 Task: Get directions from CNN Center, Georgia, United States to Oakland Cemetery, Georgia, United States  and explore the nearby banks
Action: Mouse moved to (298, 88)
Screenshot: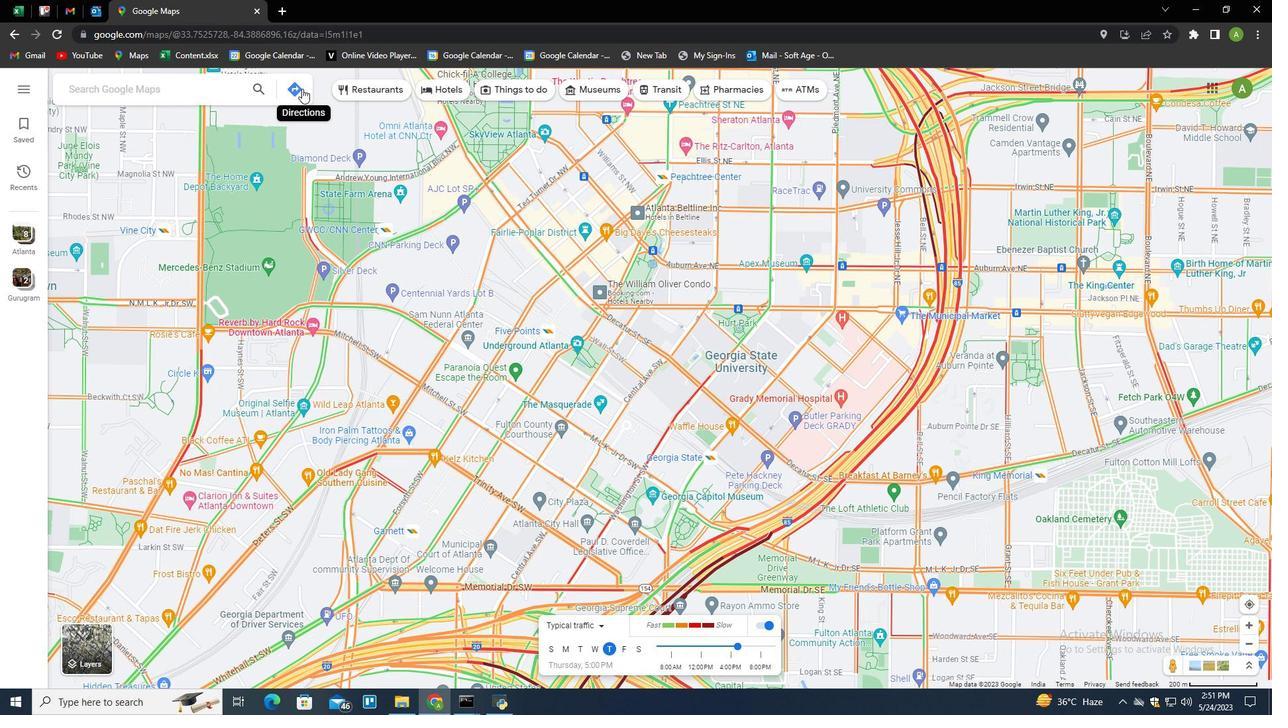 
Action: Mouse pressed left at (298, 88)
Screenshot: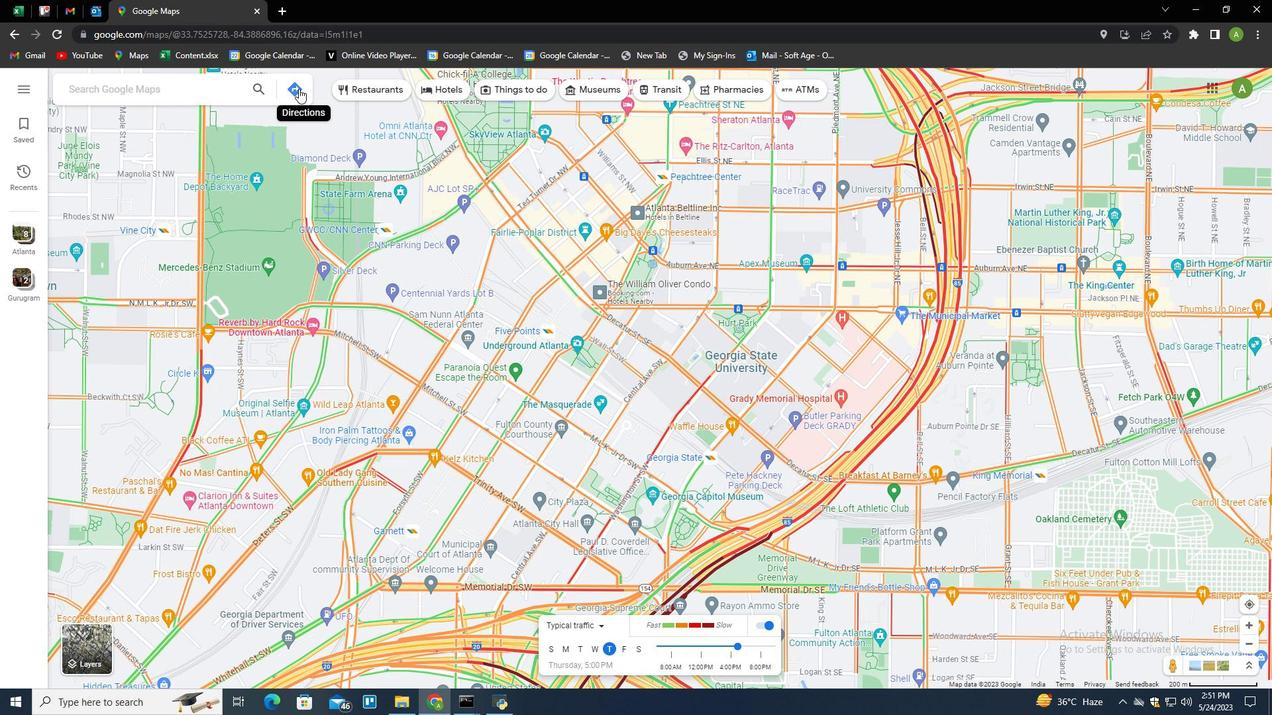 
Action: Mouse moved to (219, 125)
Screenshot: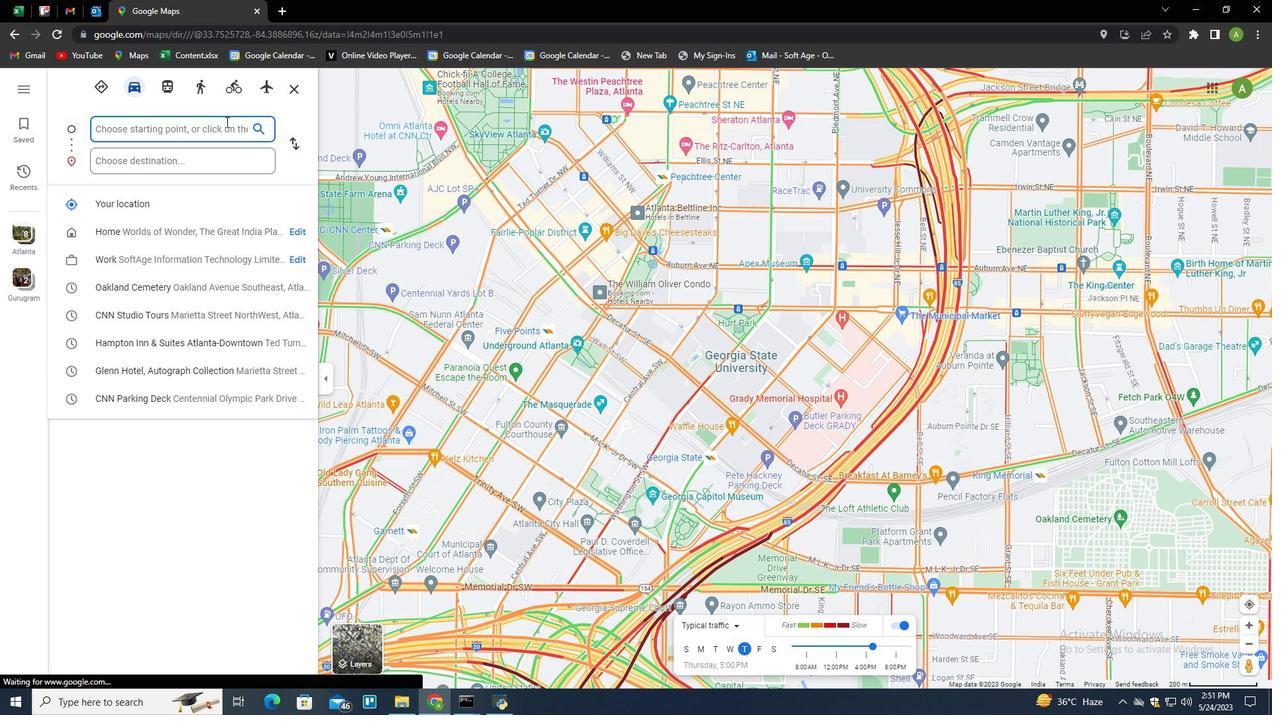 
Action: Mouse pressed left at (219, 125)
Screenshot: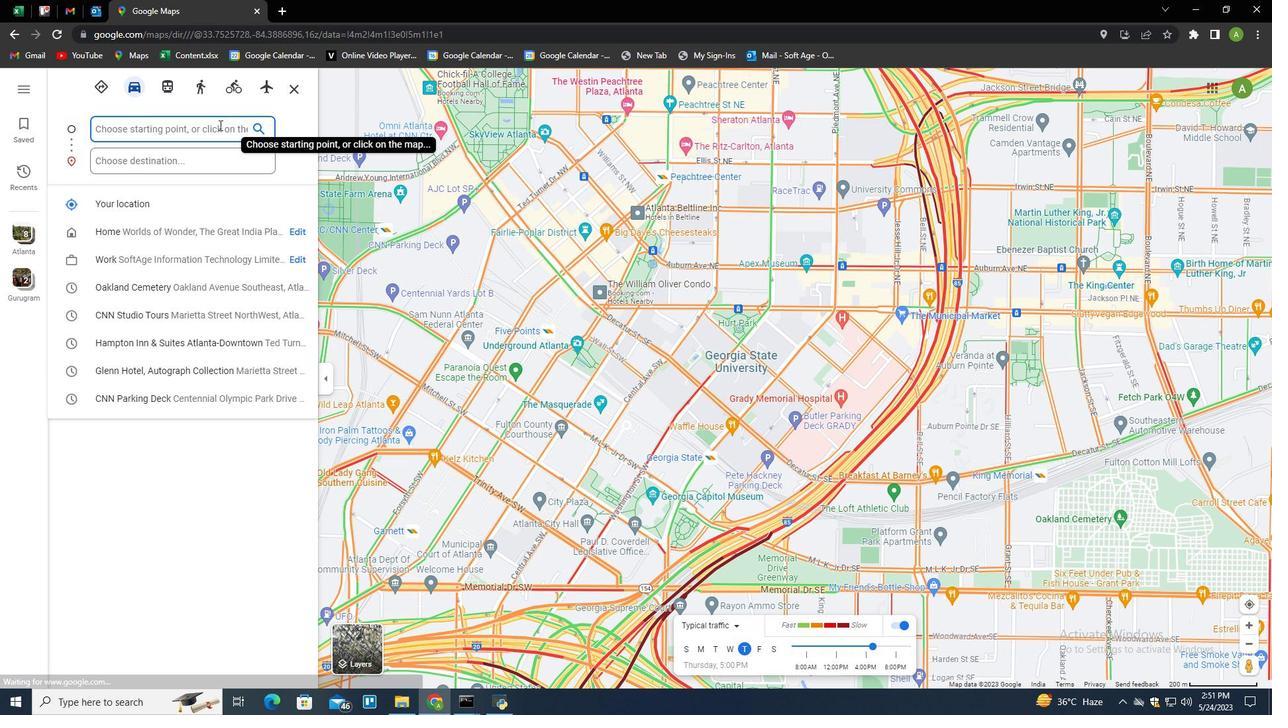 
Action: Key pressed <Key.shift>C<Key.shift>NN<Key.space><Key.shift>Center,<Key.space><Key.shift>Georgia<Key.backspace>a,<Key.space><Key.shift>United<Key.space><Key.shift>States<Key.tab><Key.tab><Key.shift>Oakland<Key.space><Key.shift>Gem<Key.backspace><Key.backspace><Key.backspace><Key.shift>CEMETERY,<Key.space><Key.shift>Geordia<Key.backspace><Key.backspace><Key.backspace>gia,<Key.space><Key.shift>Unites<Key.backspace>d<Key.space><Key.shift>States<Key.enter>
Screenshot: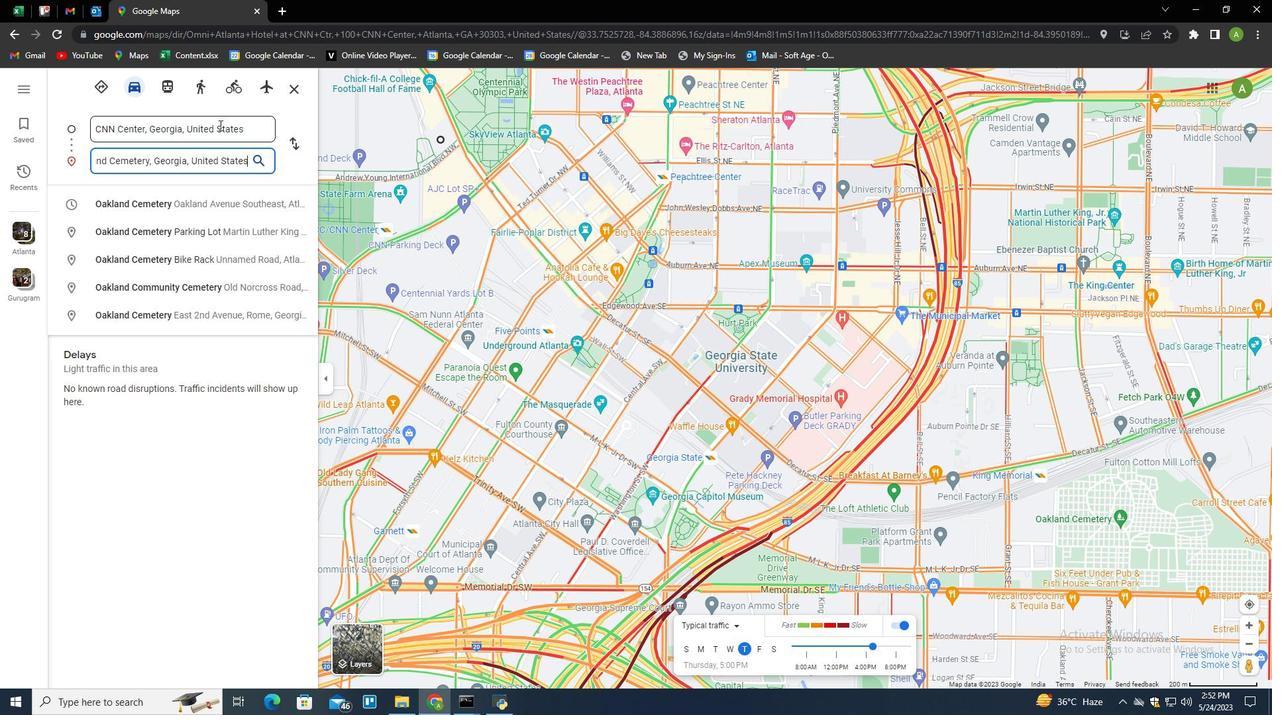 
Action: Mouse moved to (278, 520)
Screenshot: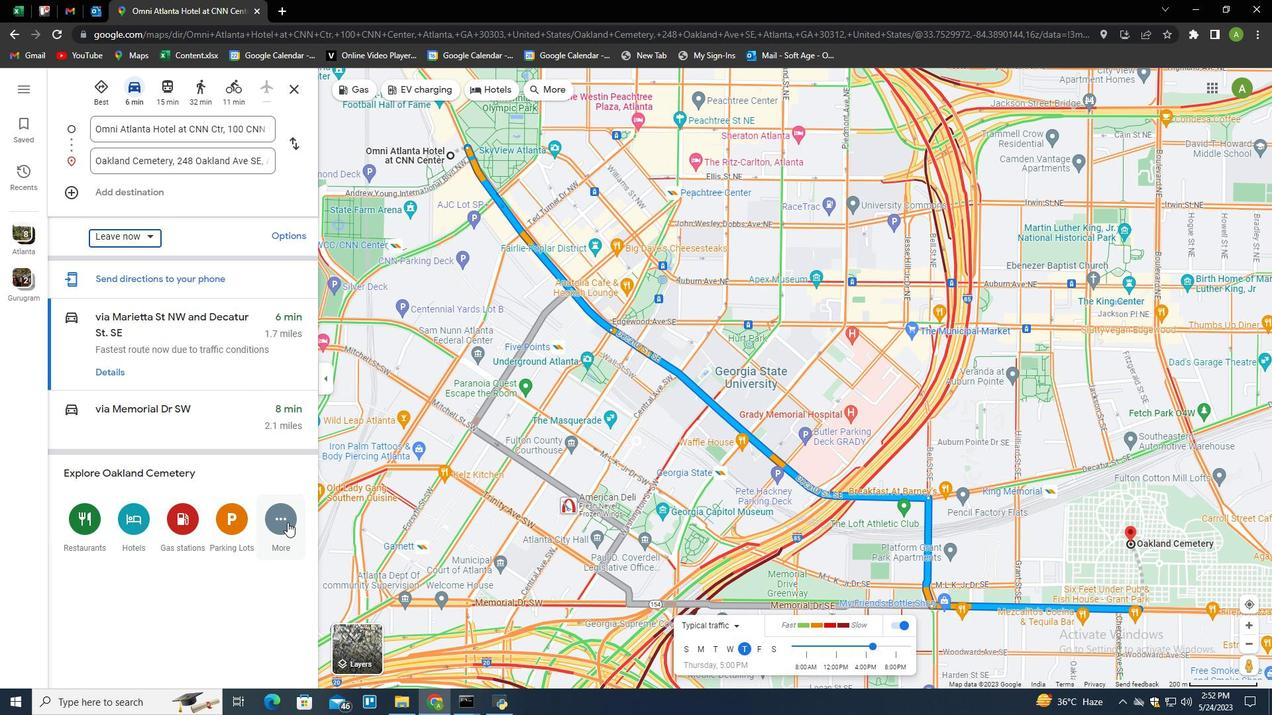 
Action: Mouse pressed left at (278, 520)
Screenshot: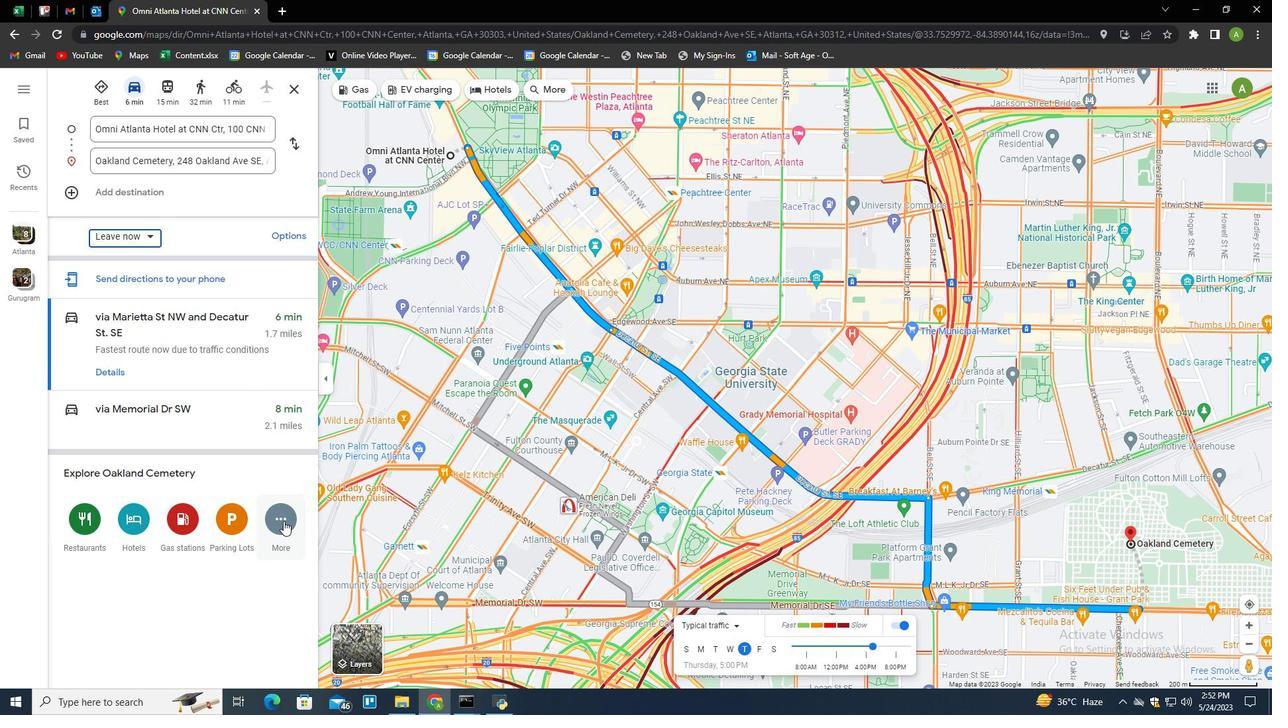 
Action: Mouse moved to (237, 552)
Screenshot: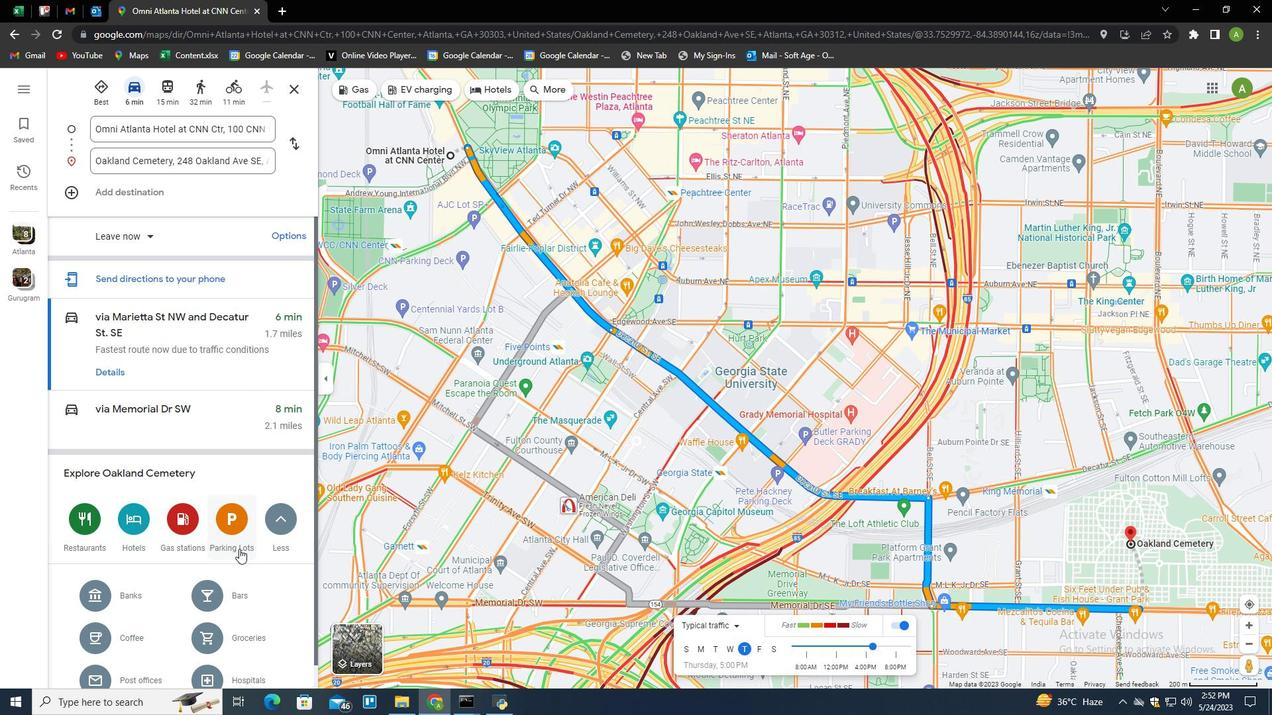 
Action: Mouse scrolled (237, 551) with delta (0, 0)
Screenshot: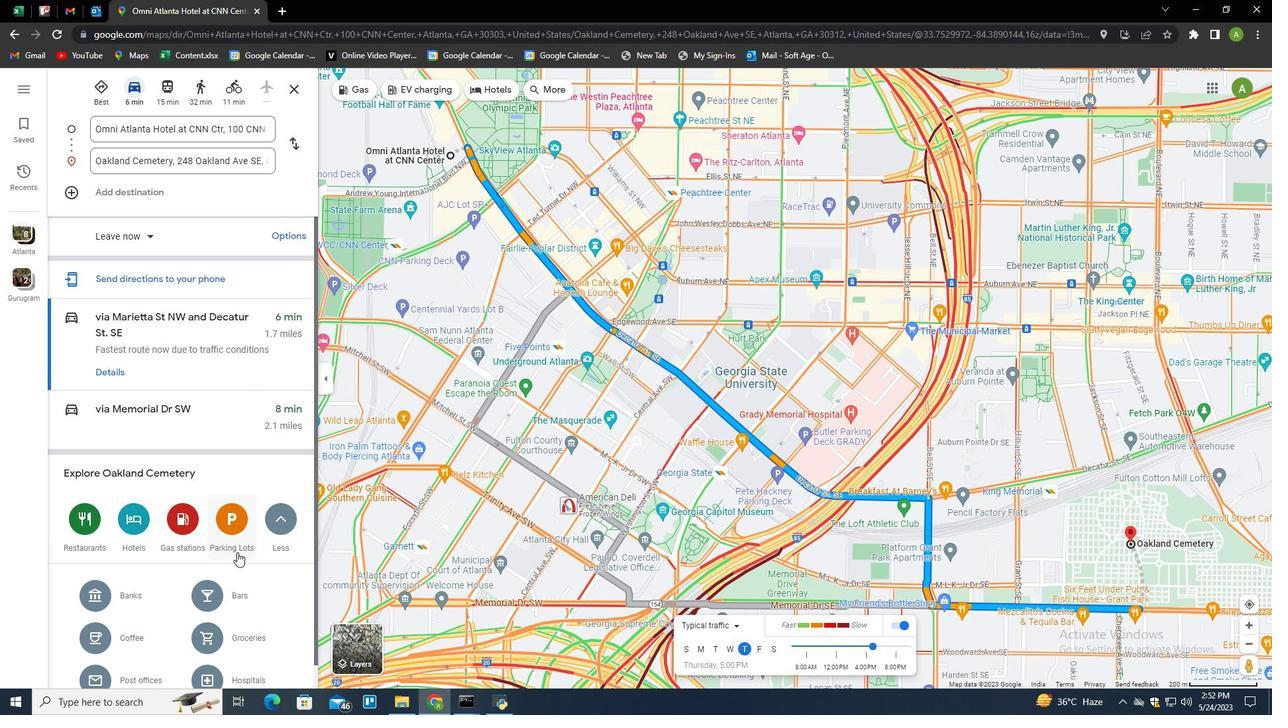 
Action: Mouse scrolled (237, 551) with delta (0, 0)
Screenshot: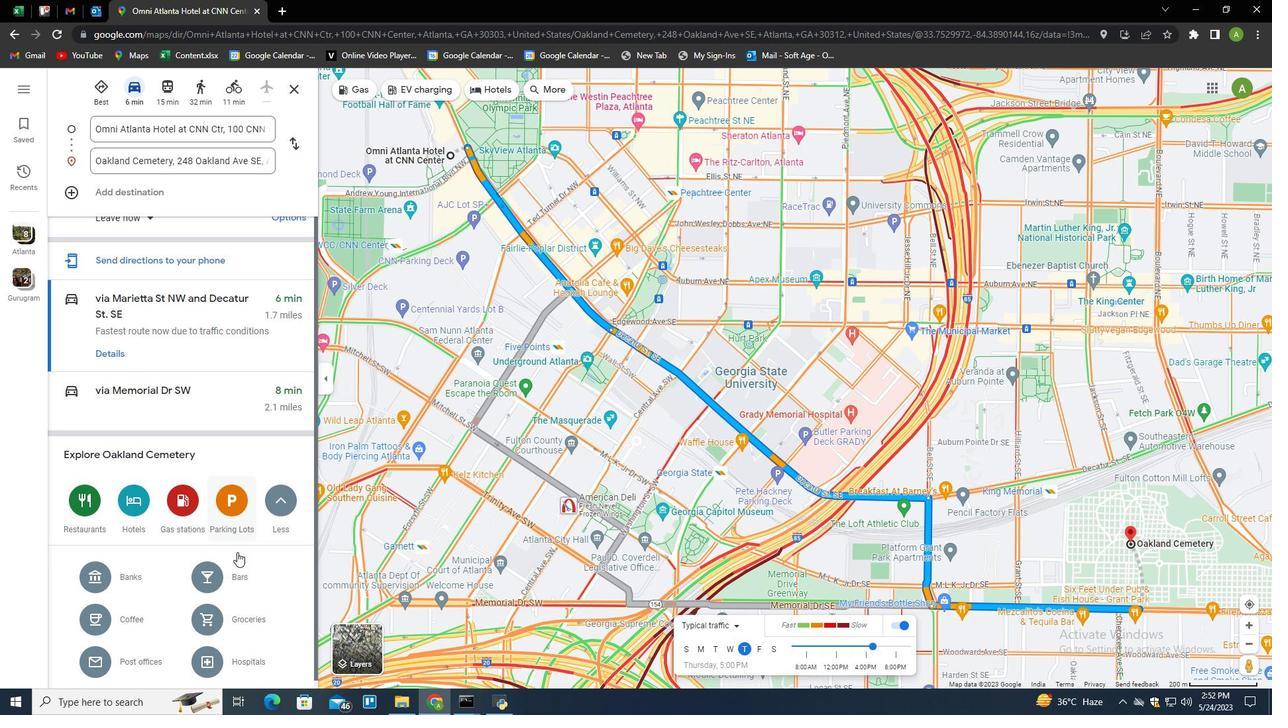 
Action: Mouse moved to (143, 574)
Screenshot: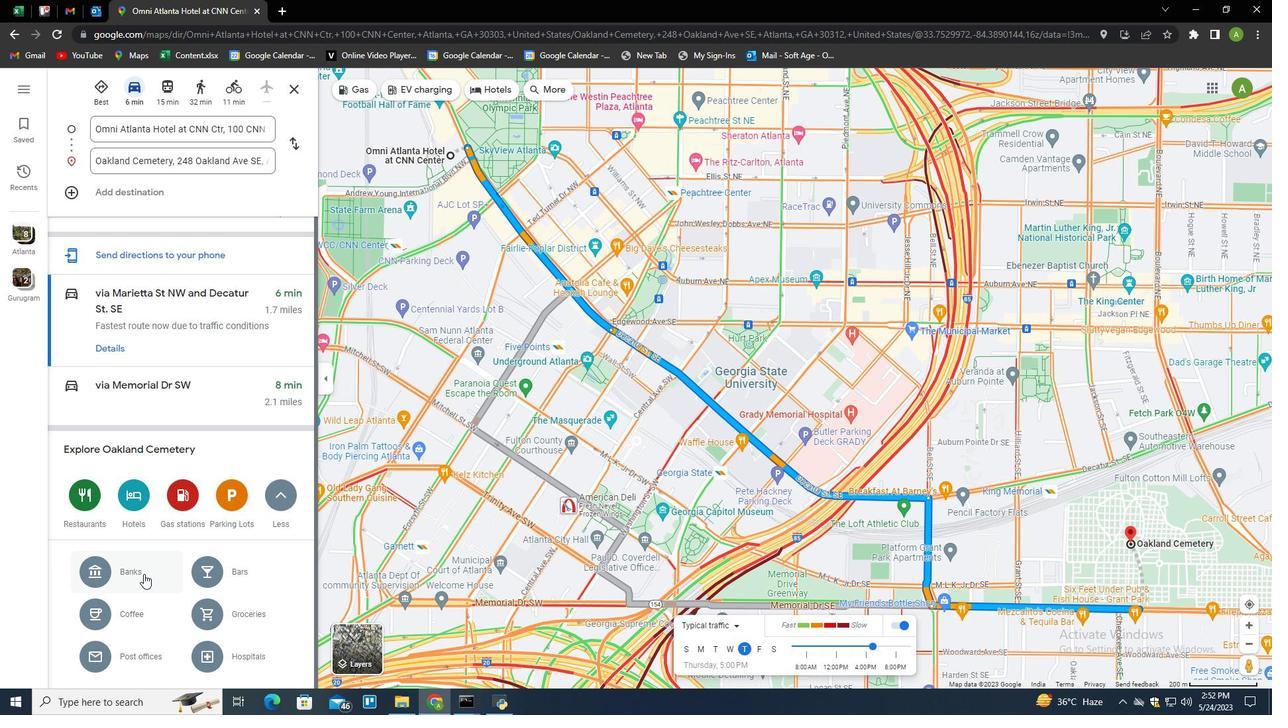 
Action: Mouse pressed left at (143, 574)
Screenshot: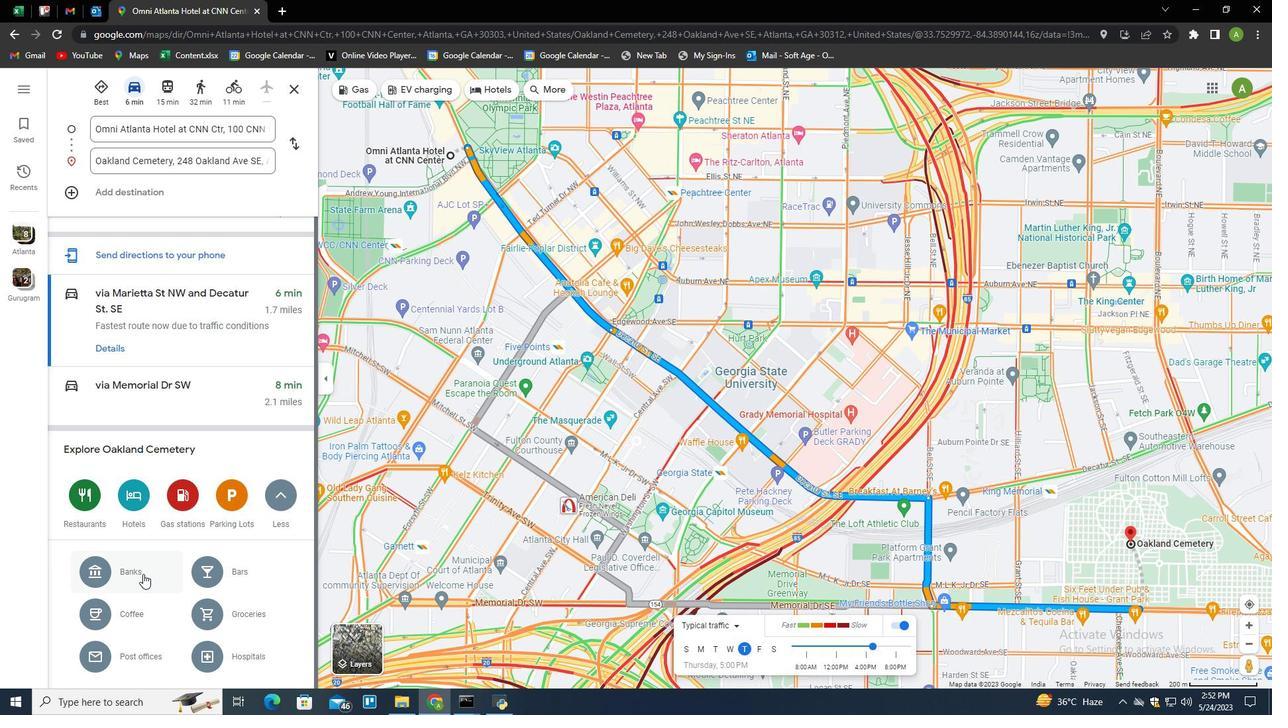
Action: Mouse moved to (169, 168)
Screenshot: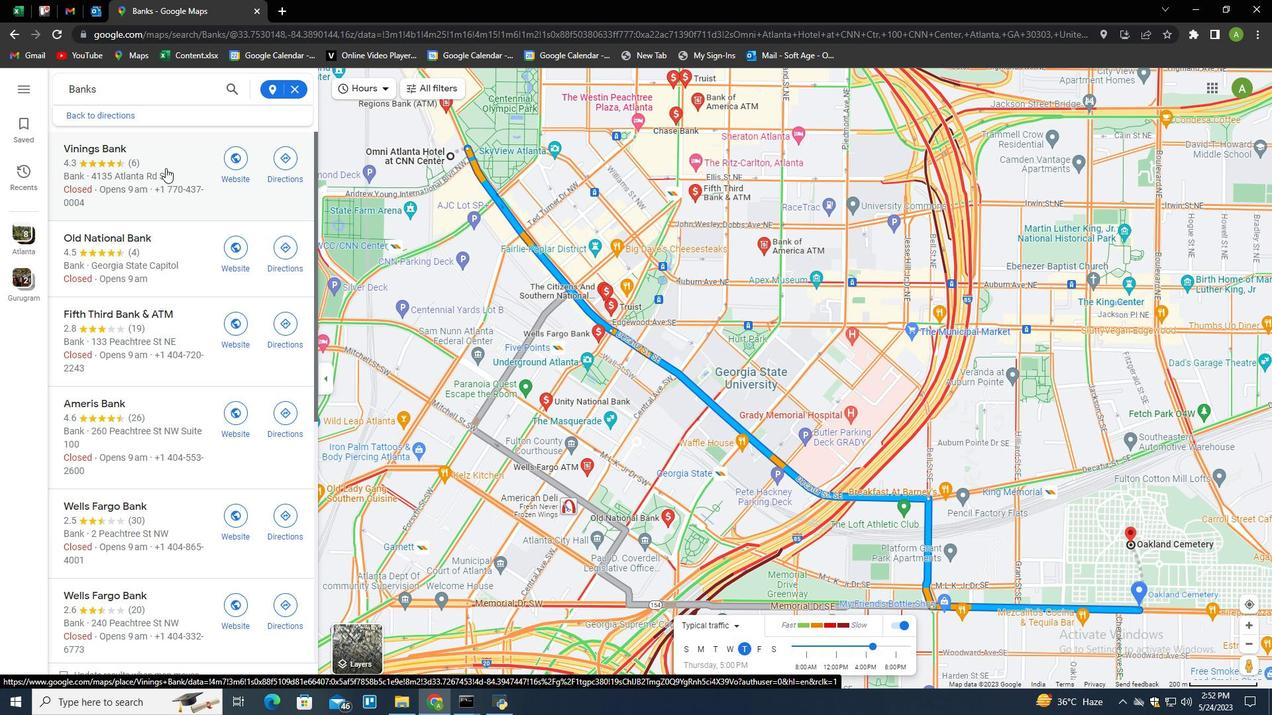 
Action: Mouse pressed left at (169, 168)
Screenshot: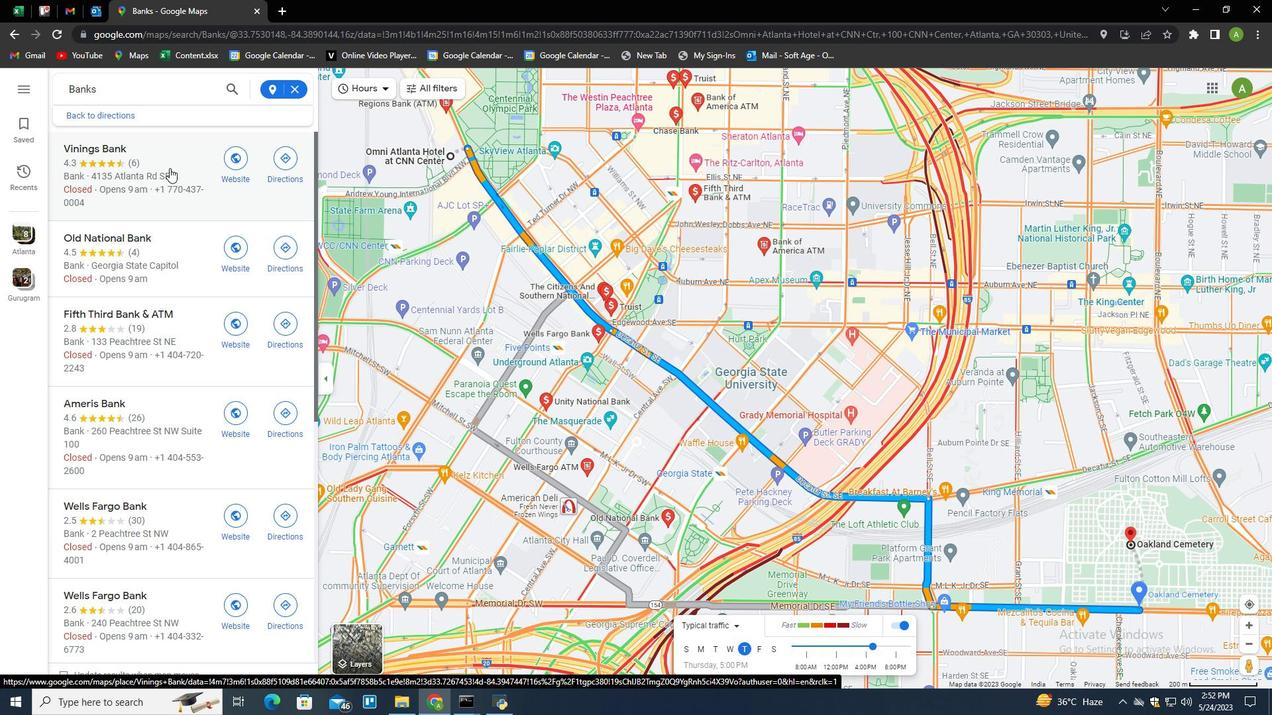 
Action: Mouse moved to (461, 454)
Screenshot: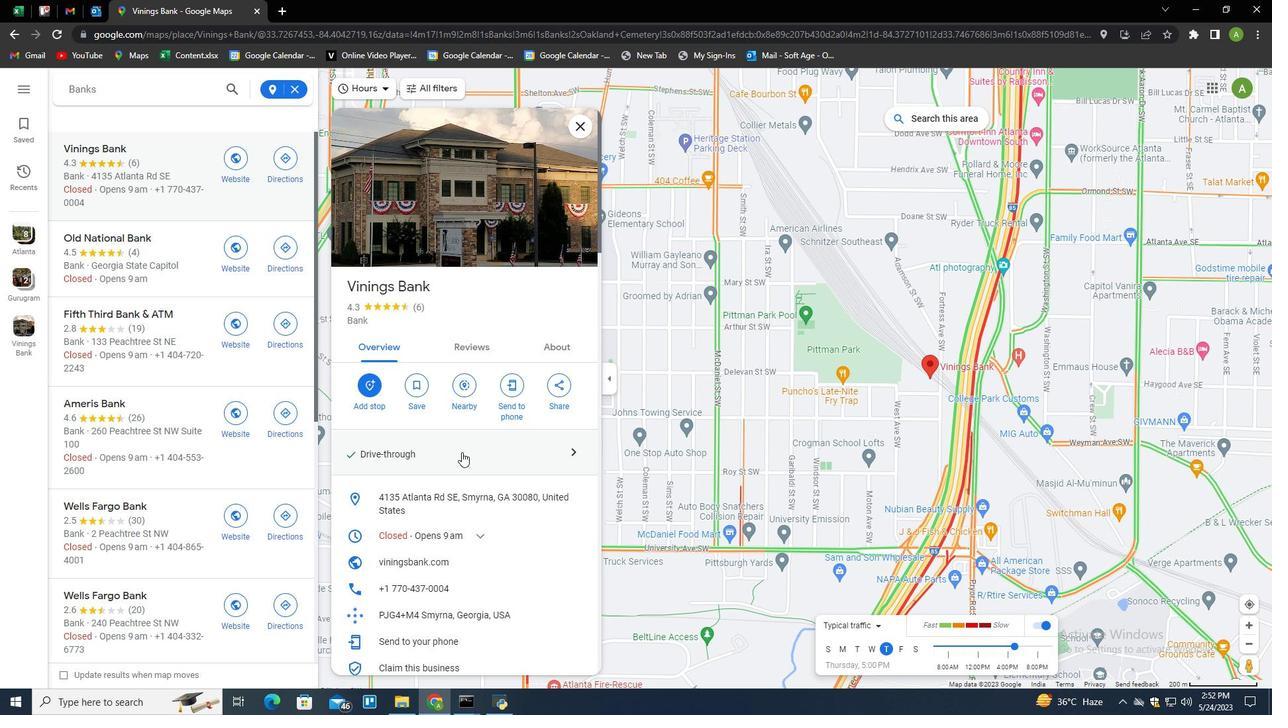 
Action: Mouse scrolled (461, 453) with delta (0, 0)
Screenshot: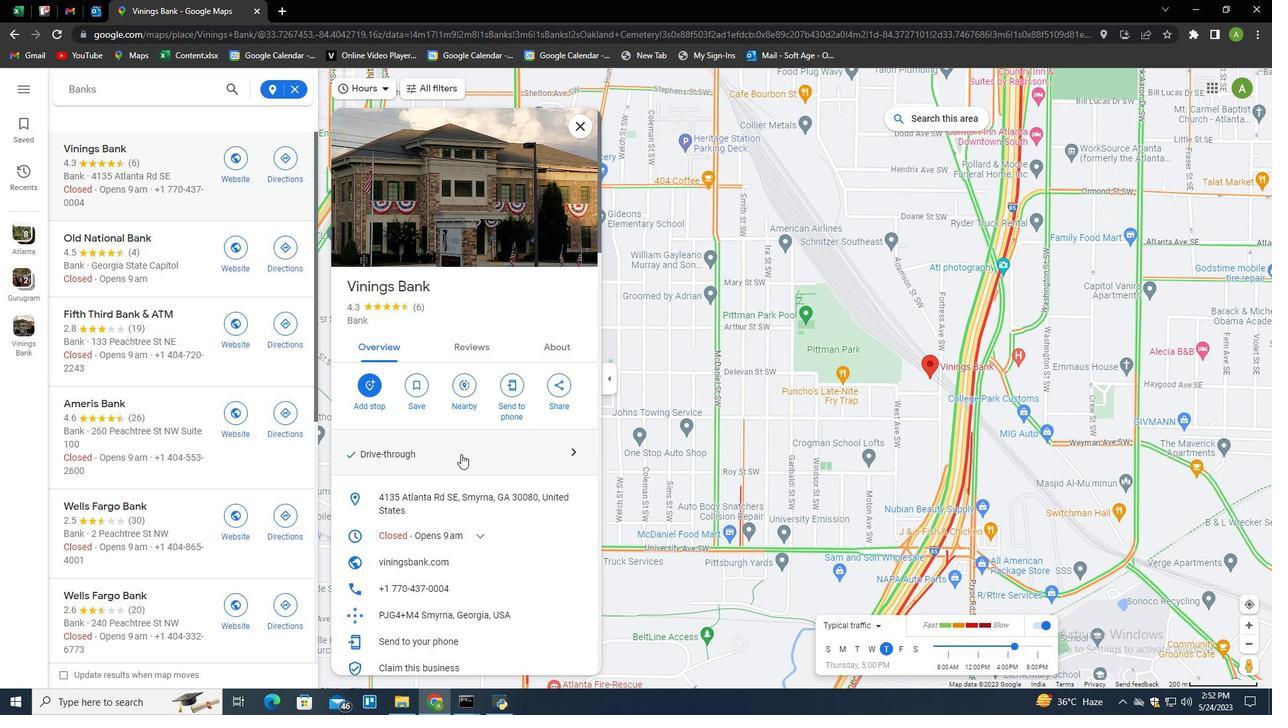 
Action: Mouse moved to (553, 273)
Screenshot: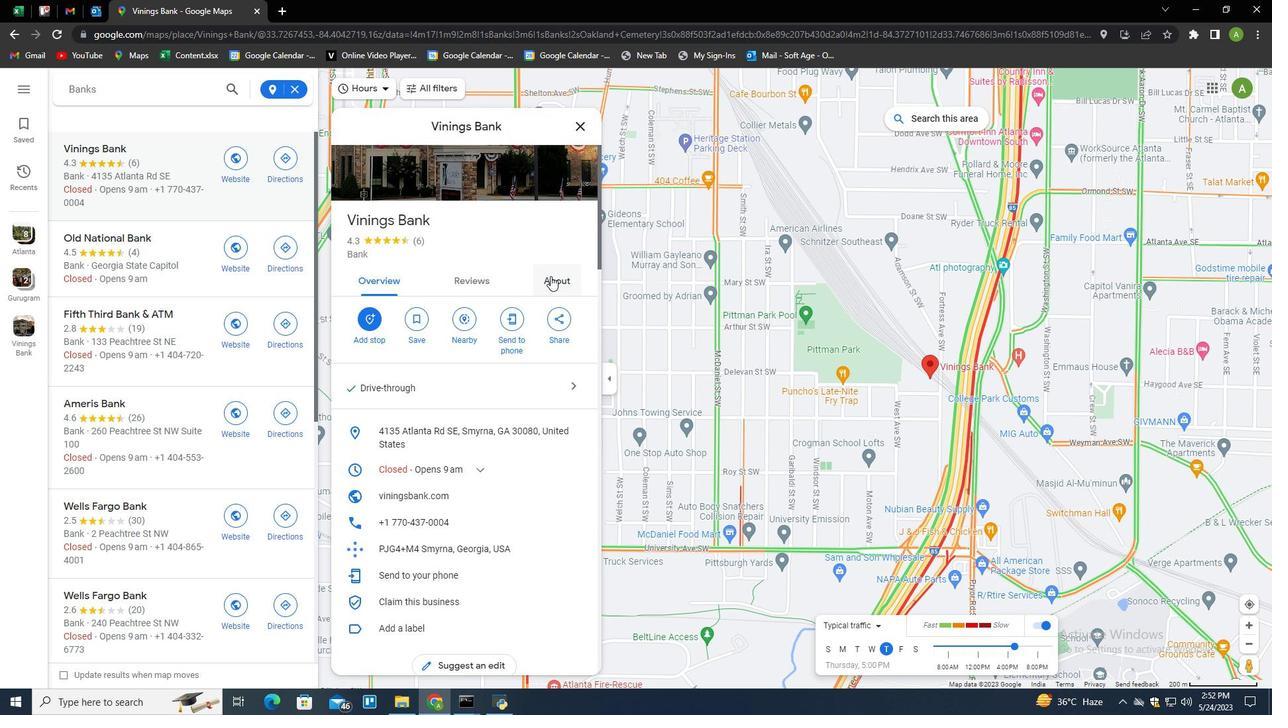 
Action: Mouse pressed left at (553, 273)
Screenshot: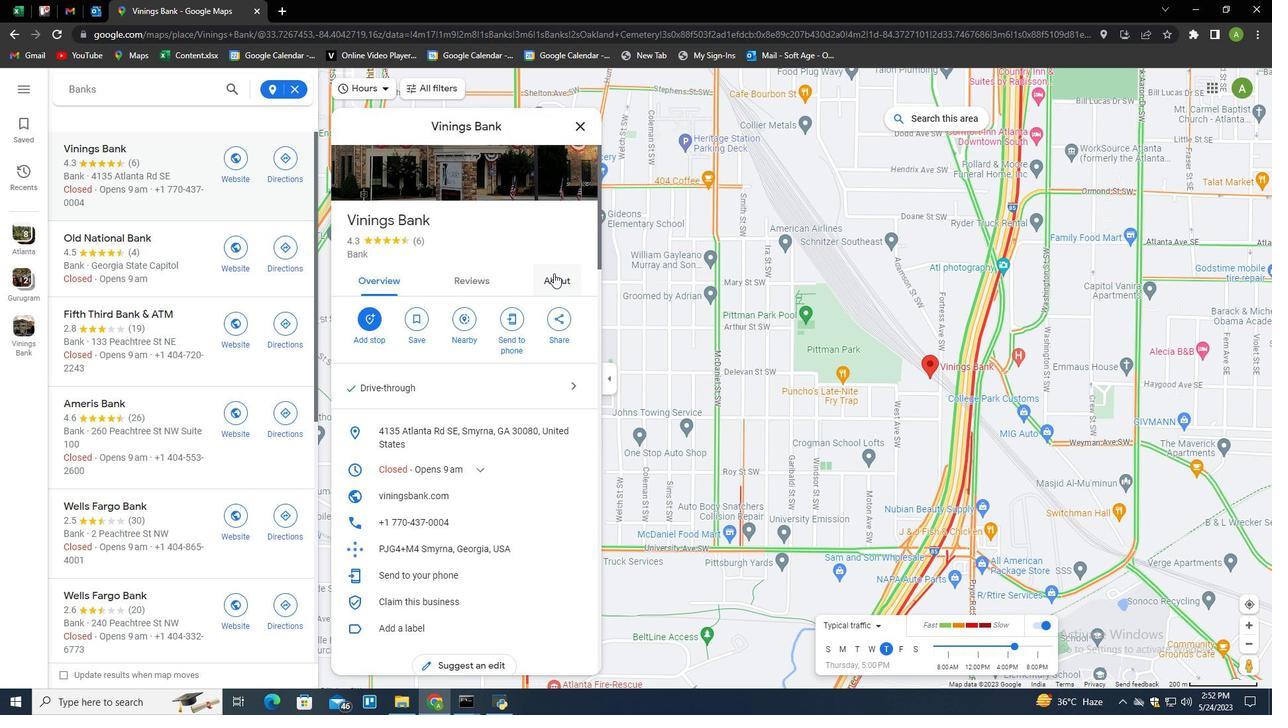 
Action: Mouse moved to (477, 157)
Screenshot: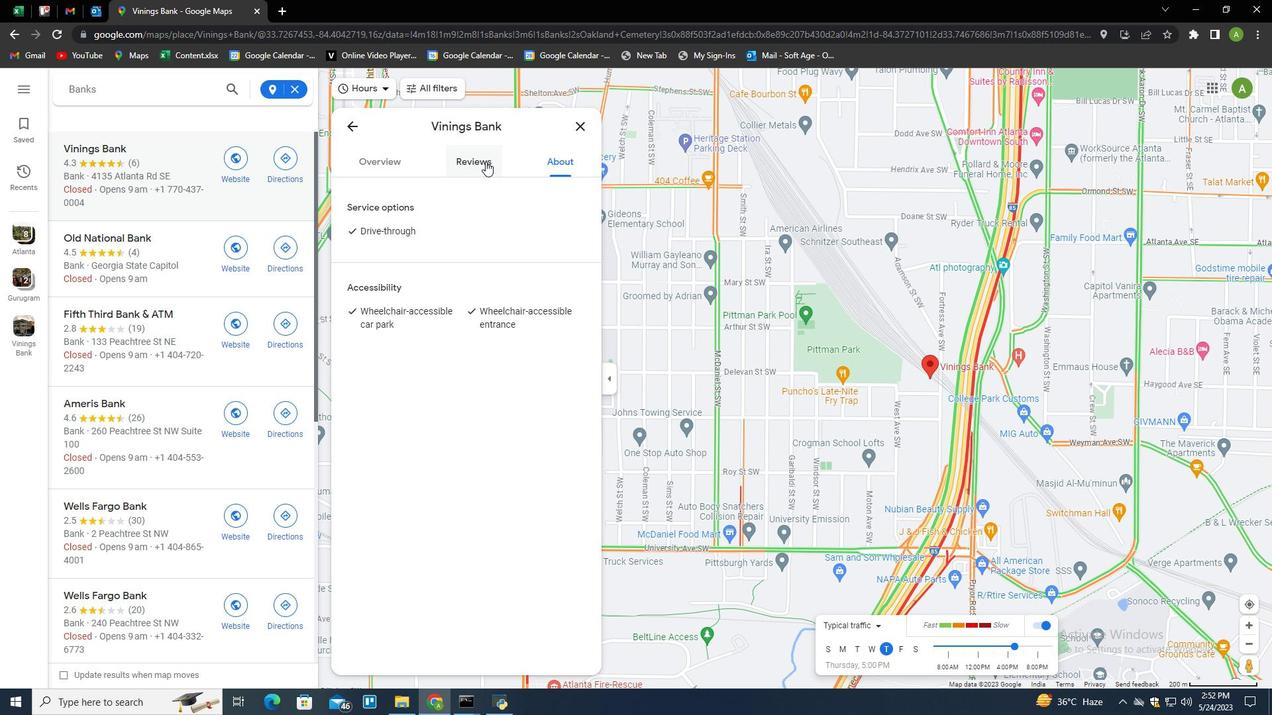 
Action: Mouse pressed left at (477, 157)
Screenshot: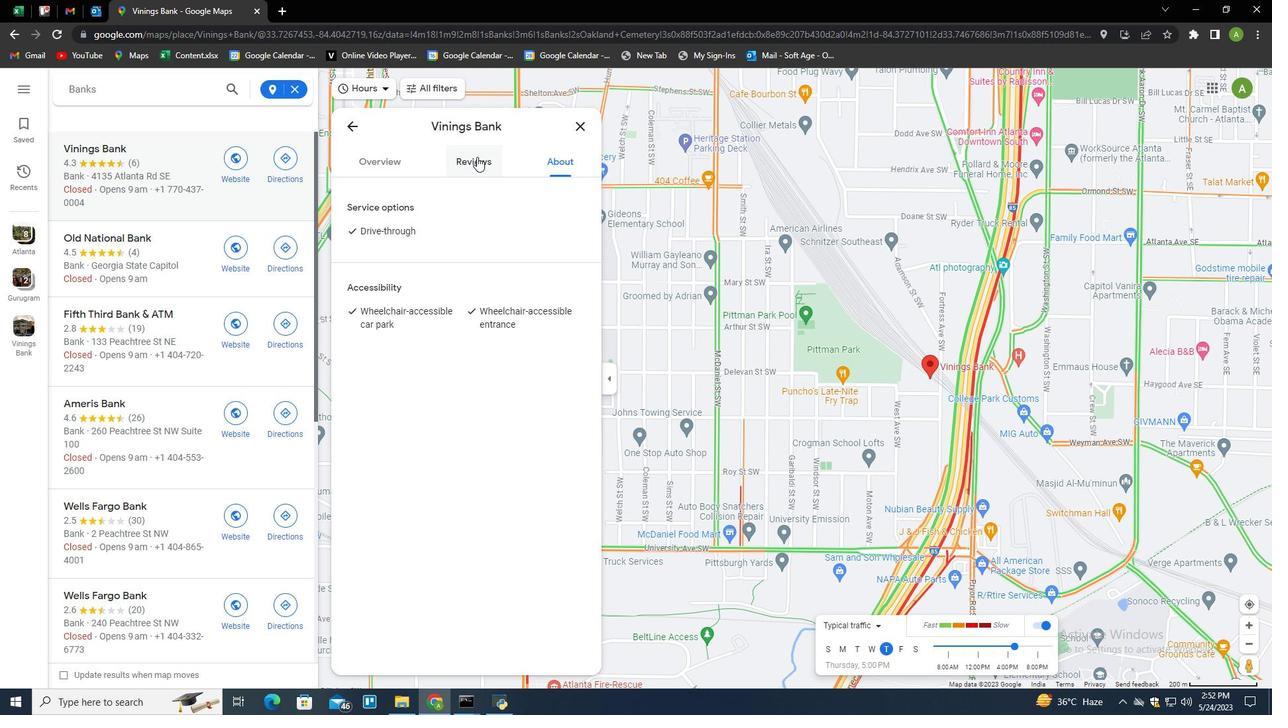 
Action: Mouse moved to (436, 510)
Screenshot: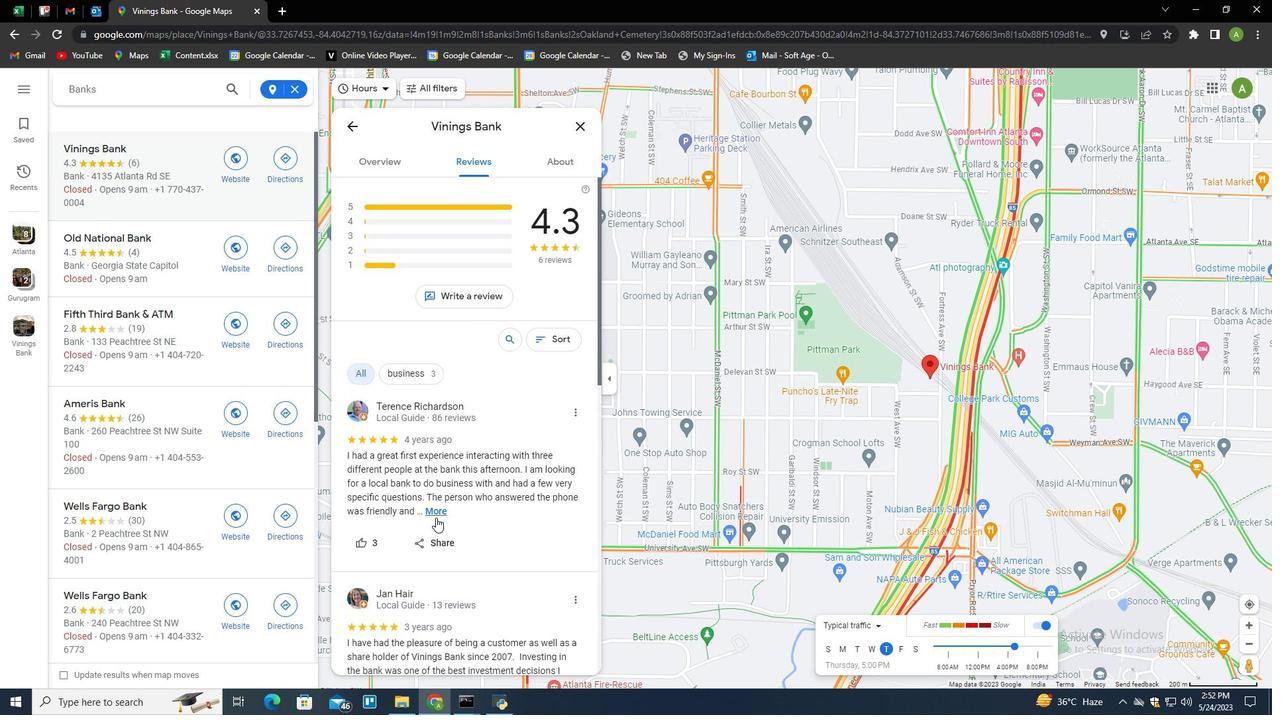 
Action: Mouse pressed left at (436, 510)
Screenshot: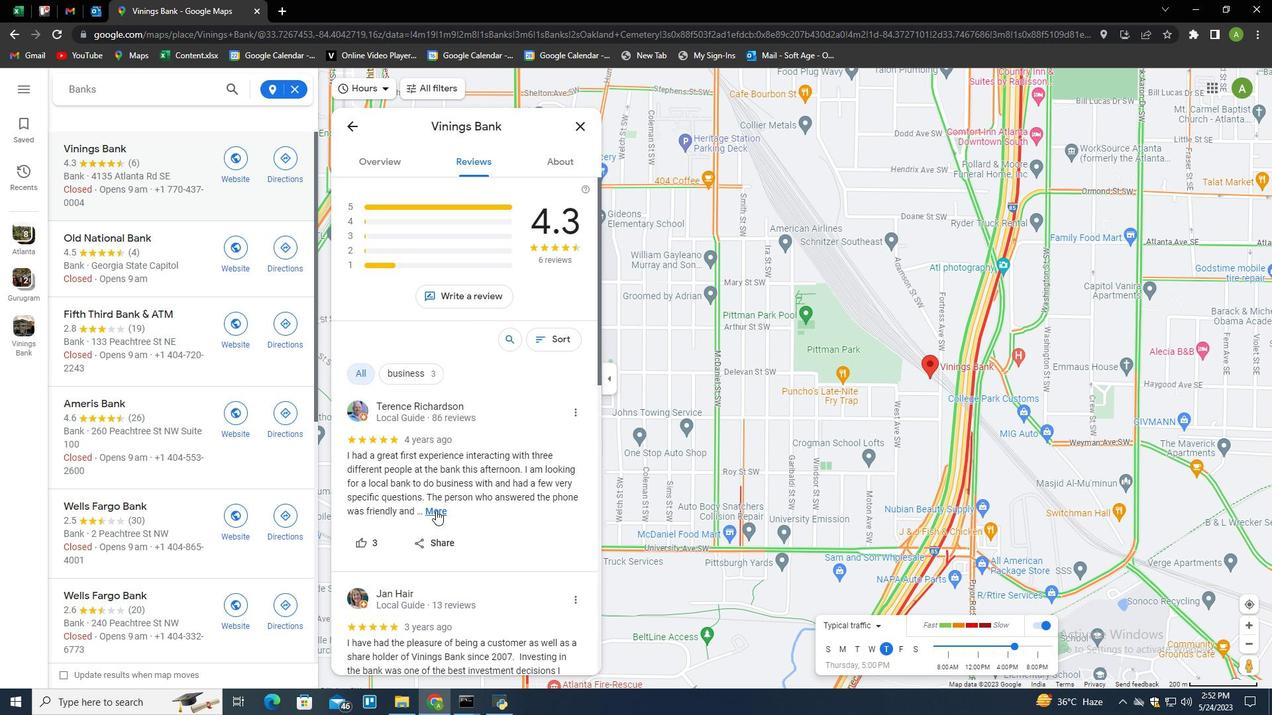 
Action: Mouse moved to (491, 467)
Screenshot: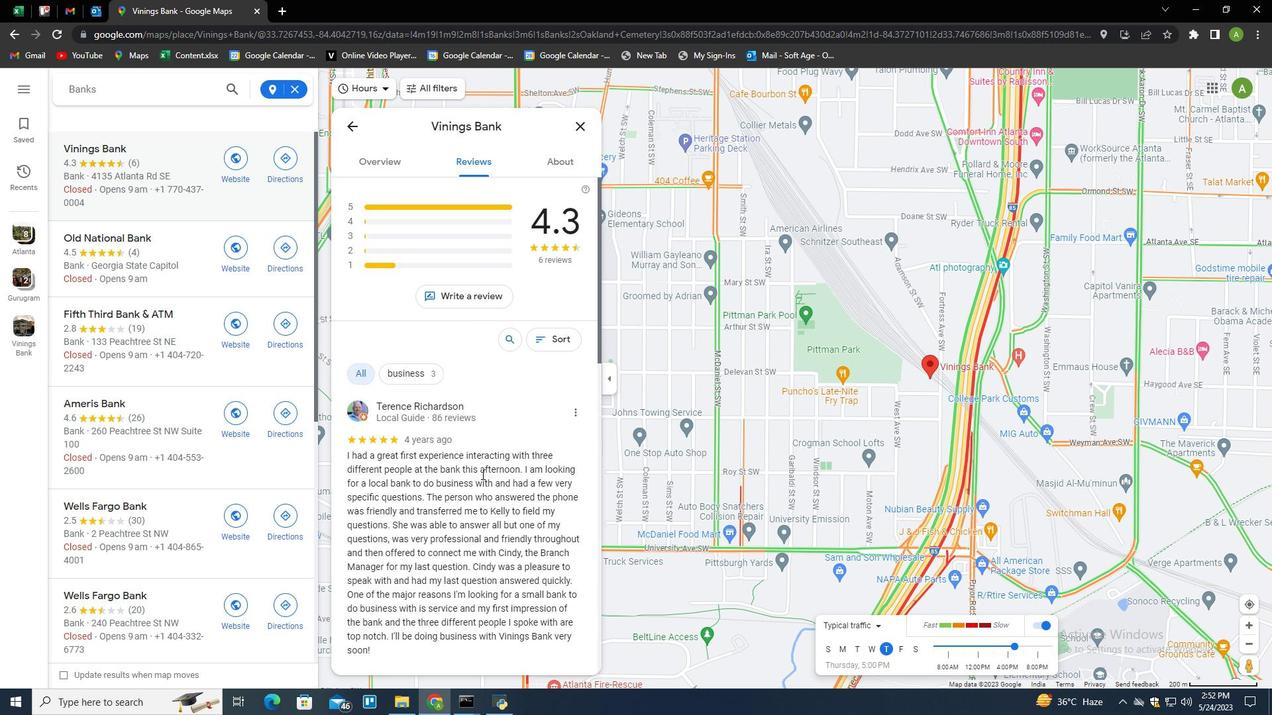 
Action: Mouse scrolled (491, 466) with delta (0, 0)
Screenshot: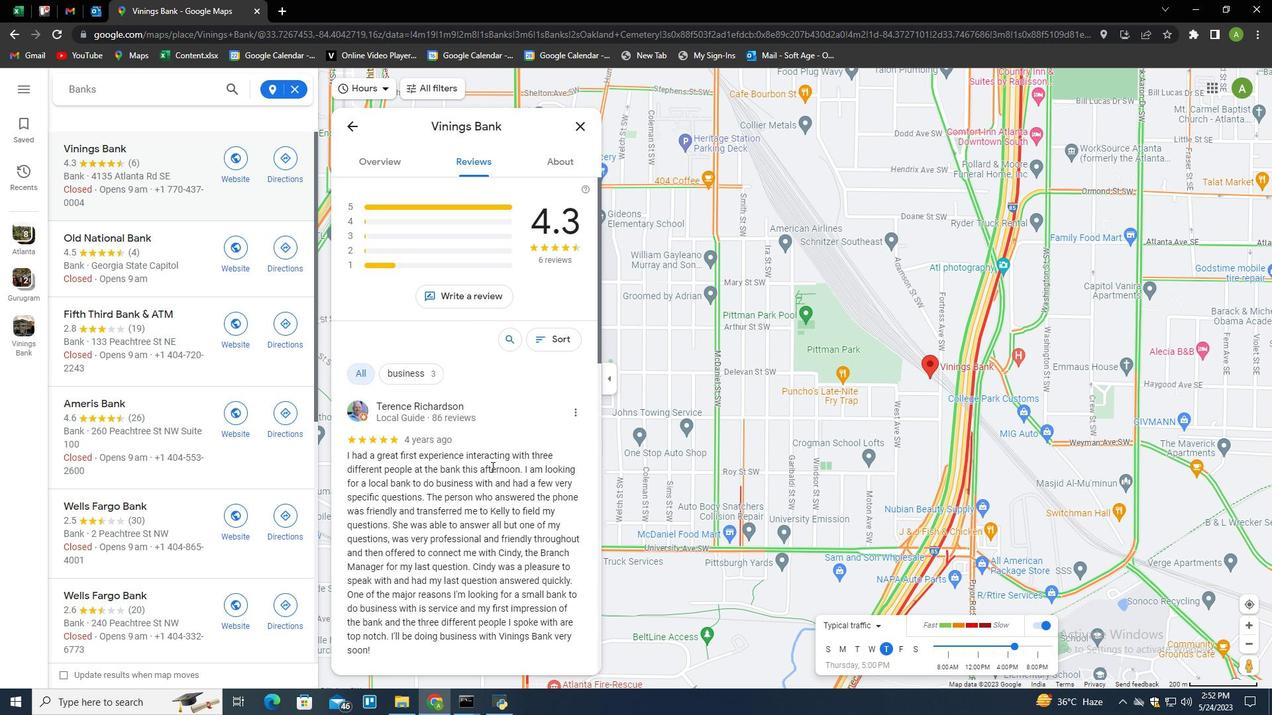 
Action: Mouse scrolled (491, 466) with delta (0, 0)
Screenshot: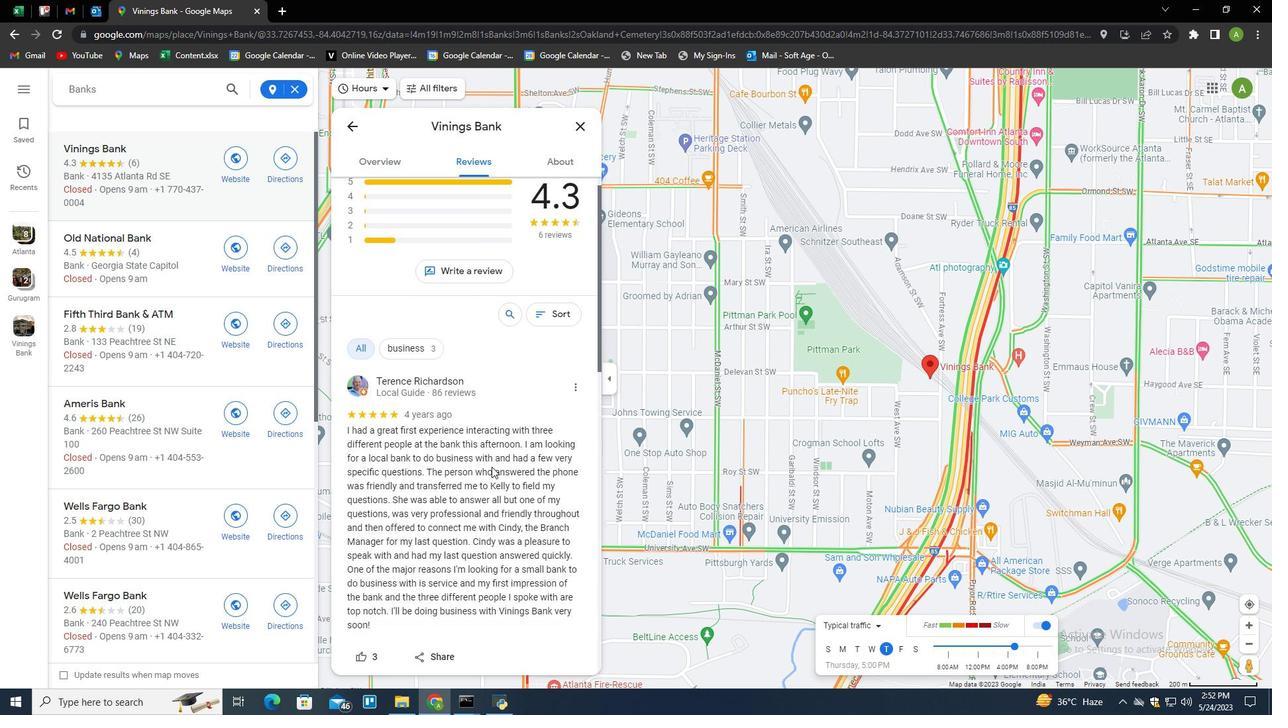 
Action: Mouse scrolled (491, 466) with delta (0, 0)
Screenshot: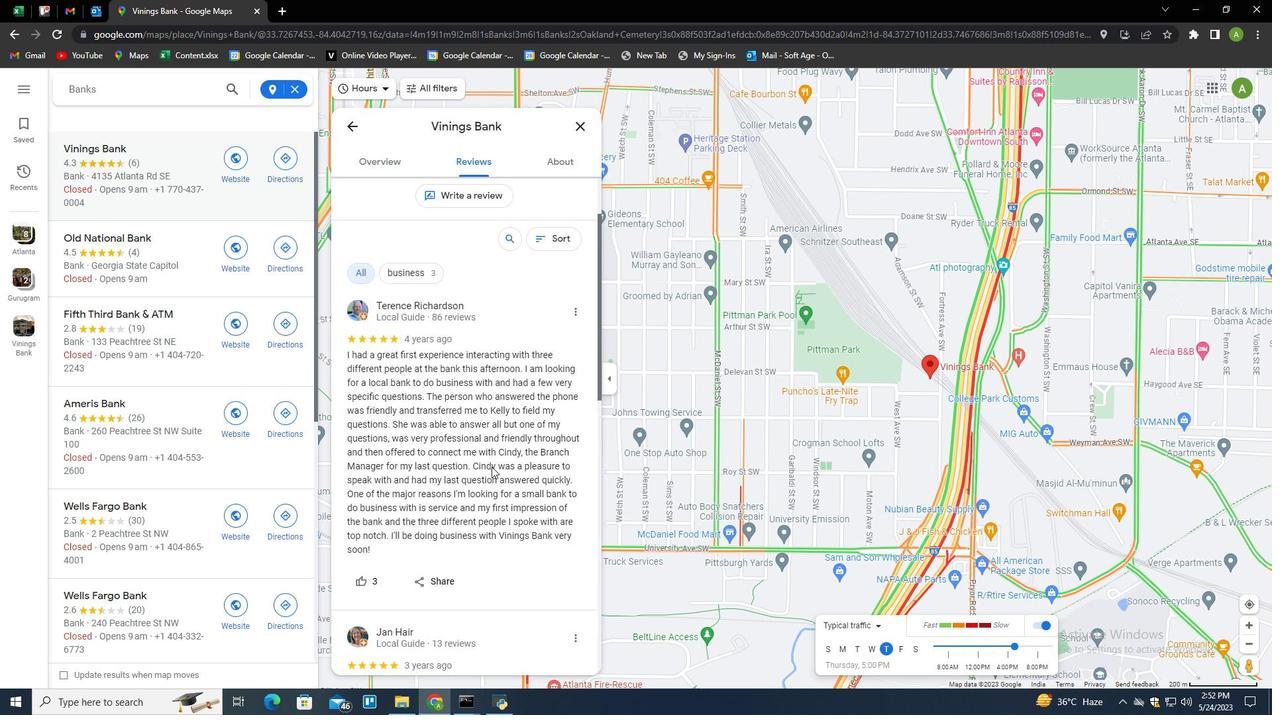 
Action: Mouse moved to (477, 373)
Screenshot: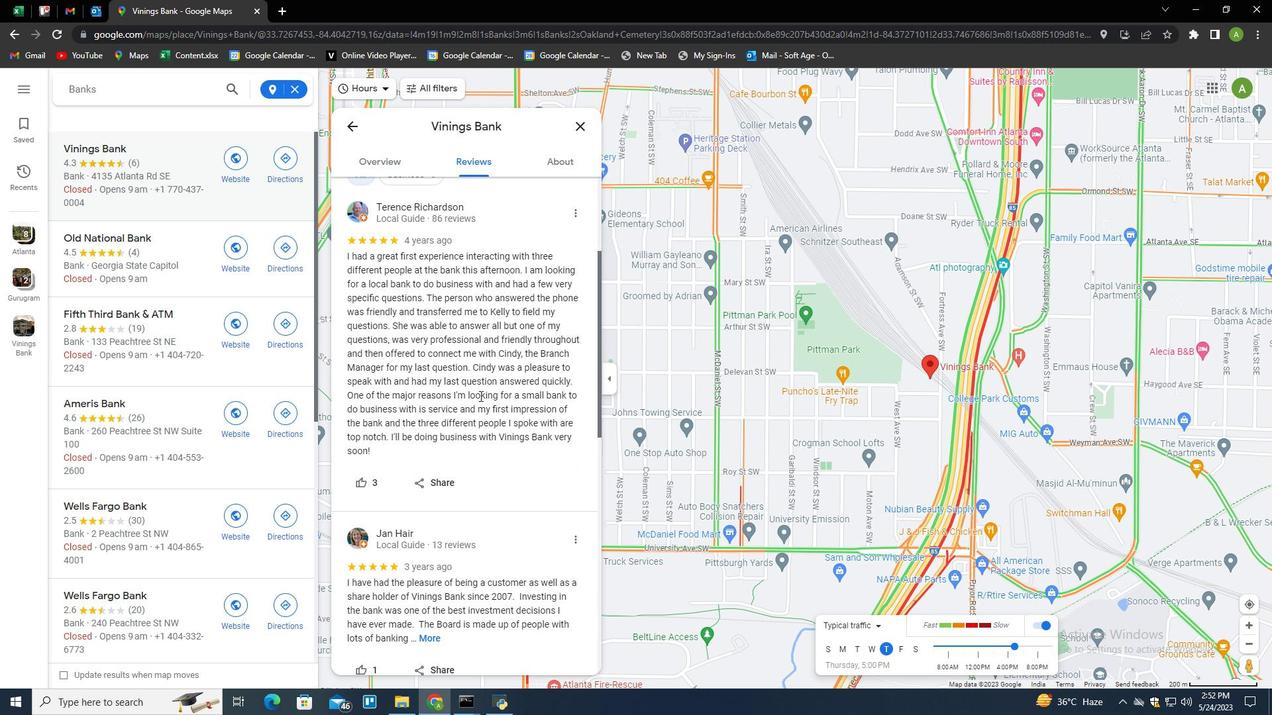 
Action: Mouse pressed left at (477, 373)
Screenshot: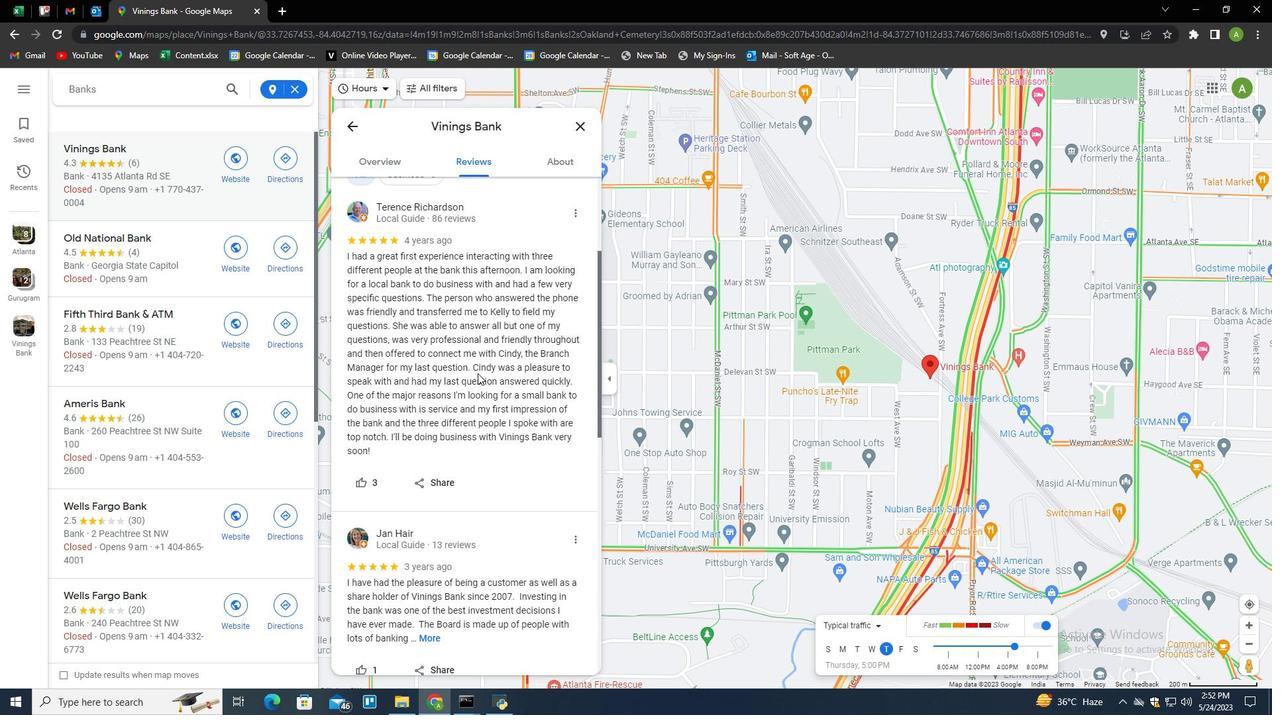 
Action: Mouse pressed left at (477, 373)
Screenshot: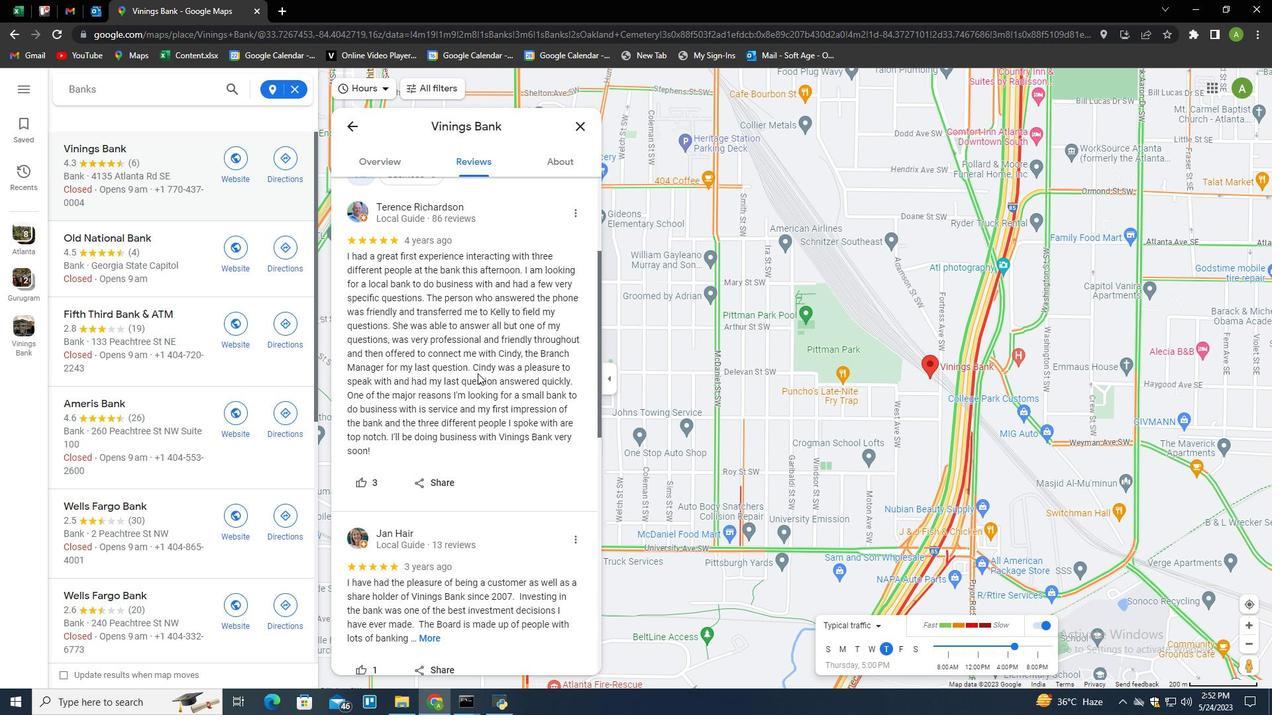 
Action: Mouse pressed left at (477, 373)
Screenshot: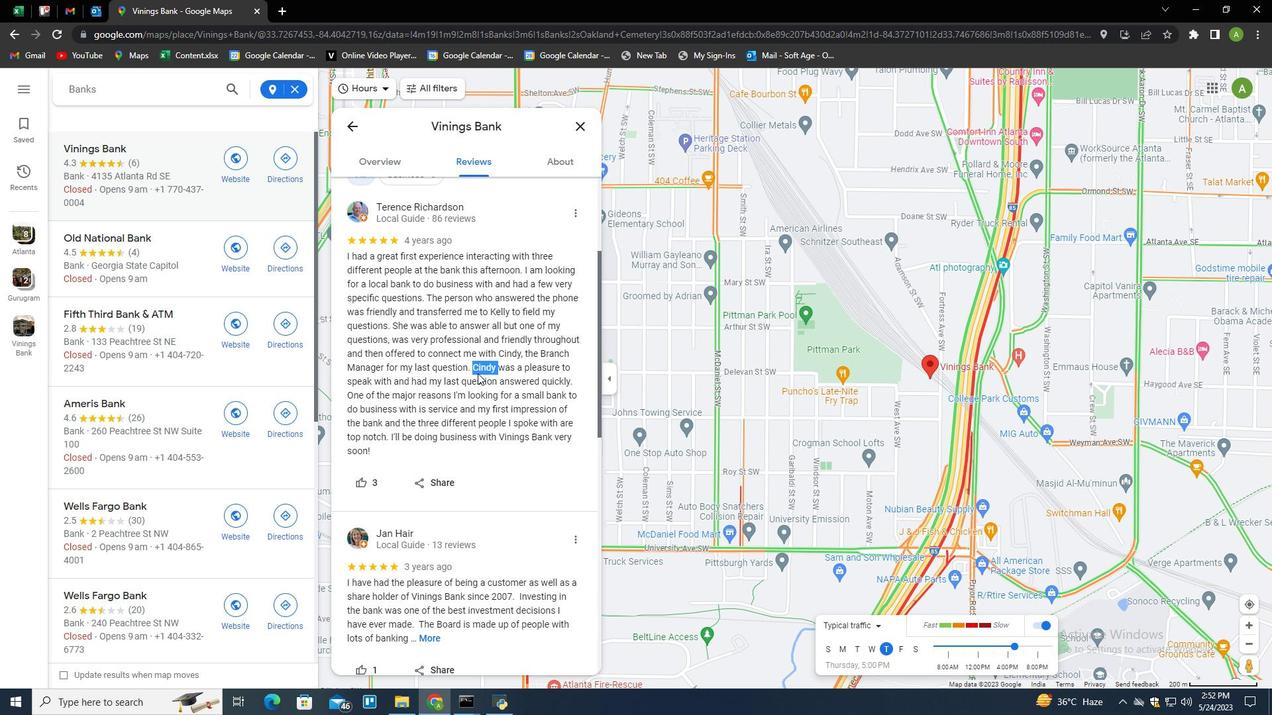 
Action: Mouse moved to (449, 403)
Screenshot: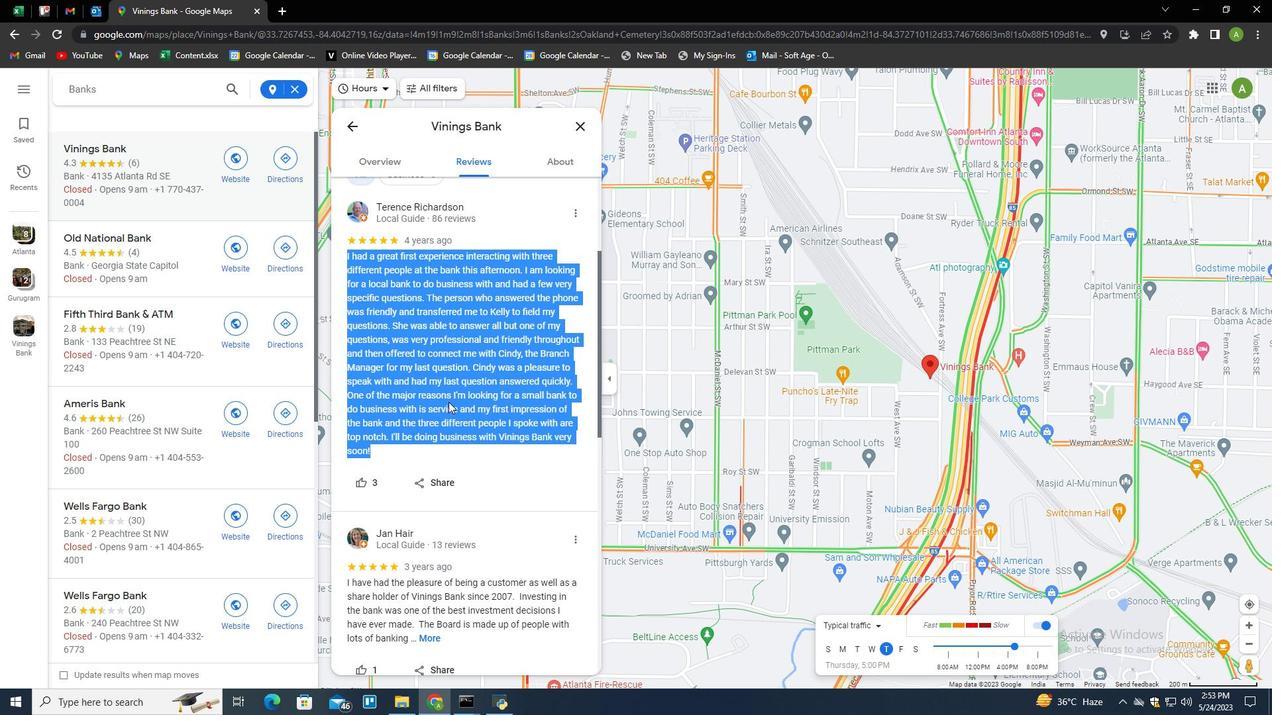 
Action: Mouse scrolled (449, 402) with delta (0, 0)
Screenshot: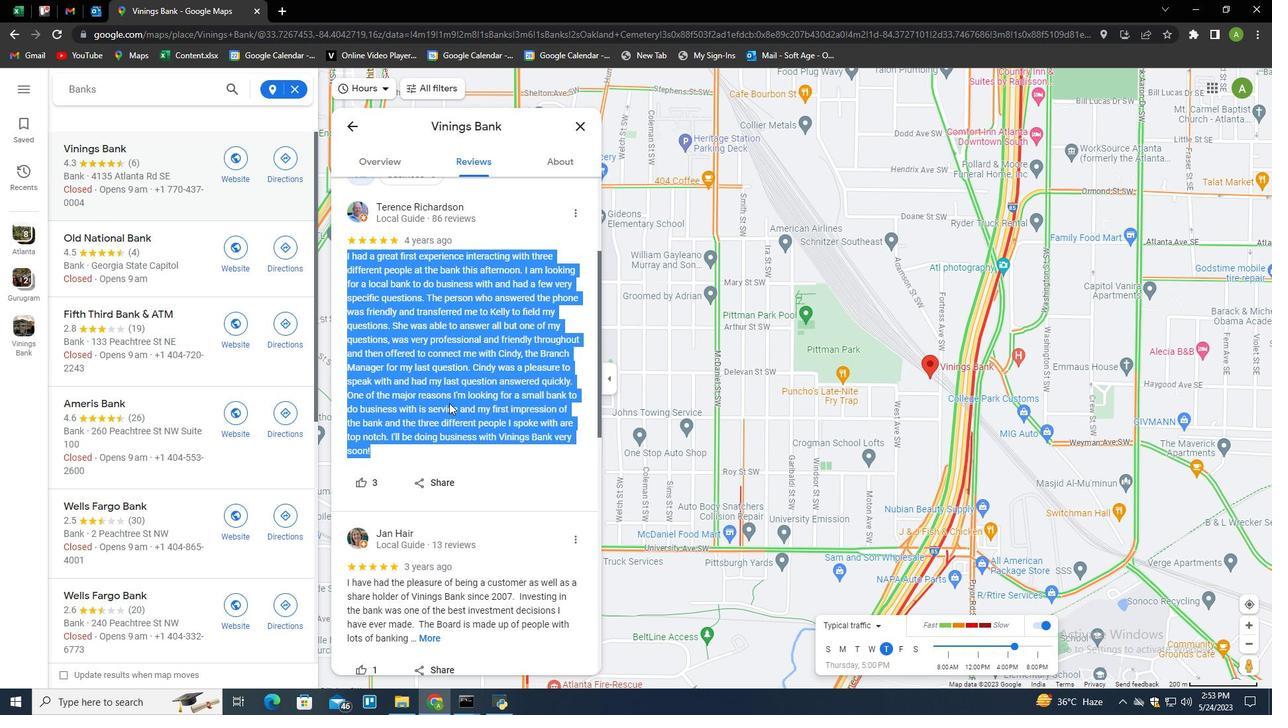 
Action: Mouse scrolled (449, 402) with delta (0, 0)
Screenshot: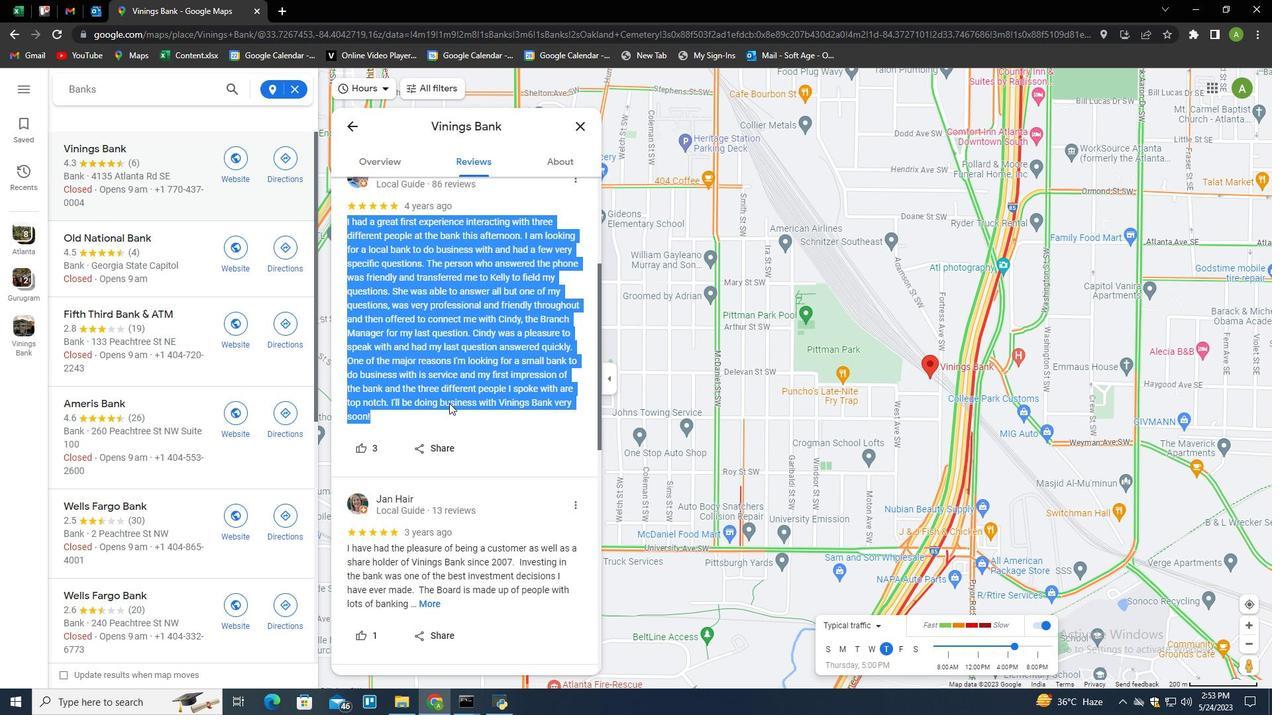 
Action: Mouse scrolled (449, 402) with delta (0, 0)
Screenshot: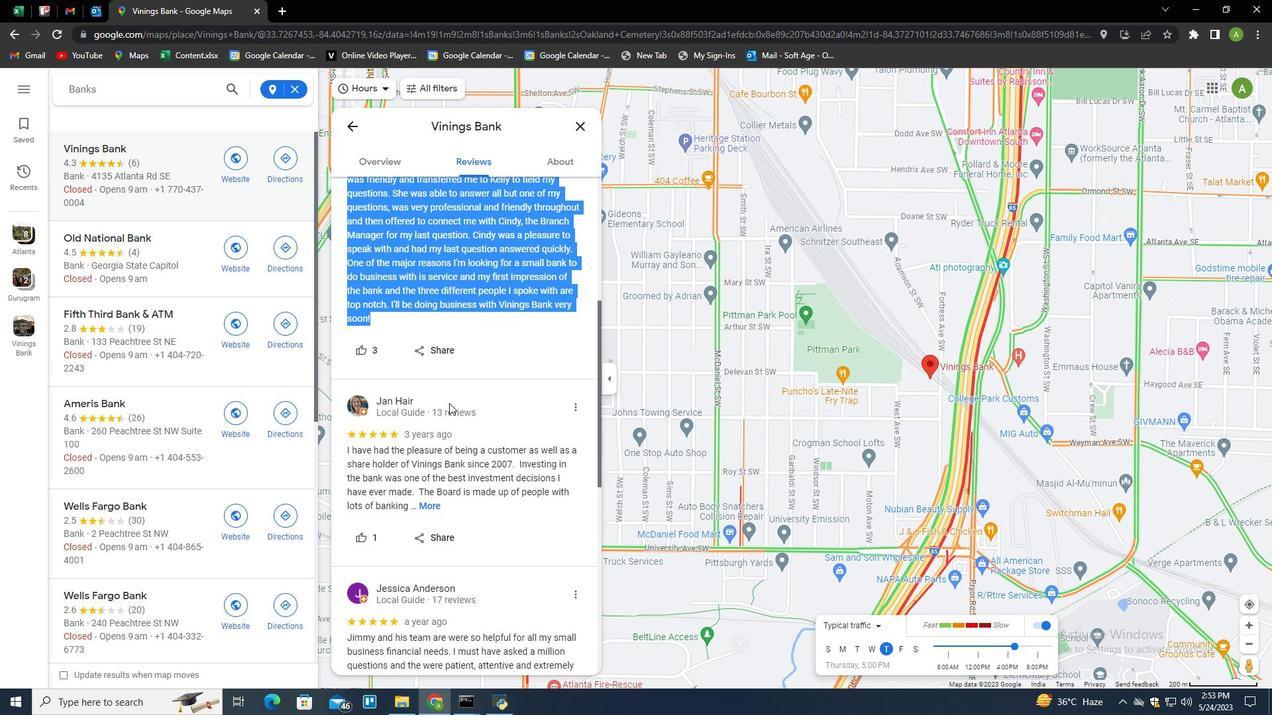 
Action: Mouse moved to (432, 435)
Screenshot: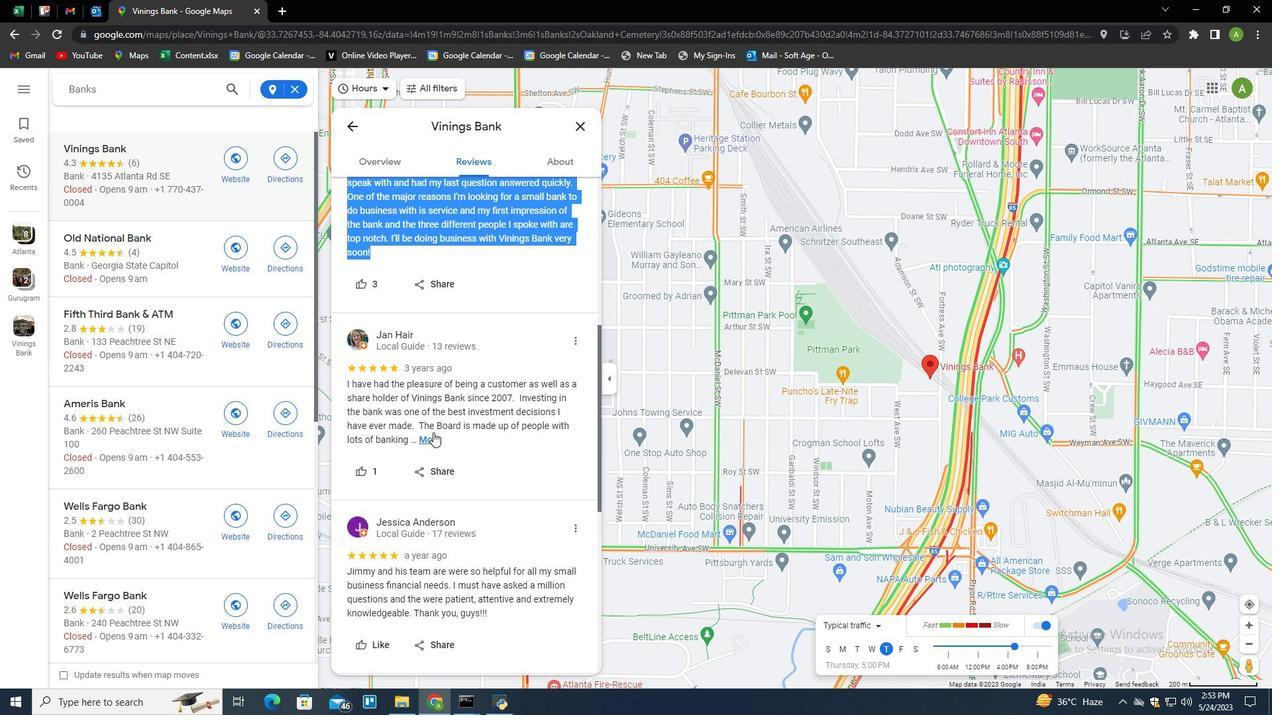 
Action: Mouse pressed left at (432, 435)
Screenshot: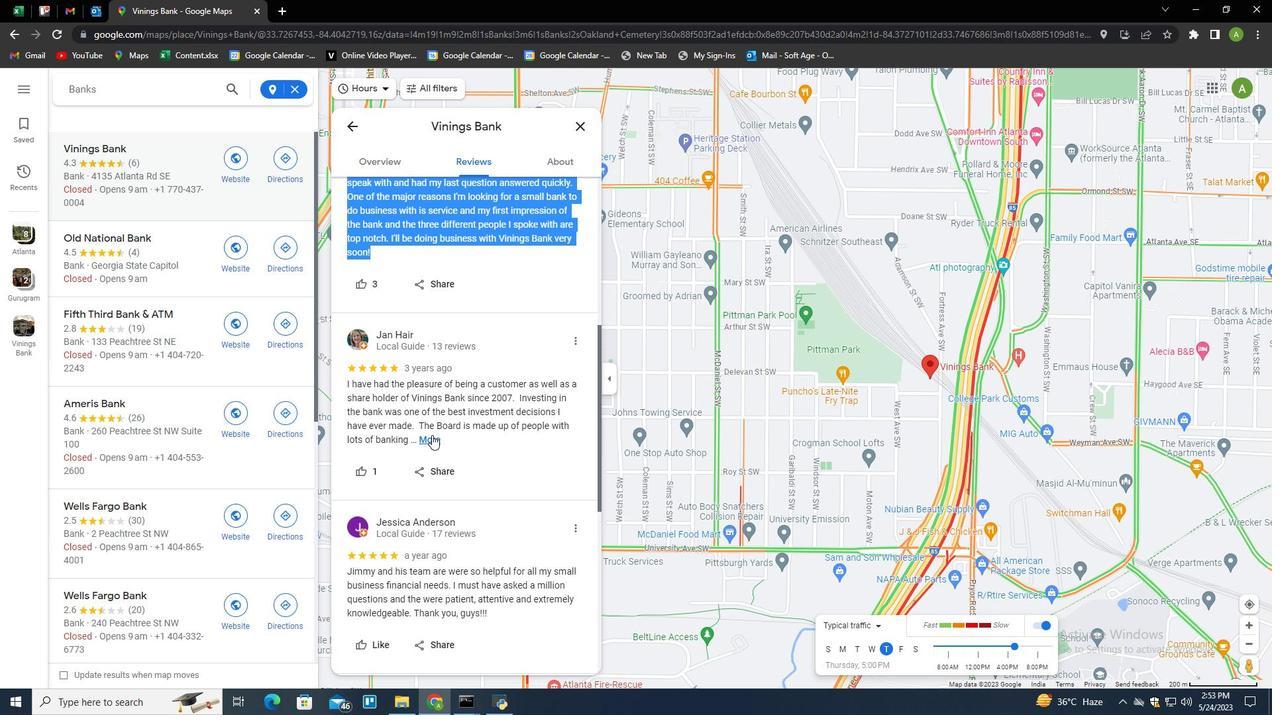 
Action: Mouse moved to (436, 423)
Screenshot: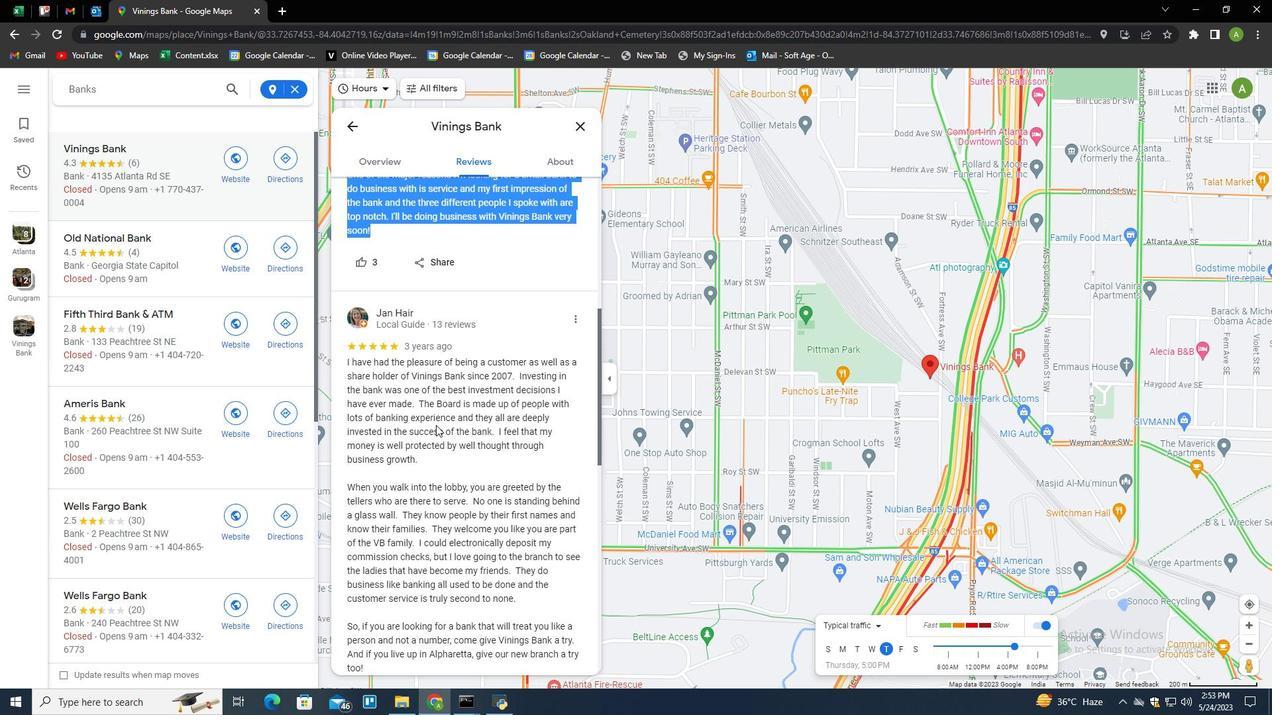 
Action: Mouse scrolled (436, 422) with delta (0, 0)
Screenshot: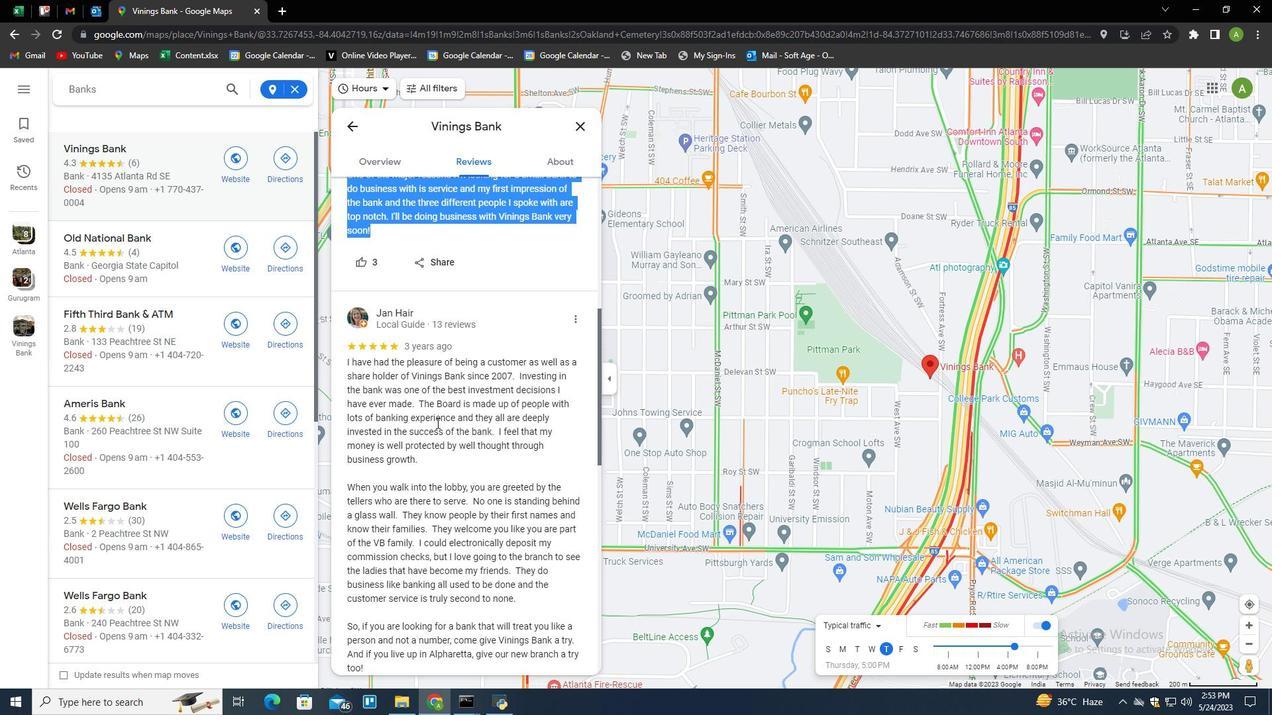 
Action: Mouse scrolled (436, 422) with delta (0, 0)
Screenshot: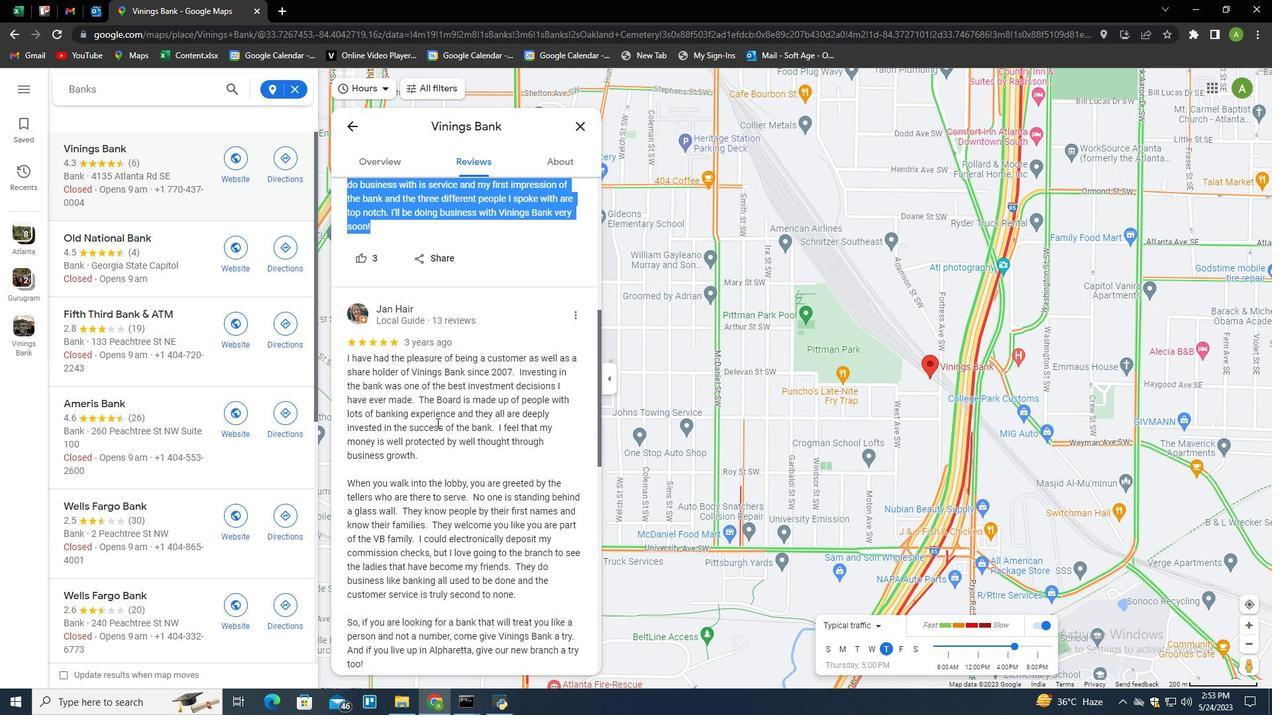 
Action: Mouse moved to (443, 374)
Screenshot: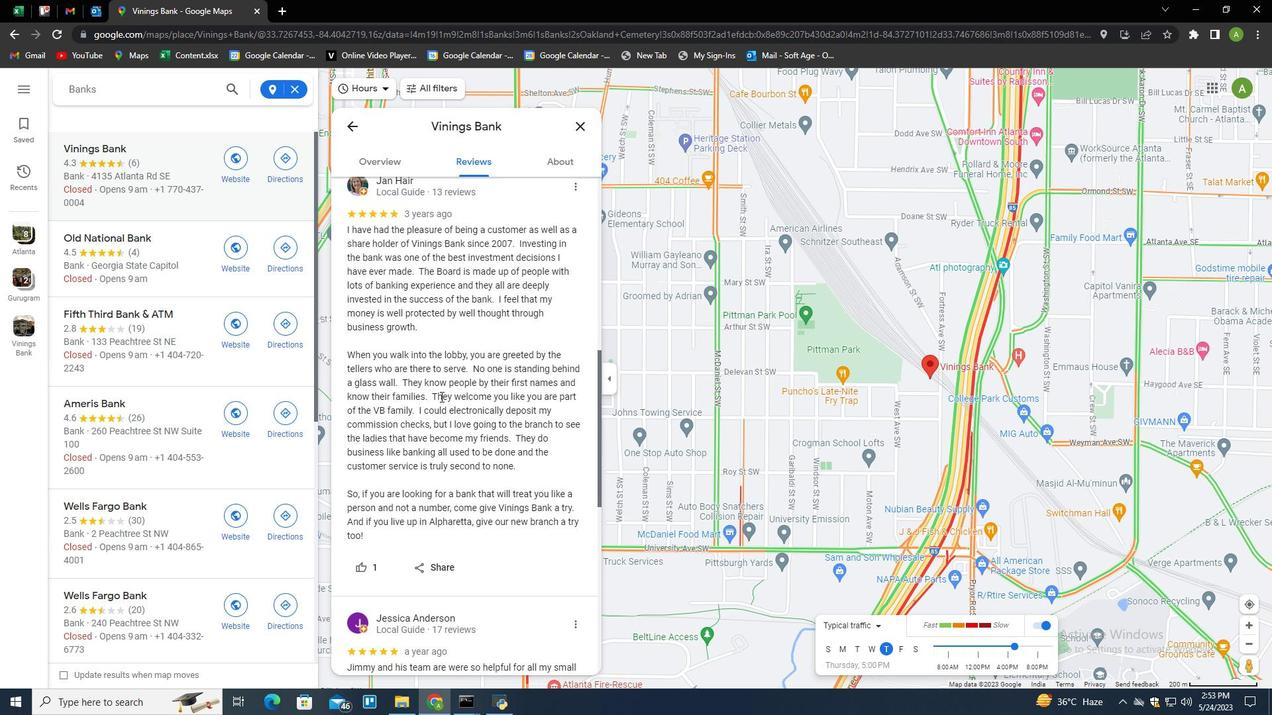 
Action: Mouse pressed left at (443, 374)
Screenshot: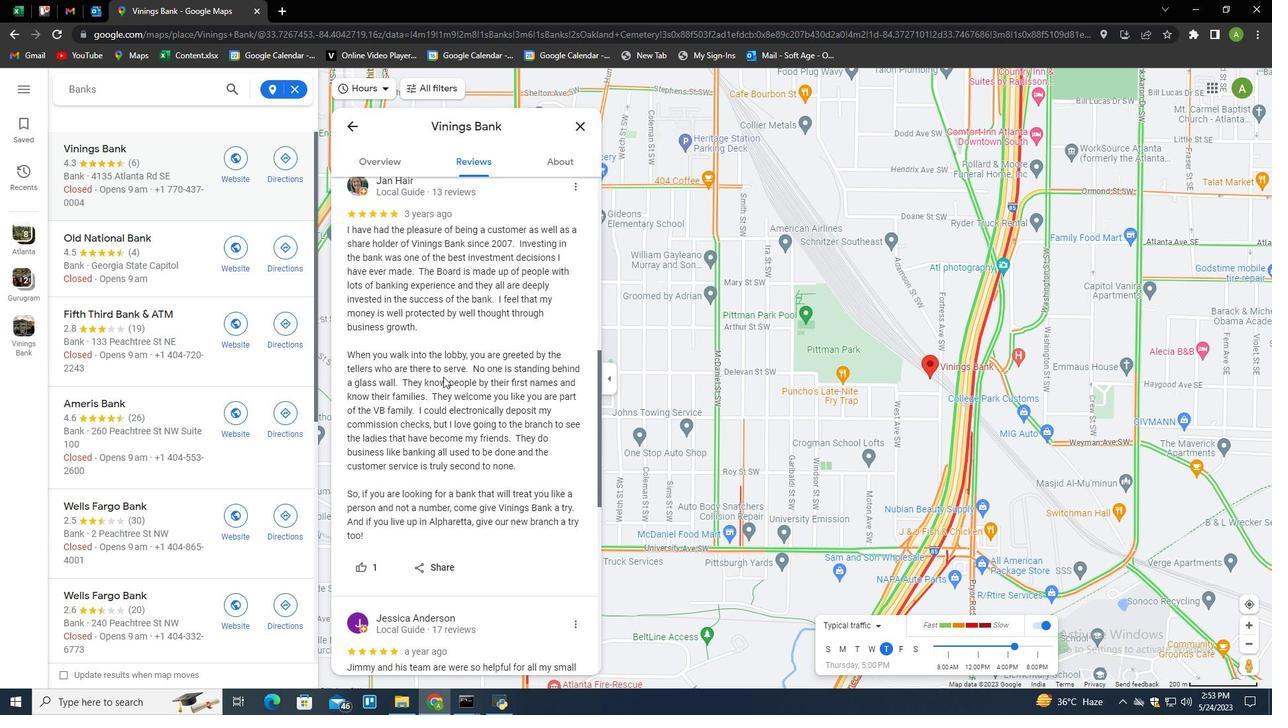 
Action: Mouse pressed left at (443, 374)
Screenshot: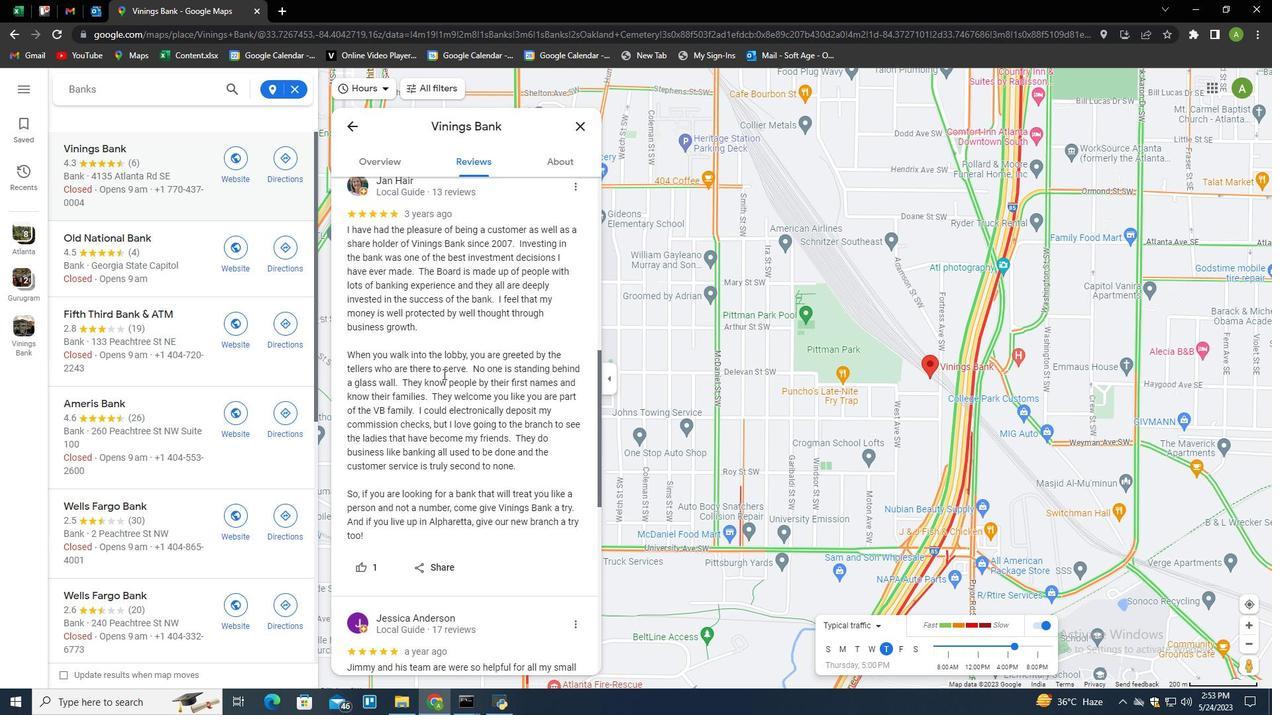 
Action: Mouse pressed left at (443, 374)
Screenshot: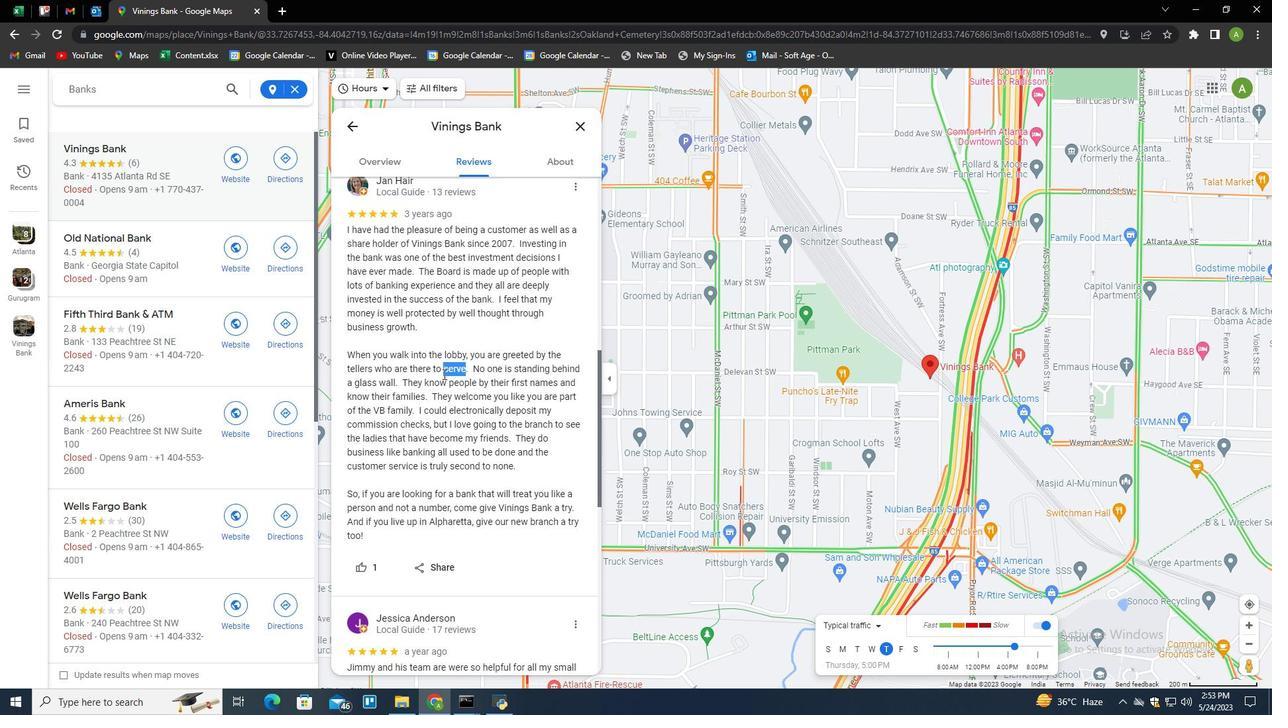 
Action: Mouse moved to (435, 271)
Screenshot: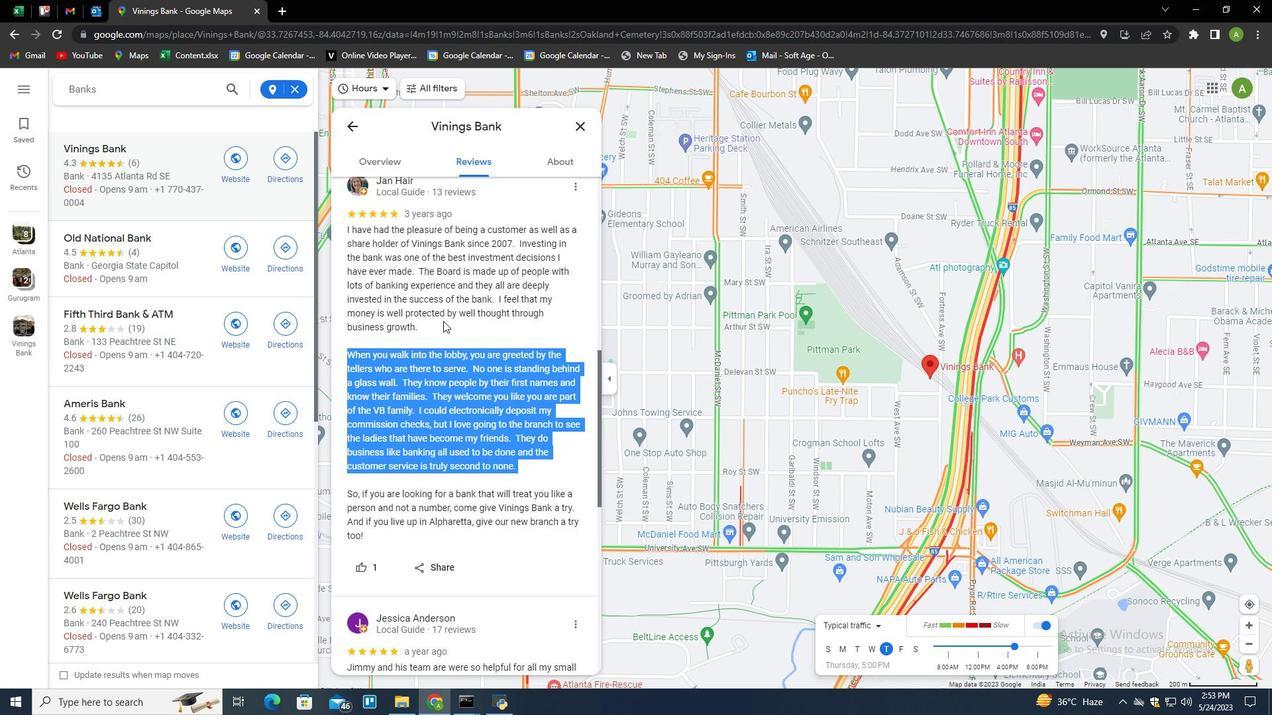 
Action: Mouse pressed left at (435, 271)
Screenshot: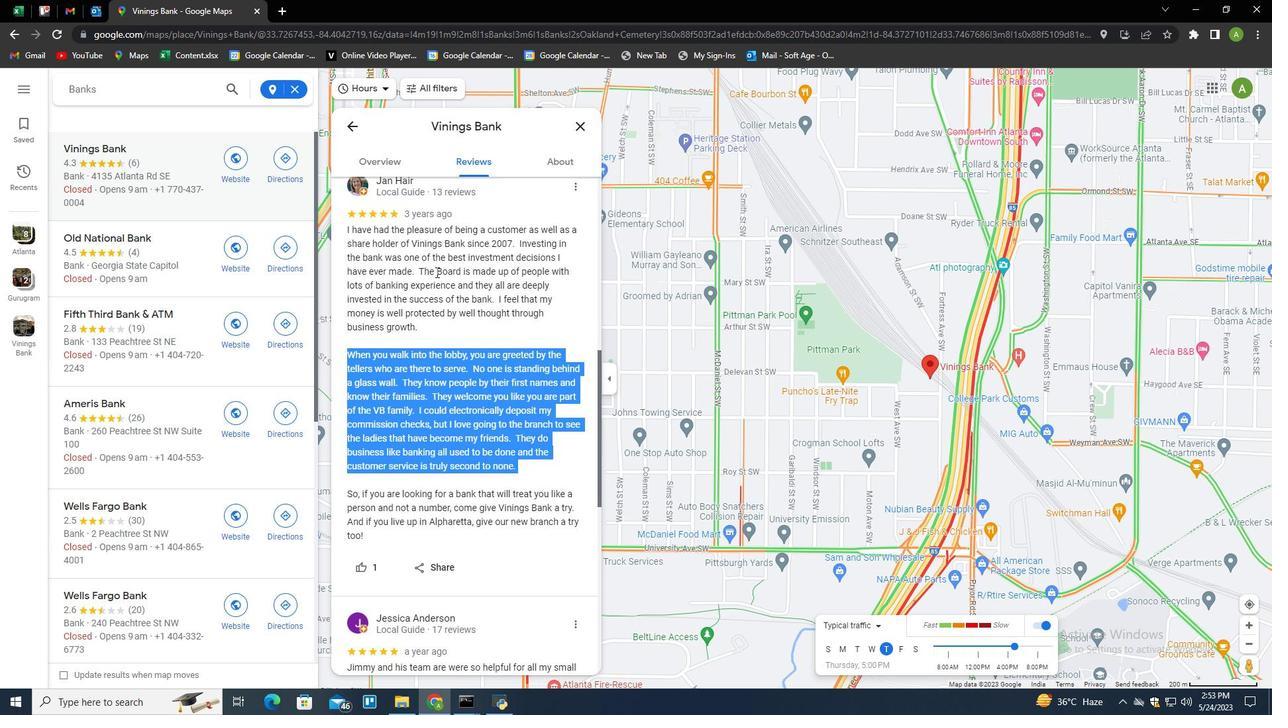 
Action: Mouse moved to (434, 271)
Screenshot: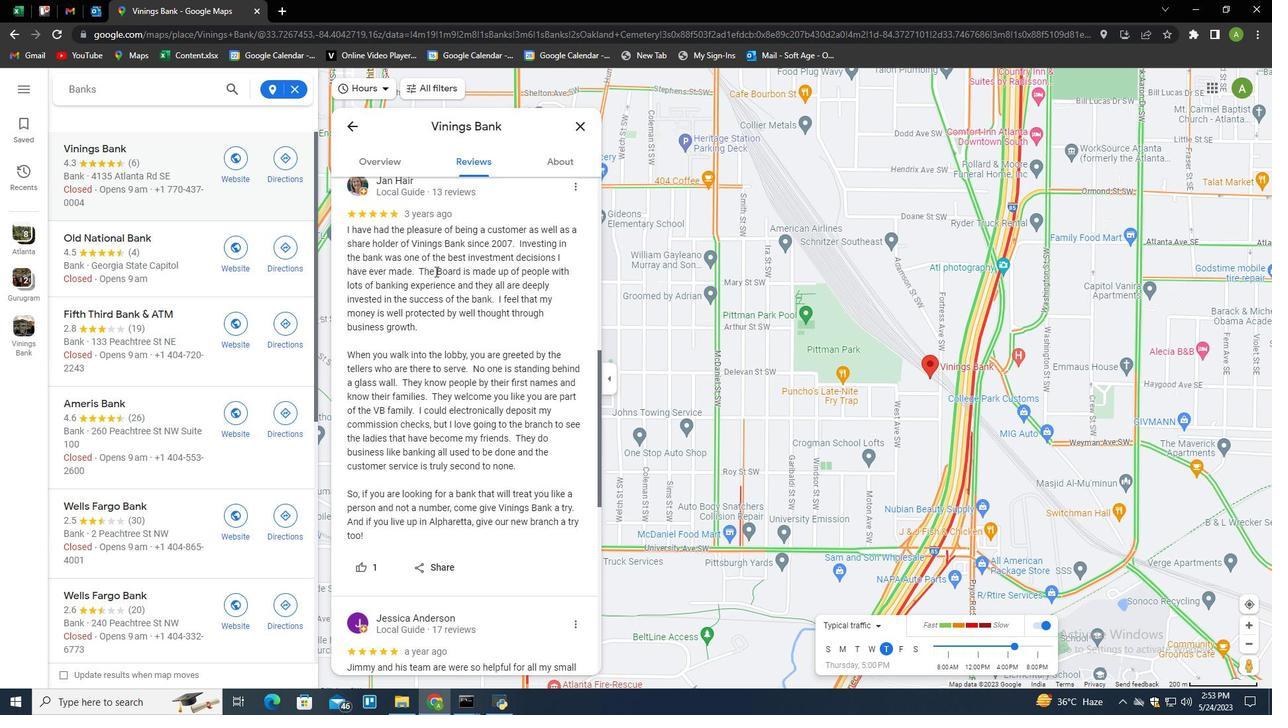 
Action: Mouse pressed left at (434, 271)
Screenshot: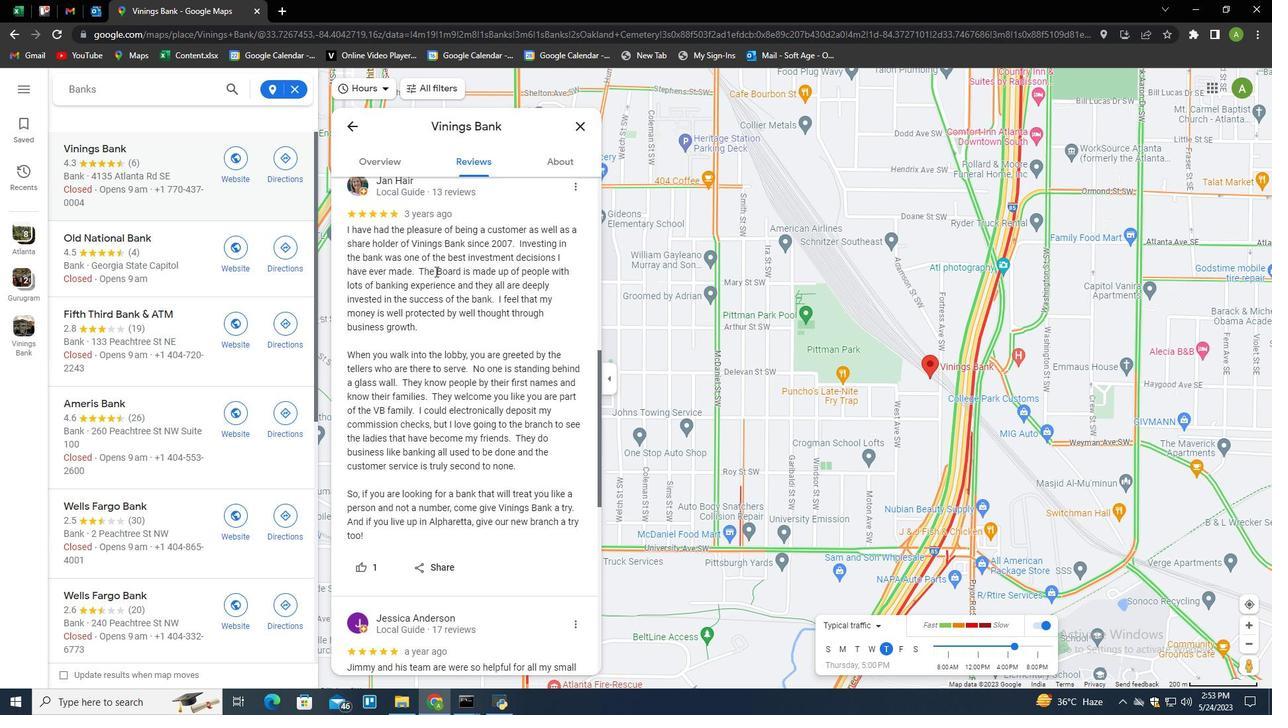 
Action: Mouse pressed left at (434, 271)
Screenshot: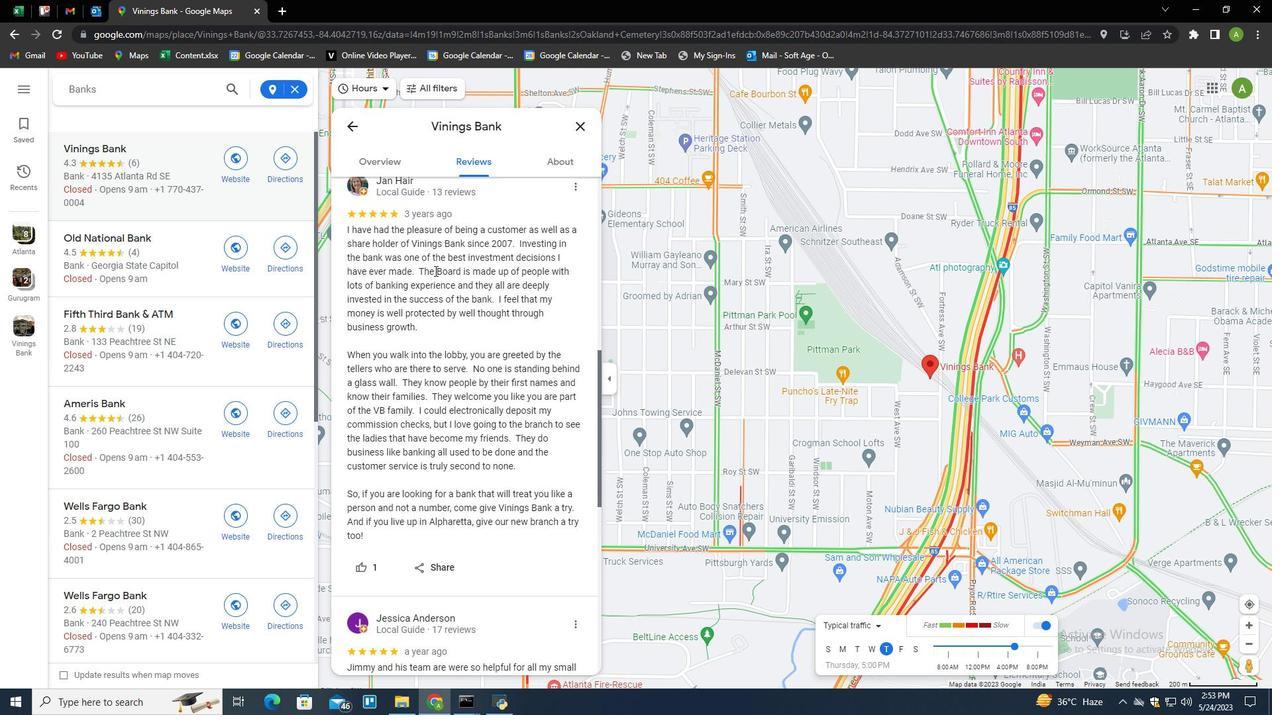 
Action: Mouse moved to (420, 453)
Screenshot: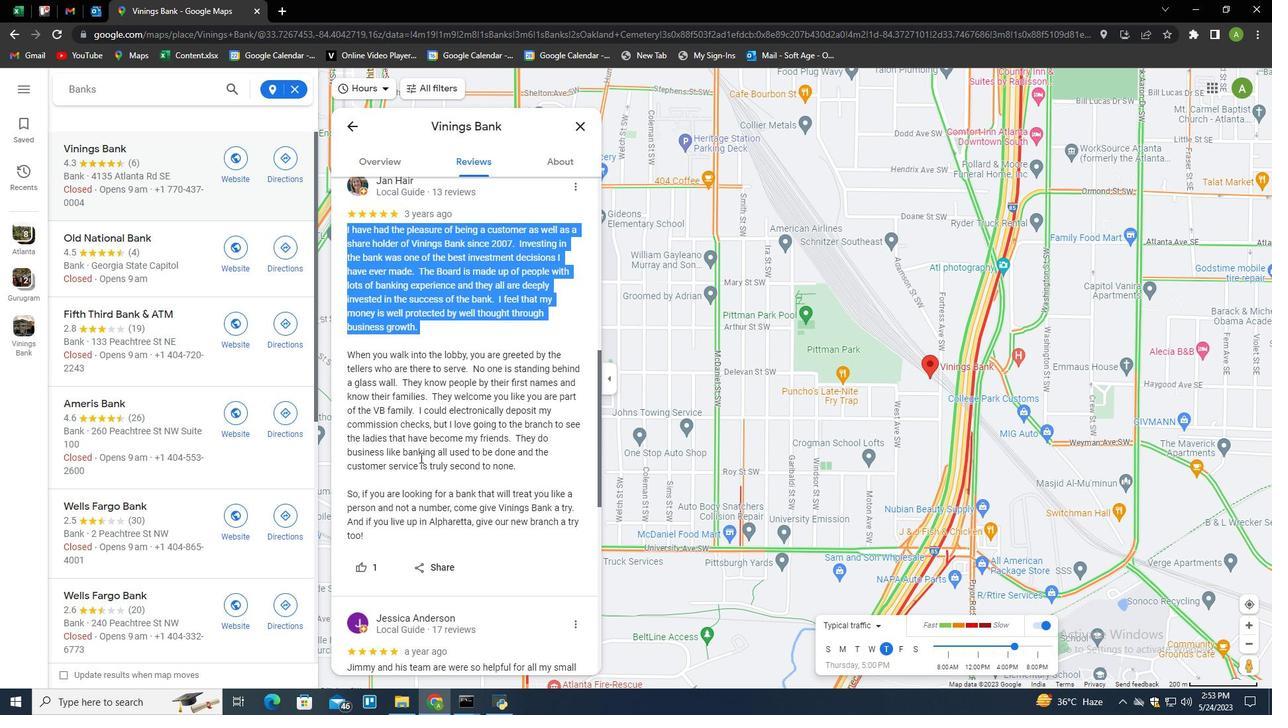 
Action: Mouse pressed left at (420, 453)
Screenshot: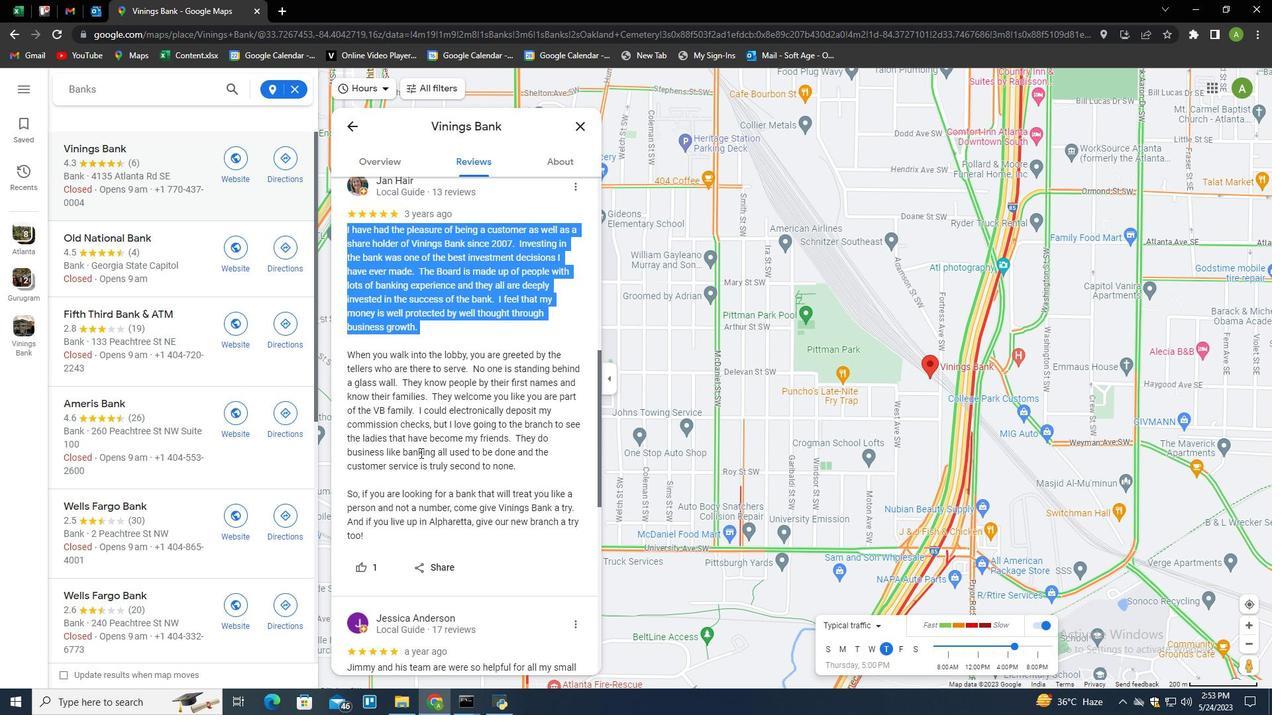 
Action: Mouse pressed left at (420, 453)
Screenshot: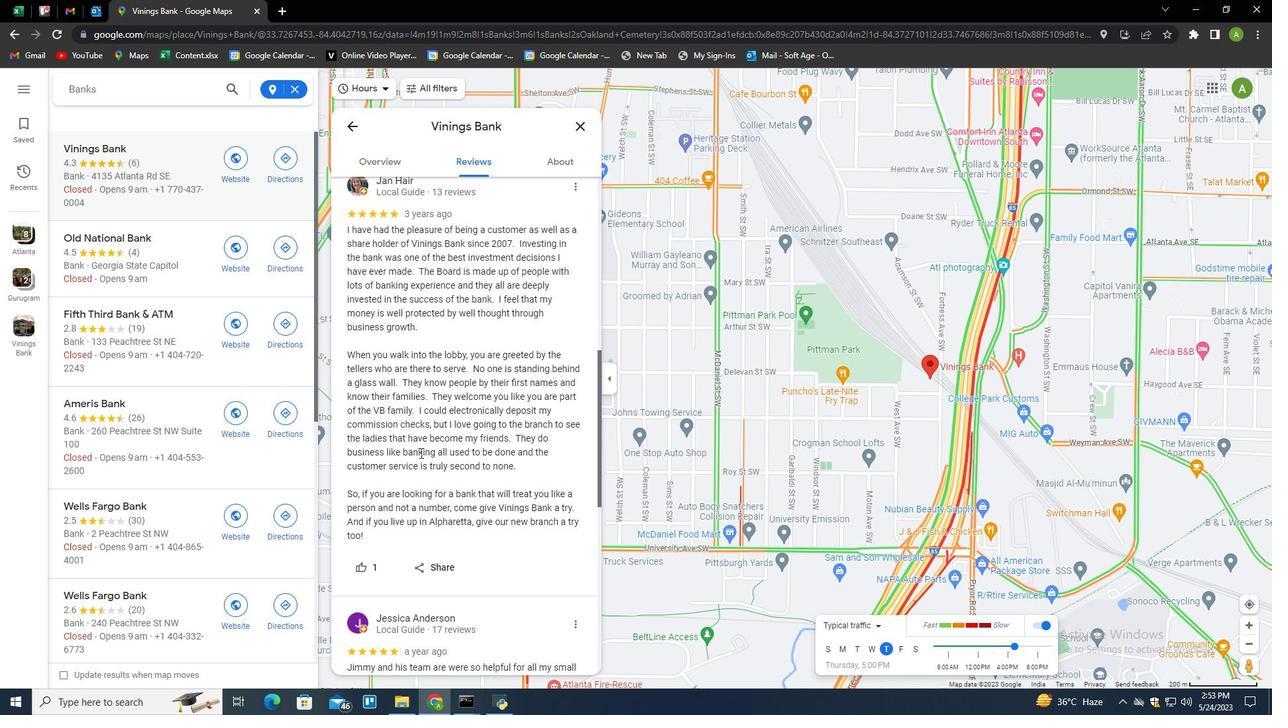 
Action: Mouse pressed left at (420, 453)
Screenshot: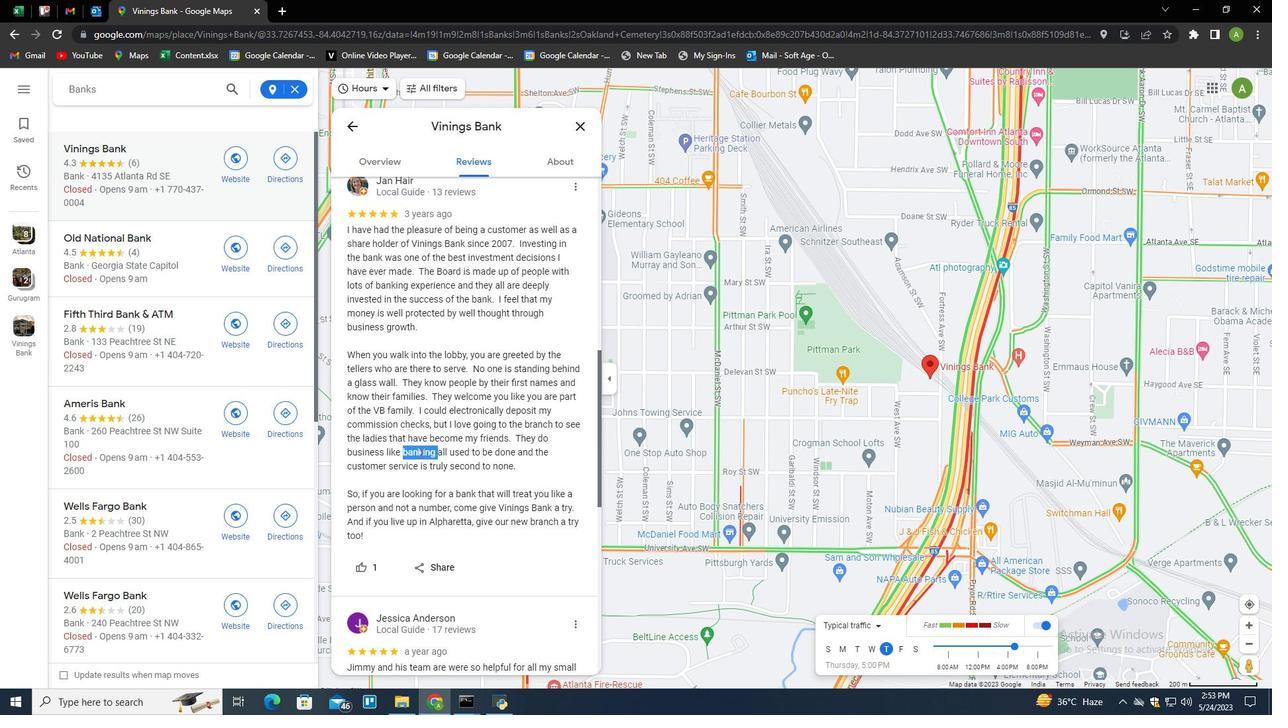 
Action: Mouse moved to (420, 509)
Screenshot: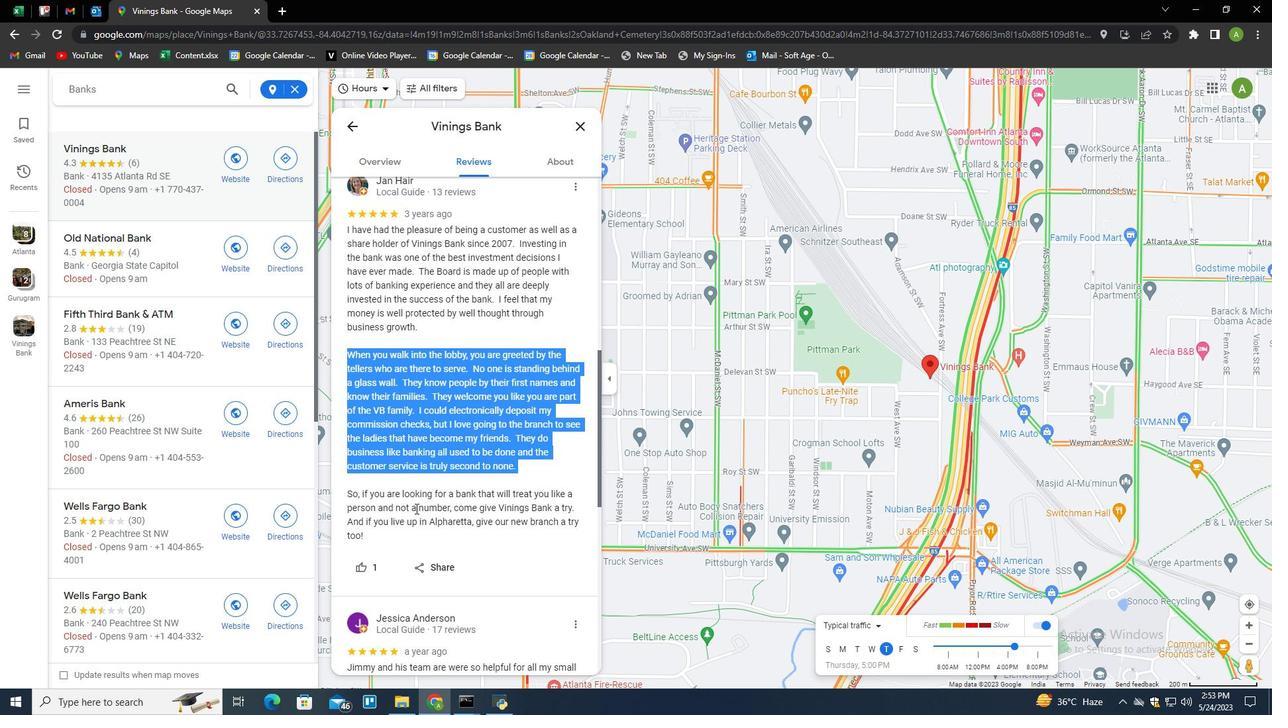 
Action: Mouse pressed left at (420, 509)
Screenshot: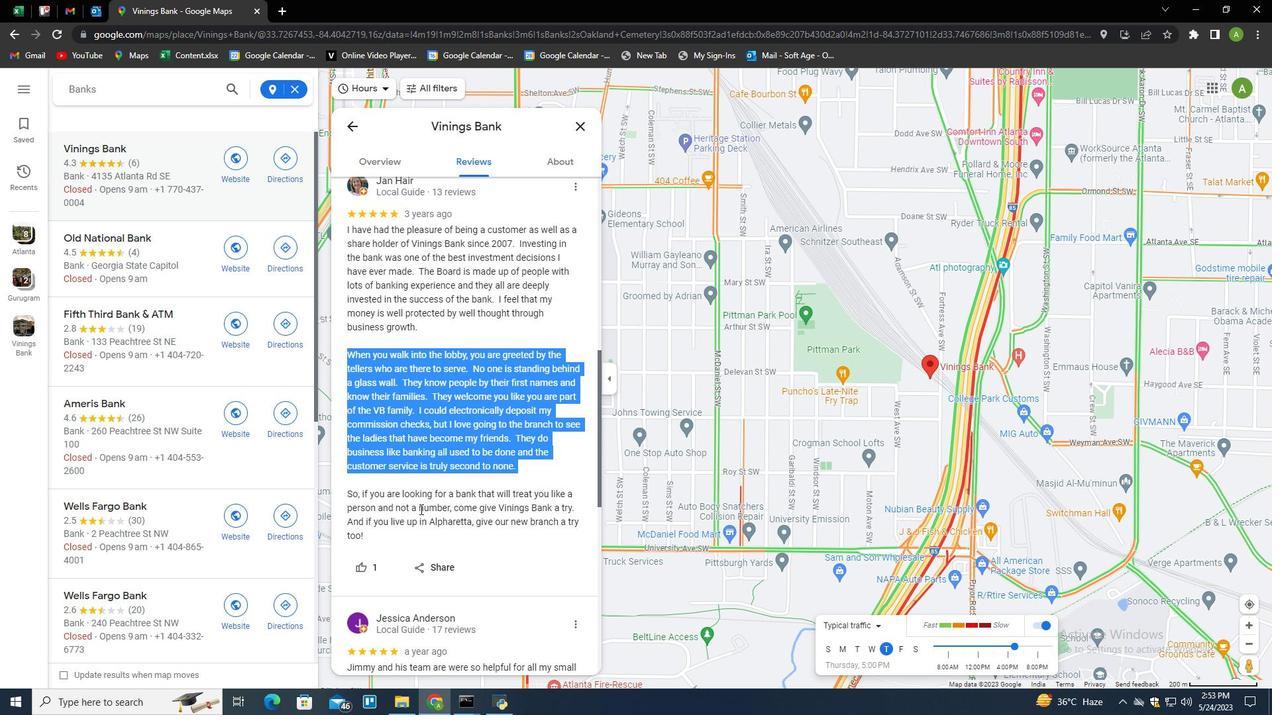 
Action: Mouse pressed left at (420, 509)
Screenshot: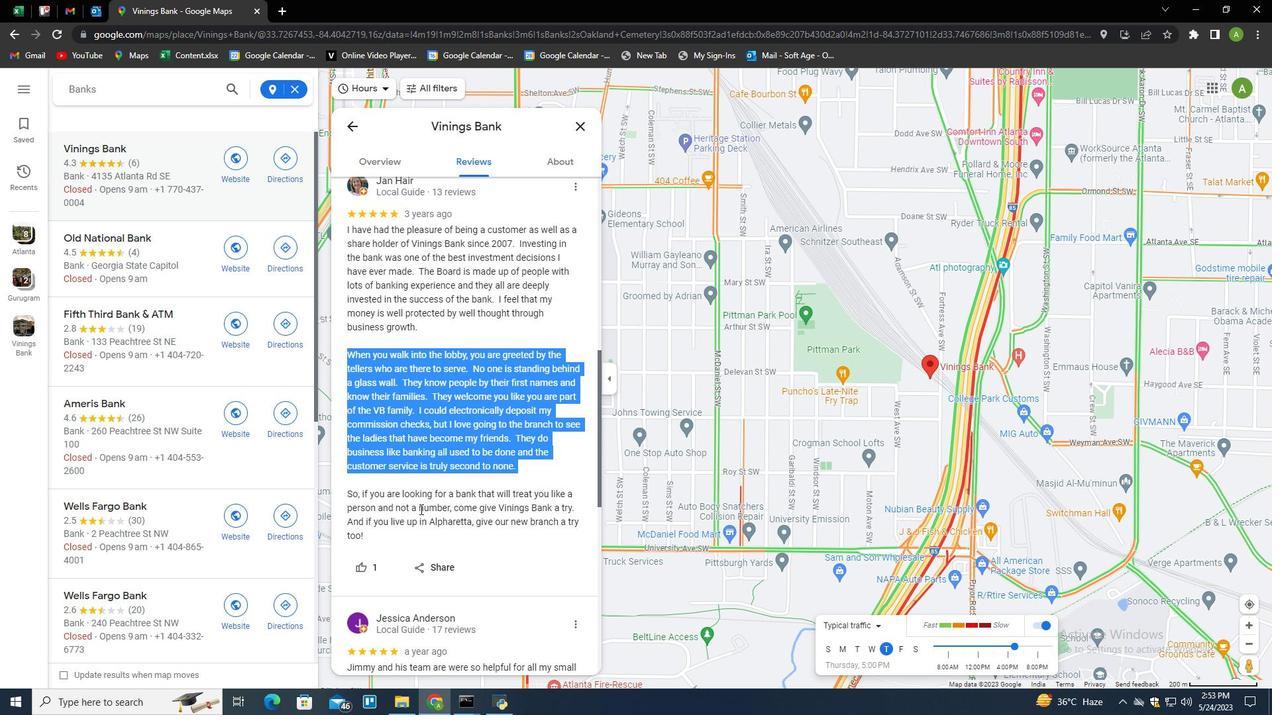 
Action: Mouse pressed left at (420, 509)
Screenshot: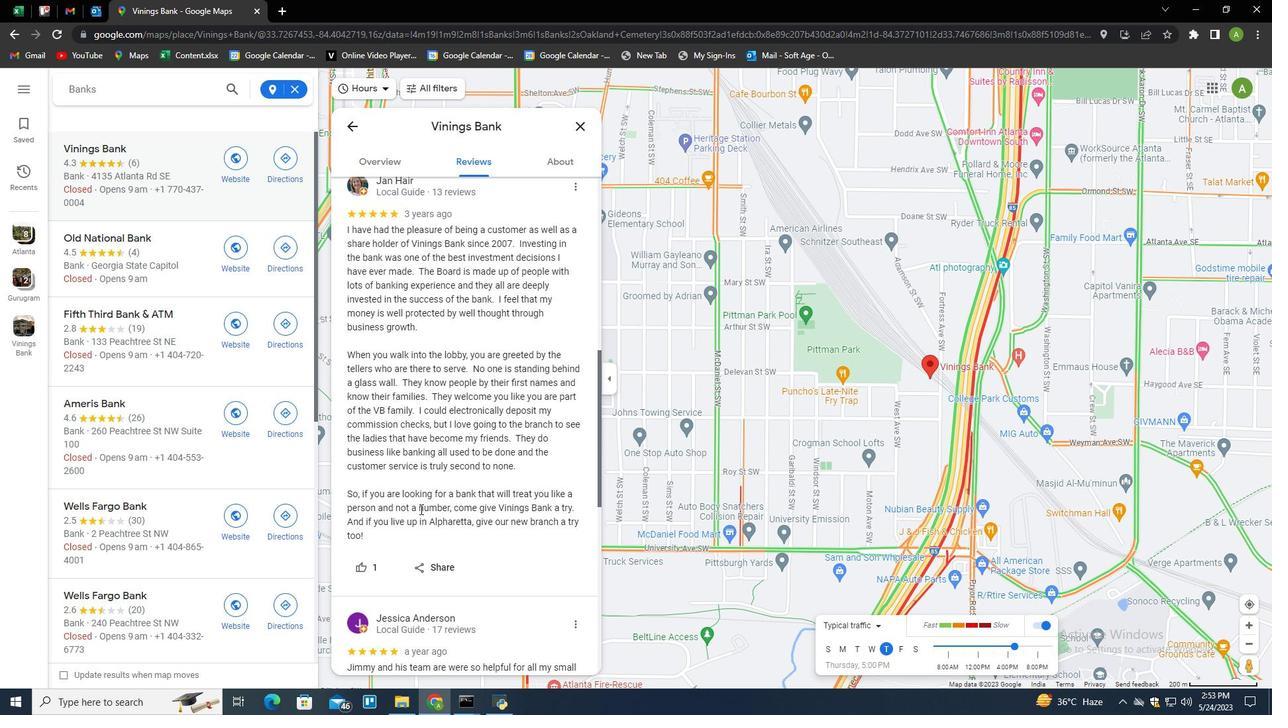 
Action: Mouse moved to (418, 496)
Screenshot: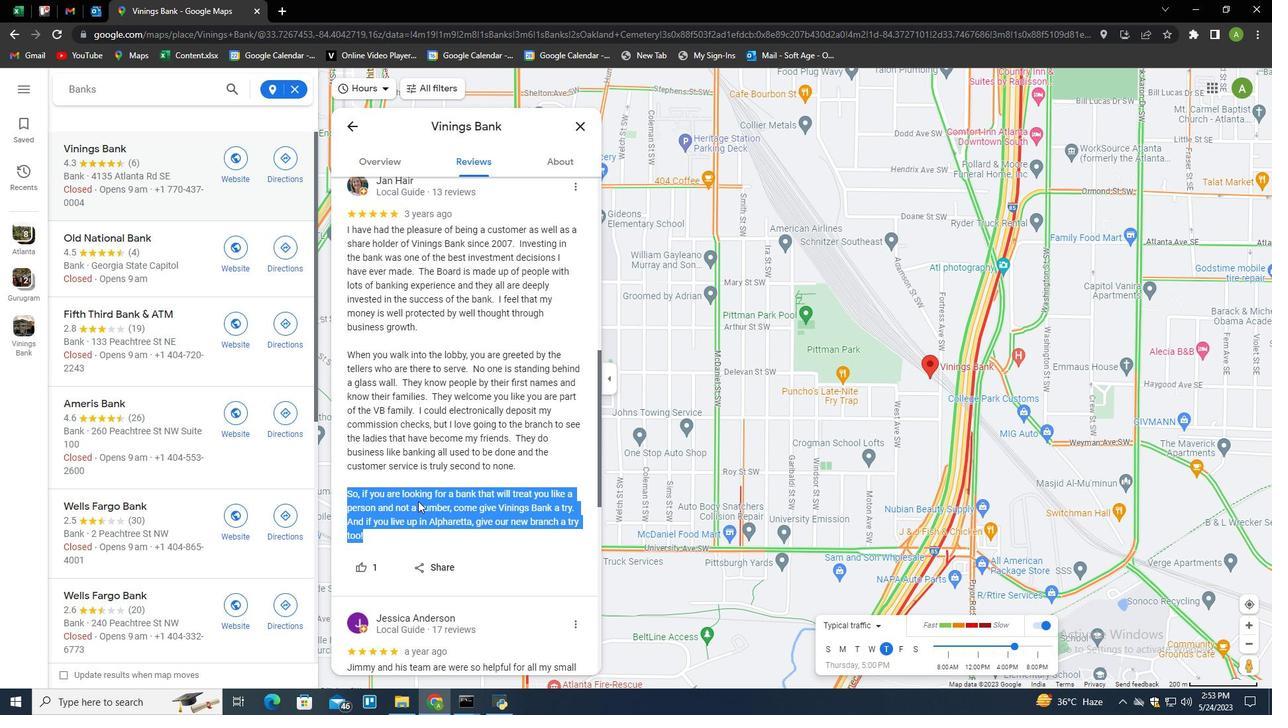 
Action: Mouse scrolled (418, 496) with delta (0, 0)
Screenshot: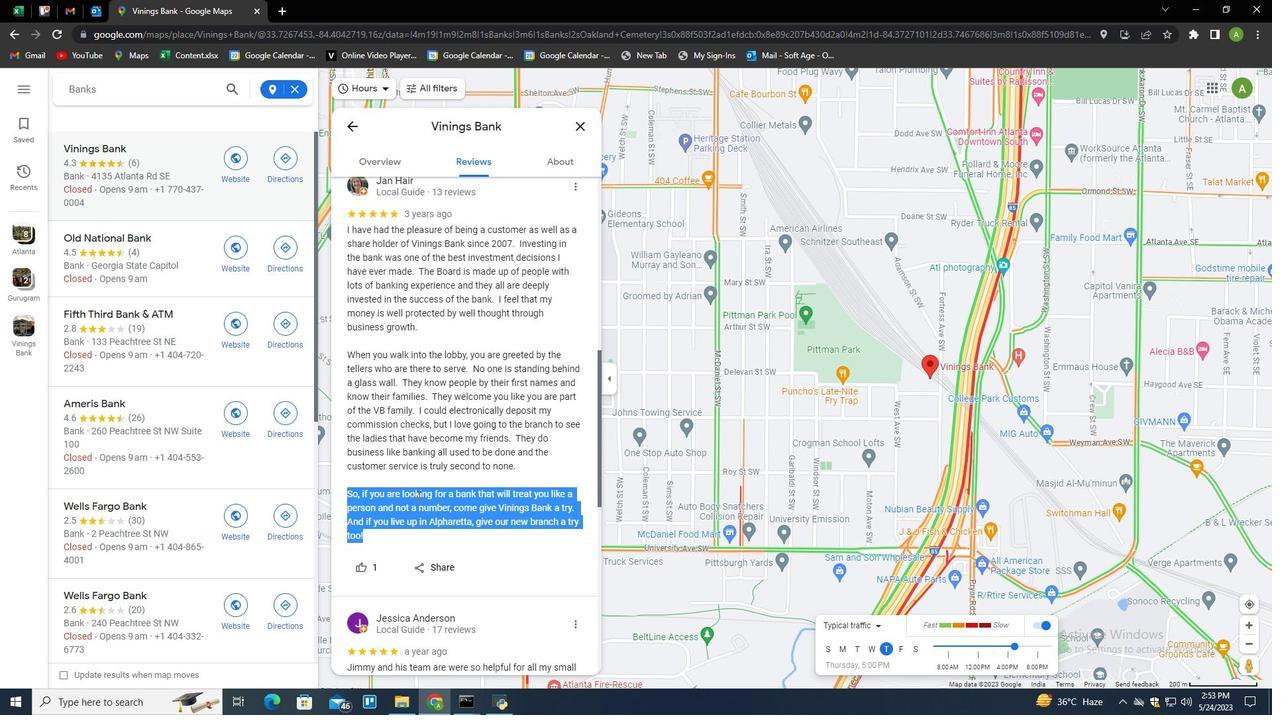 
Action: Mouse scrolled (418, 496) with delta (0, 0)
Screenshot: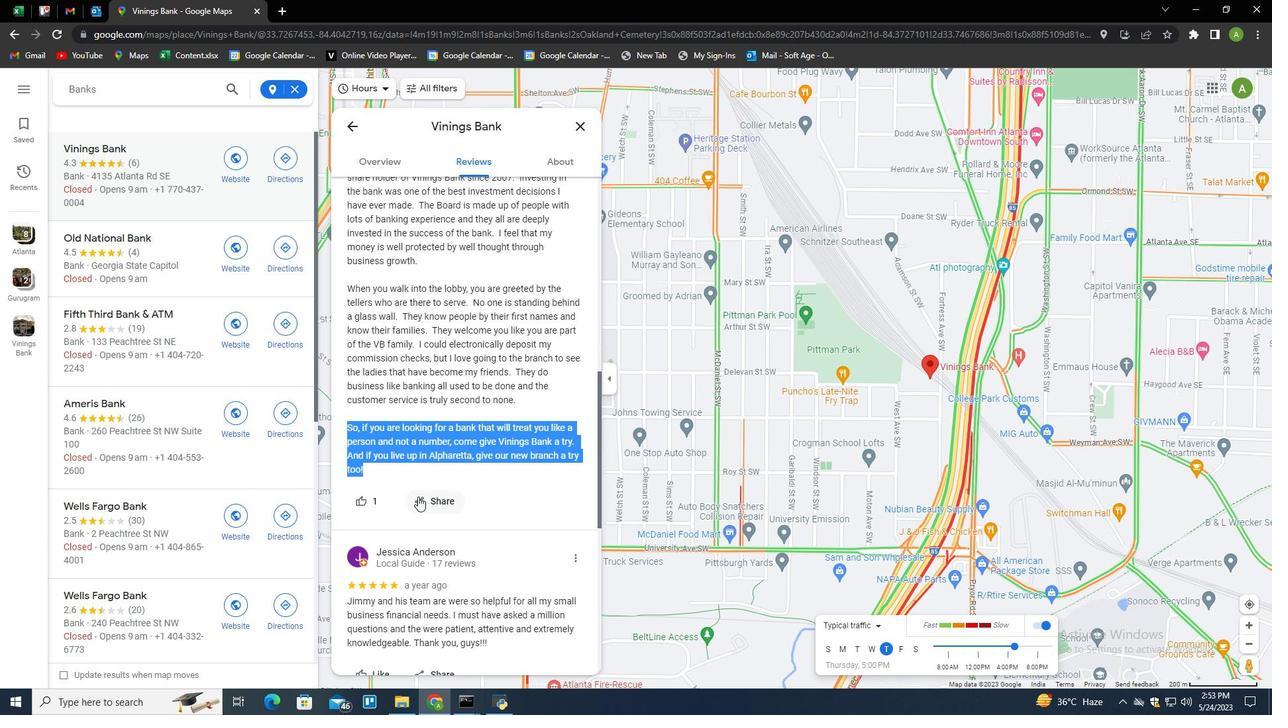 
Action: Mouse scrolled (418, 496) with delta (0, 0)
Screenshot: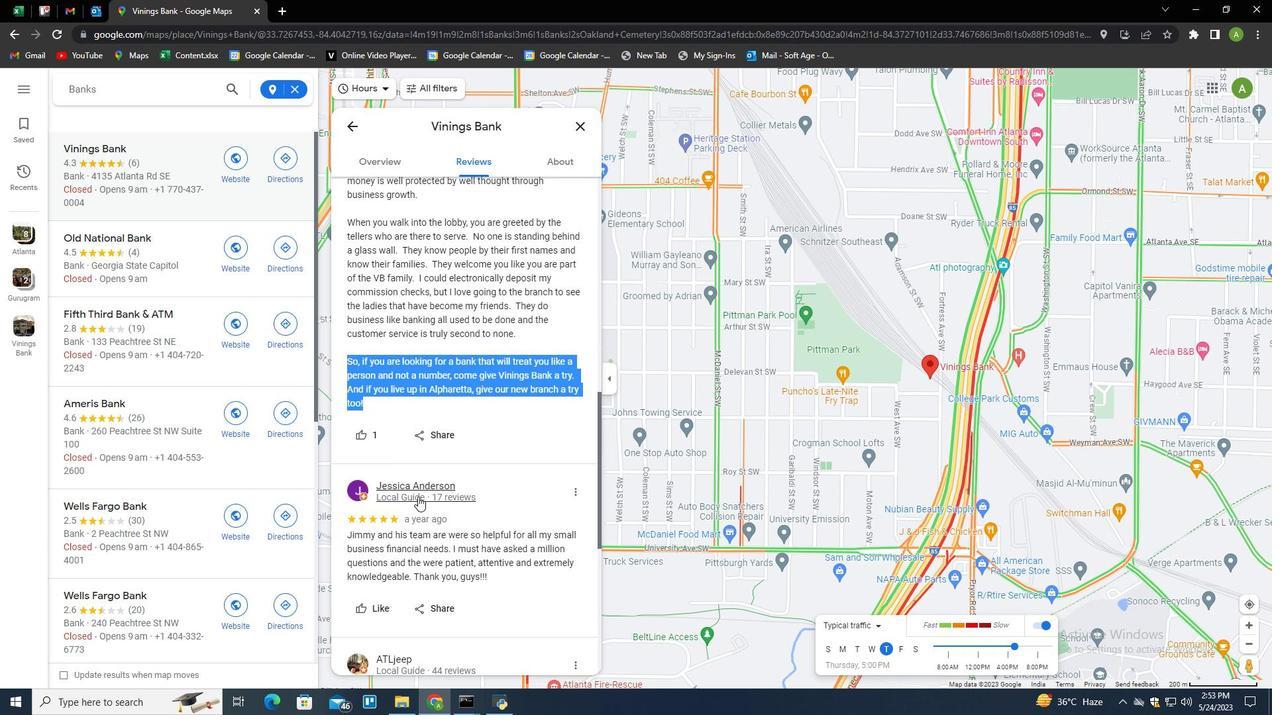 
Action: Mouse scrolled (418, 496) with delta (0, 0)
Screenshot: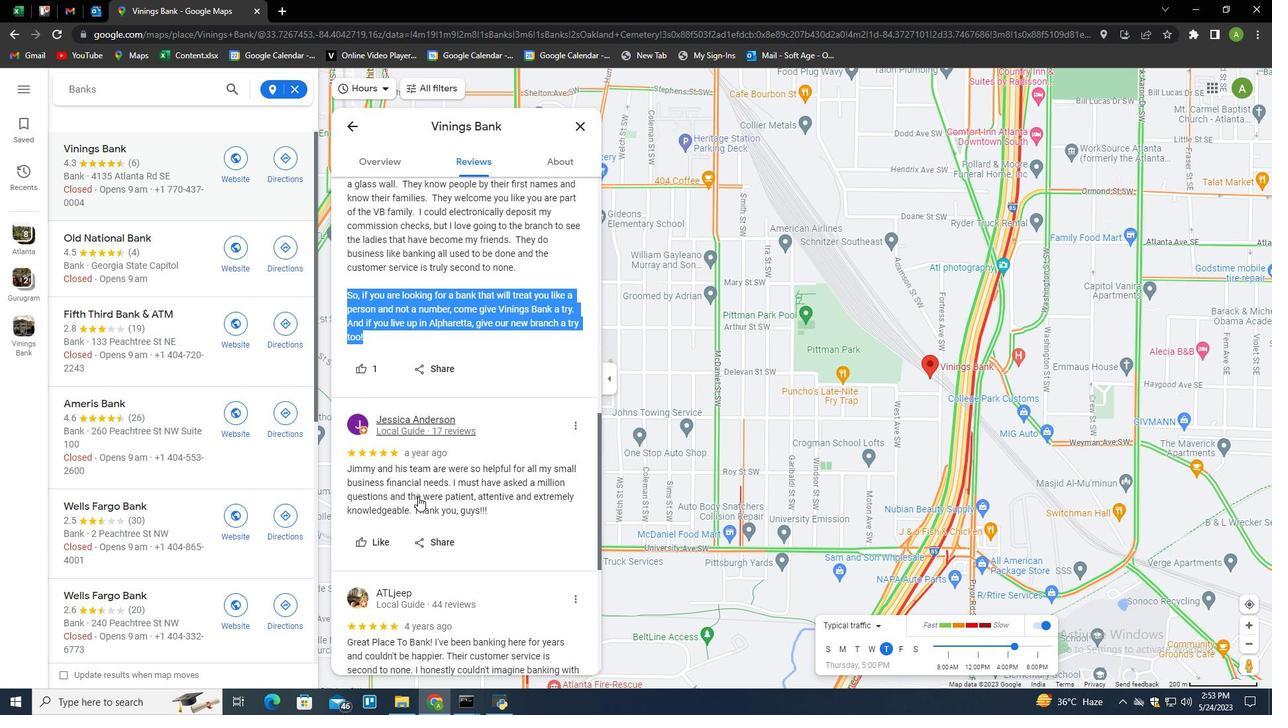
Action: Mouse moved to (418, 493)
Screenshot: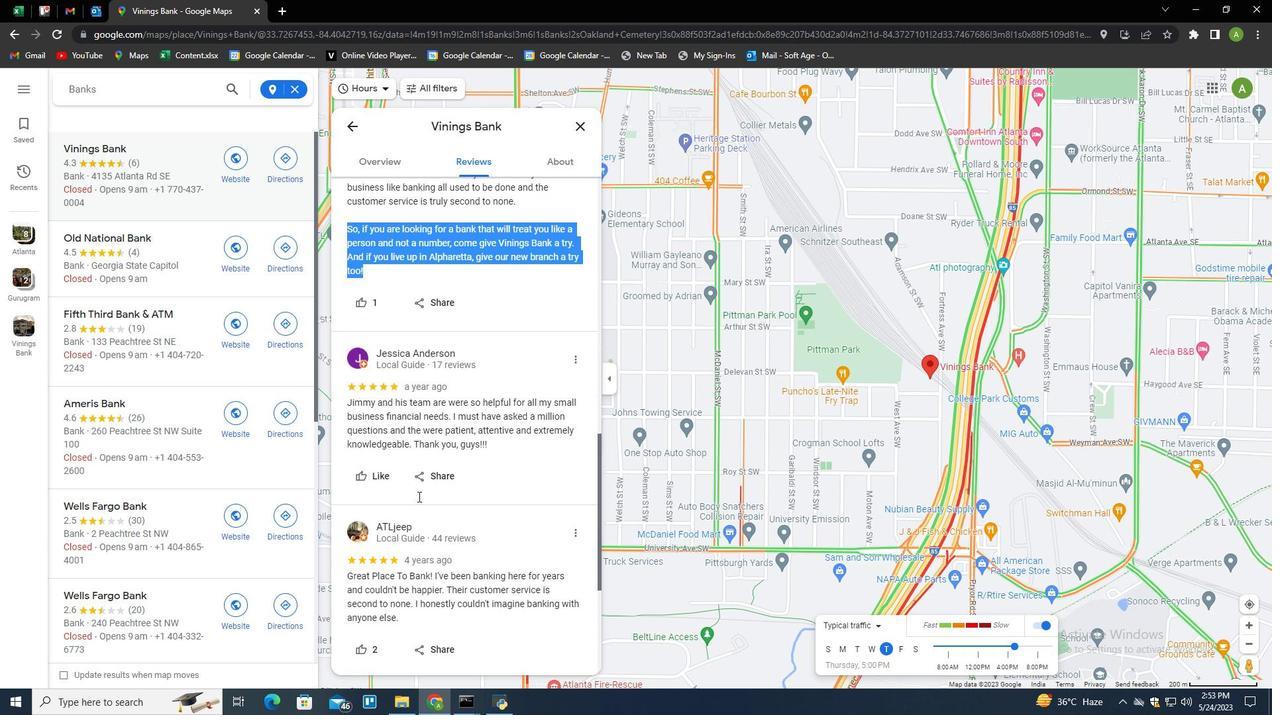 
Action: Mouse scrolled (418, 492) with delta (0, 0)
Screenshot: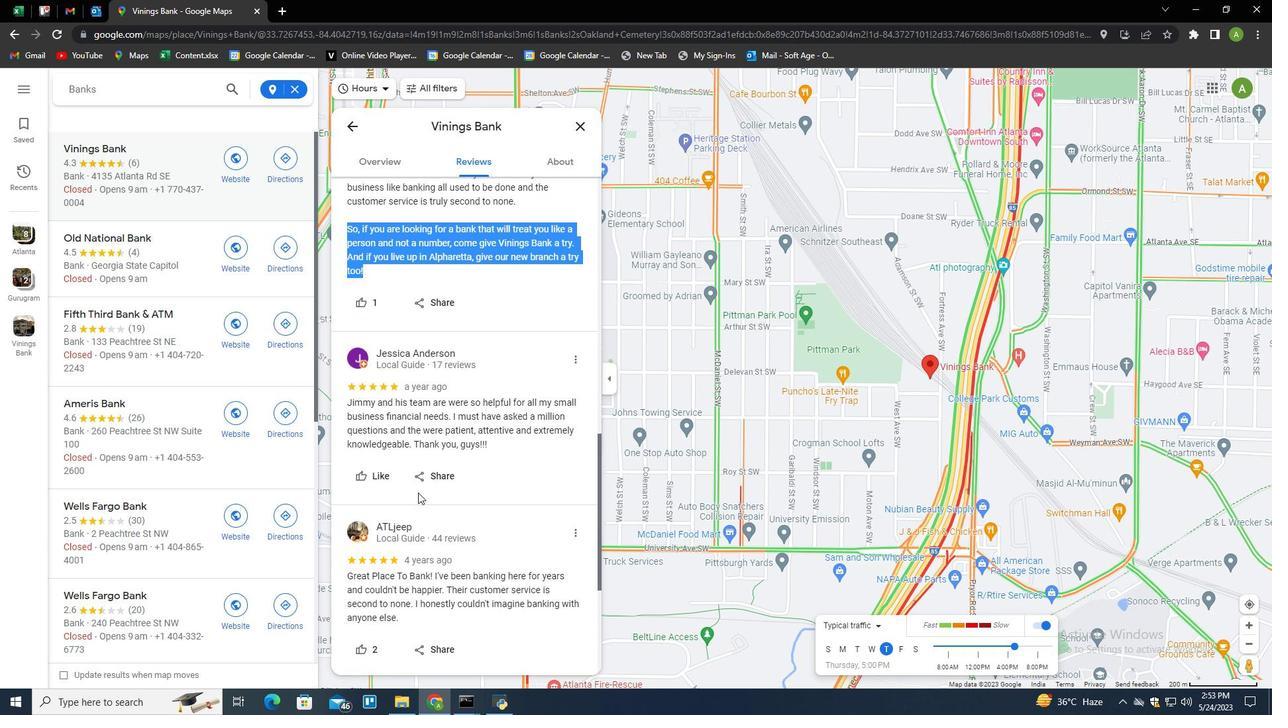 
Action: Mouse moved to (418, 489)
Screenshot: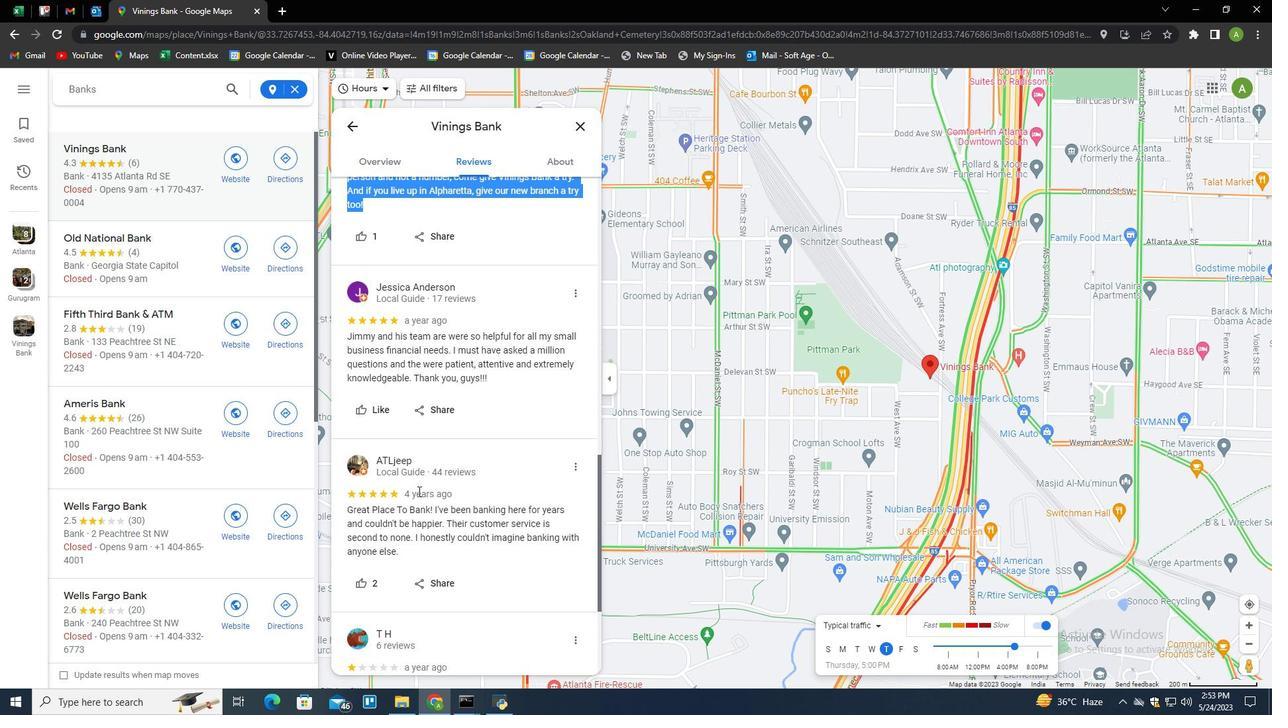 
Action: Mouse scrolled (418, 489) with delta (0, 0)
Screenshot: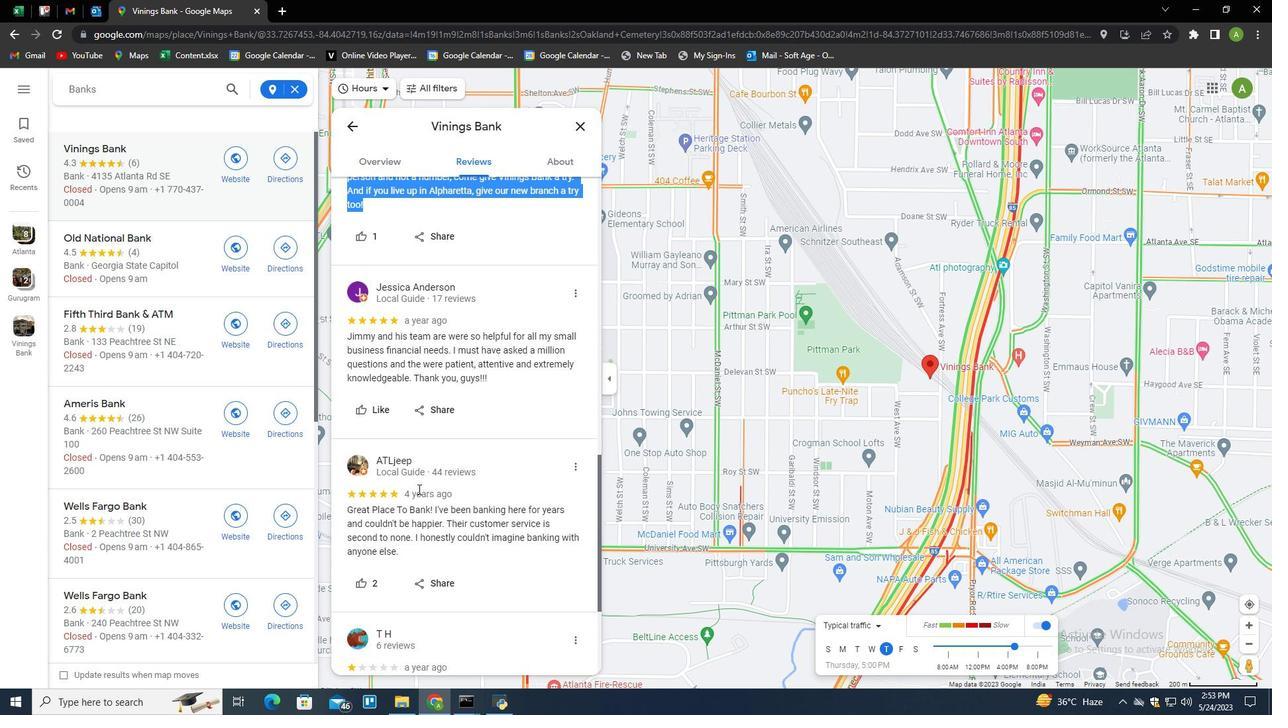 
Action: Mouse moved to (414, 481)
Screenshot: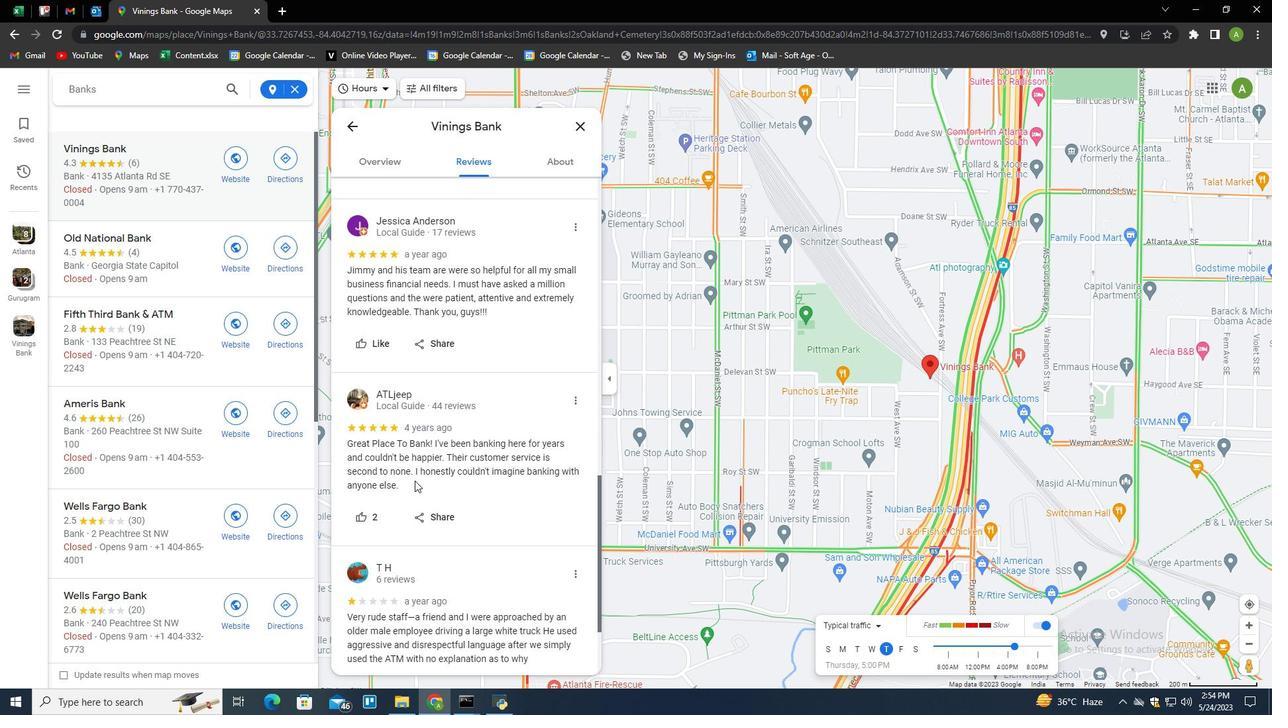 
Action: Mouse scrolled (414, 481) with delta (0, 0)
Screenshot: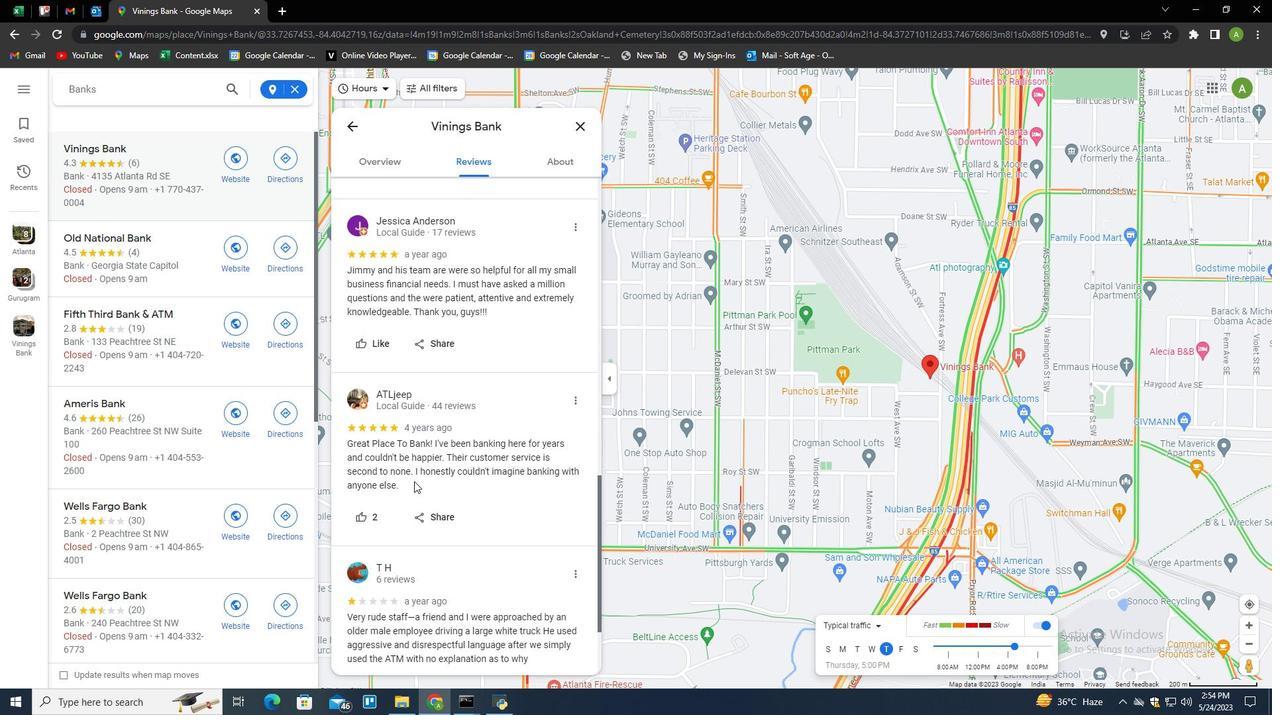 
Action: Mouse scrolled (414, 481) with delta (0, 0)
Screenshot: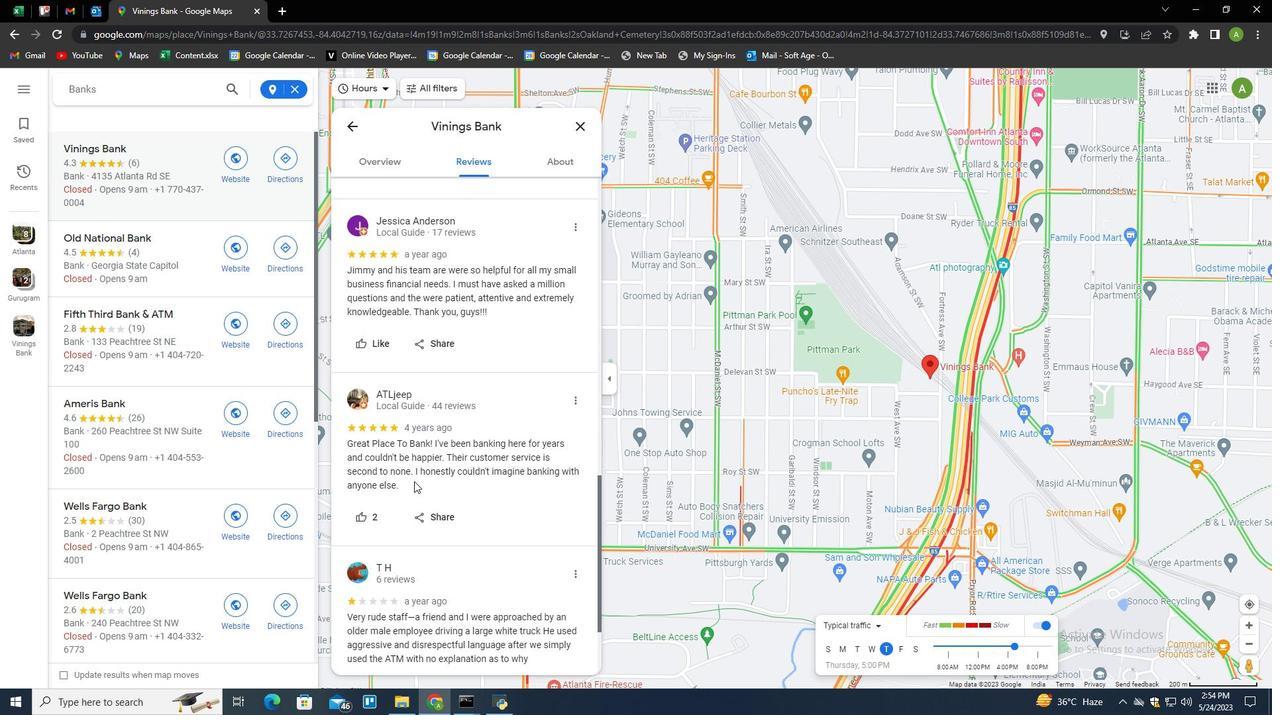 
Action: Mouse moved to (412, 482)
Screenshot: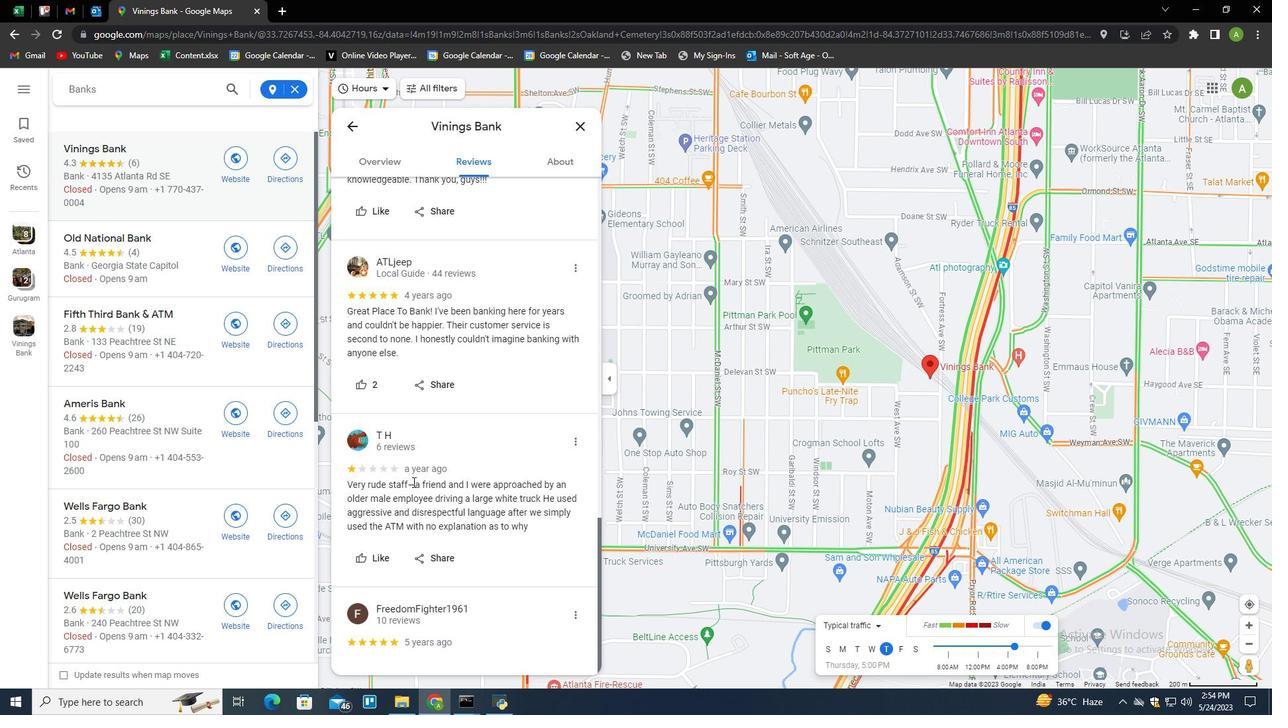 
Action: Mouse scrolled (412, 481) with delta (0, 0)
Screenshot: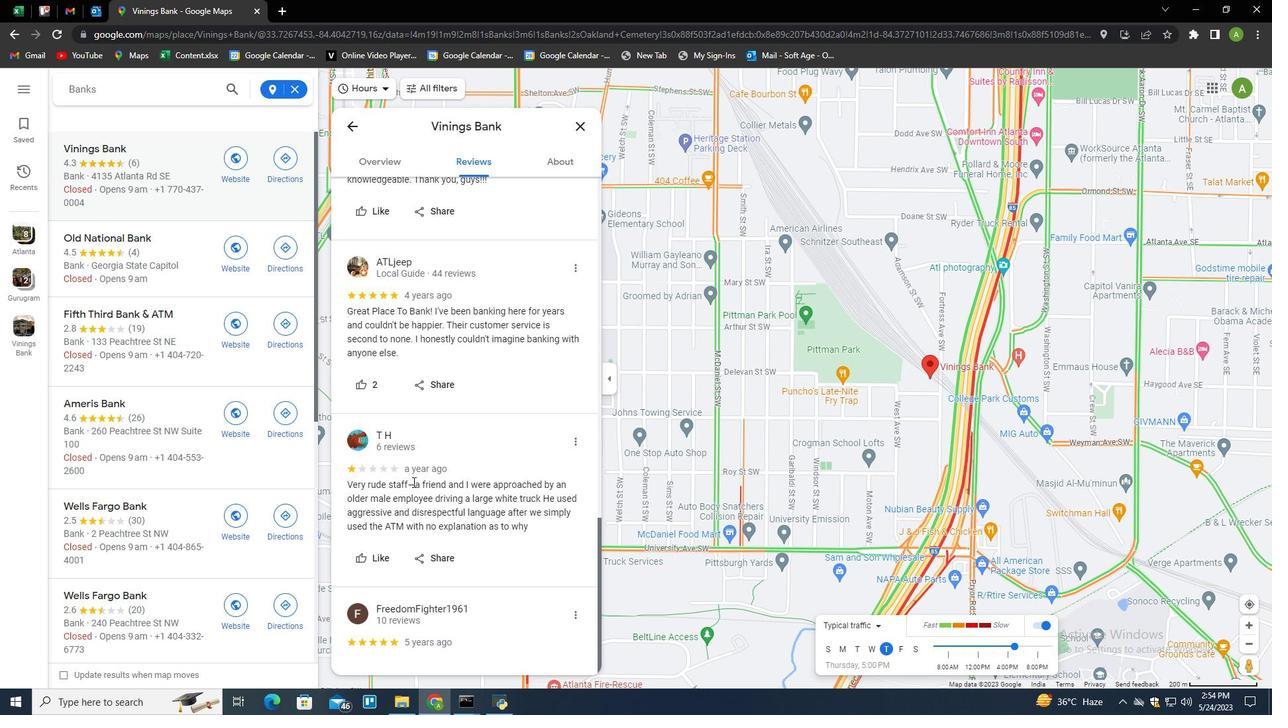 
Action: Mouse scrolled (412, 481) with delta (0, 0)
Screenshot: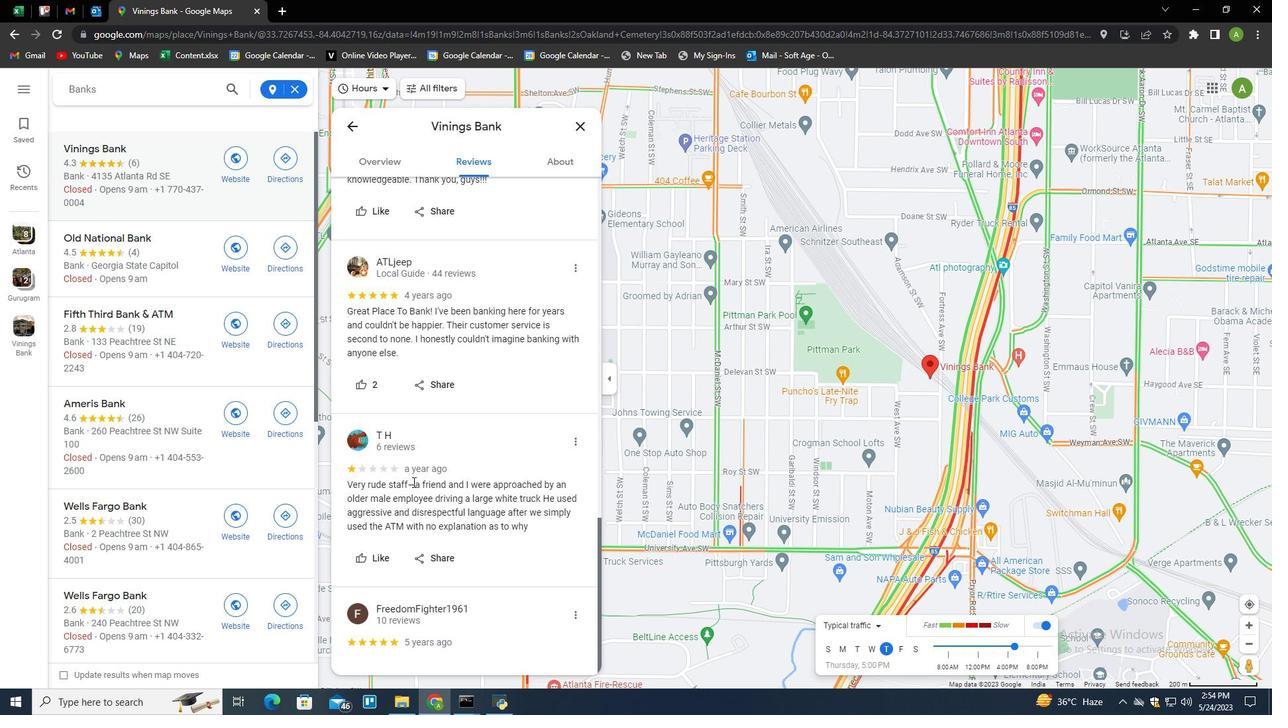
Action: Mouse moved to (412, 473)
Screenshot: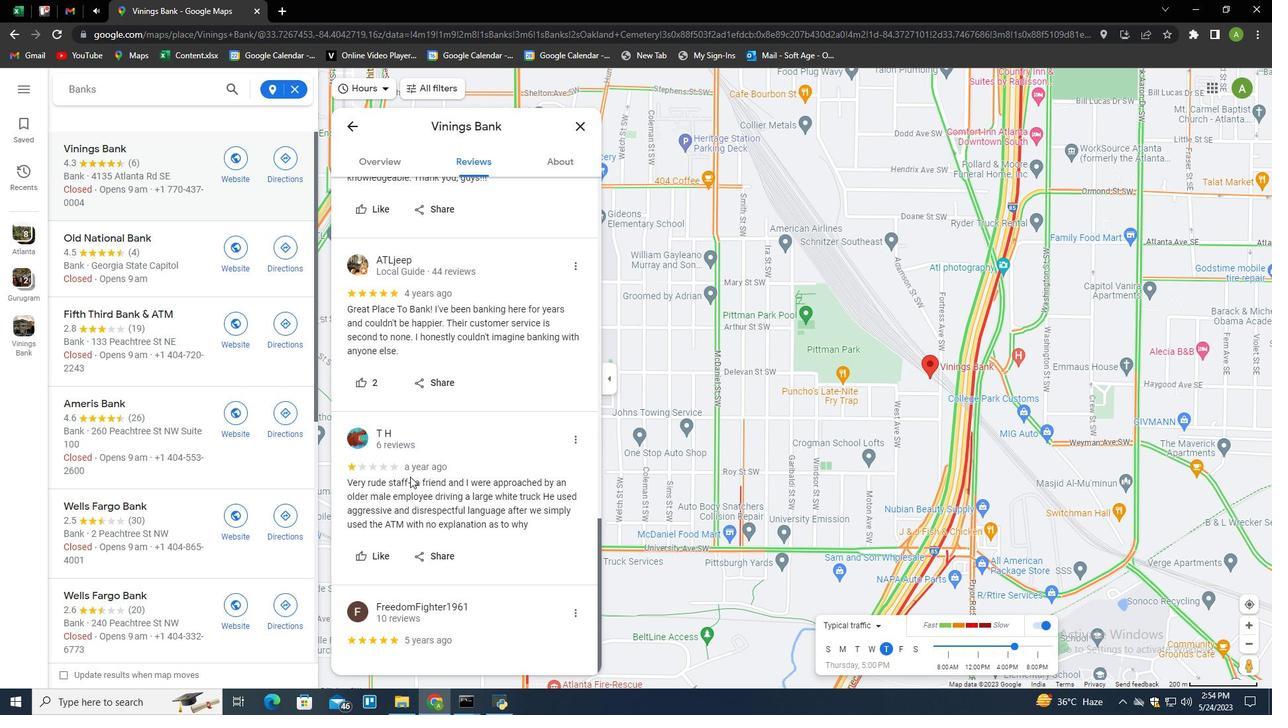 
Action: Mouse scrolled (412, 473) with delta (0, 0)
Screenshot: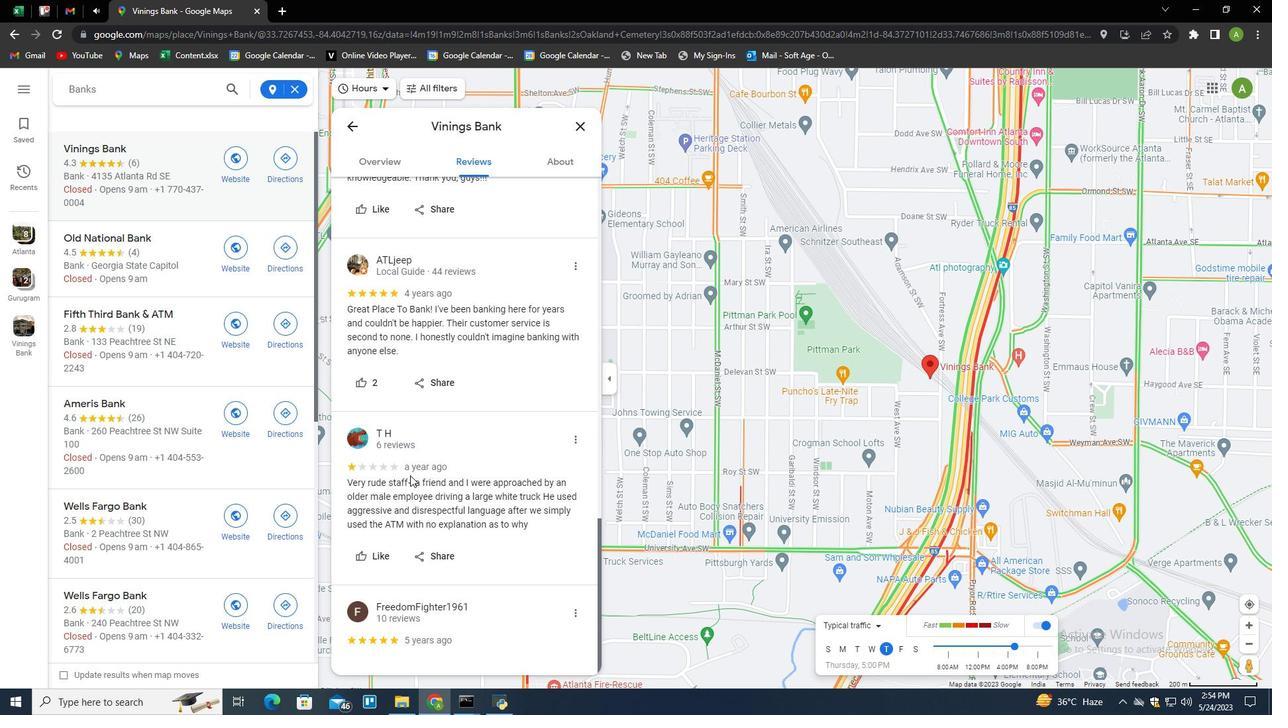 
Action: Mouse scrolled (412, 473) with delta (0, 0)
Screenshot: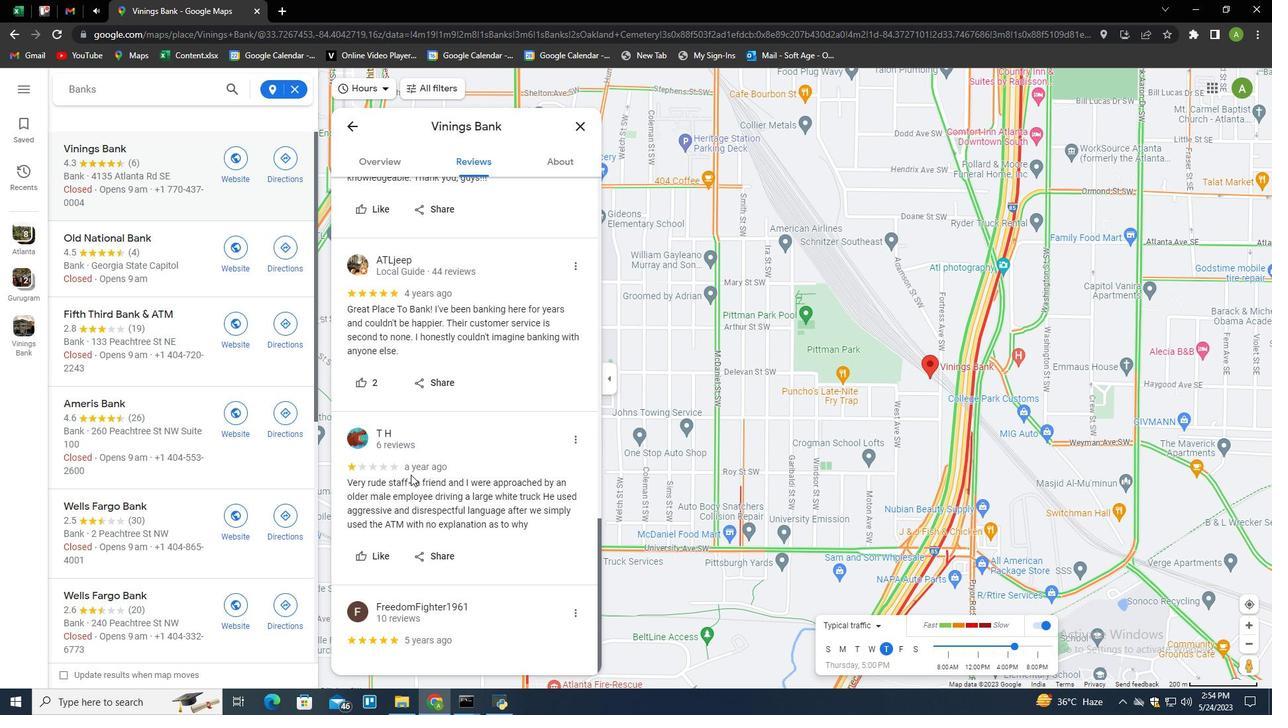 
Action: Mouse scrolled (412, 473) with delta (0, 0)
Screenshot: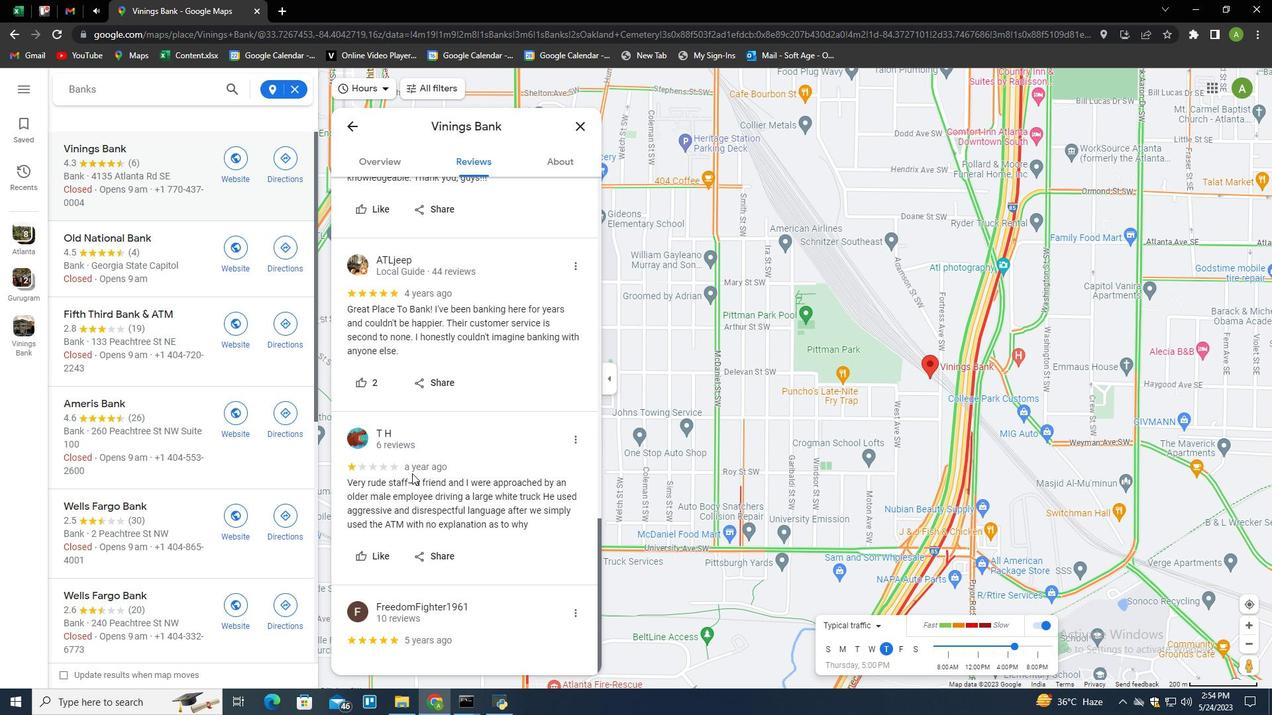 
Action: Mouse scrolled (412, 473) with delta (0, 0)
Screenshot: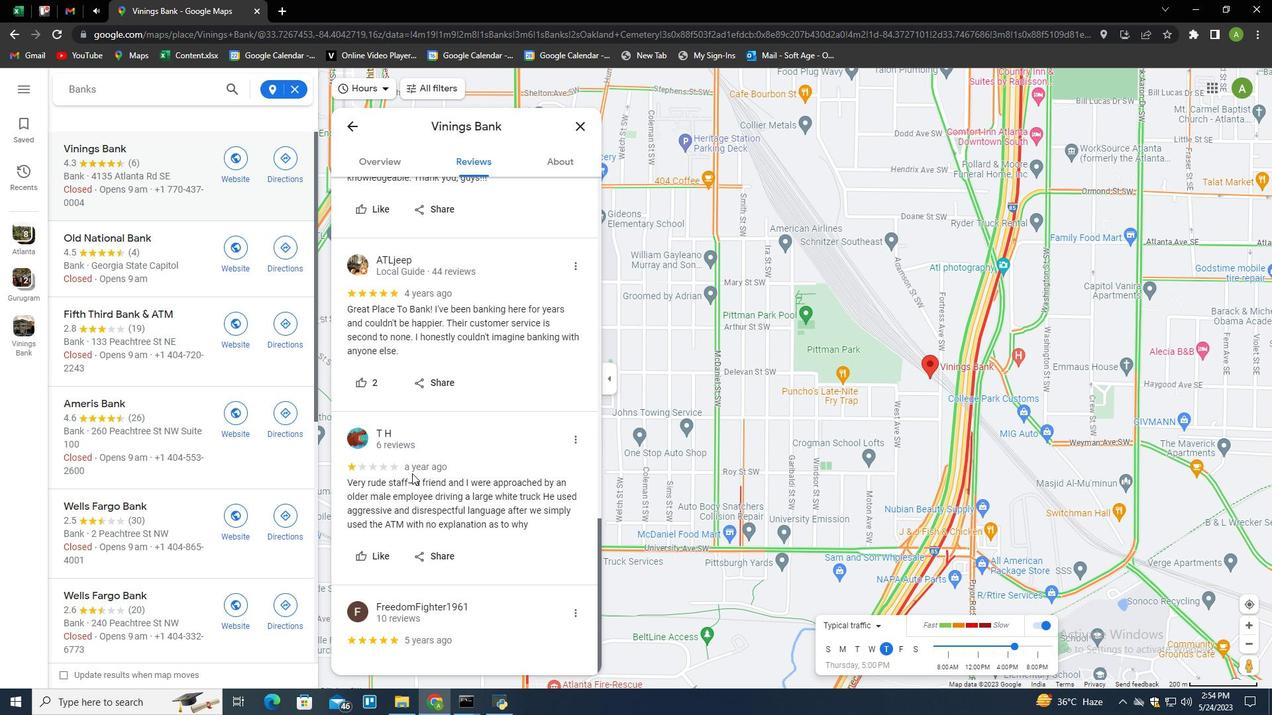 
Action: Mouse moved to (436, 377)
Screenshot: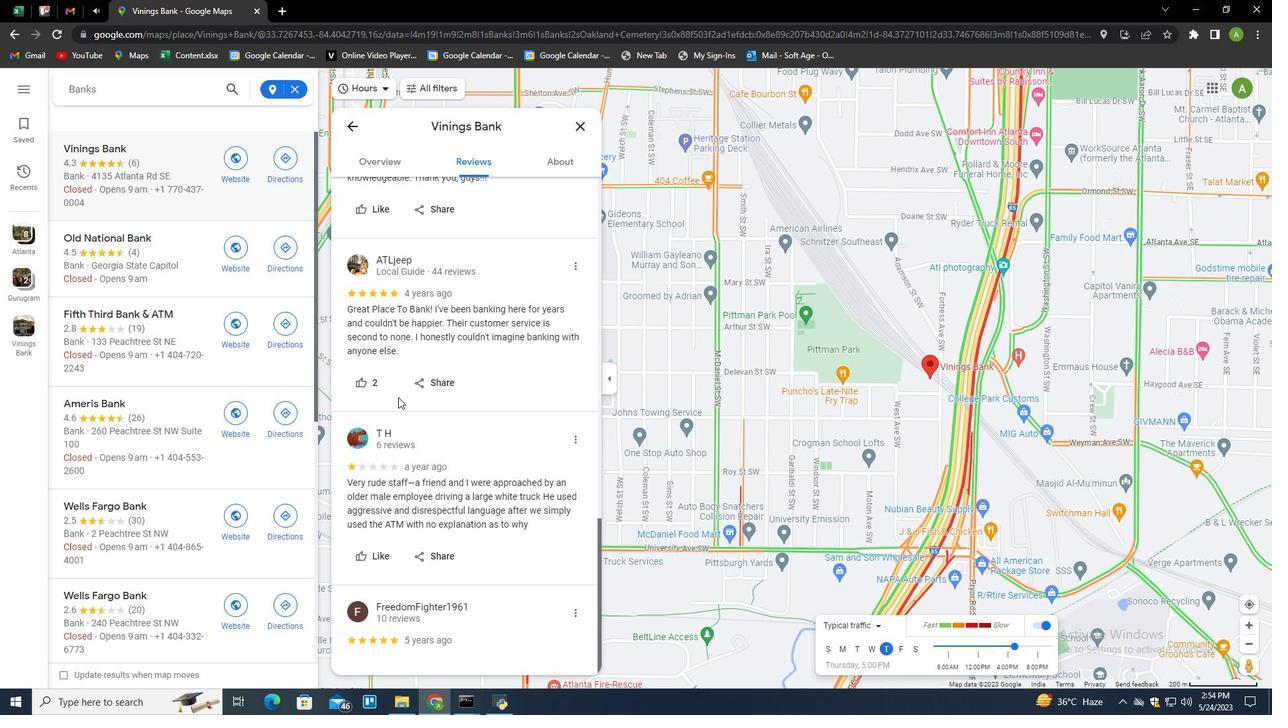 
Action: Mouse scrolled (436, 377) with delta (0, 0)
Screenshot: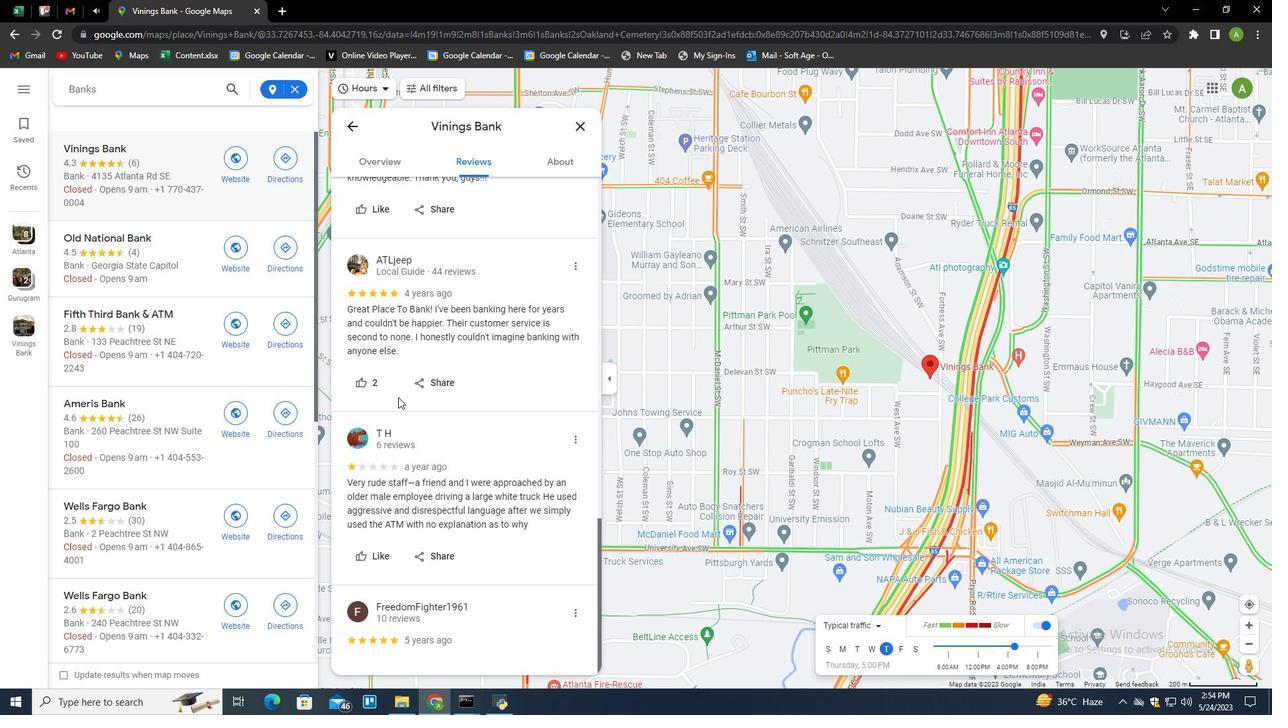 
Action: Mouse scrolled (436, 377) with delta (0, 0)
Screenshot: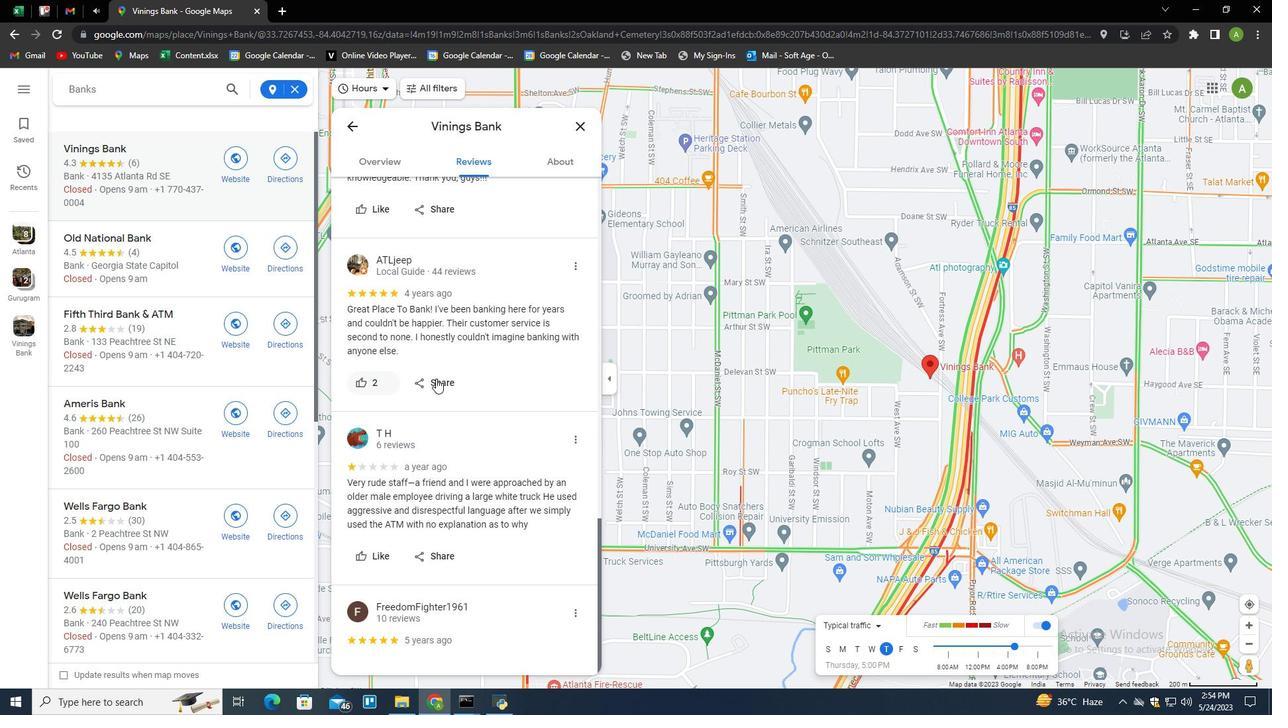 
Action: Mouse scrolled (436, 377) with delta (0, 0)
Screenshot: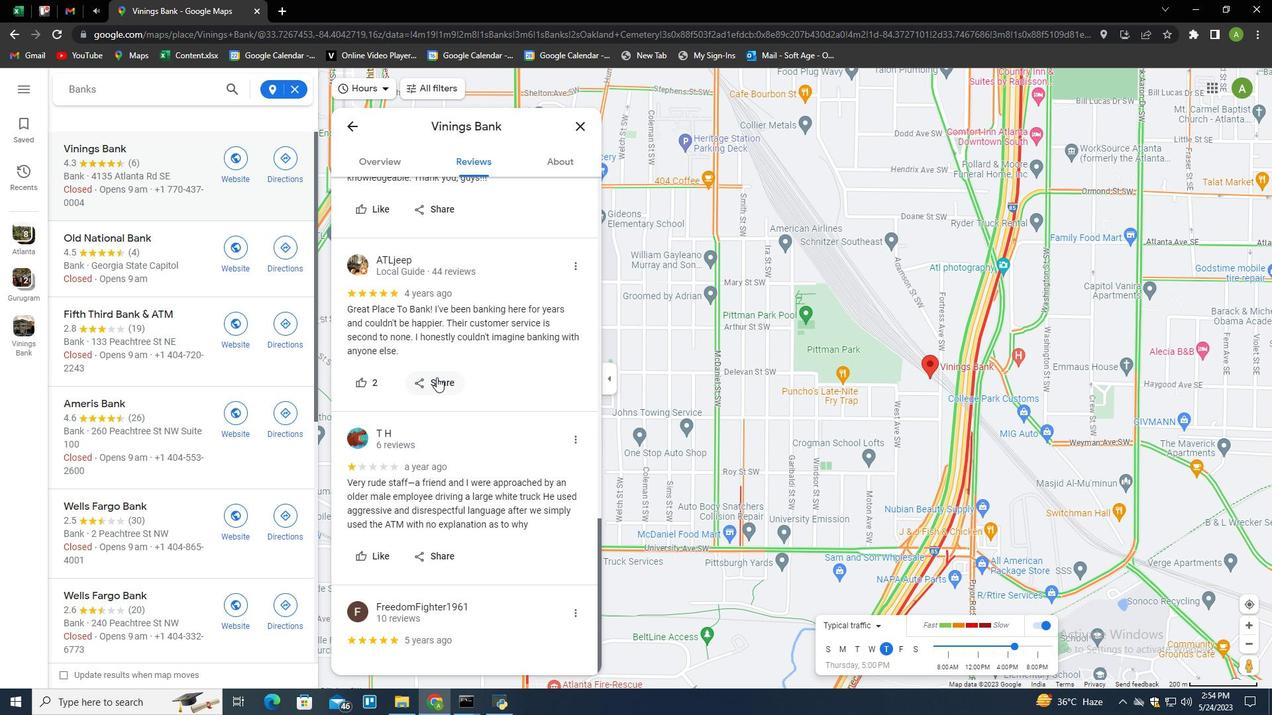 
Action: Mouse scrolled (436, 377) with delta (0, 0)
Screenshot: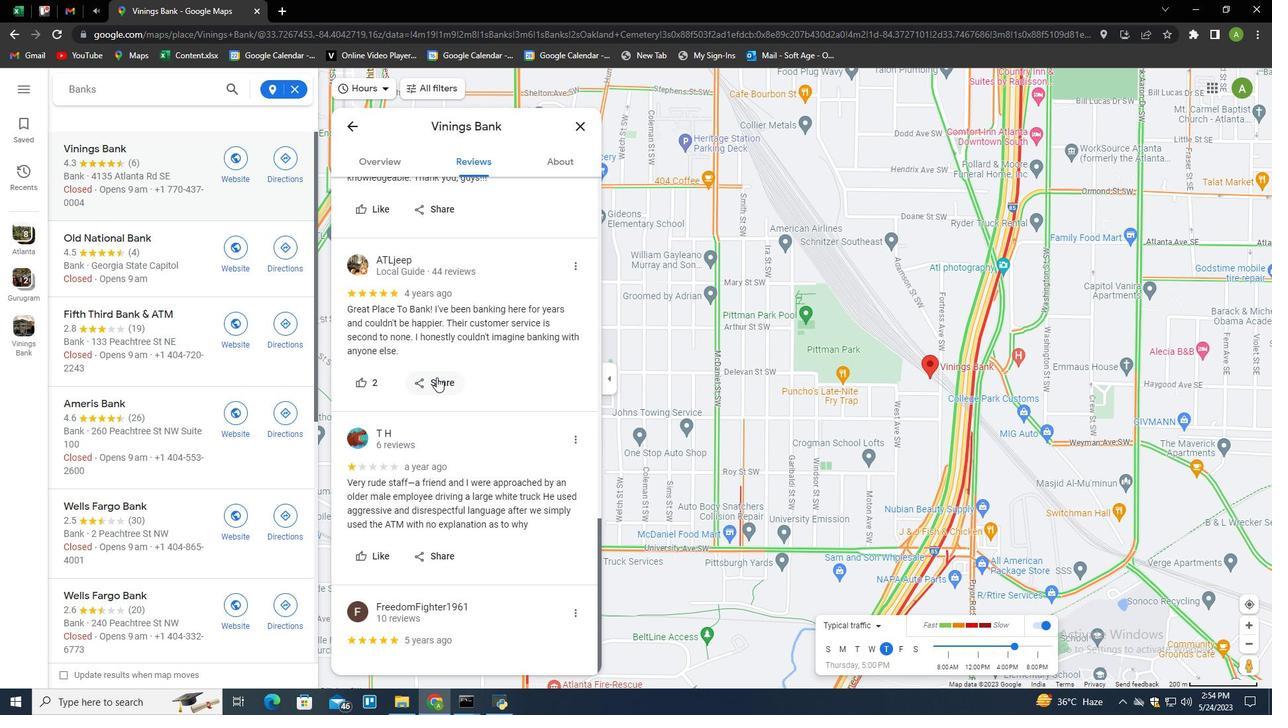 
Action: Mouse moved to (138, 252)
Screenshot: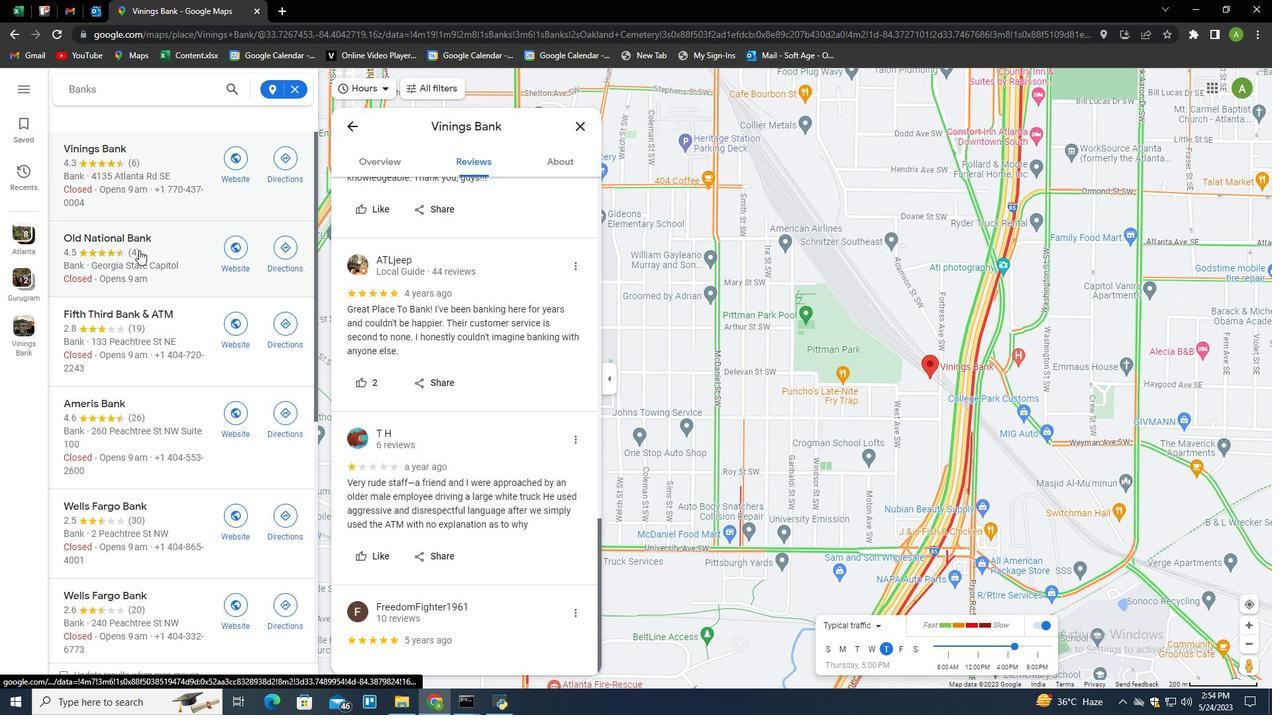 
Action: Mouse pressed left at (138, 251)
Screenshot: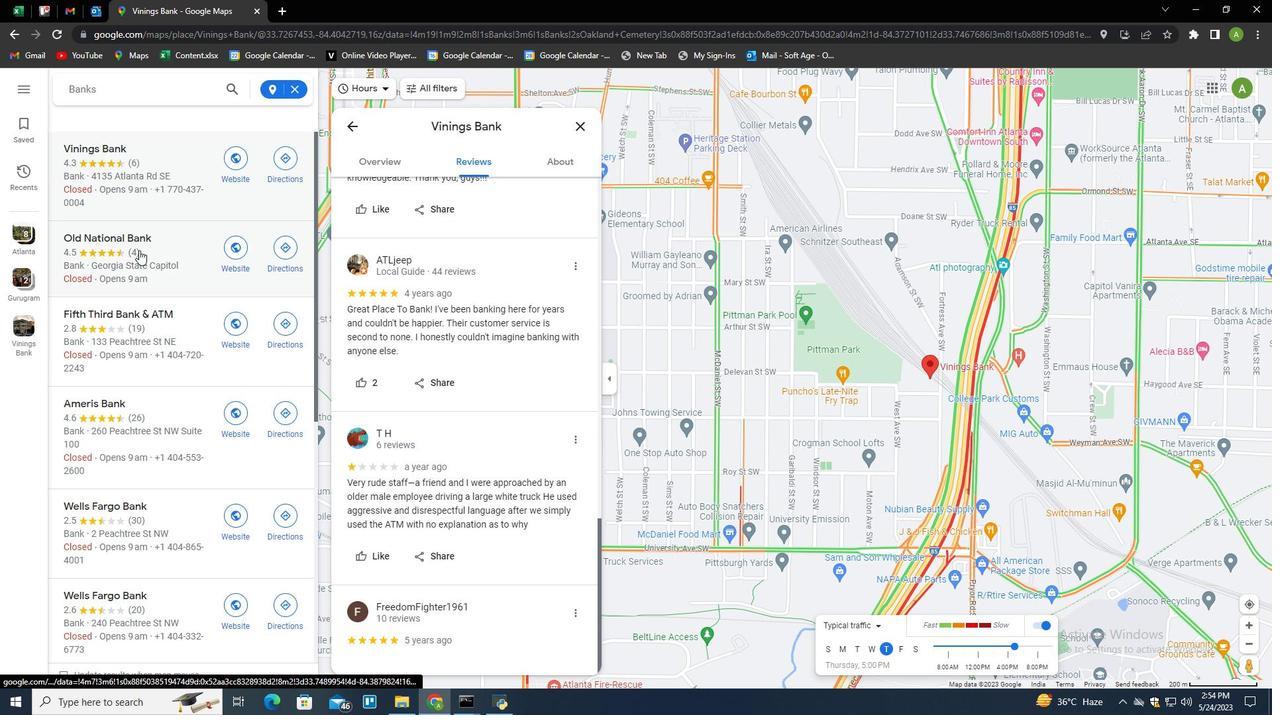 
Action: Mouse moved to (371, 241)
Screenshot: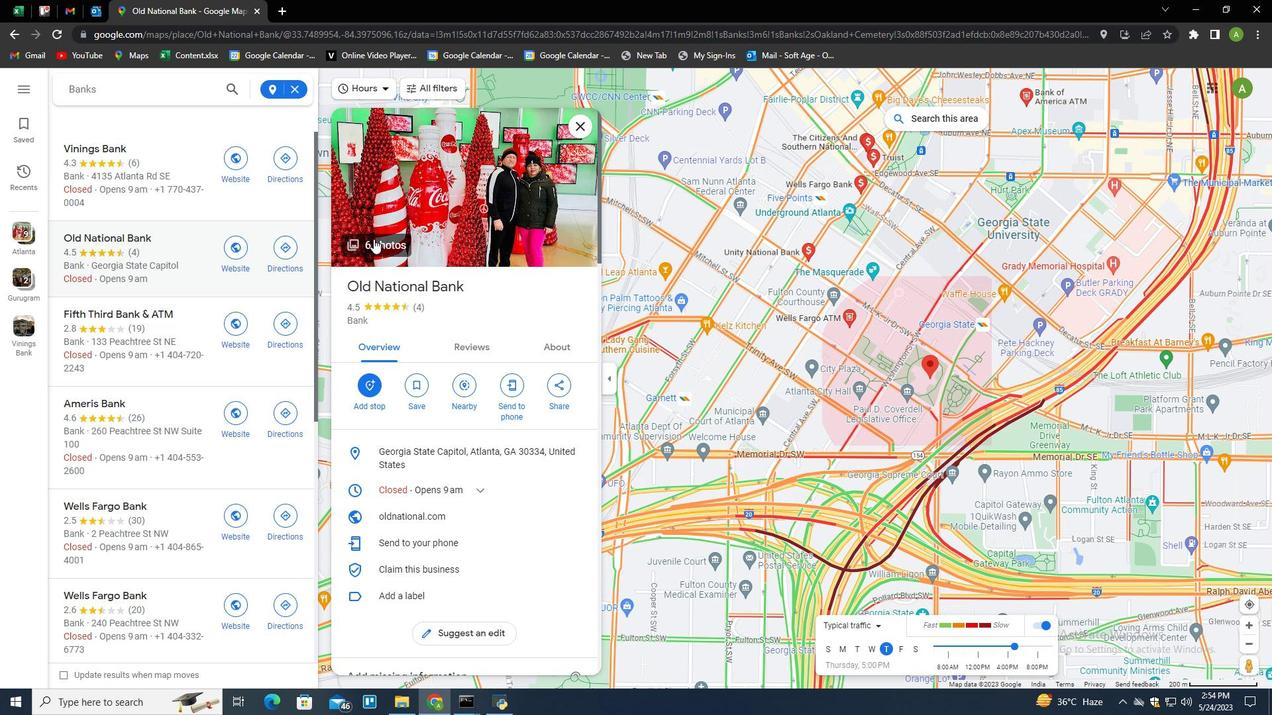 
Action: Mouse pressed left at (371, 241)
Screenshot: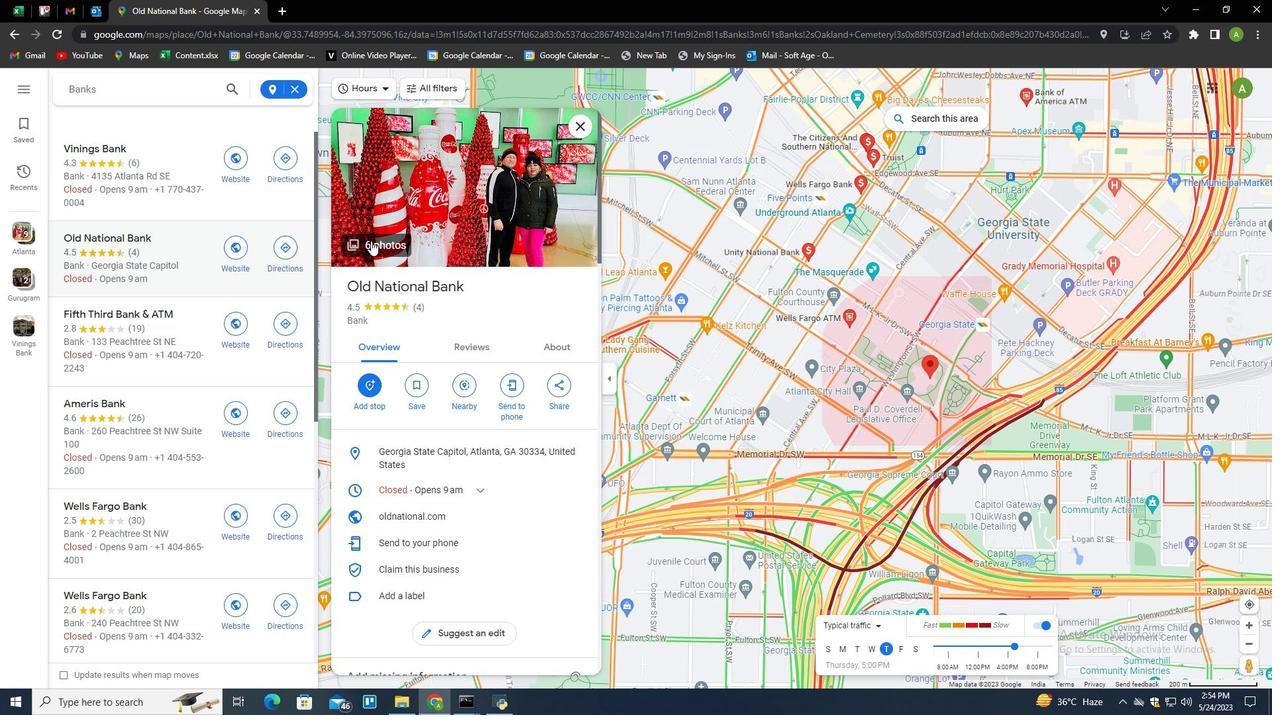
Action: Mouse moved to (817, 593)
Screenshot: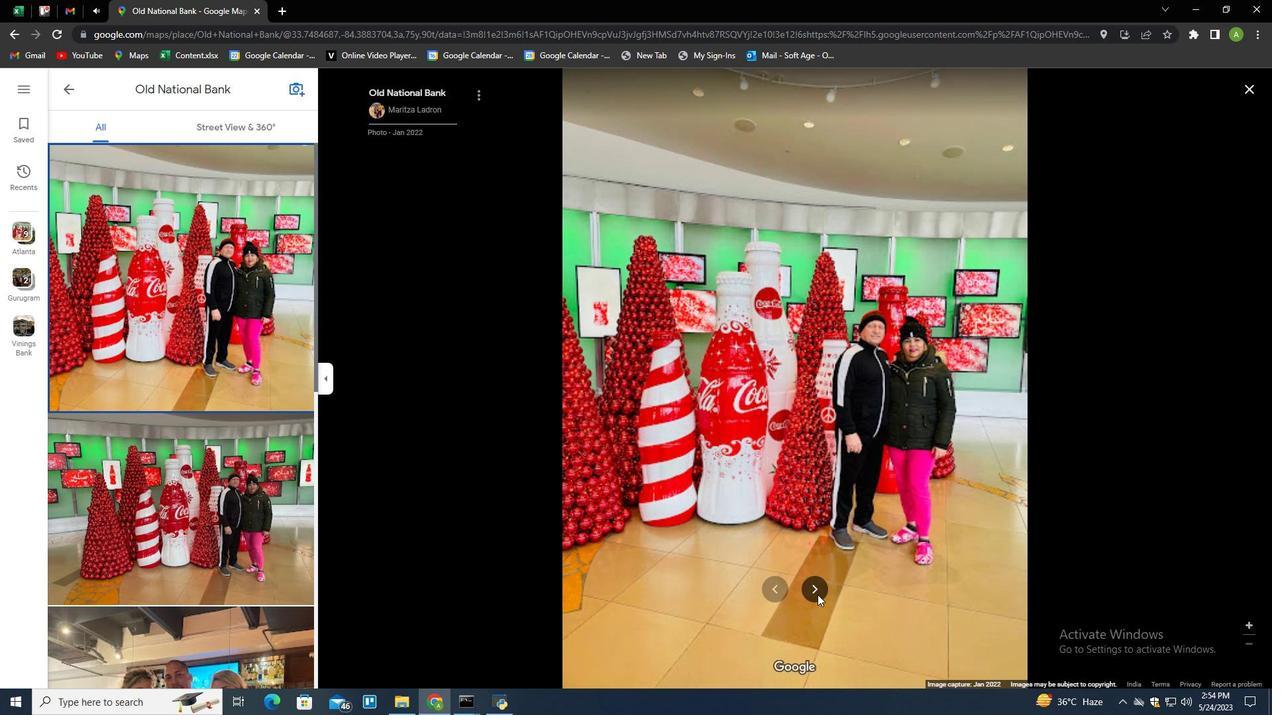 
Action: Mouse pressed left at (817, 593)
Screenshot: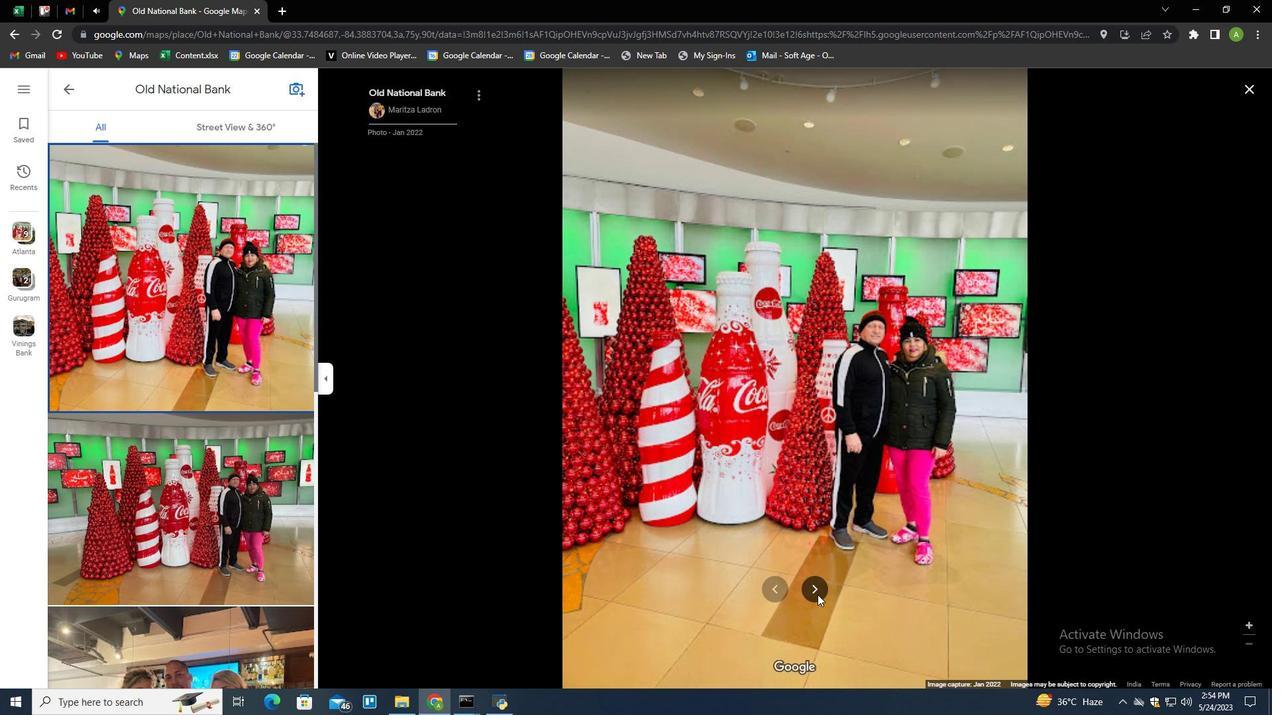 
Action: Mouse pressed left at (817, 593)
Screenshot: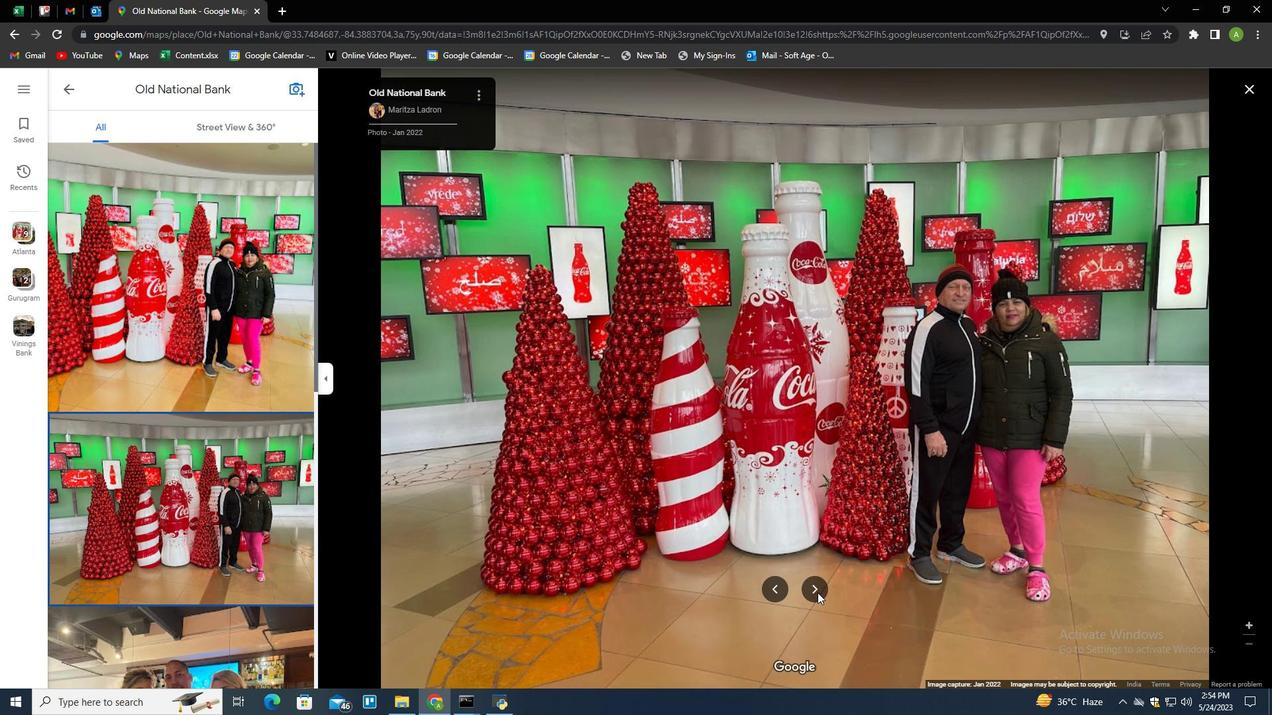 
Action: Mouse pressed left at (817, 593)
Screenshot: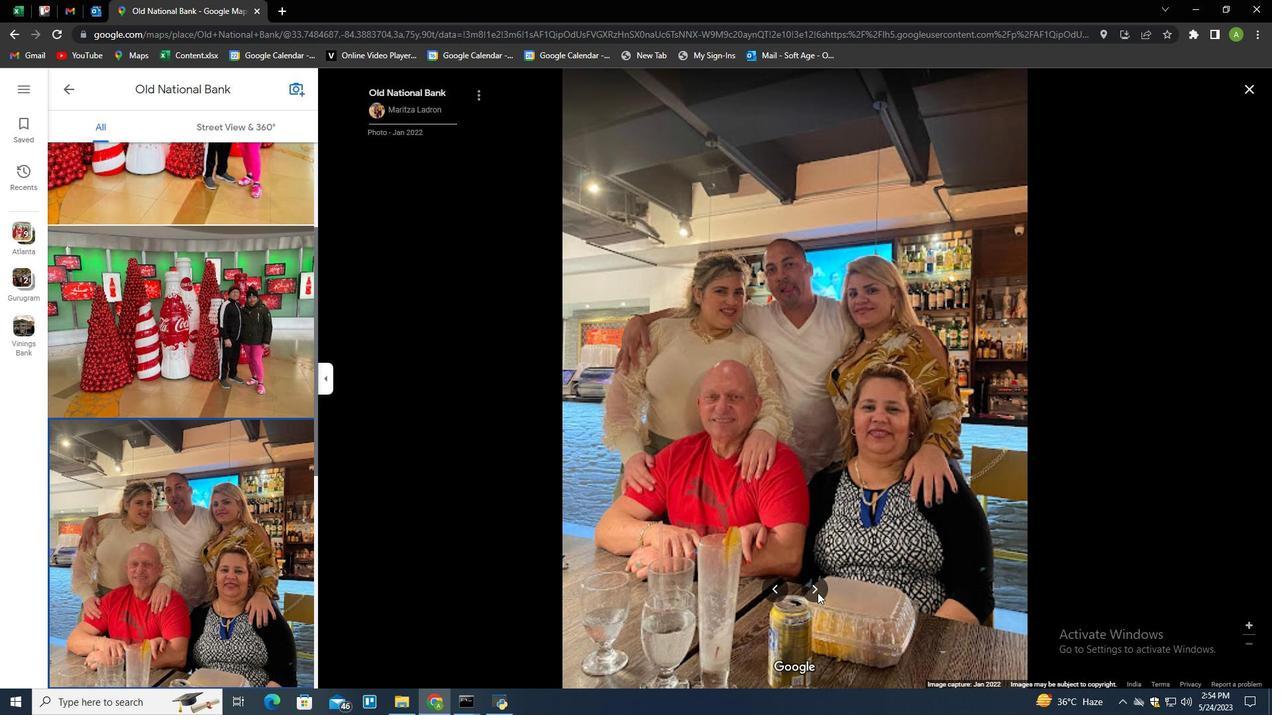 
Action: Mouse pressed left at (817, 593)
Screenshot: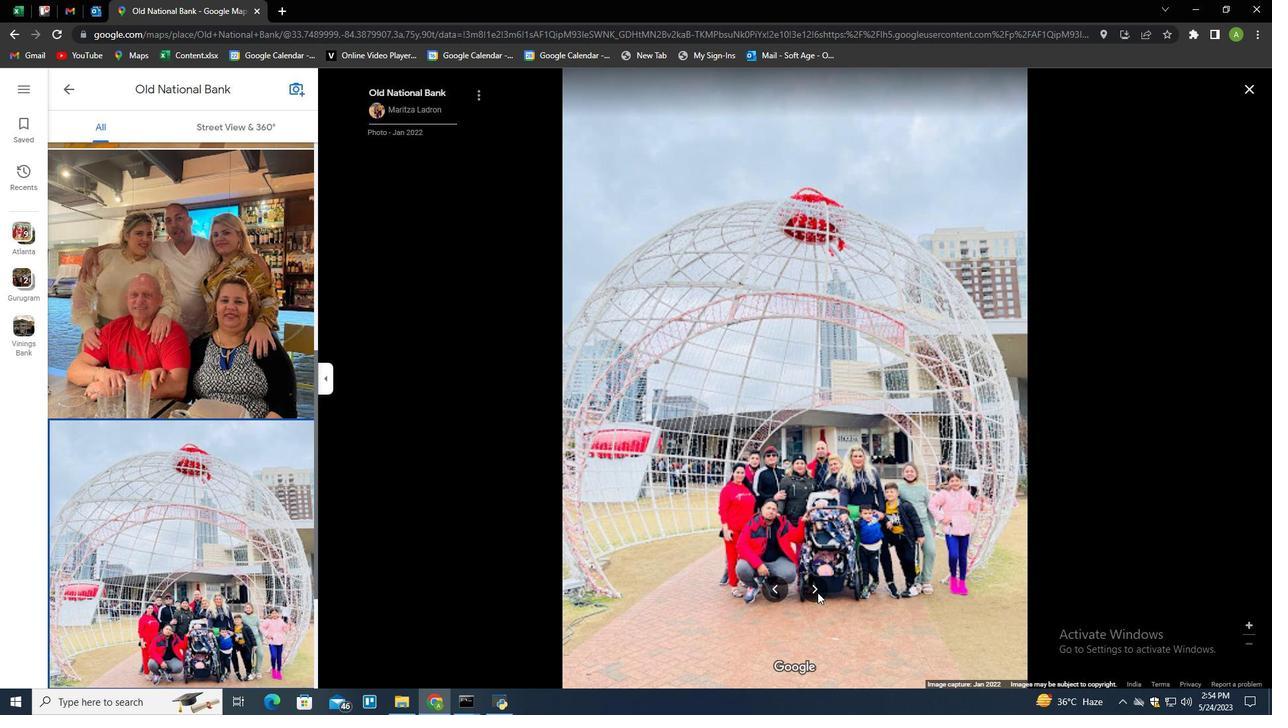 
Action: Mouse pressed left at (817, 593)
Screenshot: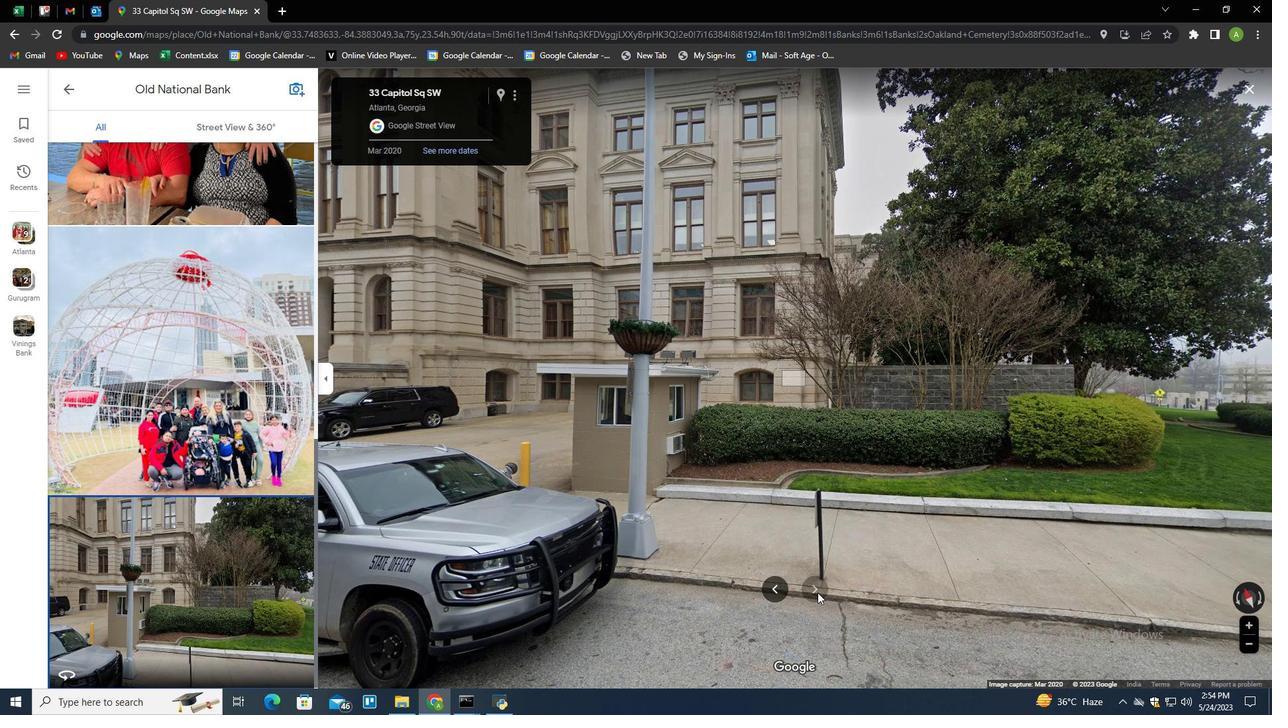 
Action: Mouse moved to (220, 466)
Screenshot: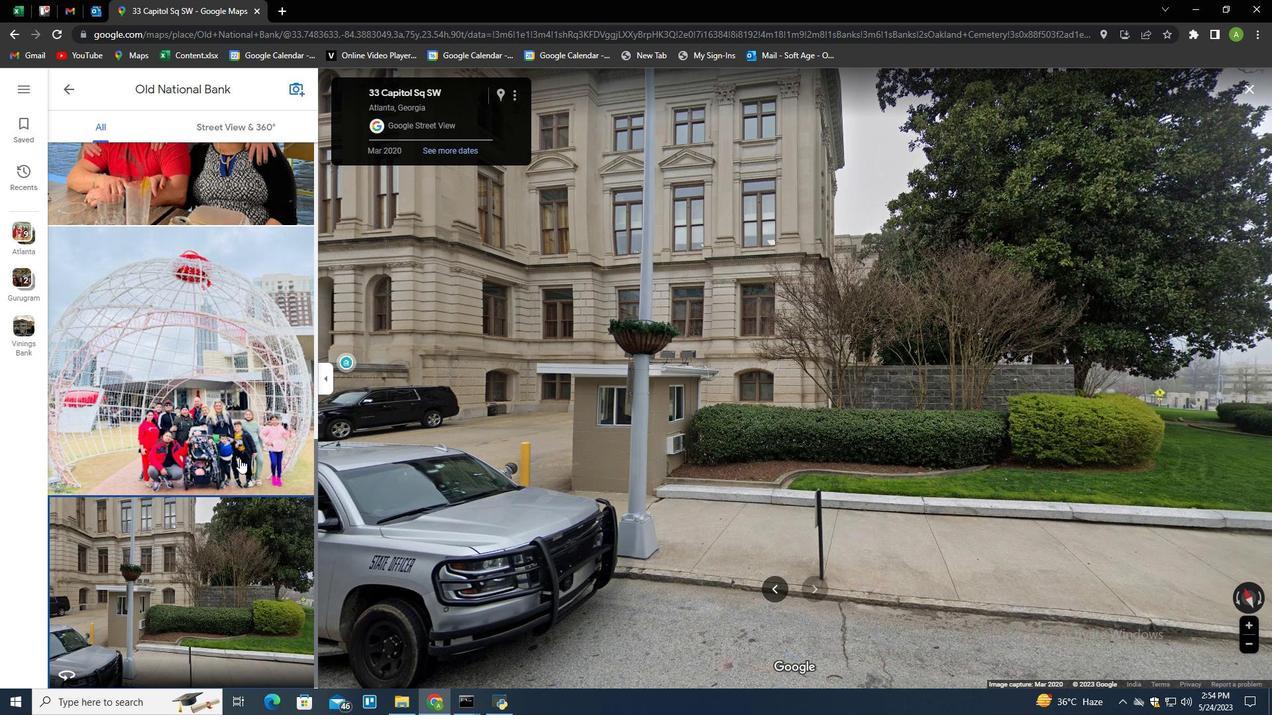 
Action: Mouse scrolled (220, 465) with delta (0, 0)
Screenshot: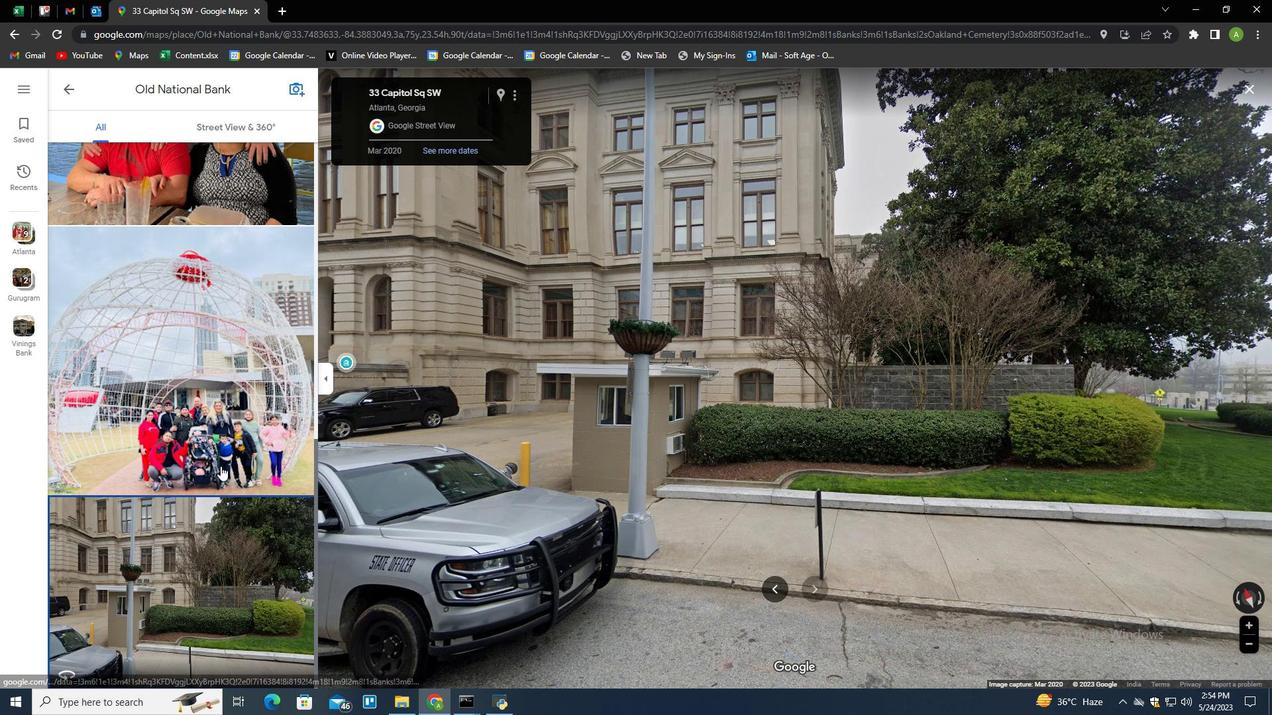 
Action: Mouse scrolled (220, 465) with delta (0, 0)
Screenshot: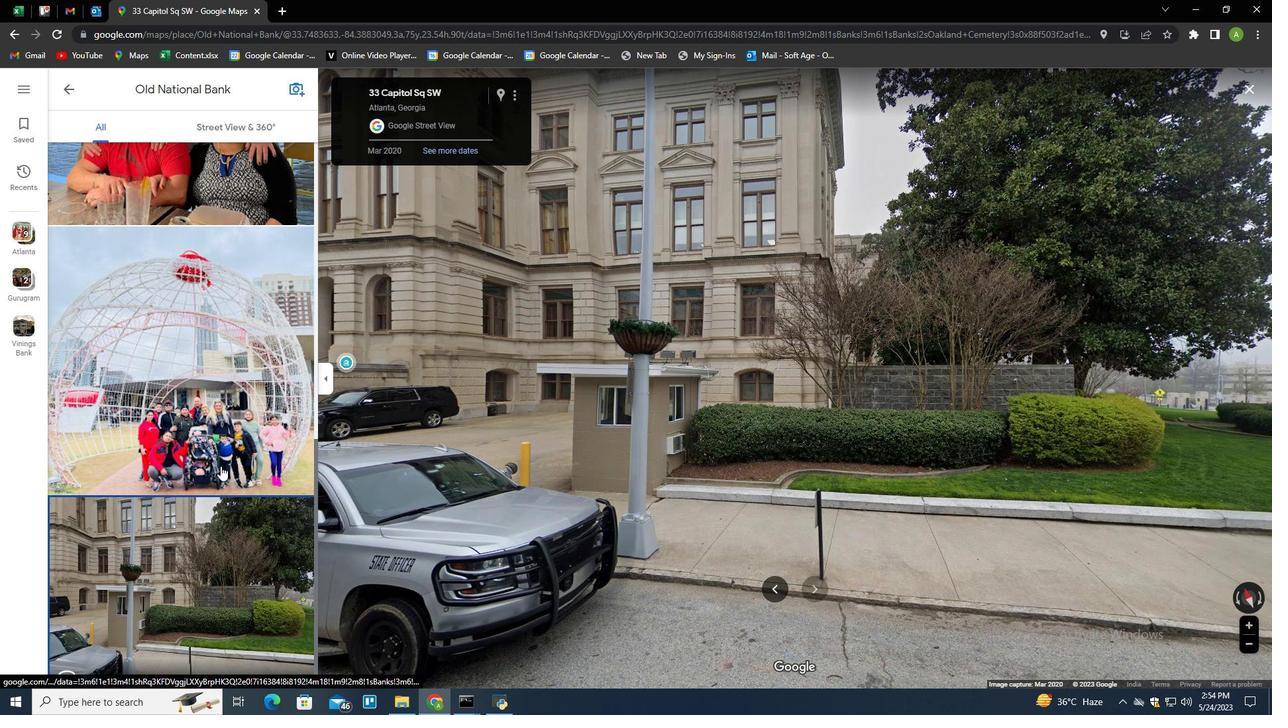
Action: Mouse scrolled (220, 465) with delta (0, 0)
Screenshot: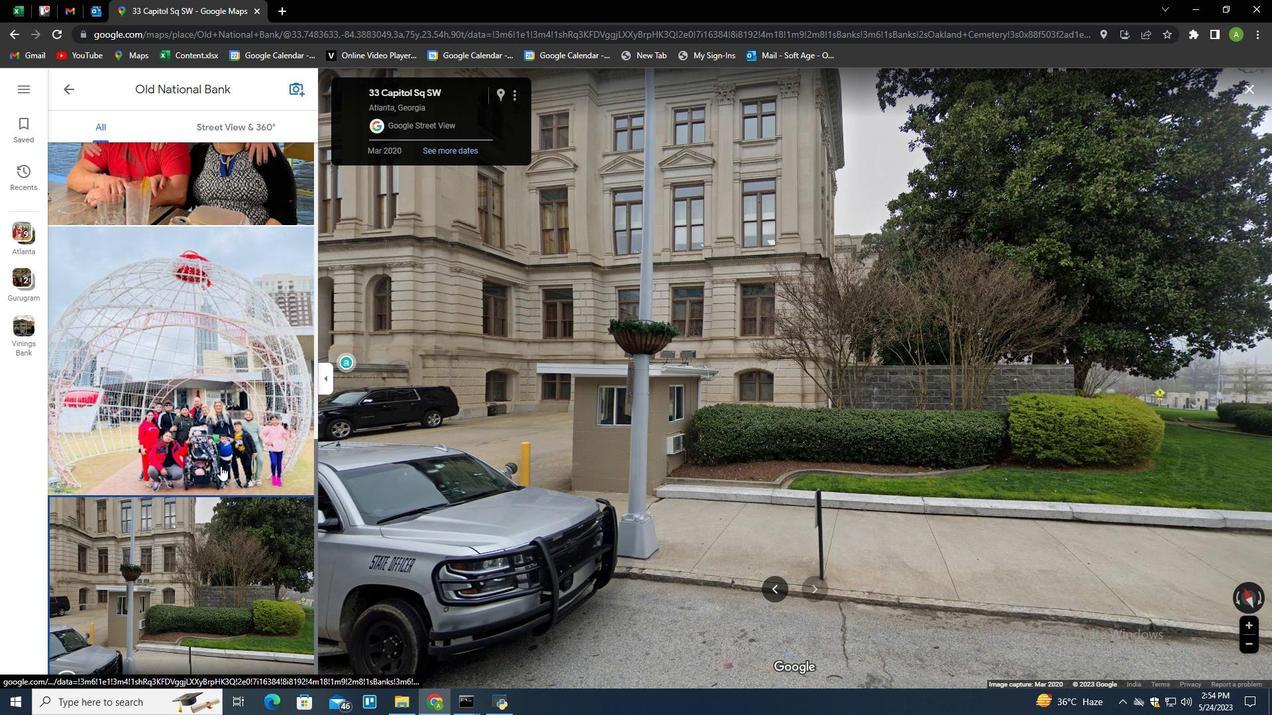 
Action: Mouse scrolled (220, 465) with delta (0, 0)
Screenshot: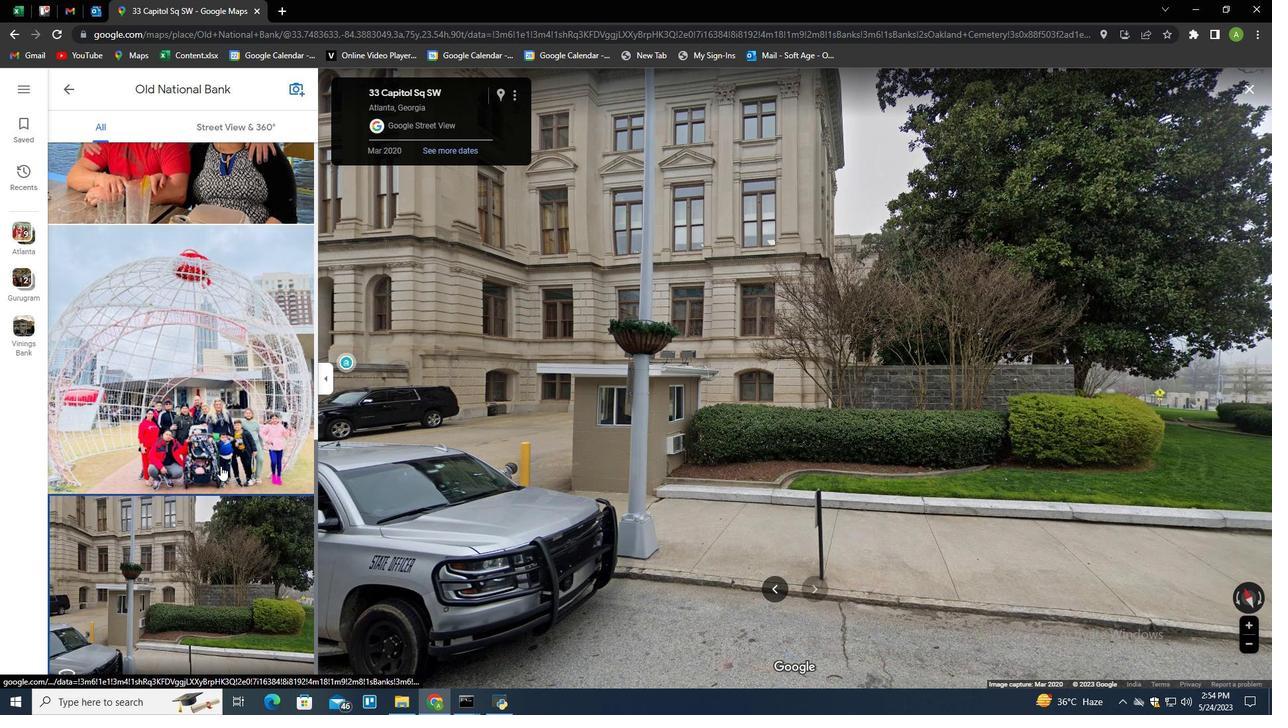 
Action: Mouse moved to (70, 89)
Screenshot: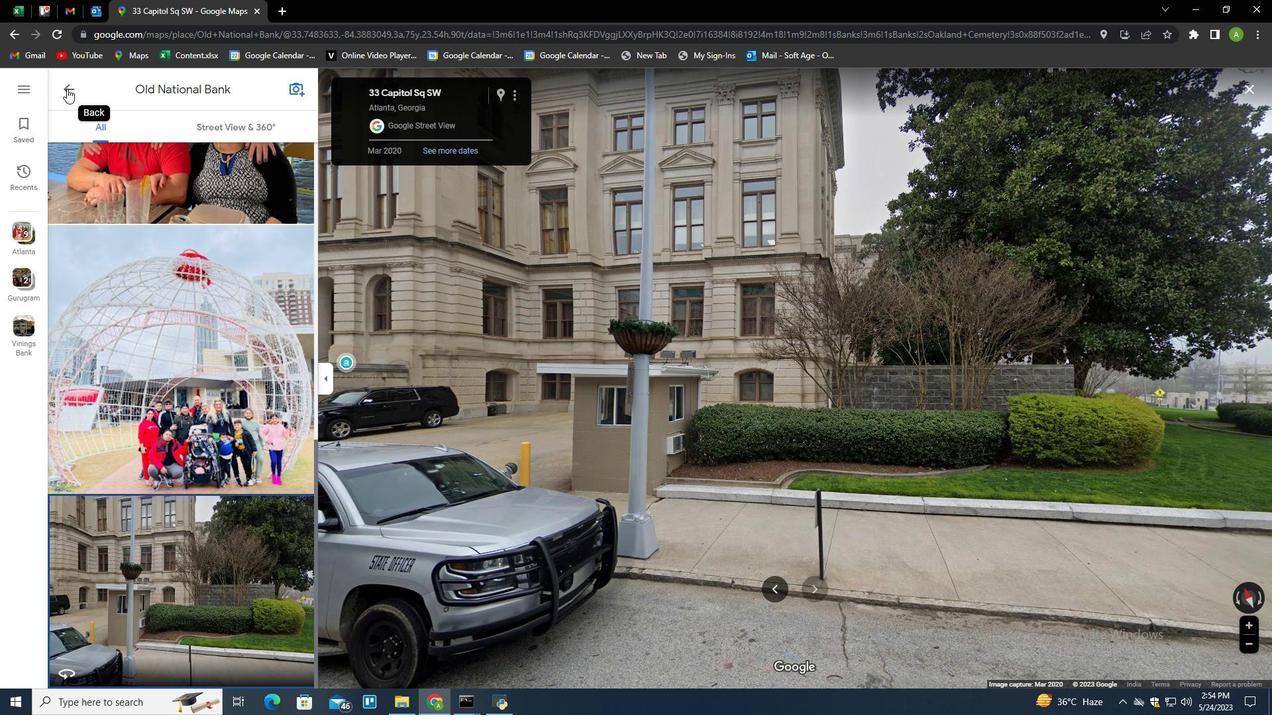 
Action: Mouse pressed left at (70, 89)
Screenshot: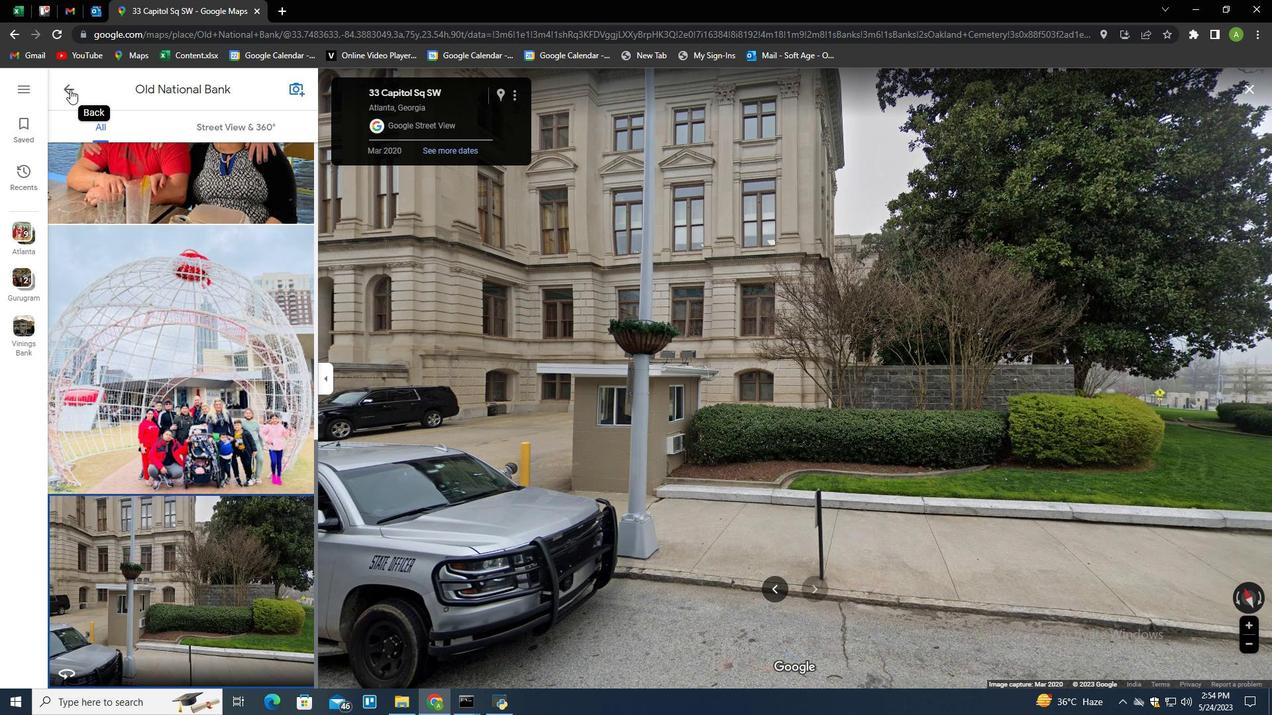 
Action: Mouse moved to (143, 335)
Screenshot: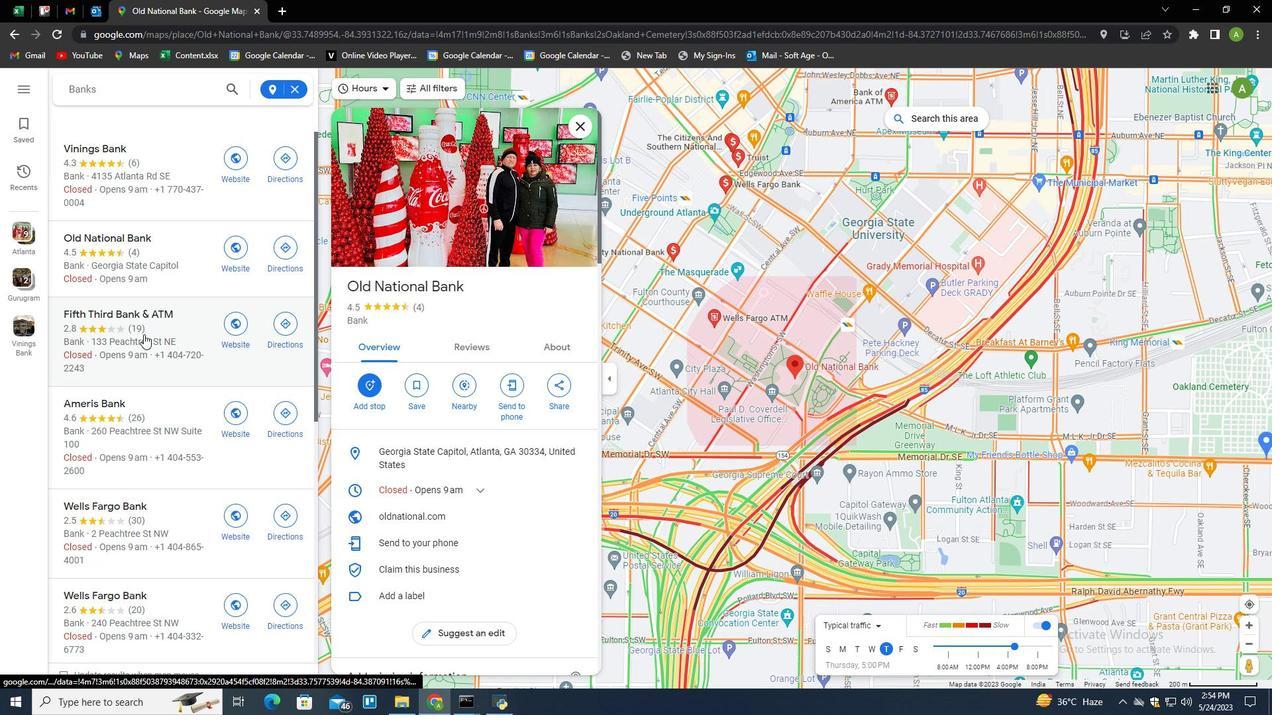 
Action: Mouse pressed left at (143, 335)
Screenshot: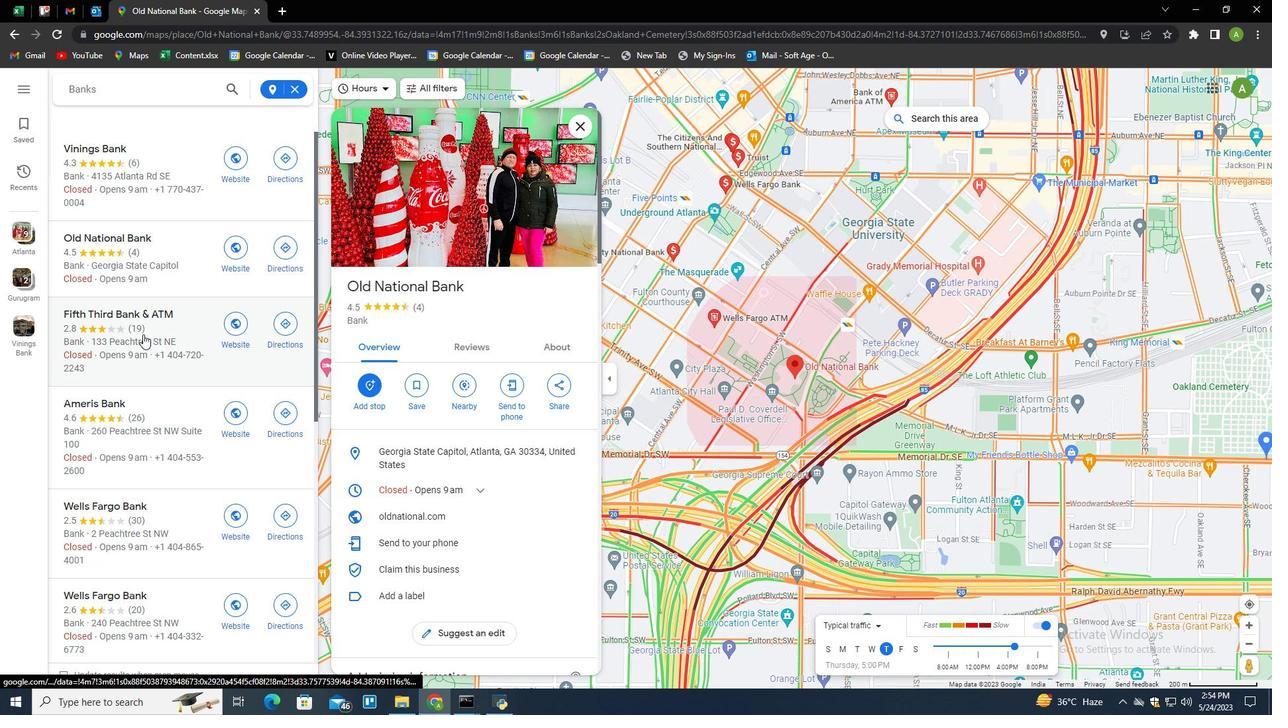 
Action: Mouse moved to (379, 245)
Screenshot: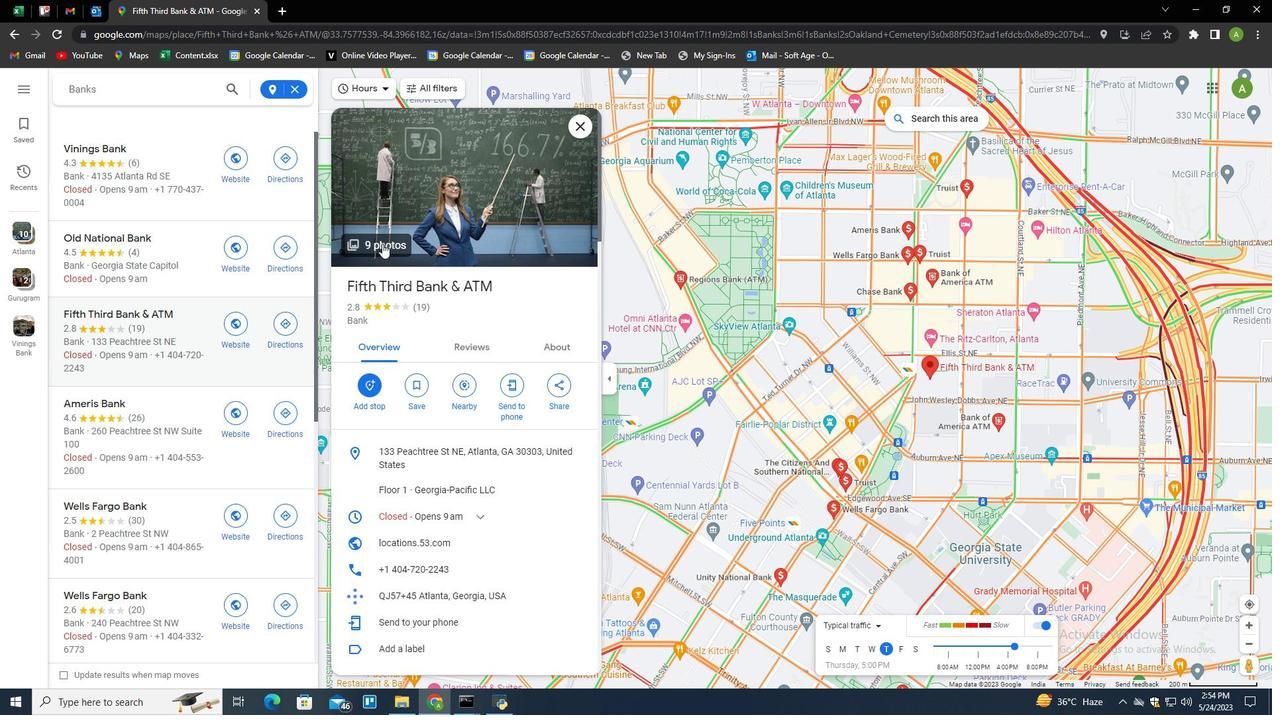 
Action: Mouse pressed left at (379, 245)
Screenshot: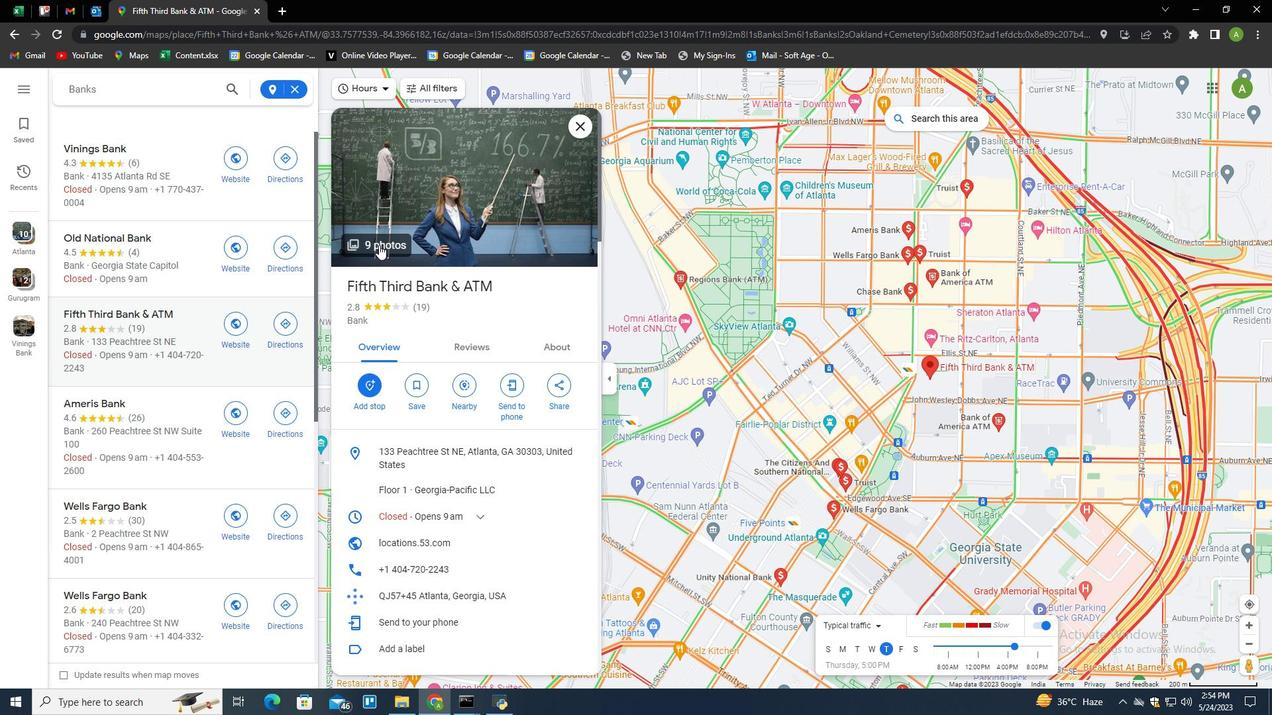 
Action: Mouse moved to (816, 587)
Screenshot: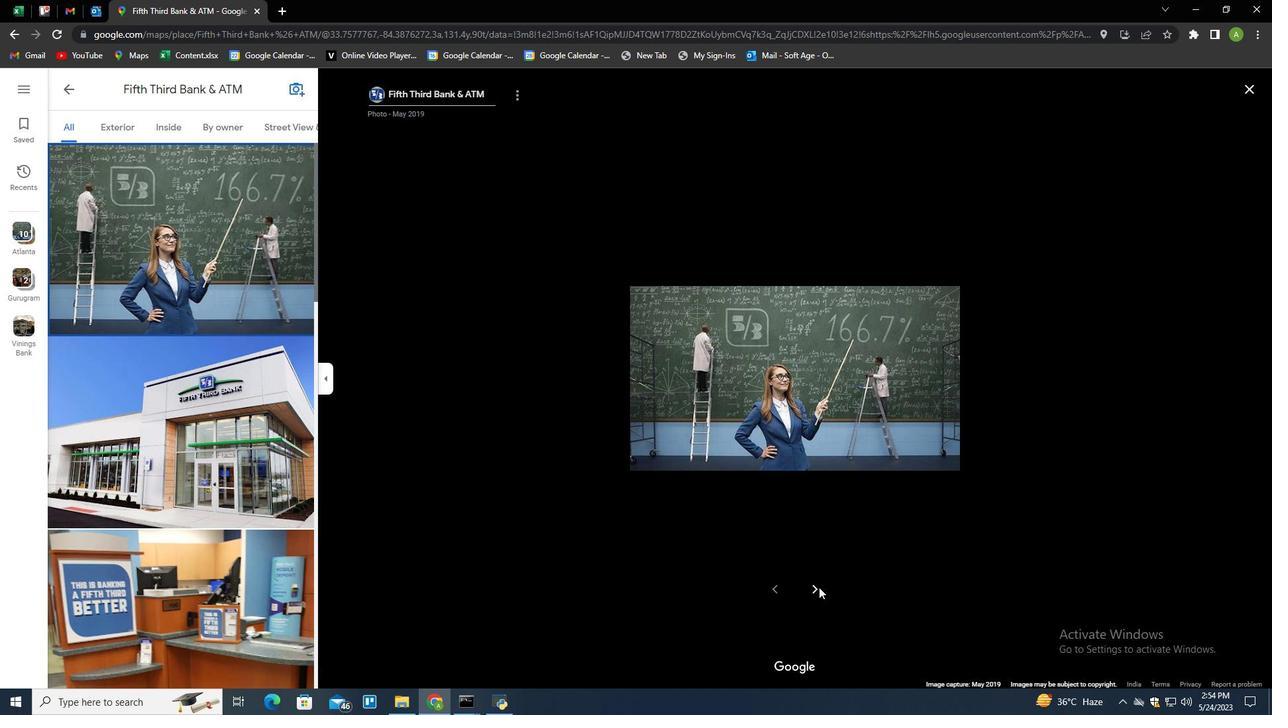 
Action: Mouse pressed left at (816, 587)
Screenshot: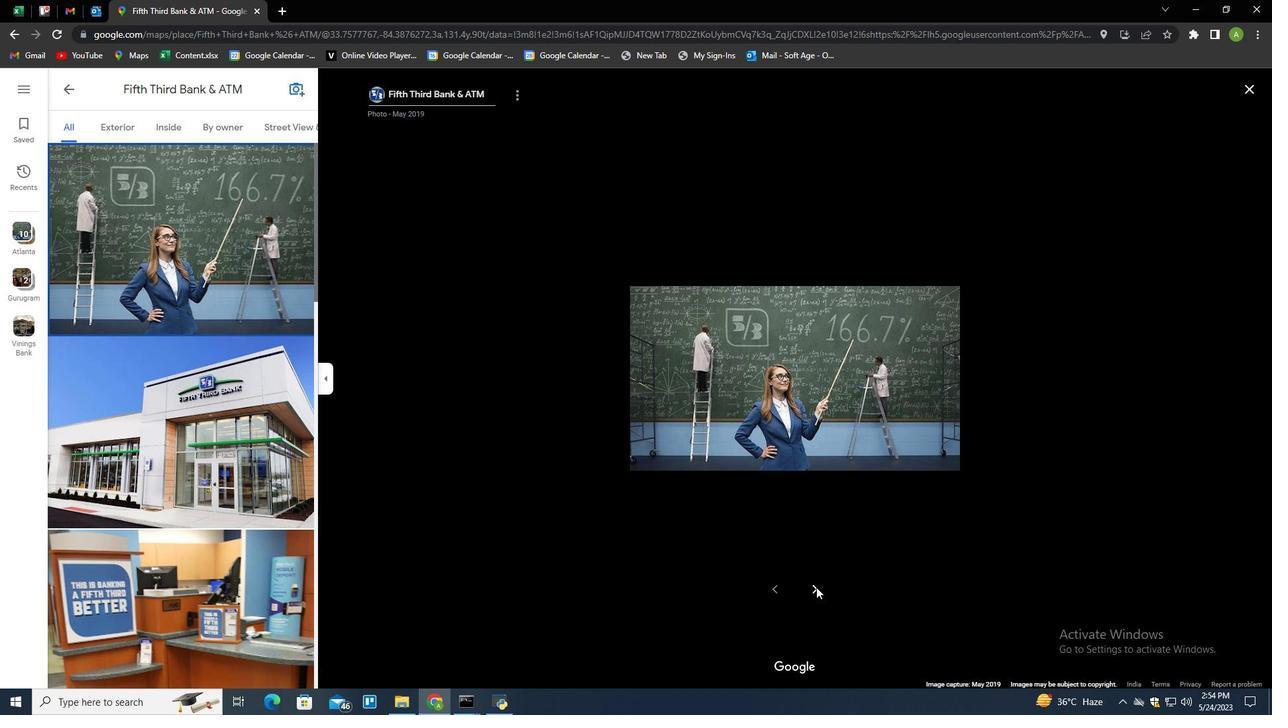 
Action: Mouse moved to (815, 588)
Screenshot: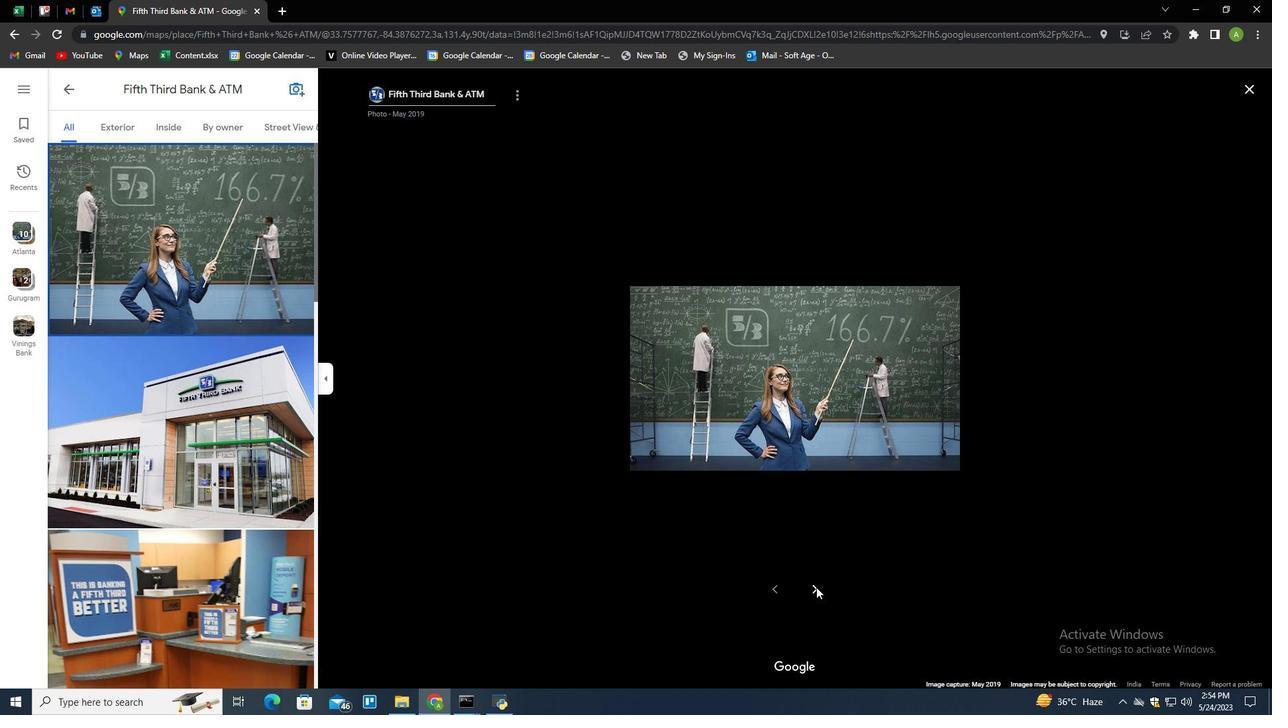 
Action: Mouse pressed left at (815, 588)
Screenshot: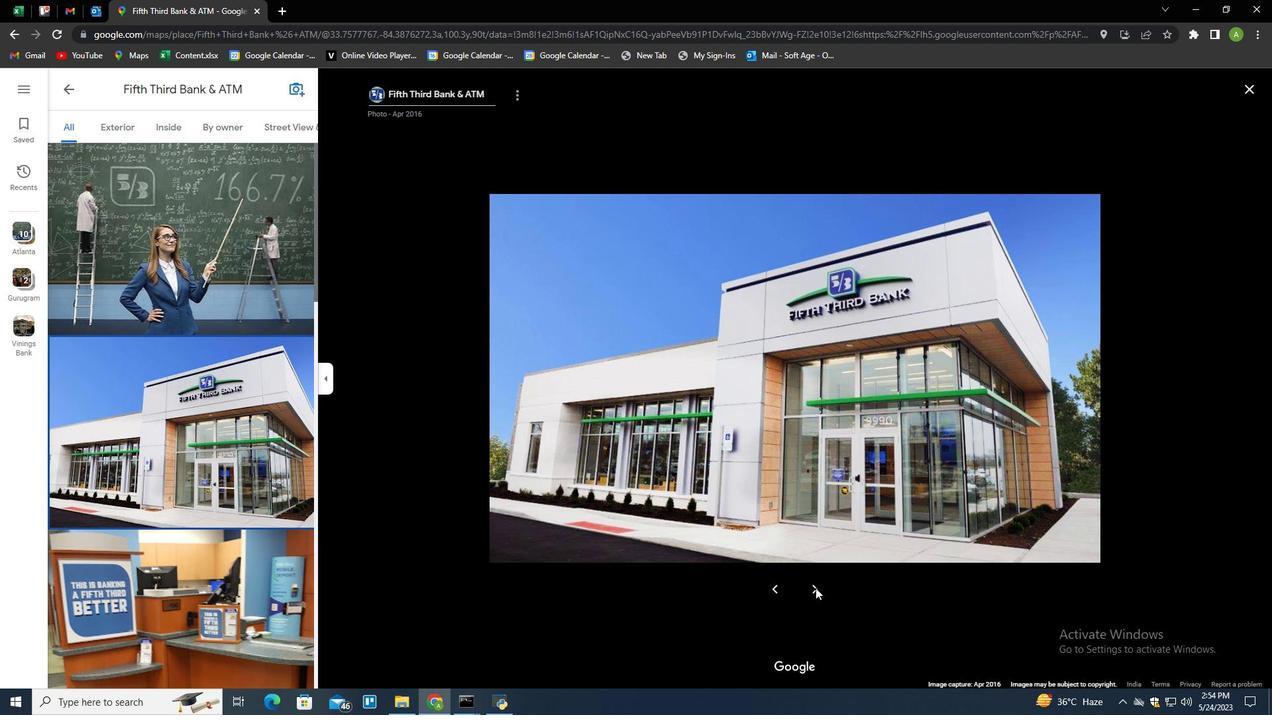 
Action: Mouse pressed left at (815, 588)
Screenshot: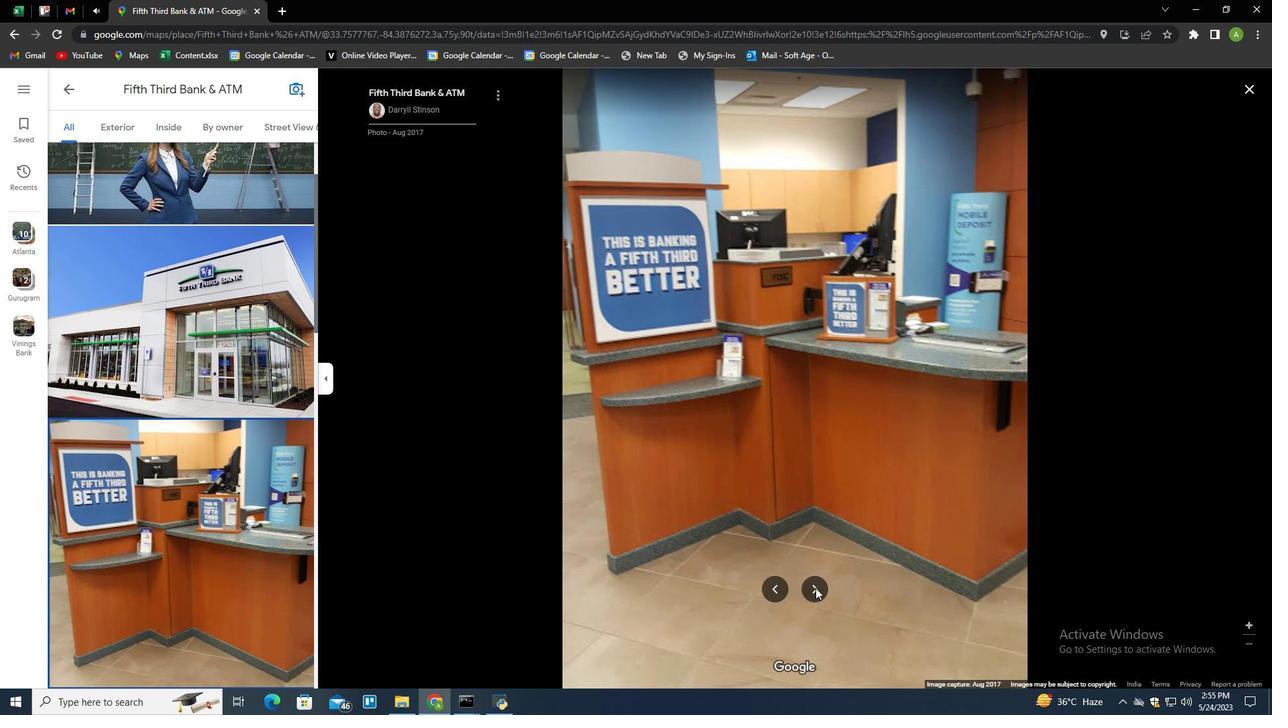 
Action: Mouse pressed left at (815, 588)
Screenshot: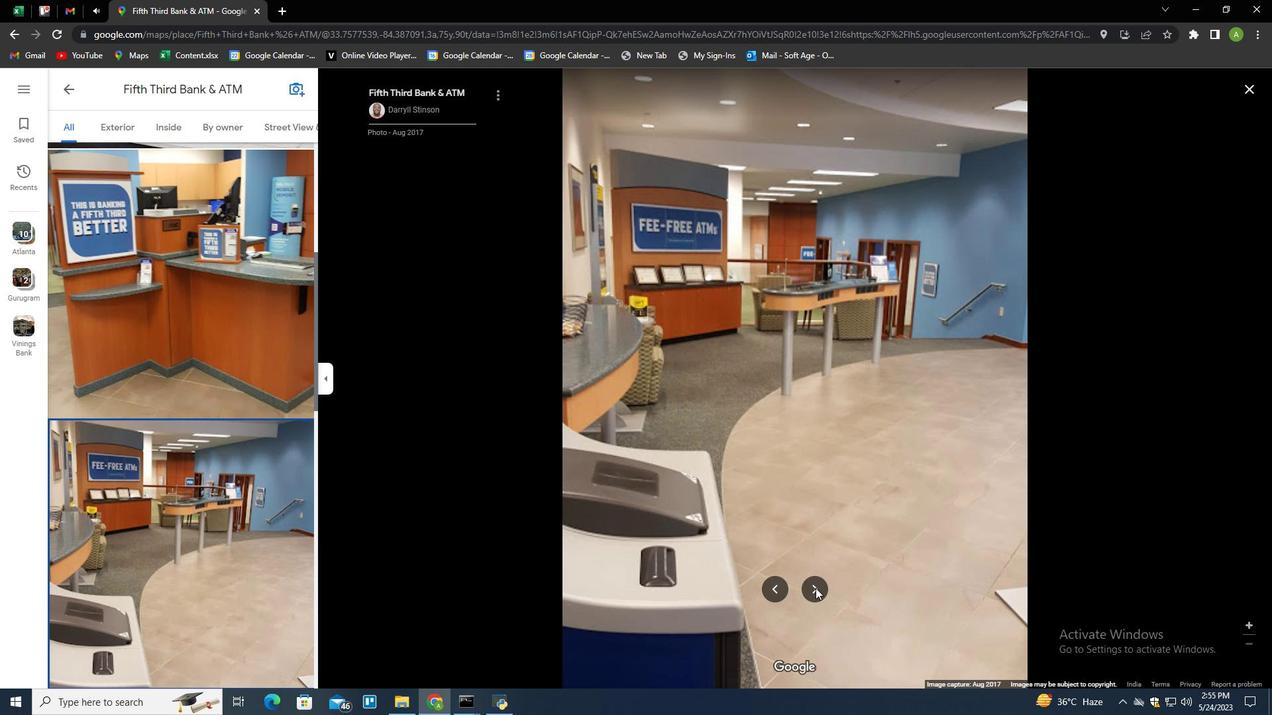 
Action: Mouse pressed left at (815, 588)
Screenshot: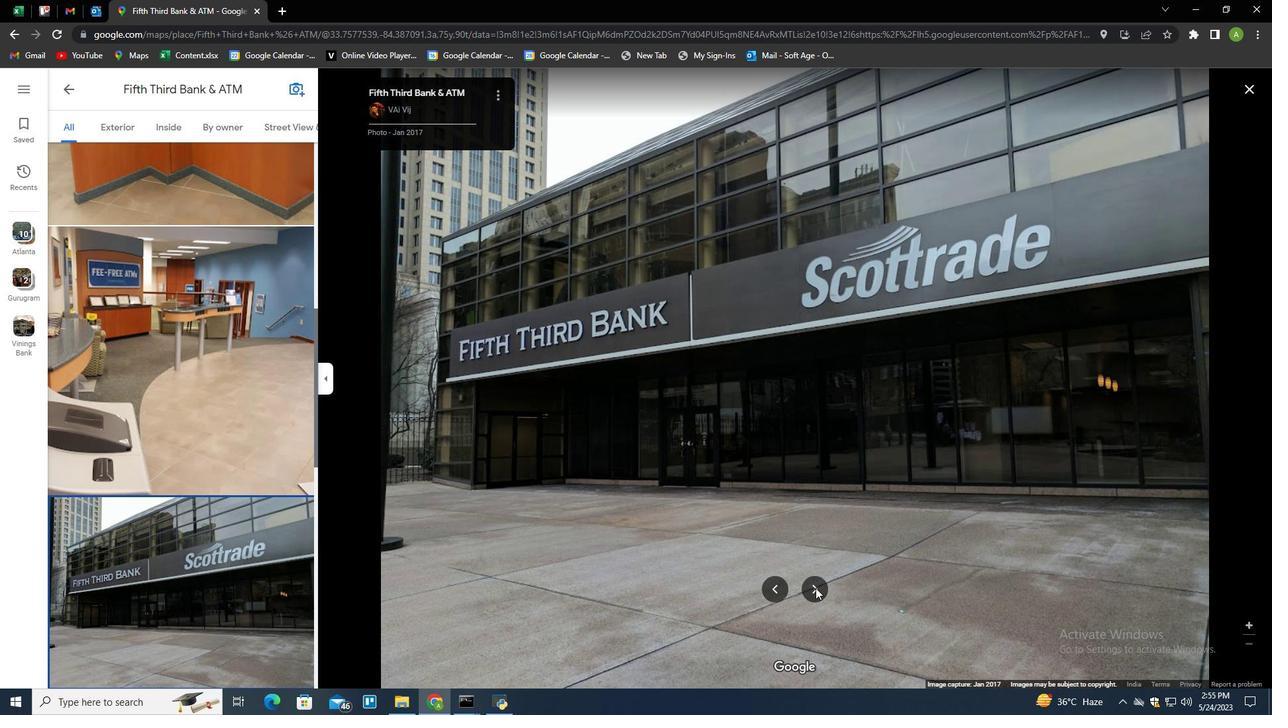 
Action: Mouse moved to (64, 90)
Screenshot: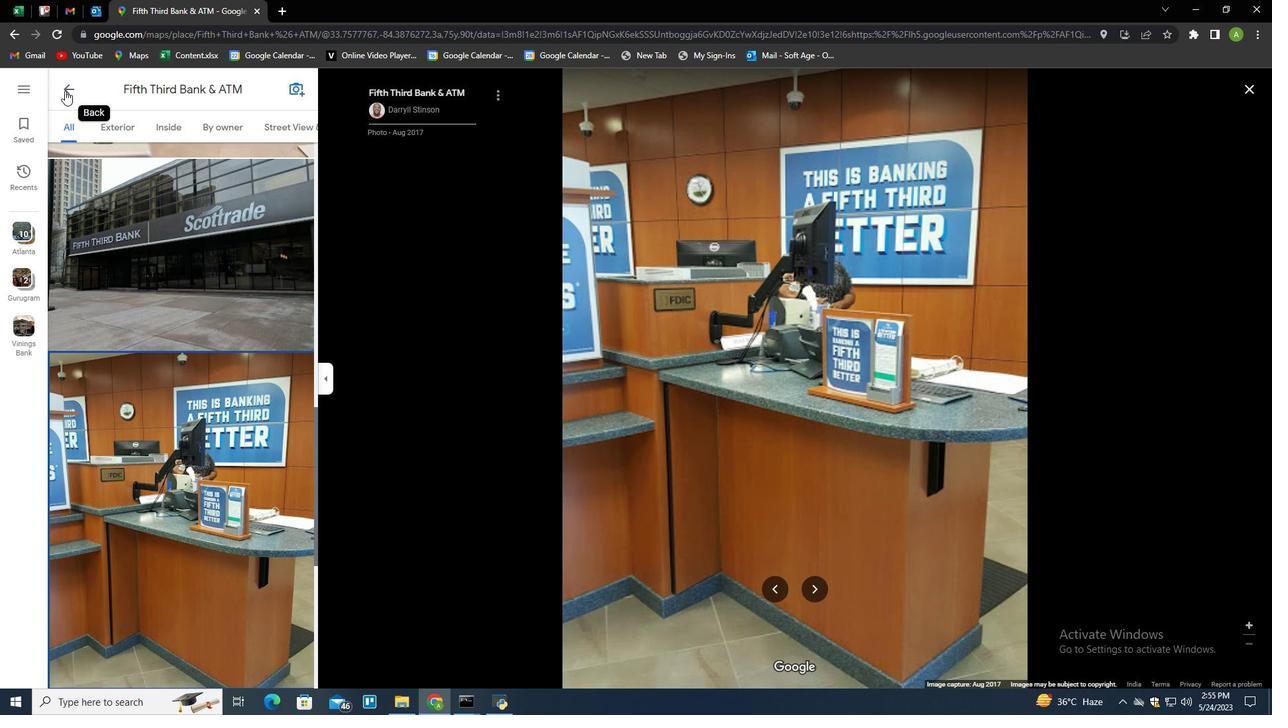 
Action: Mouse pressed left at (64, 90)
Screenshot: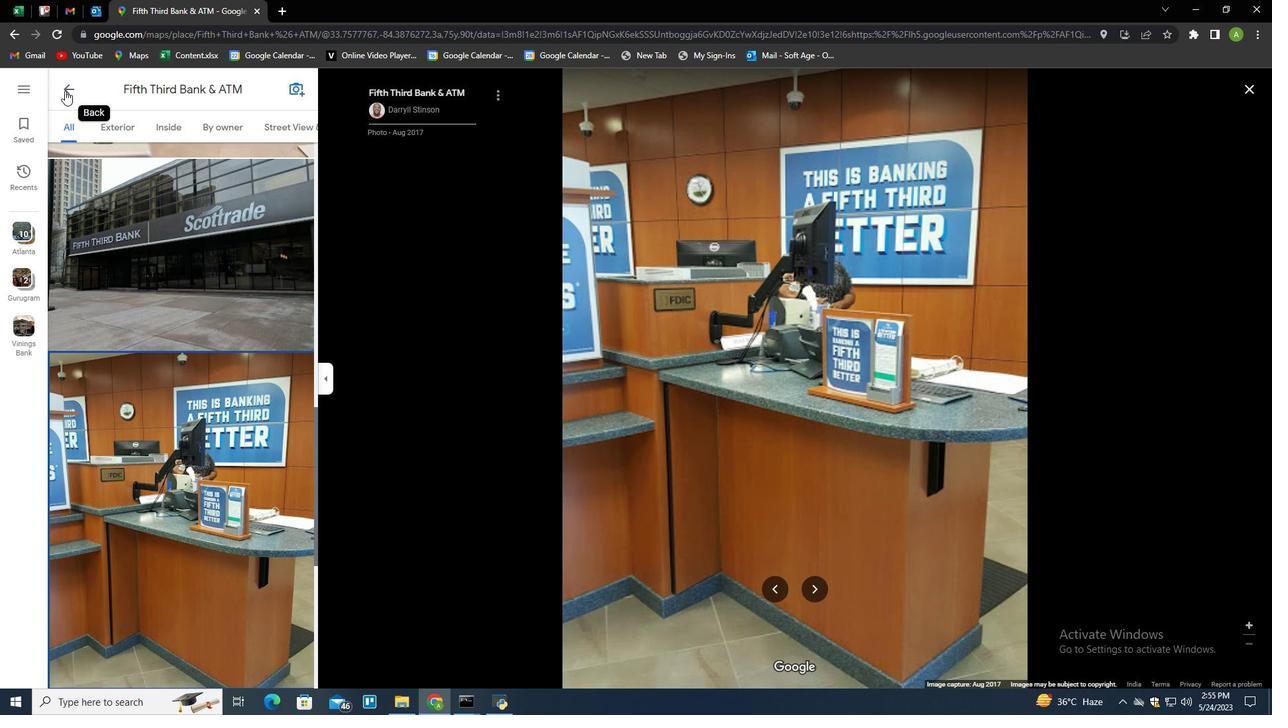 
Action: Mouse moved to (231, 379)
Screenshot: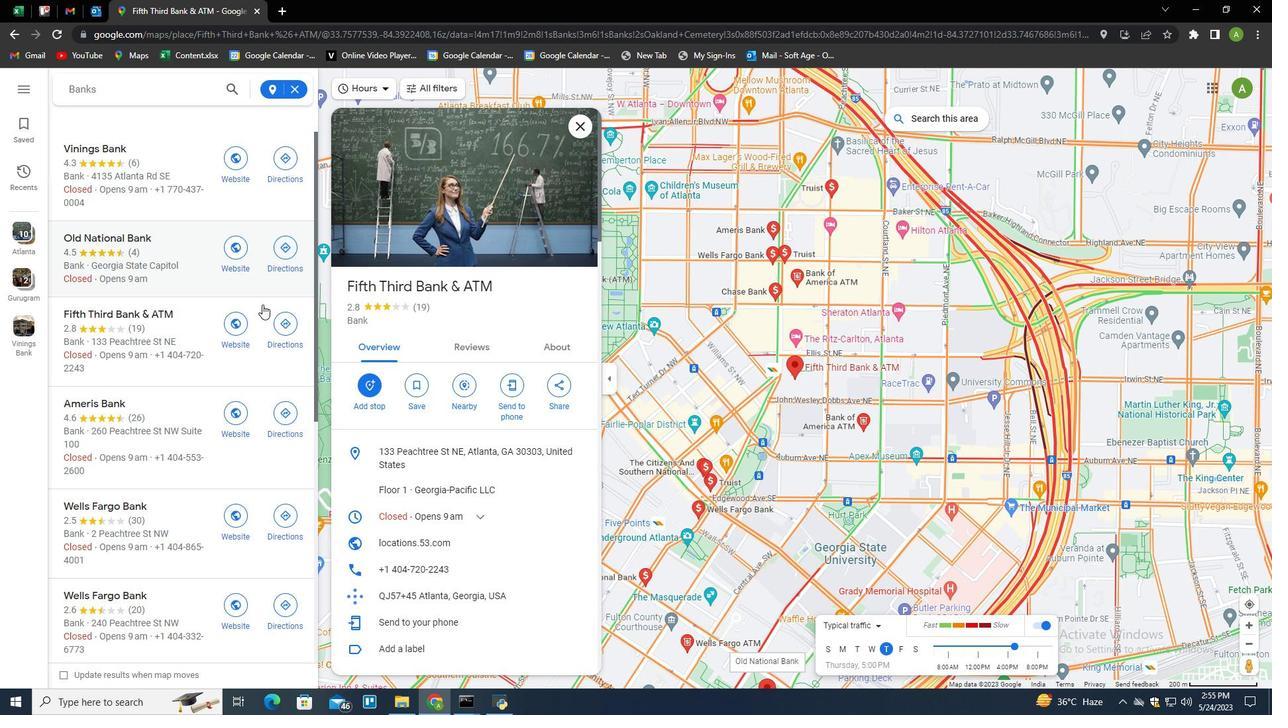 
Action: Mouse scrolled (231, 379) with delta (0, 0)
Screenshot: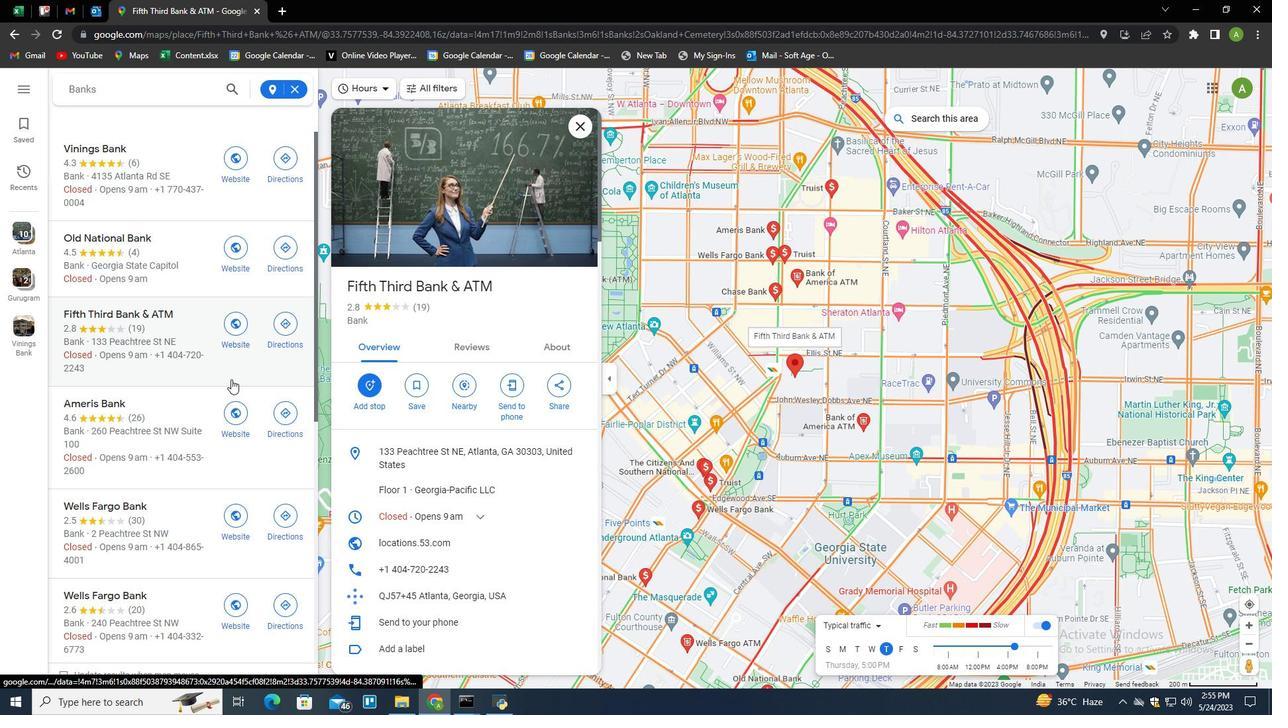 
Action: Mouse scrolled (231, 379) with delta (0, 0)
Screenshot: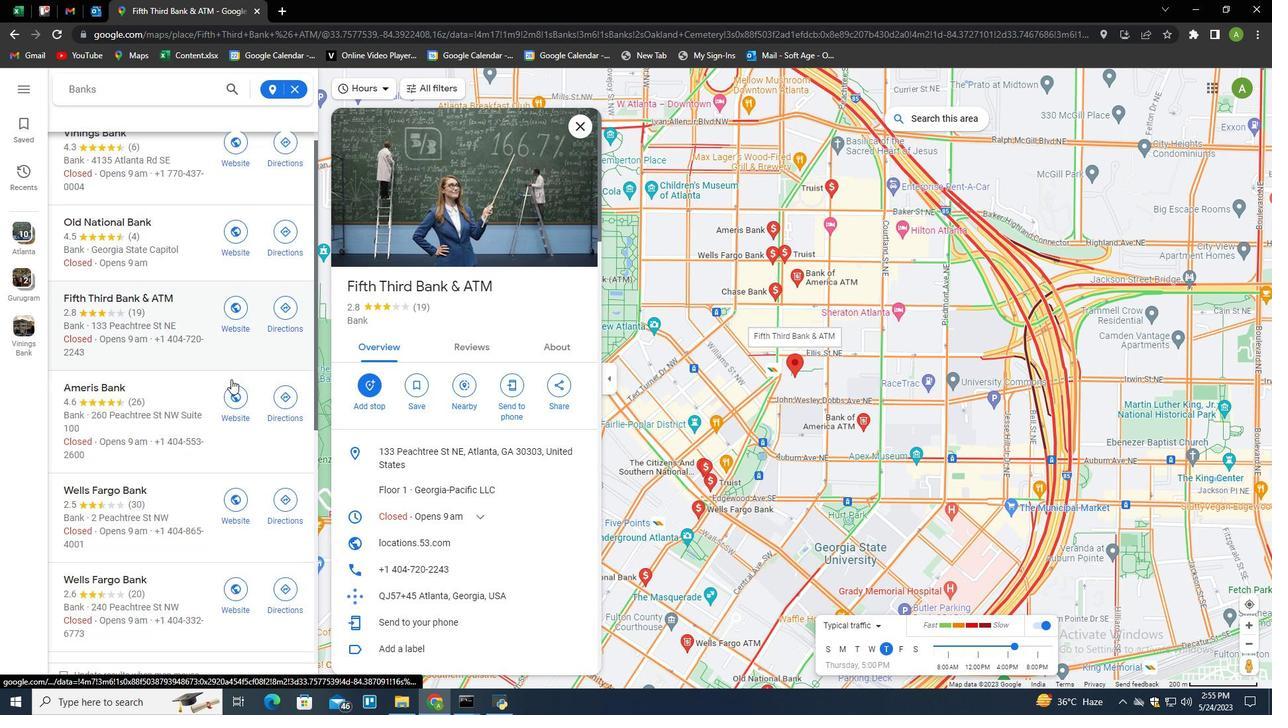 
Action: Mouse scrolled (231, 379) with delta (0, 0)
Screenshot: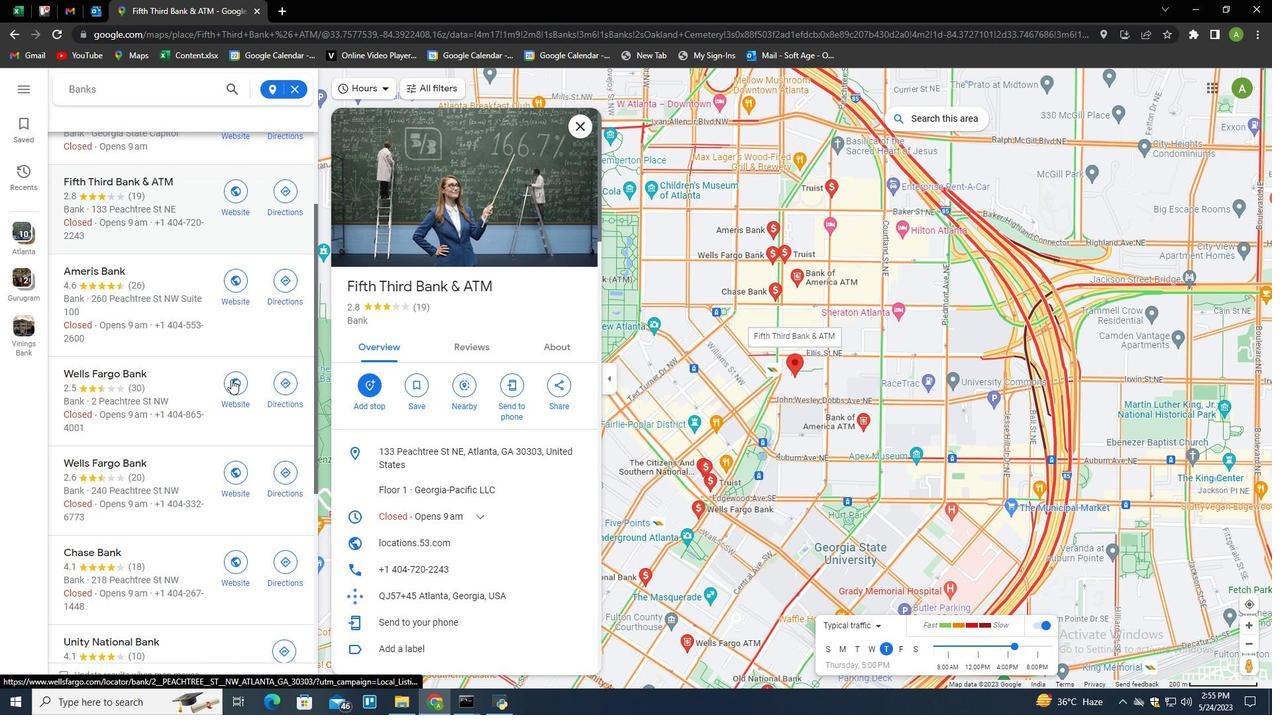 
Action: Mouse scrolled (231, 379) with delta (0, 0)
Screenshot: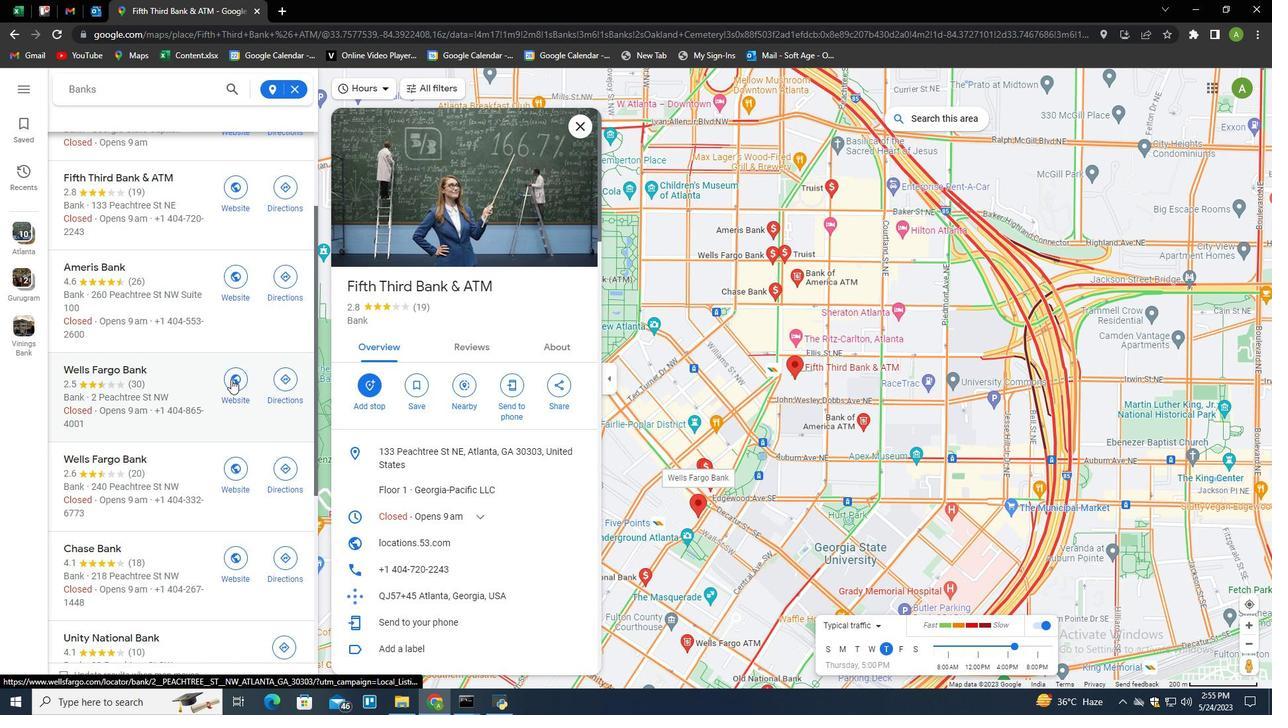 
Action: Mouse moved to (154, 423)
Screenshot: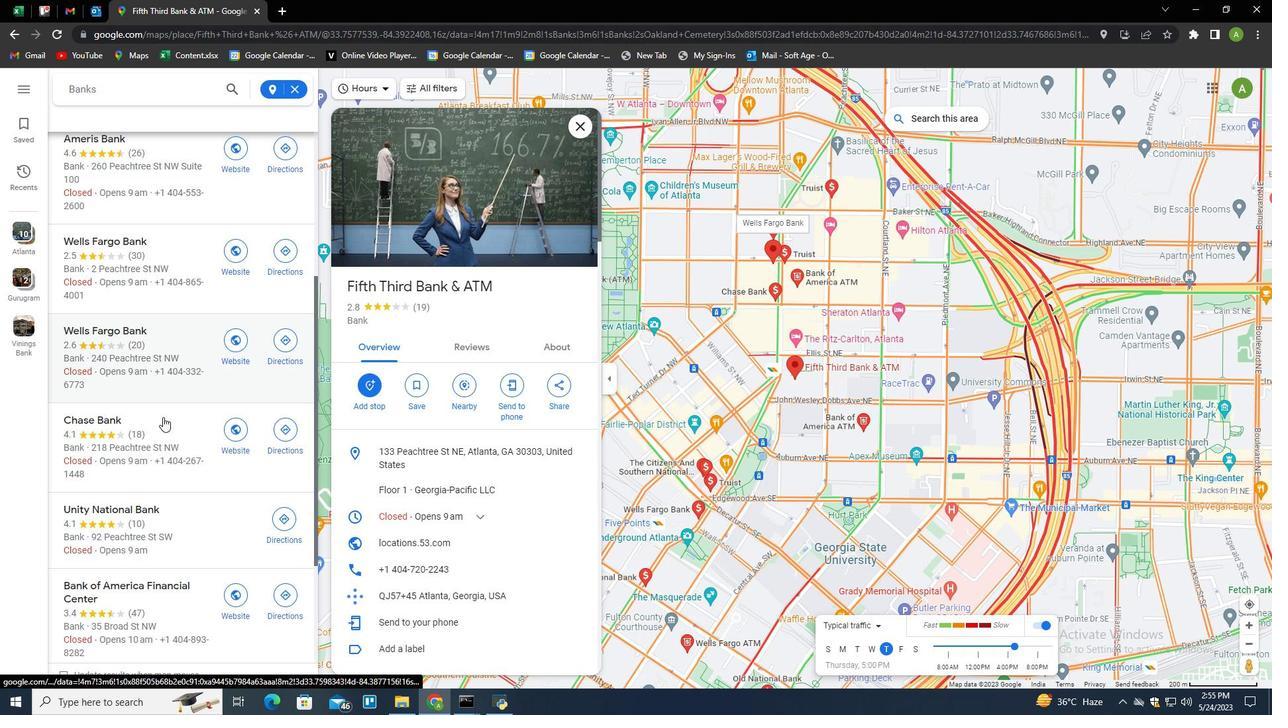 
Action: Mouse pressed left at (154, 423)
Screenshot: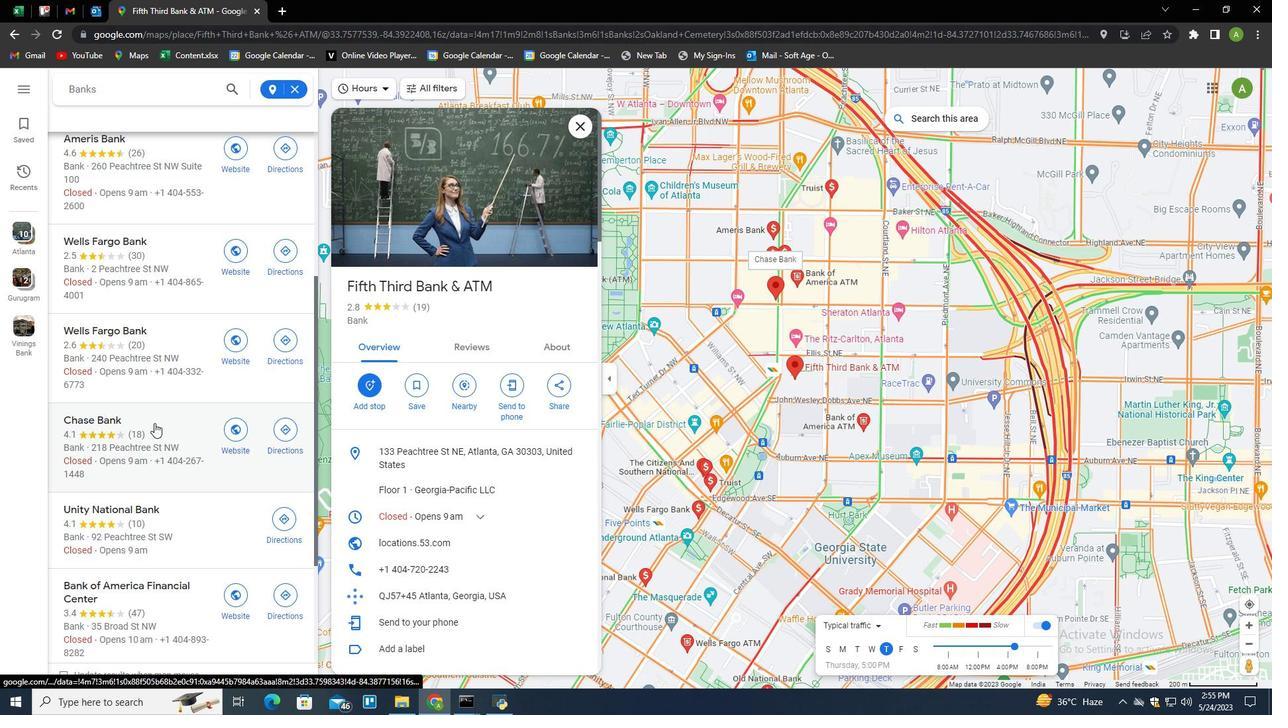 
Action: Mouse moved to (445, 402)
Screenshot: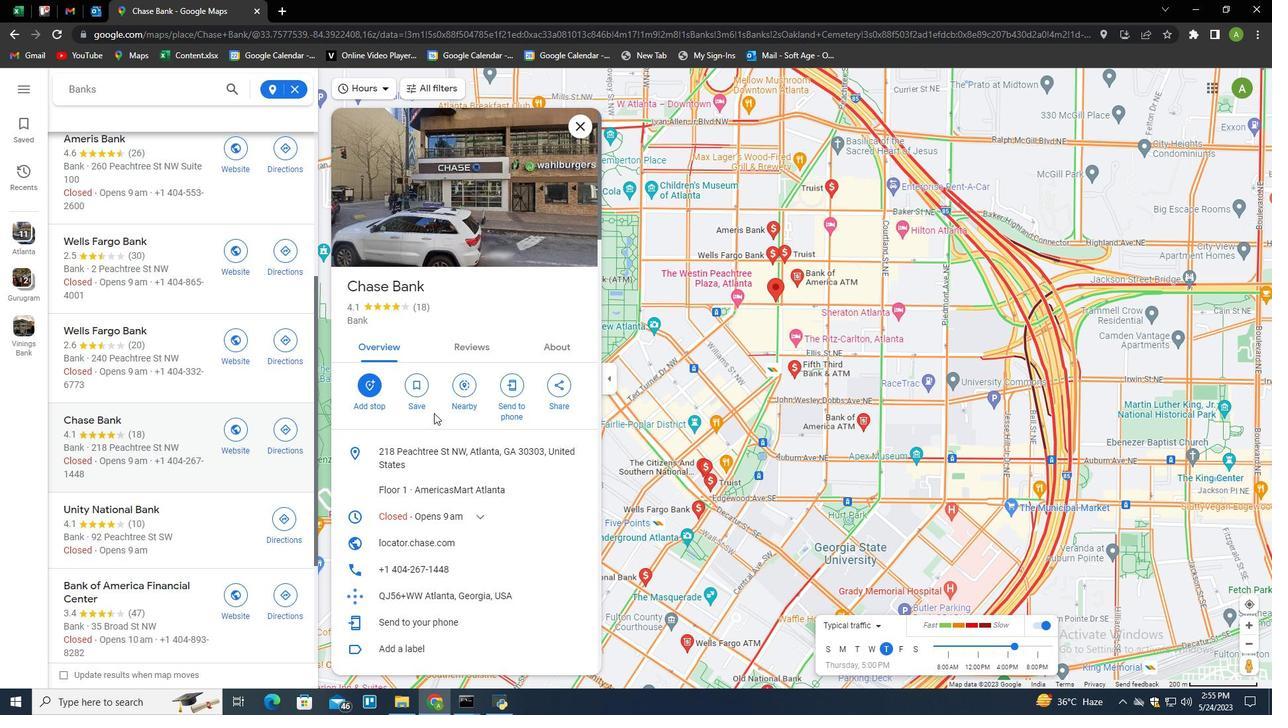 
Action: Mouse scrolled (445, 402) with delta (0, 0)
Screenshot: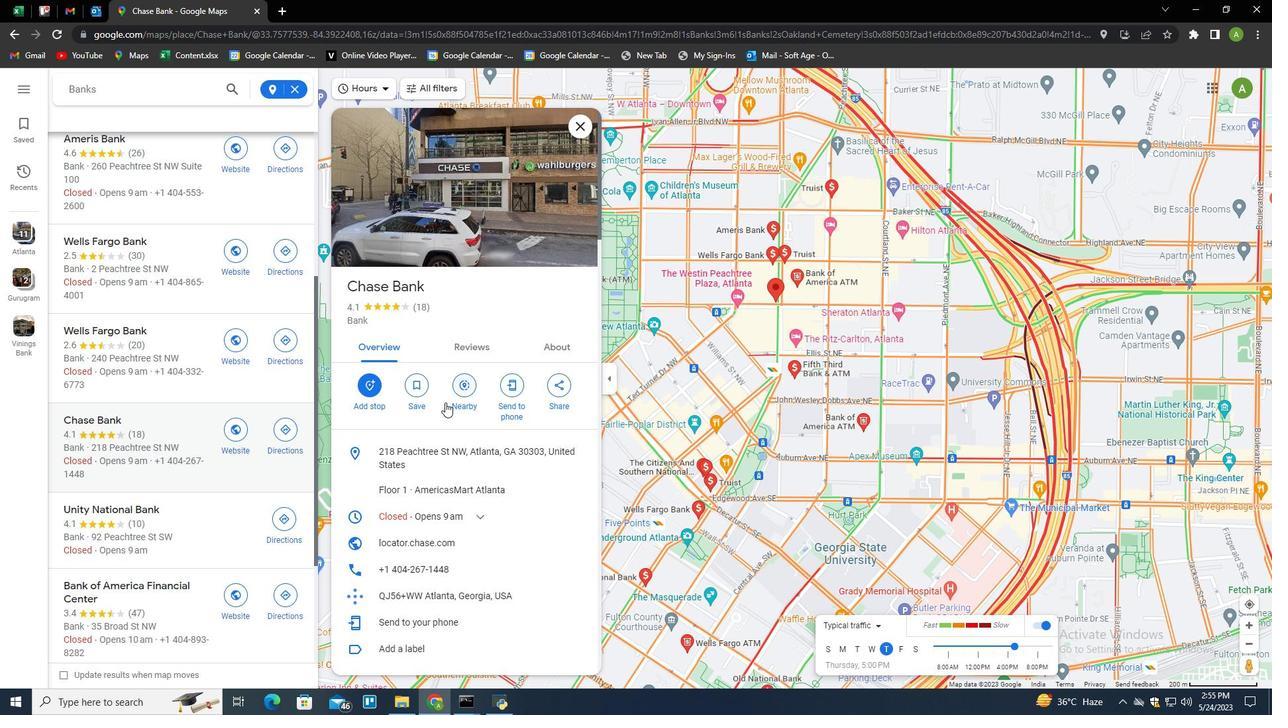 
Action: Mouse moved to (451, 390)
Screenshot: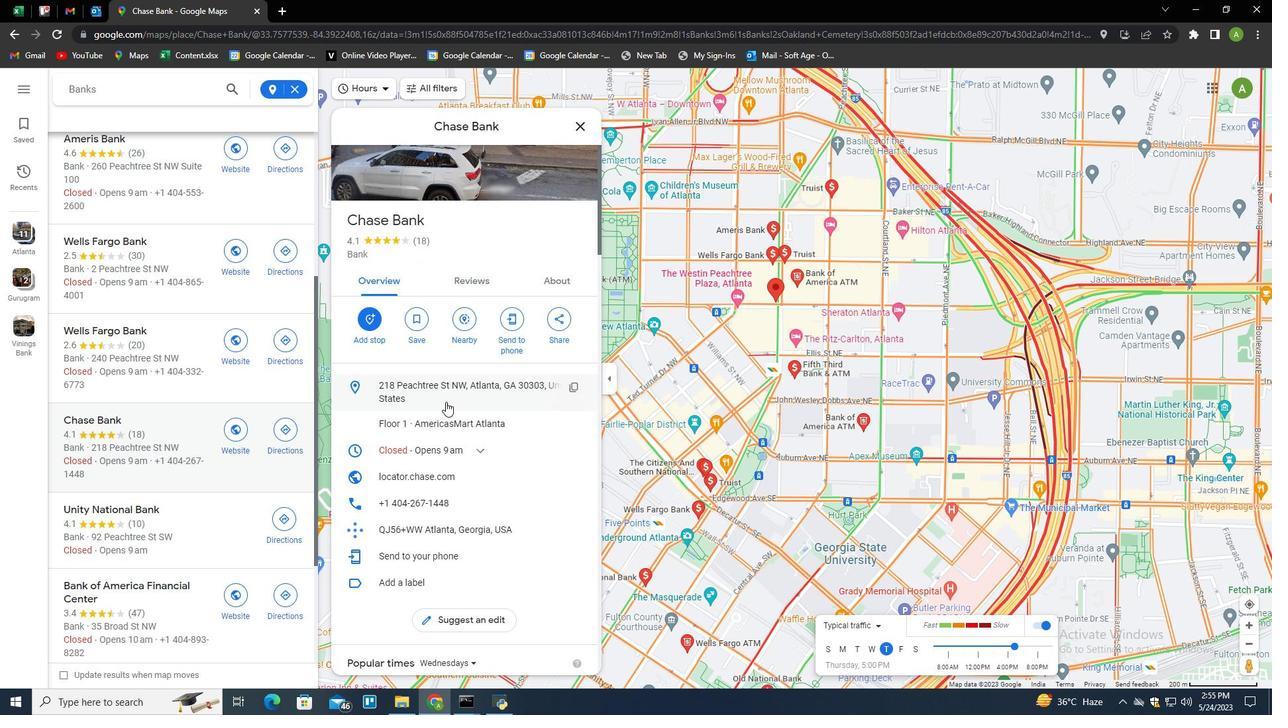 
Action: Mouse scrolled (451, 390) with delta (0, 0)
Screenshot: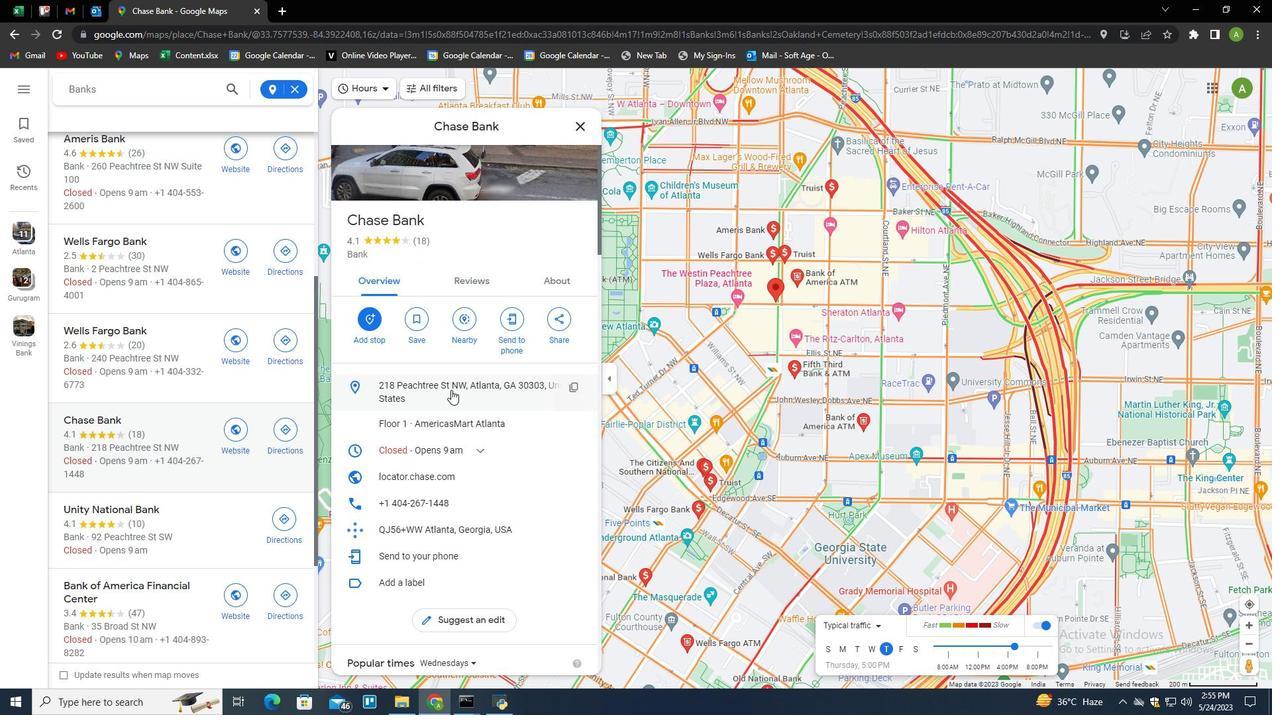 
Action: Mouse moved to (467, 355)
Screenshot: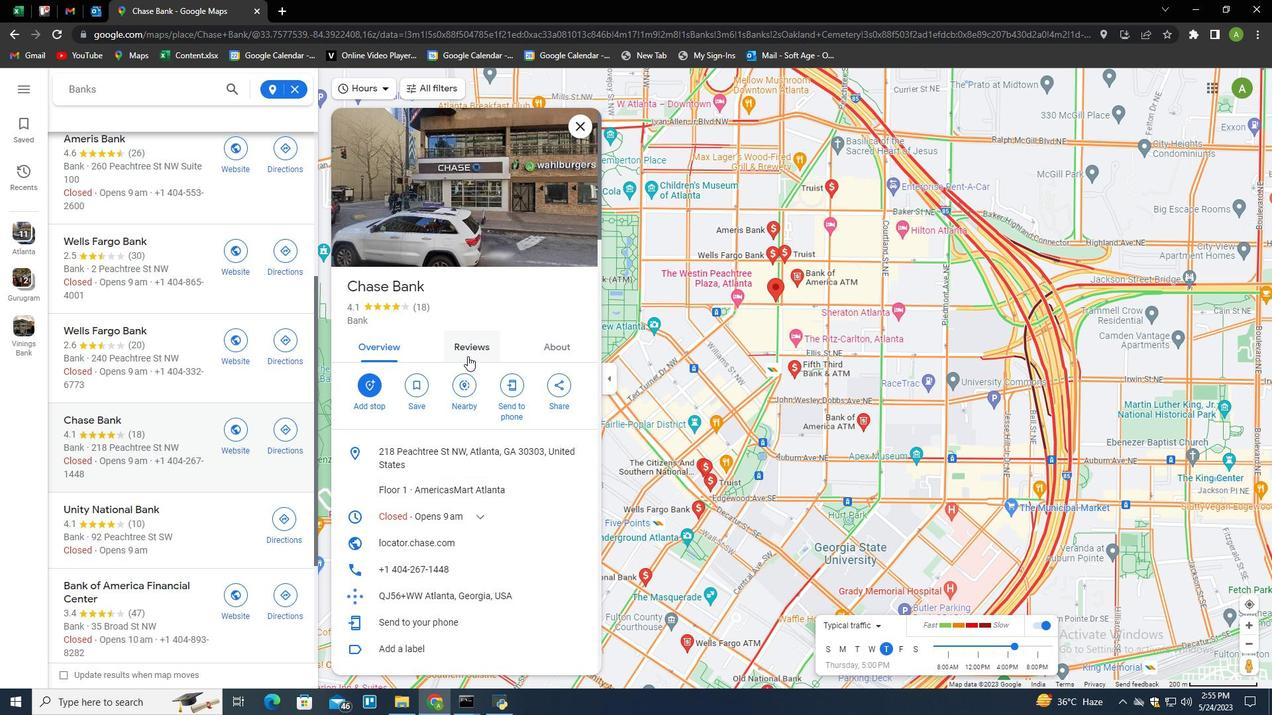 
Action: Mouse pressed left at (467, 355)
Screenshot: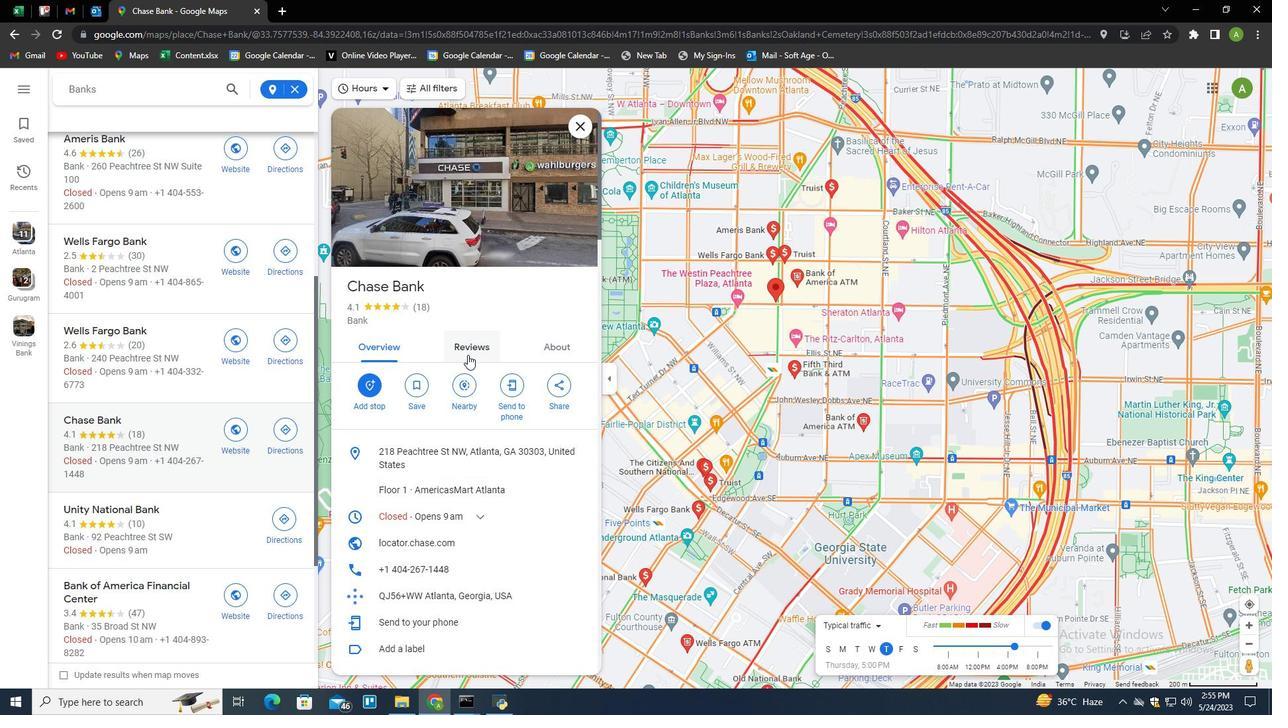 
Action: Mouse moved to (467, 357)
Screenshot: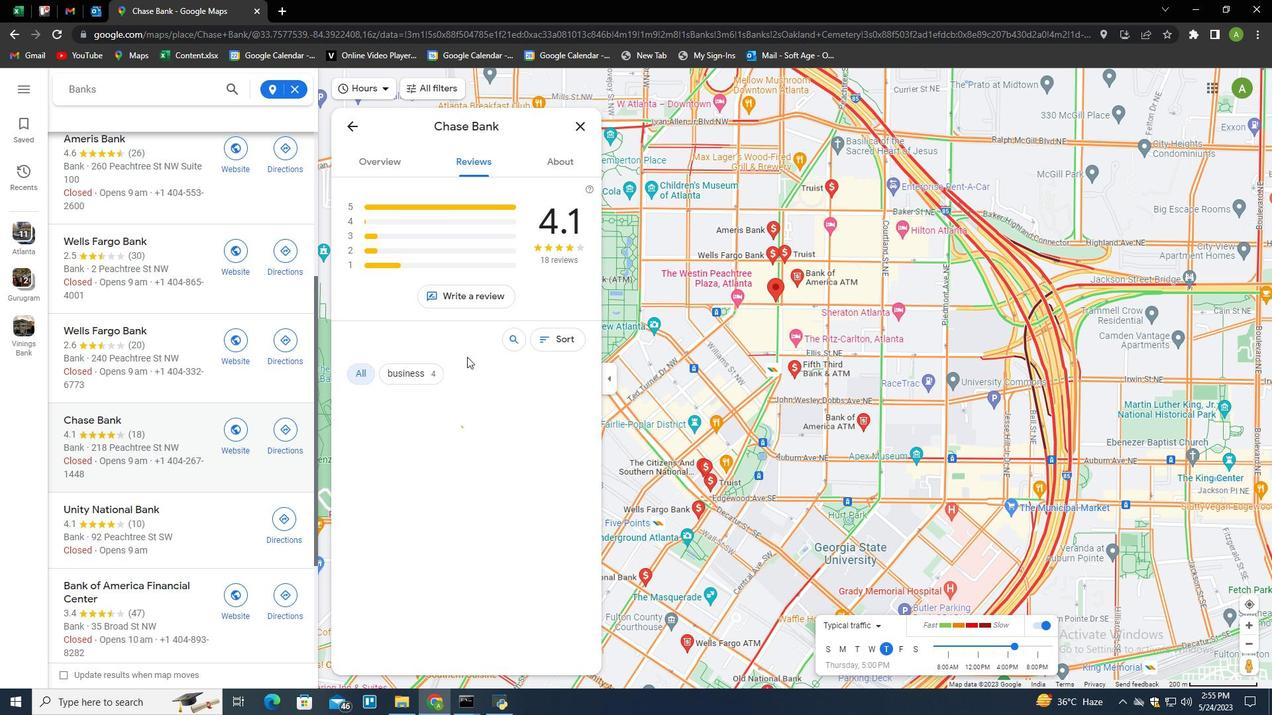
Action: Mouse scrolled (467, 357) with delta (0, 0)
Screenshot: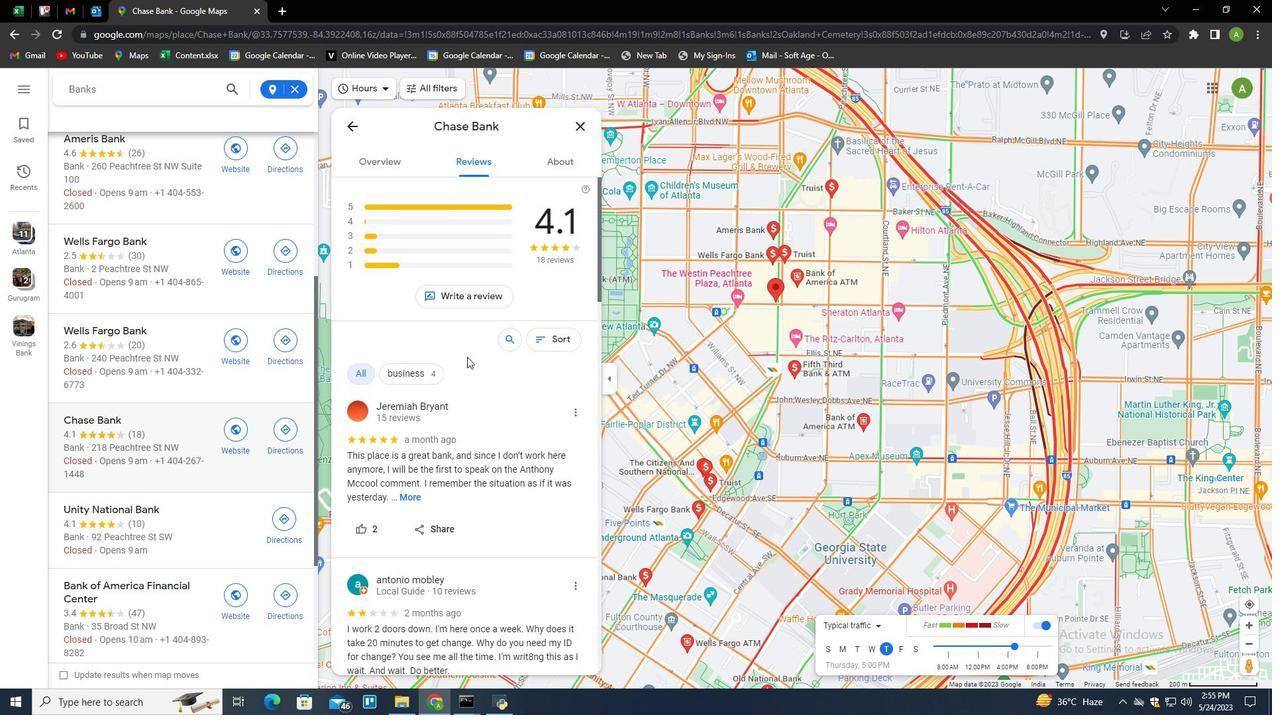 
Action: Mouse scrolled (467, 357) with delta (0, 0)
Screenshot: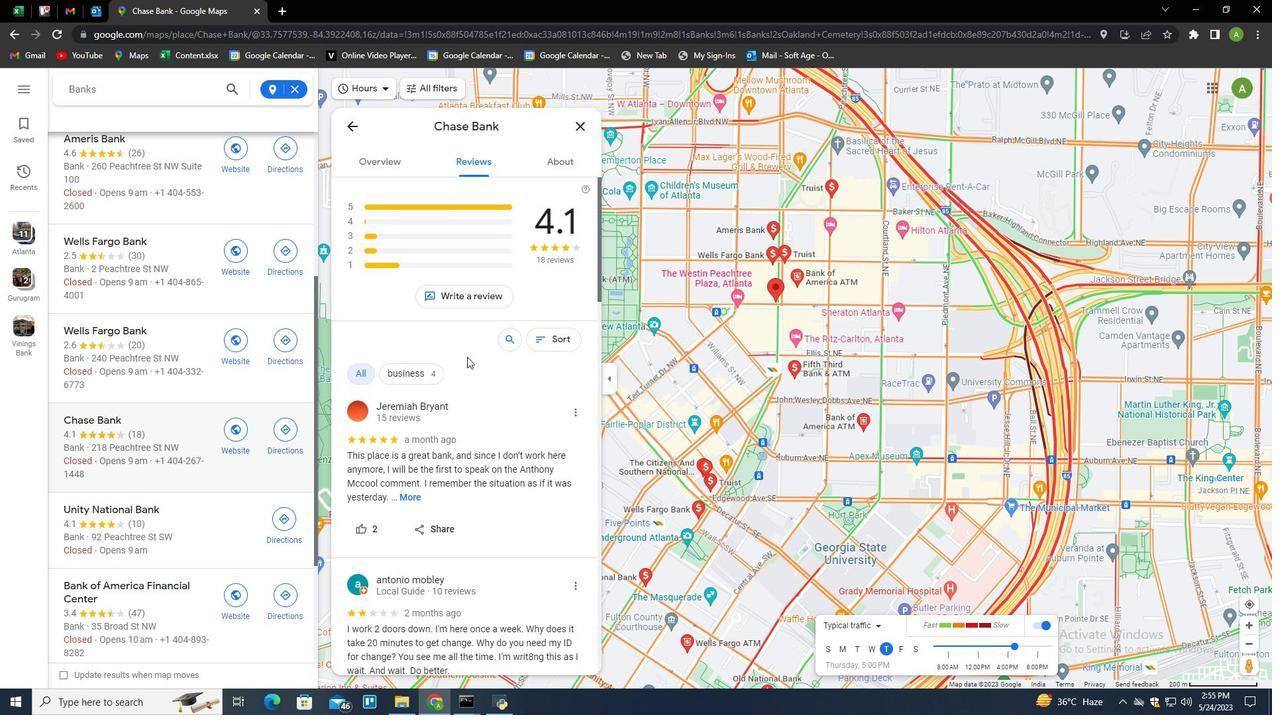 
Action: Mouse scrolled (467, 356) with delta (0, 0)
Screenshot: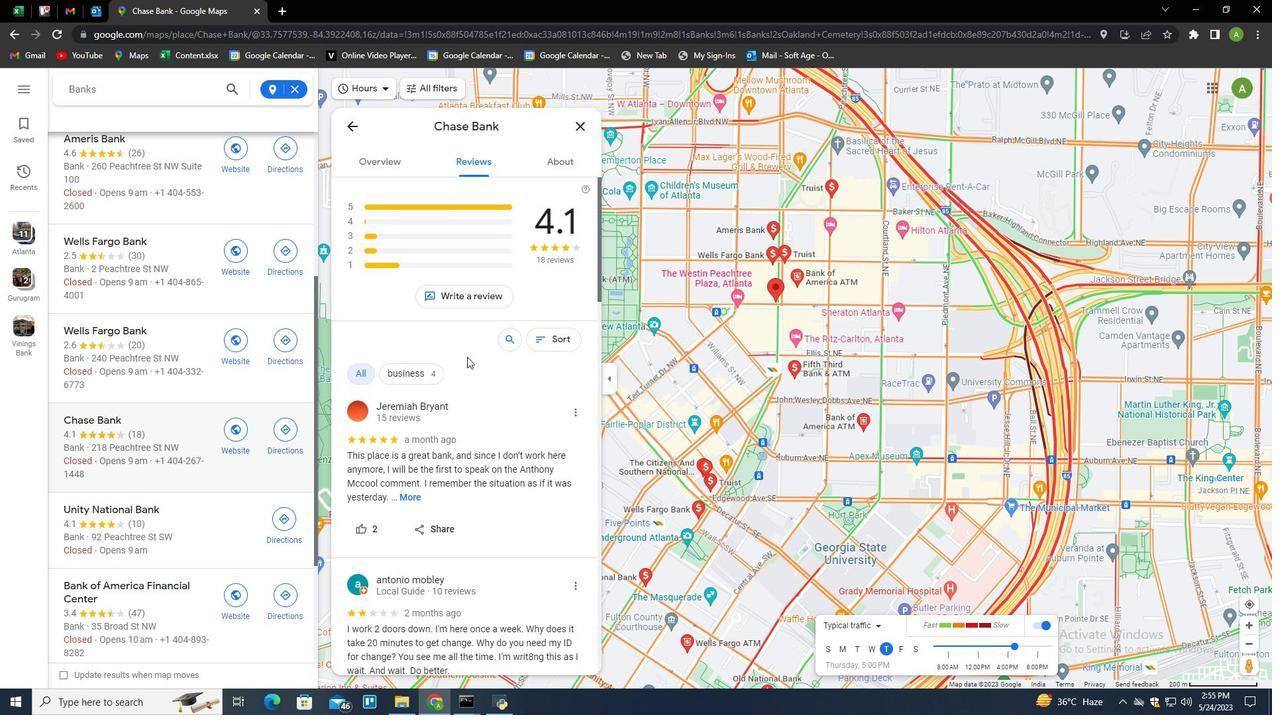 
Action: Mouse scrolled (467, 356) with delta (0, 0)
Screenshot: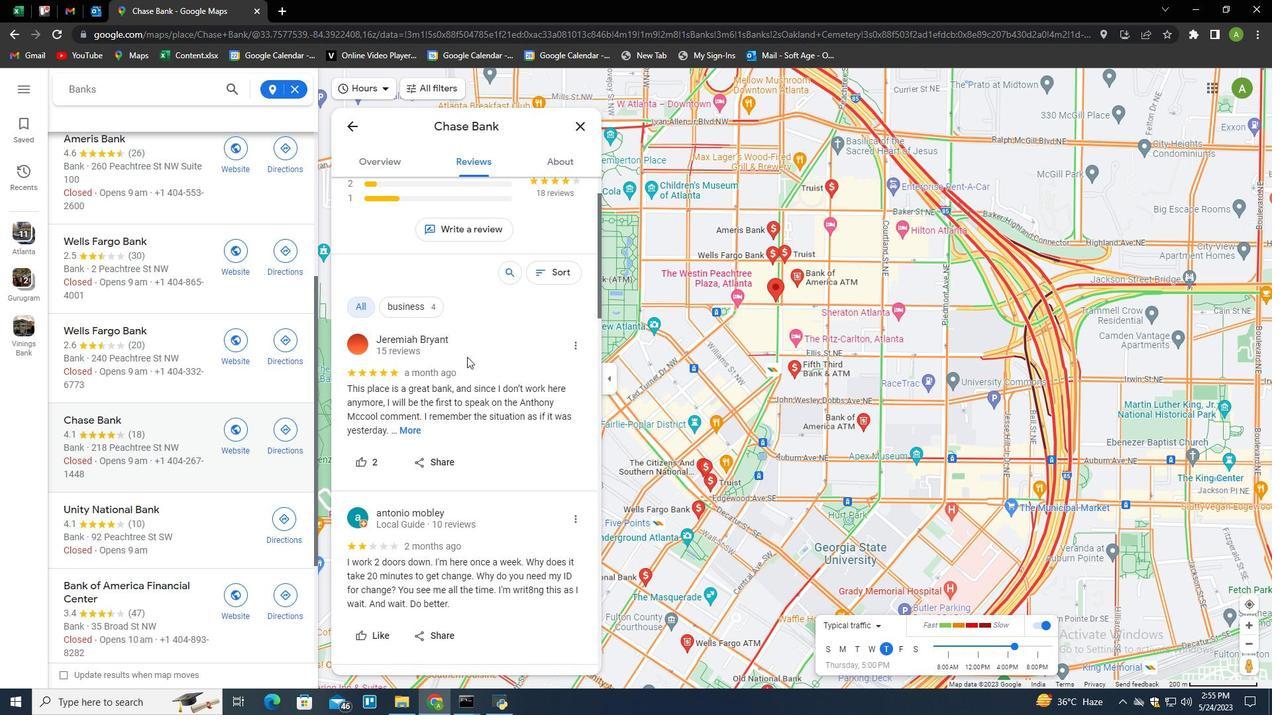 
Action: Mouse scrolled (467, 356) with delta (0, 0)
Screenshot: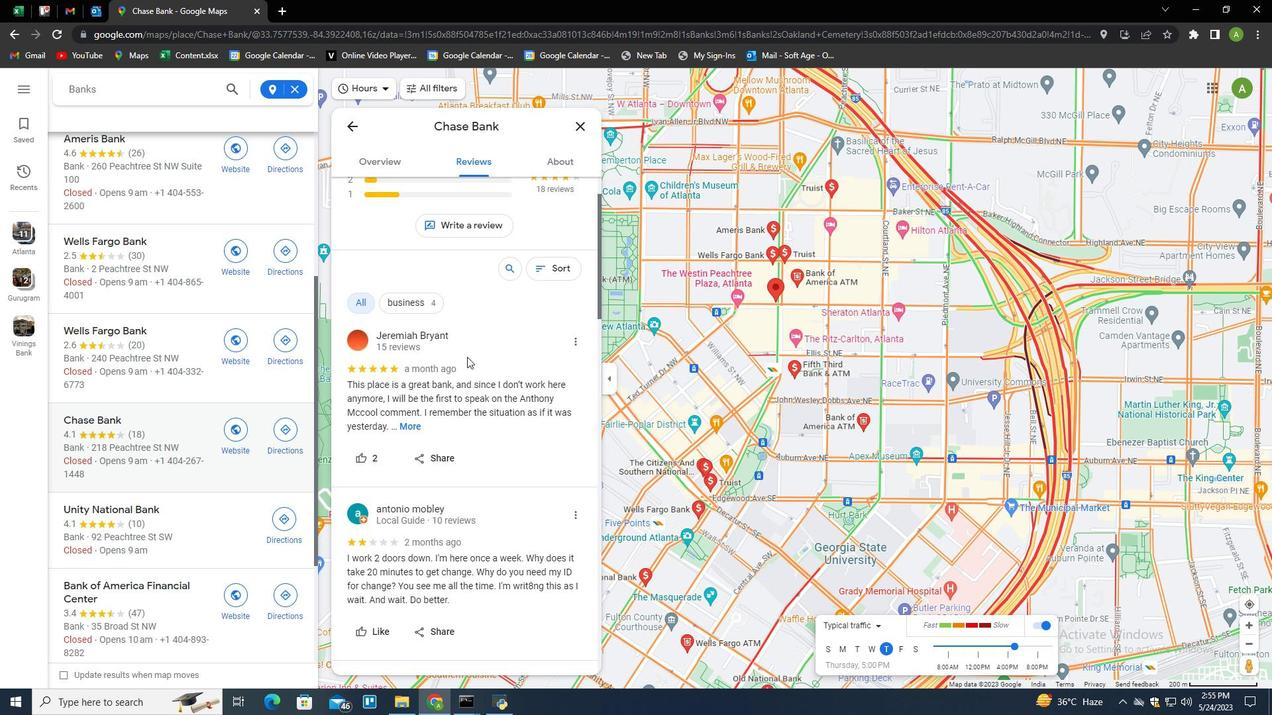 
Action: Mouse scrolled (467, 356) with delta (0, 0)
Screenshot: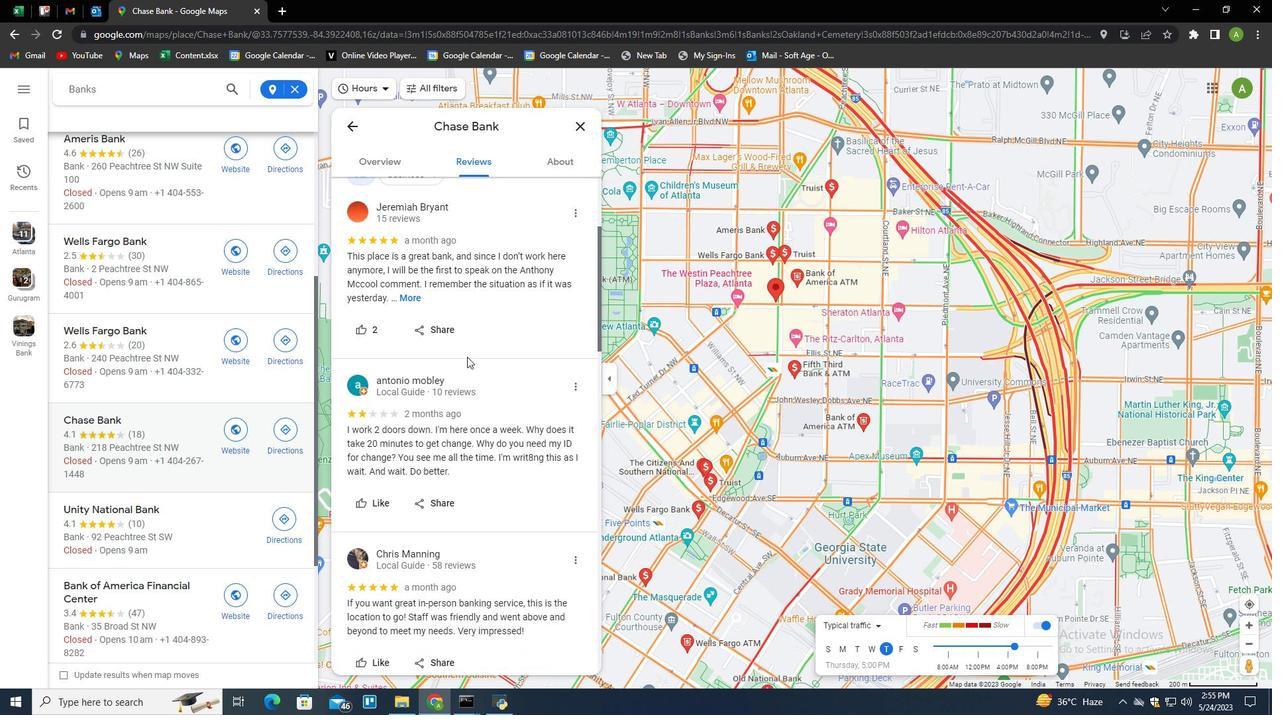 
Action: Mouse scrolled (467, 356) with delta (0, 0)
Screenshot: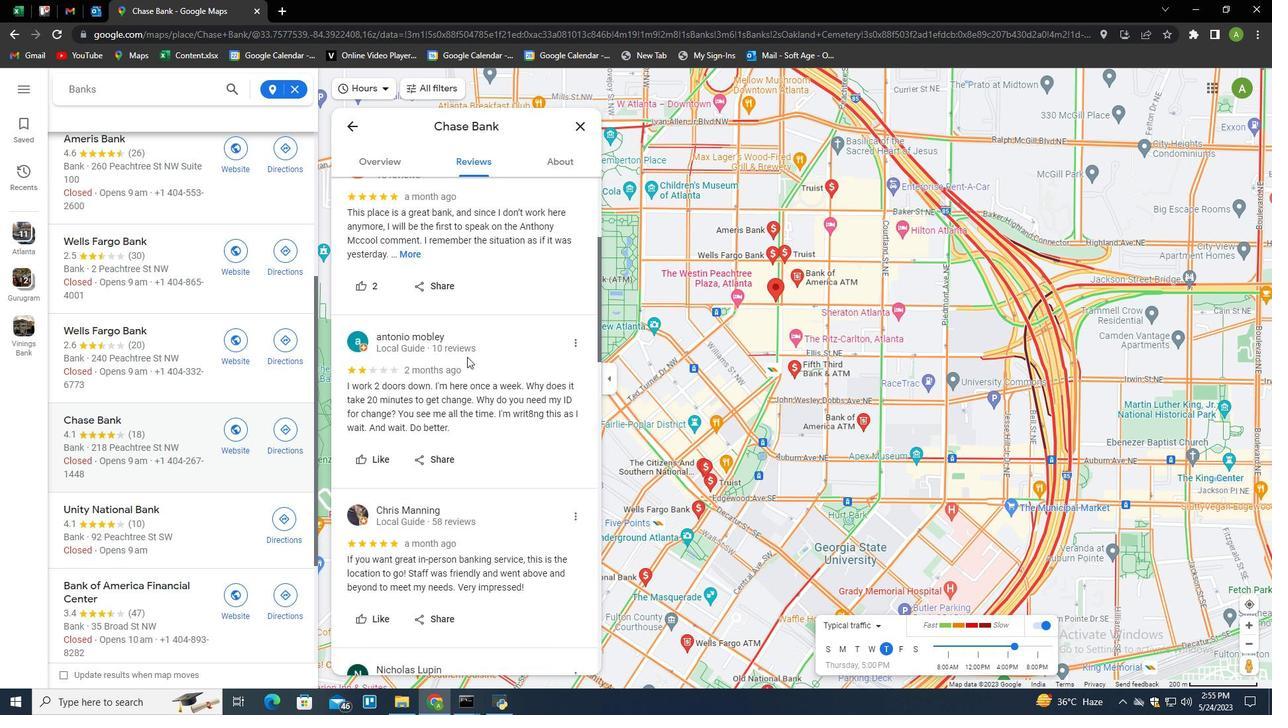 
Action: Mouse scrolled (467, 356) with delta (0, 0)
Screenshot: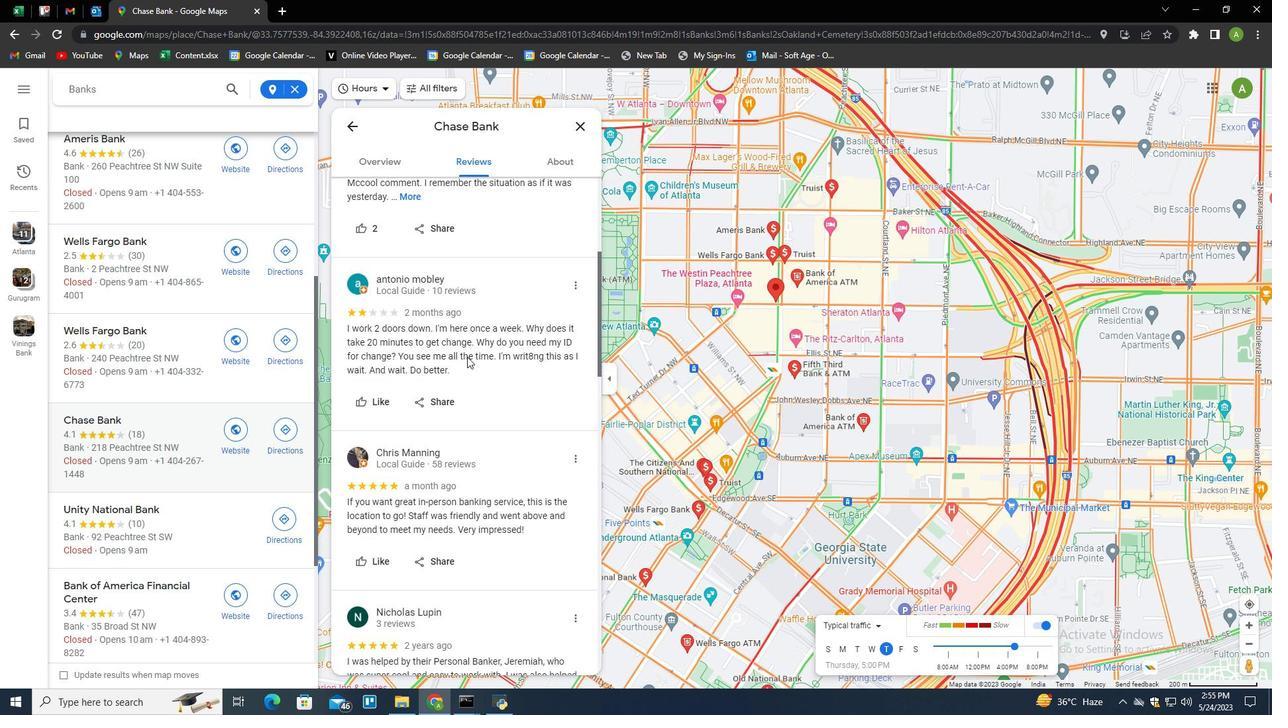 
Action: Mouse scrolled (467, 356) with delta (0, 0)
Screenshot: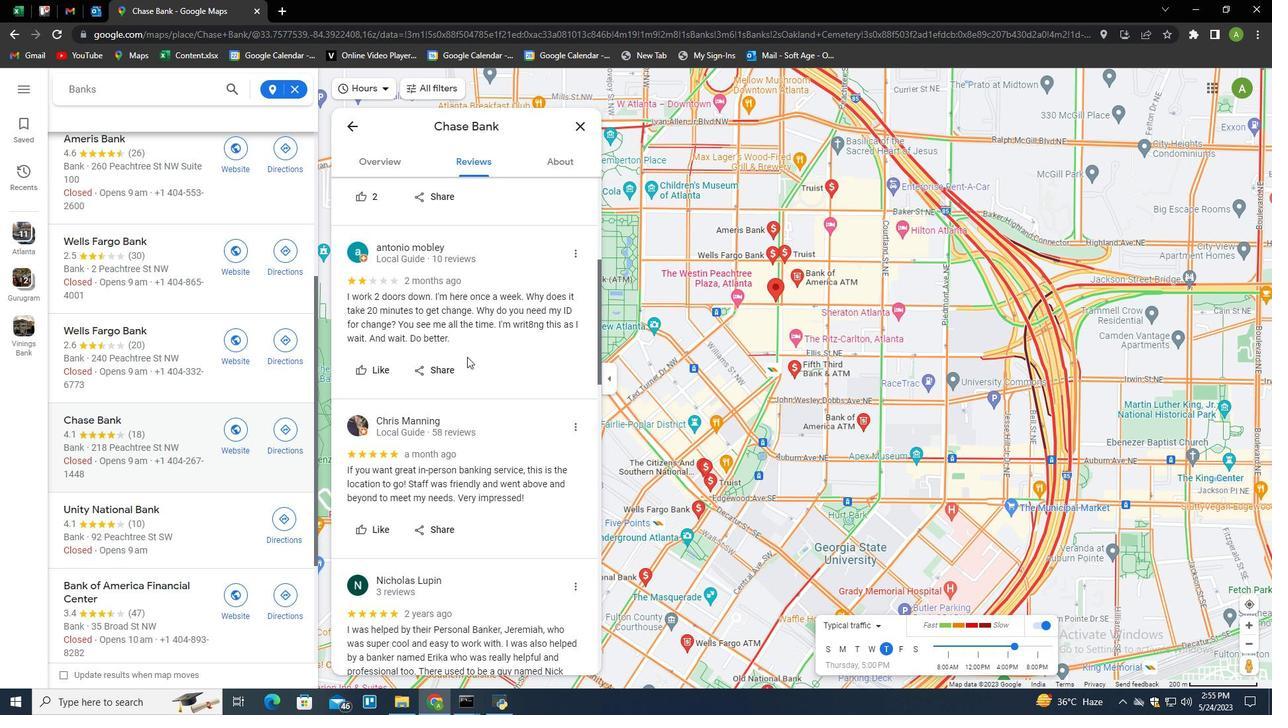
Action: Mouse scrolled (467, 356) with delta (0, 0)
Screenshot: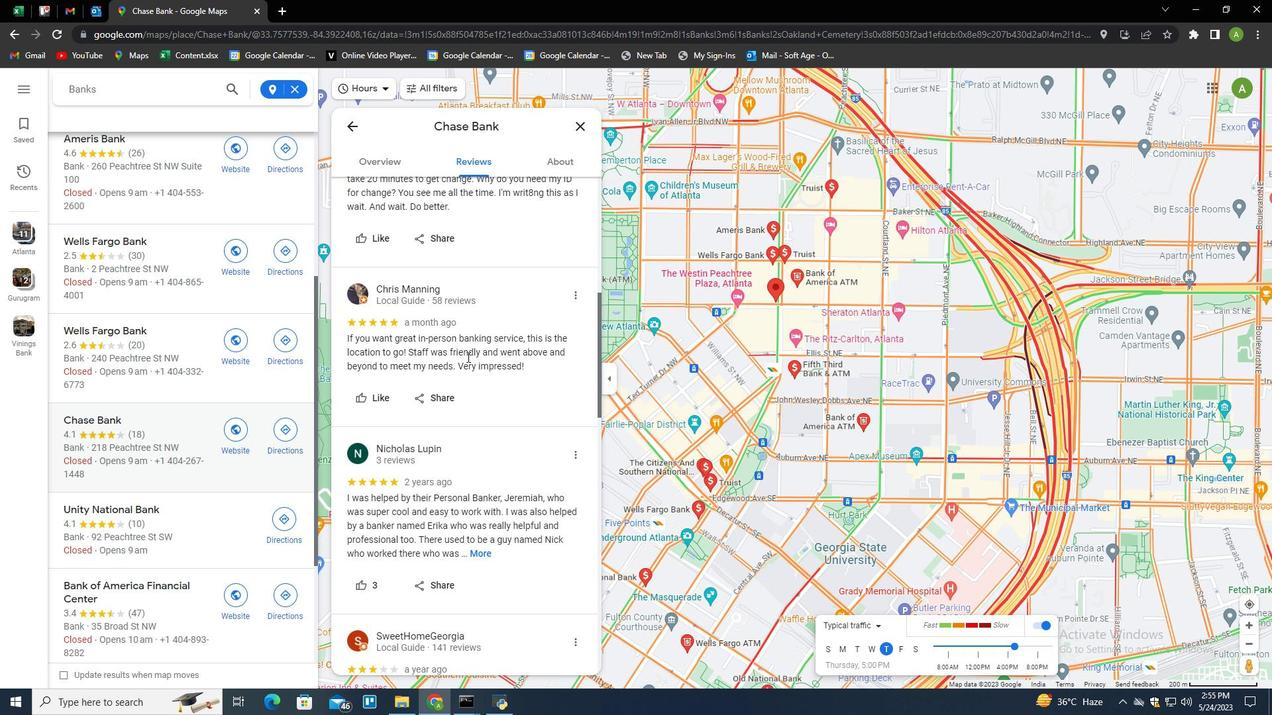 
Action: Mouse scrolled (467, 356) with delta (0, 0)
Screenshot: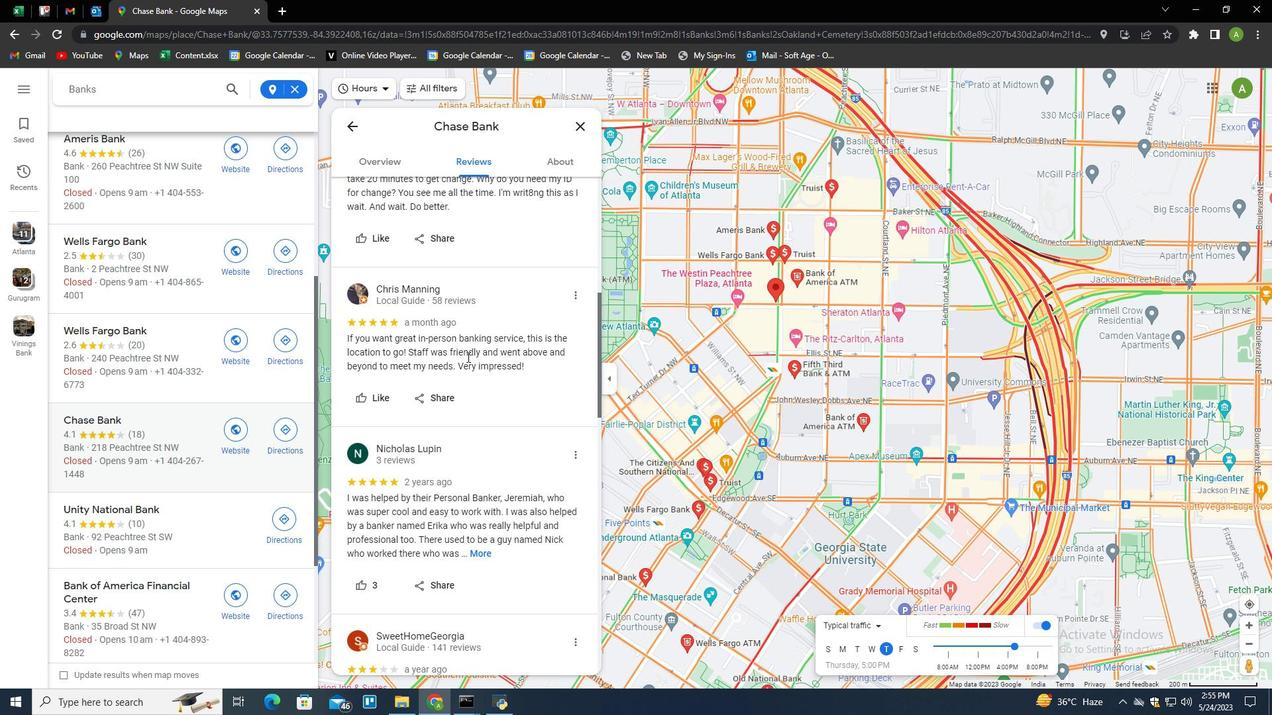 
Action: Mouse scrolled (467, 356) with delta (0, 0)
Screenshot: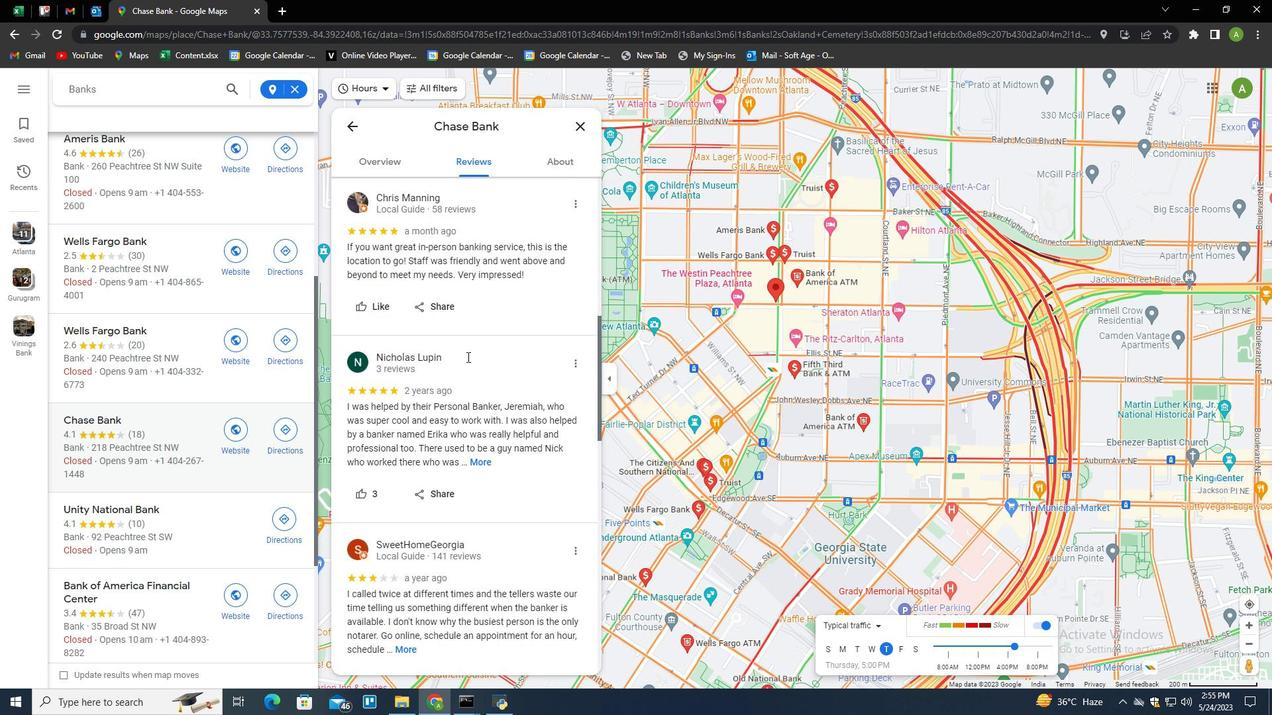 
Action: Mouse moved to (467, 359)
Screenshot: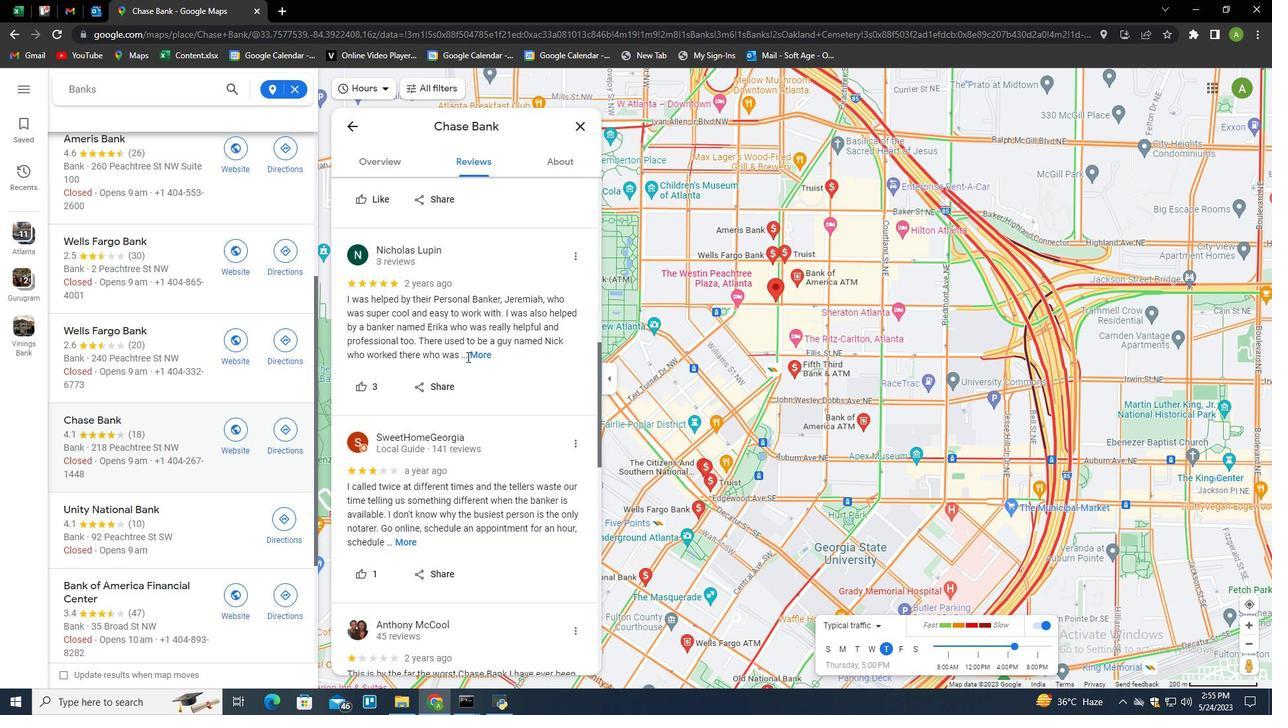 
Action: Mouse scrolled (467, 358) with delta (0, 0)
Screenshot: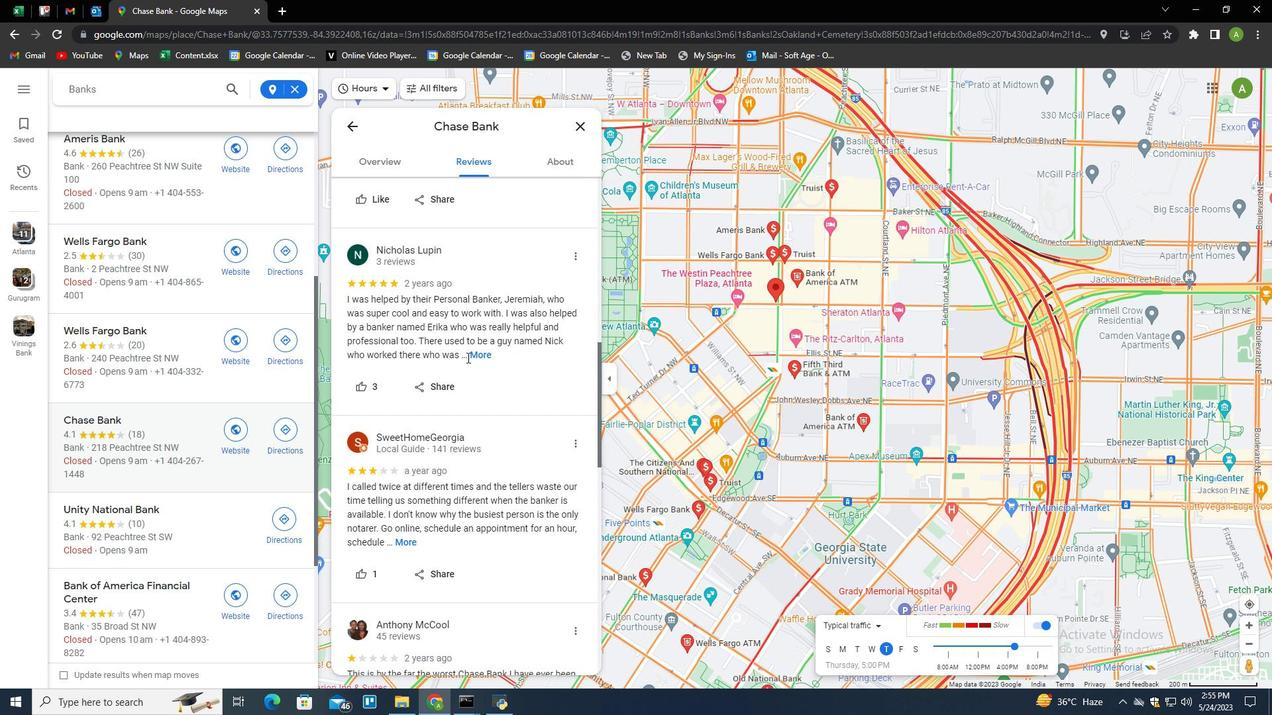 
Action: Mouse scrolled (467, 358) with delta (0, 0)
Screenshot: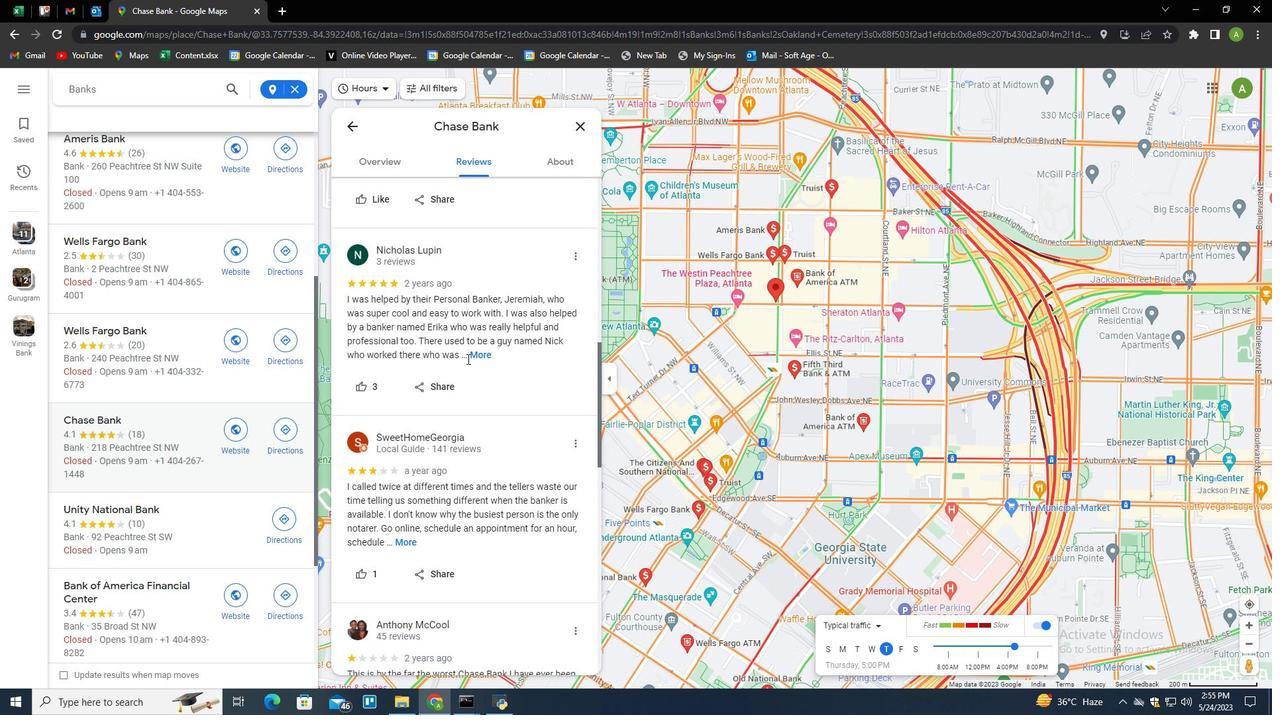 
Action: Mouse moved to (495, 396)
Screenshot: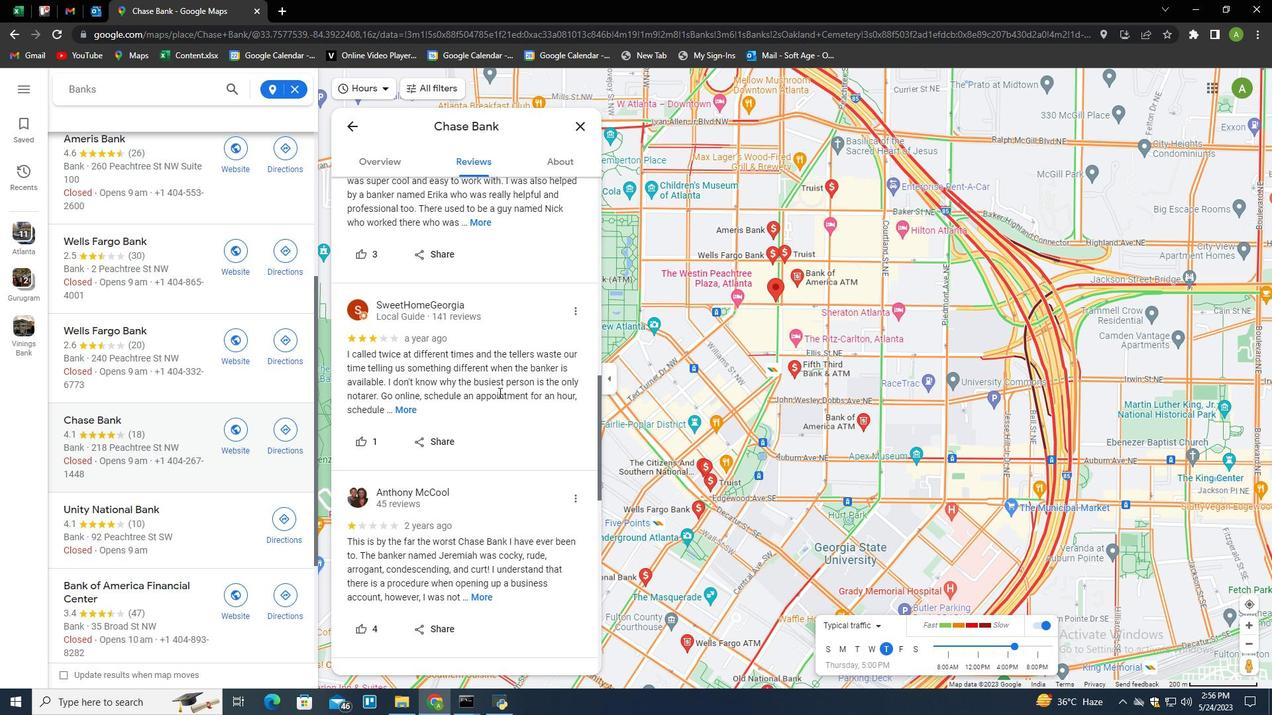 
Action: Mouse scrolled (495, 396) with delta (0, 0)
Screenshot: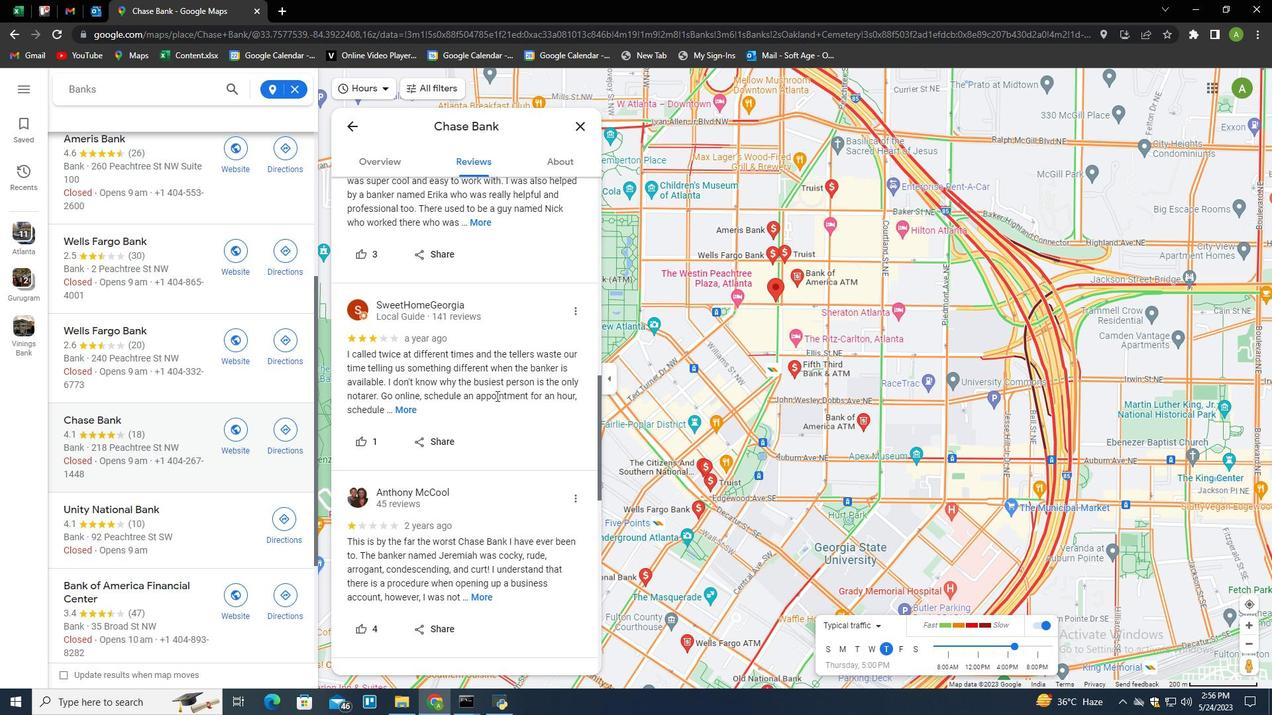 
Action: Mouse scrolled (495, 396) with delta (0, 0)
Screenshot: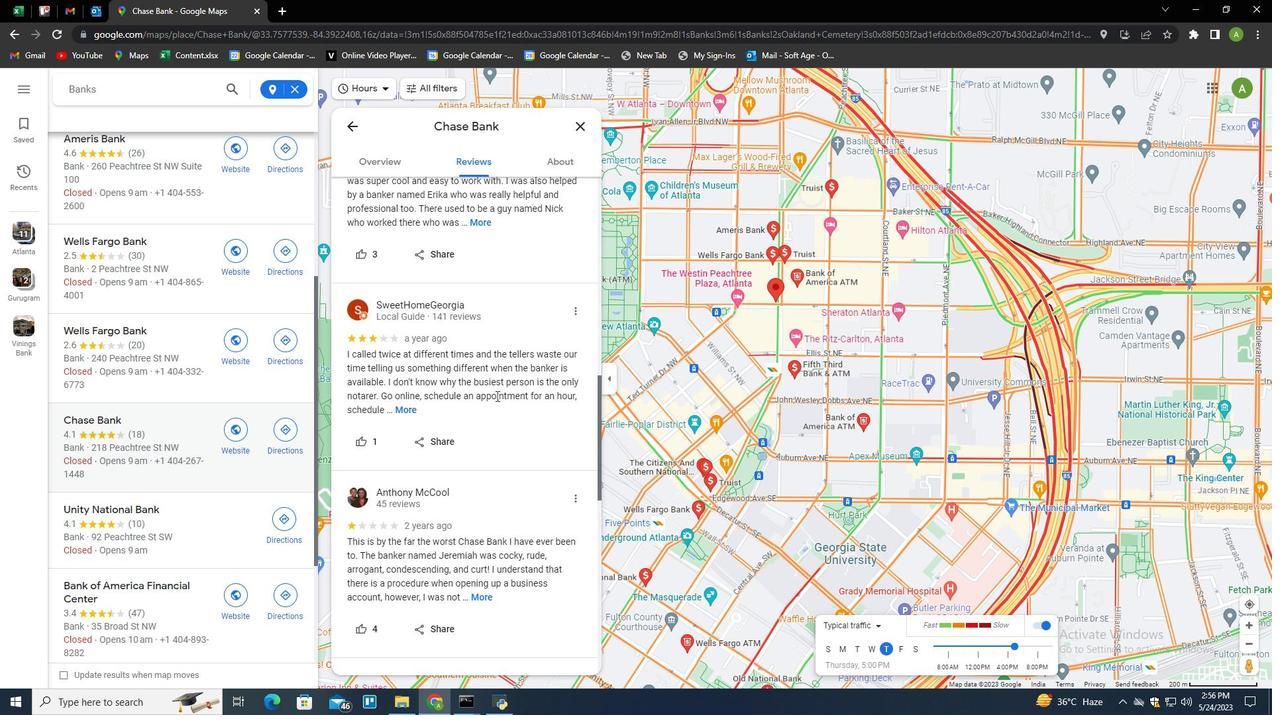 
Action: Mouse scrolled (495, 396) with delta (0, 0)
Screenshot: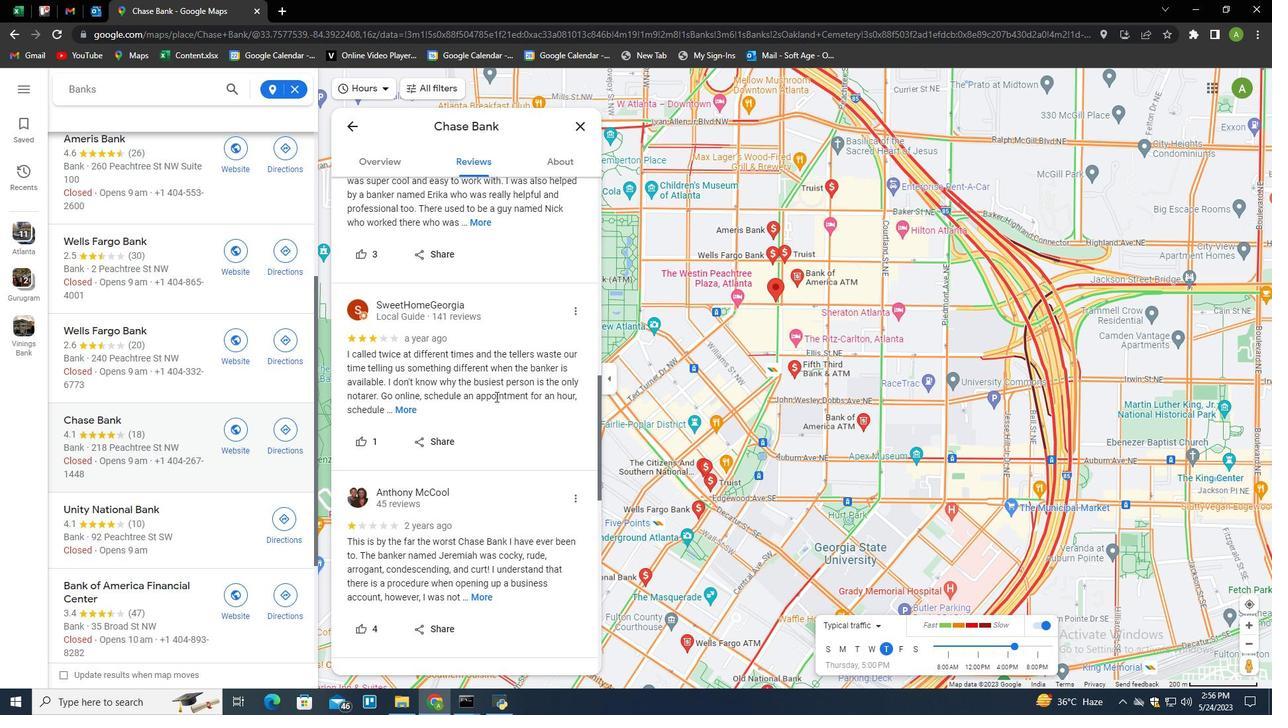 
Action: Mouse moved to (479, 399)
Screenshot: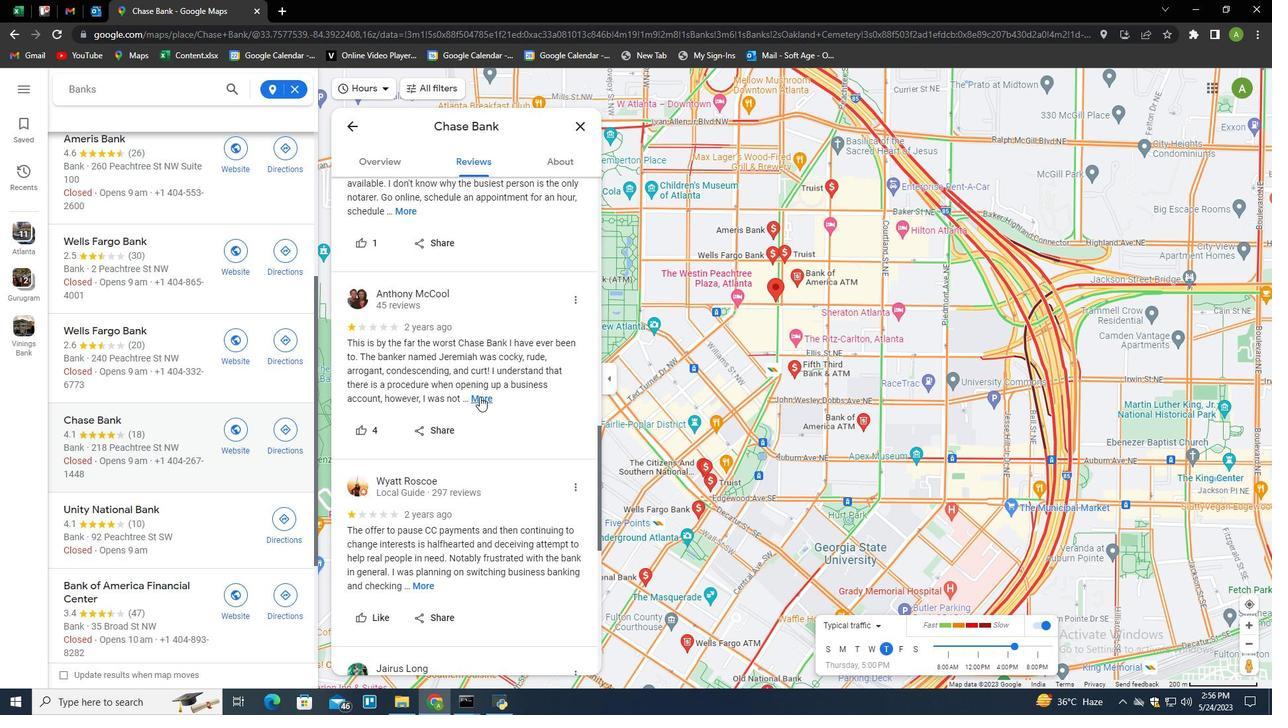 
Action: Mouse pressed left at (479, 399)
Screenshot: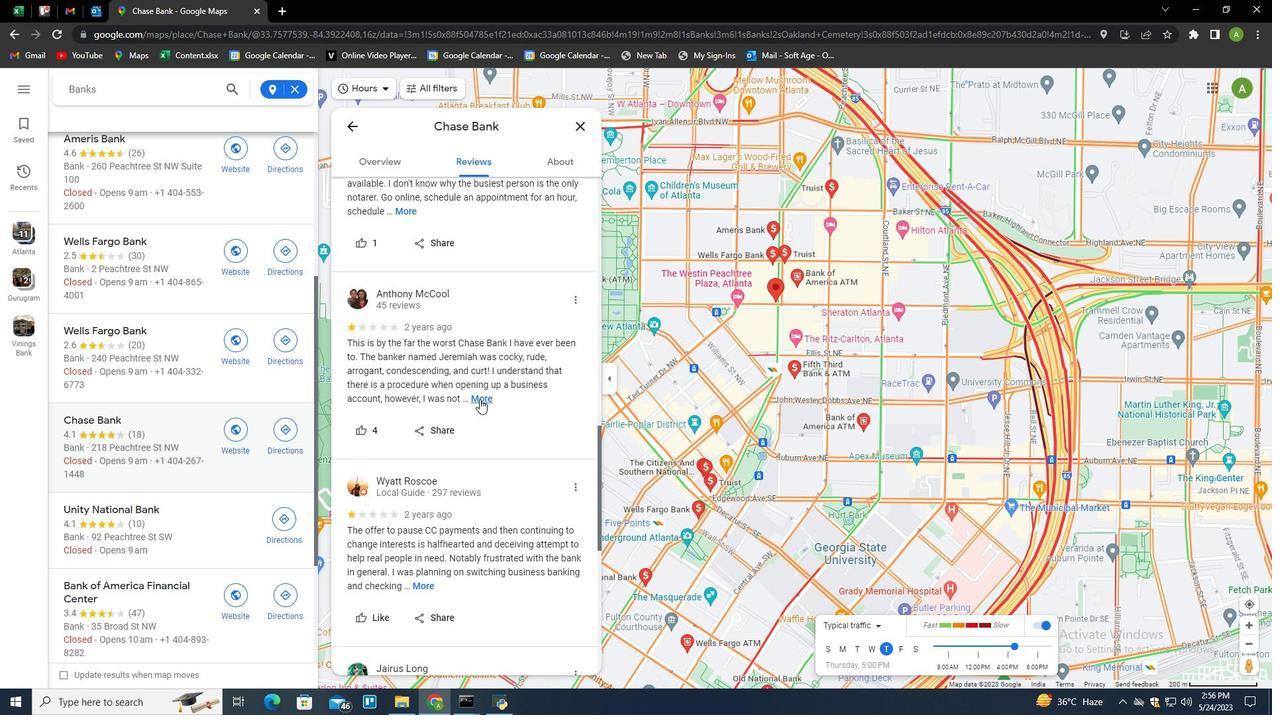
Action: Mouse moved to (469, 517)
Screenshot: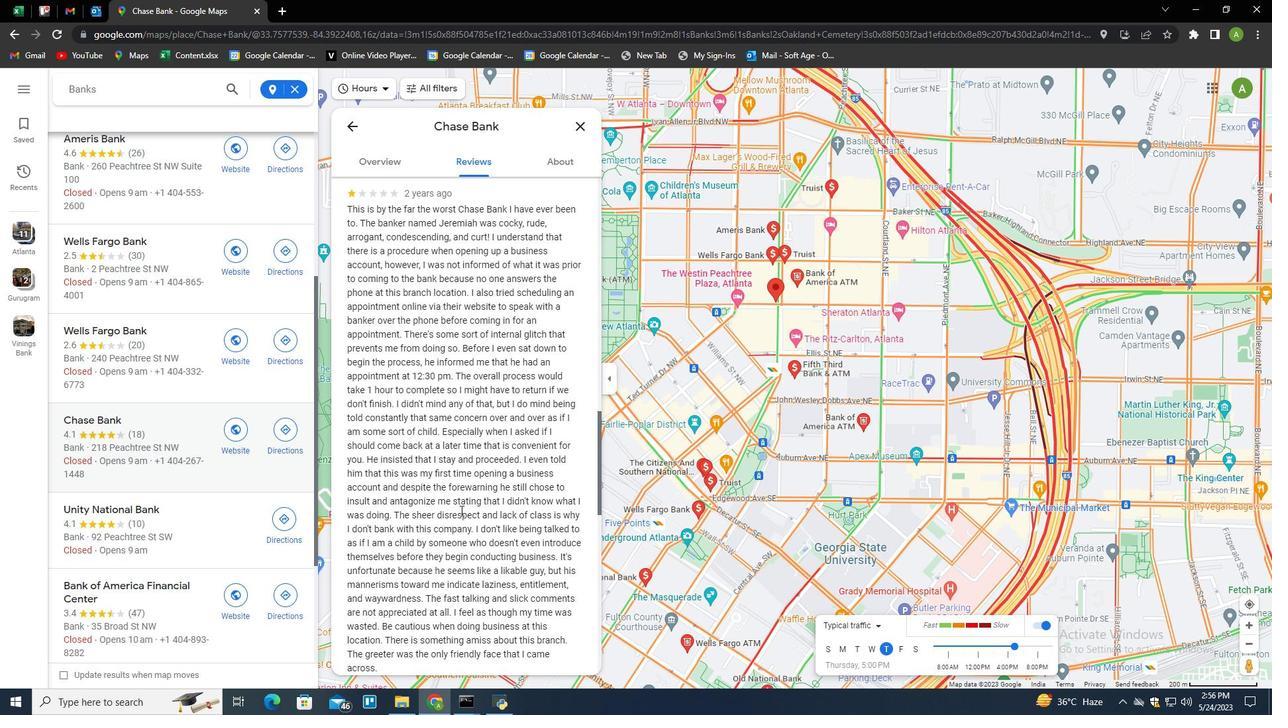 
Action: Mouse scrolled (469, 516) with delta (0, 0)
Screenshot: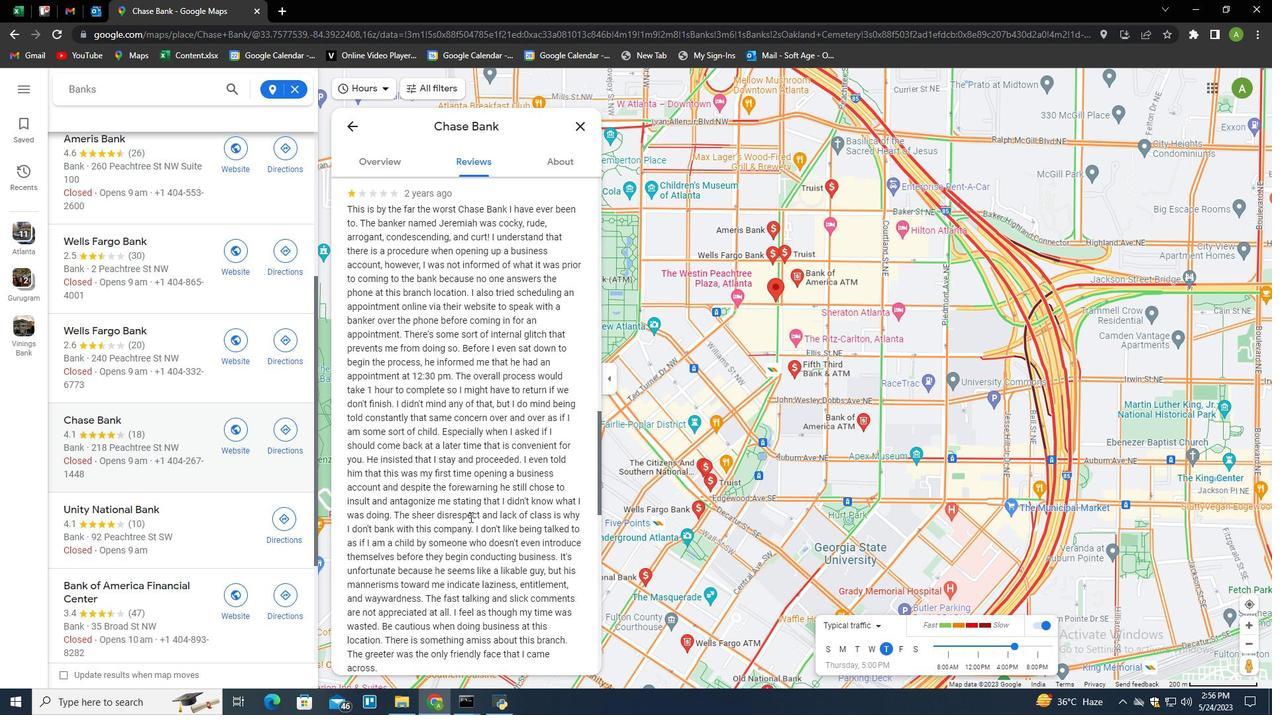 
Action: Mouse moved to (502, 449)
Screenshot: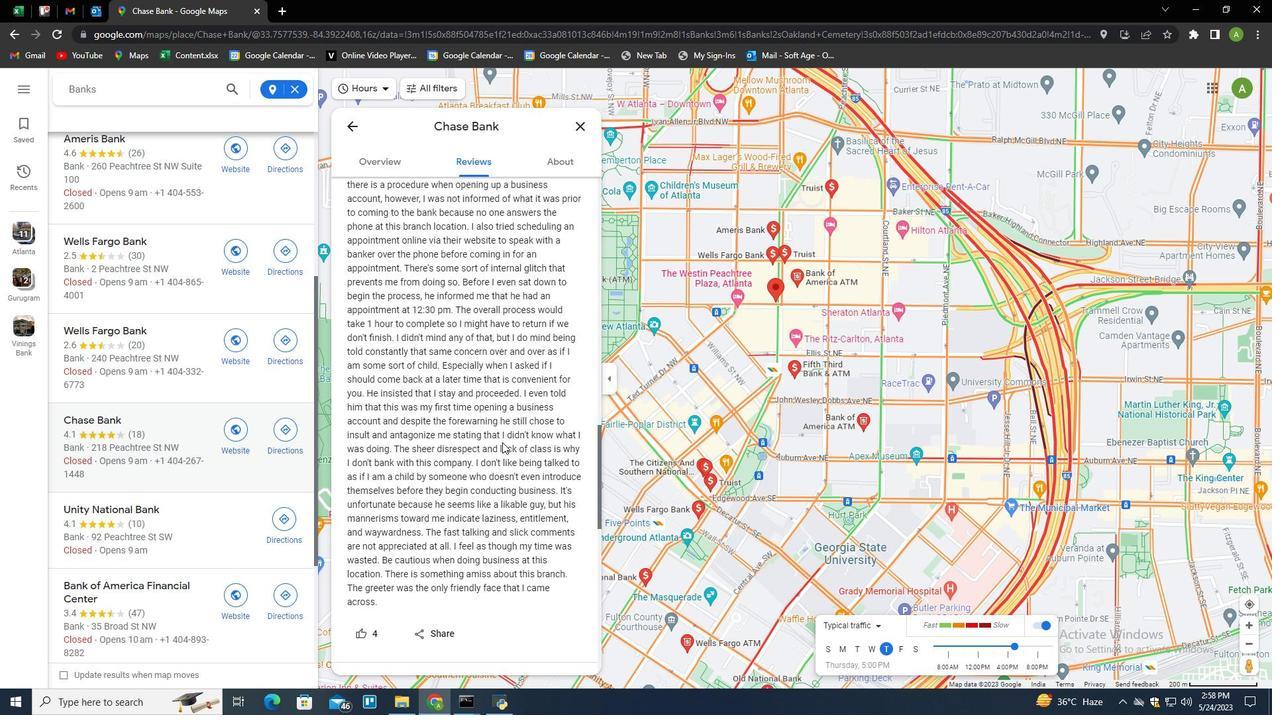 
Action: Mouse scrolled (502, 448) with delta (0, 0)
Screenshot: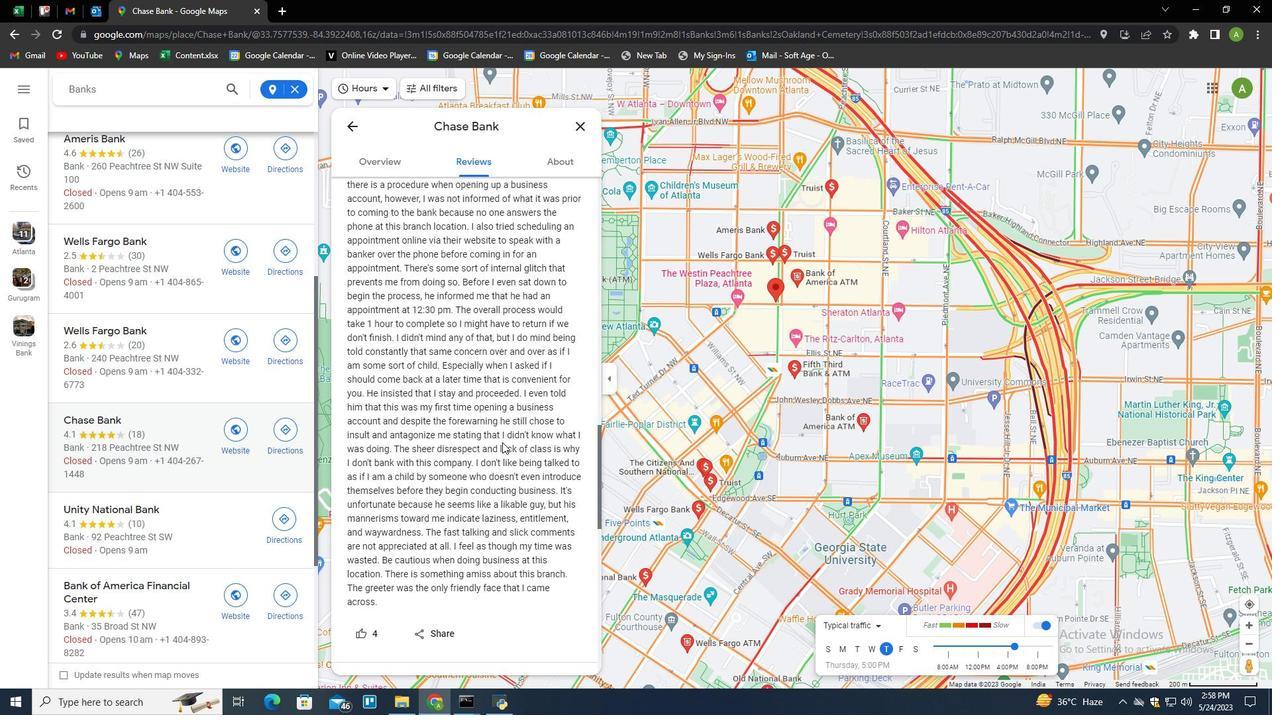 
Action: Mouse scrolled (502, 448) with delta (0, 0)
Screenshot: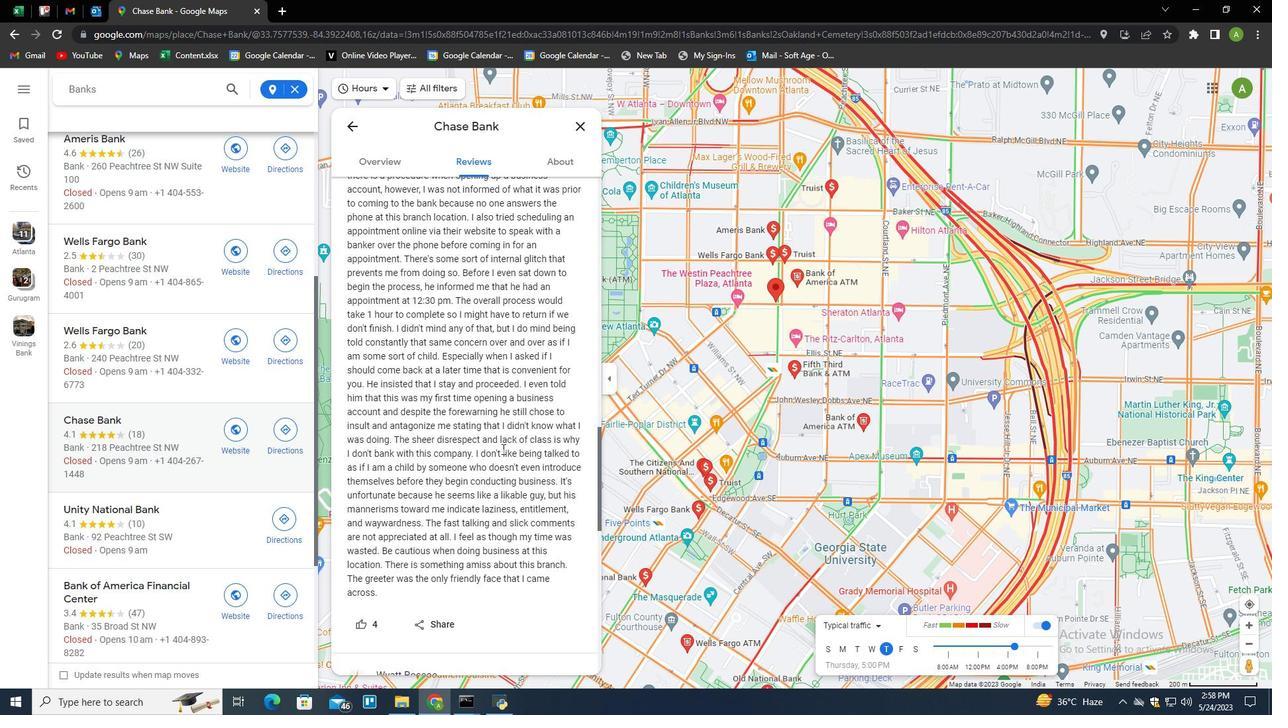 
Action: Mouse moved to (498, 479)
Screenshot: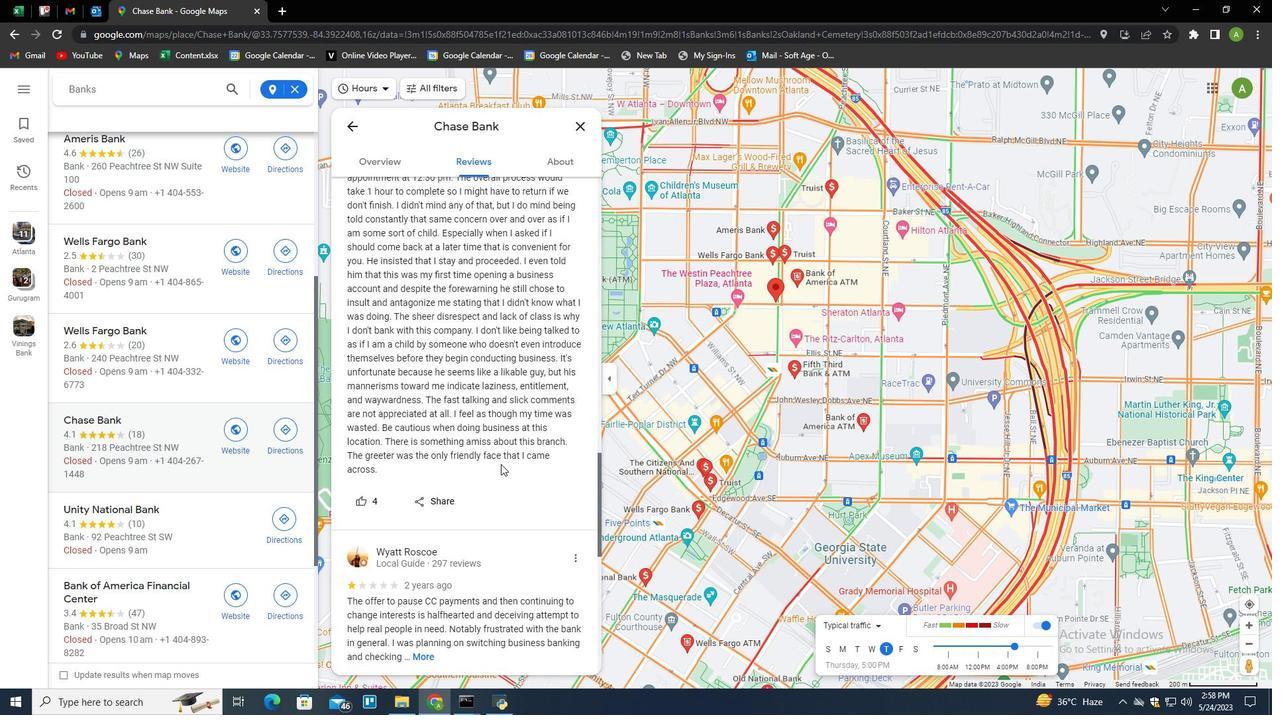 
Action: Mouse scrolled (498, 479) with delta (0, 0)
Screenshot: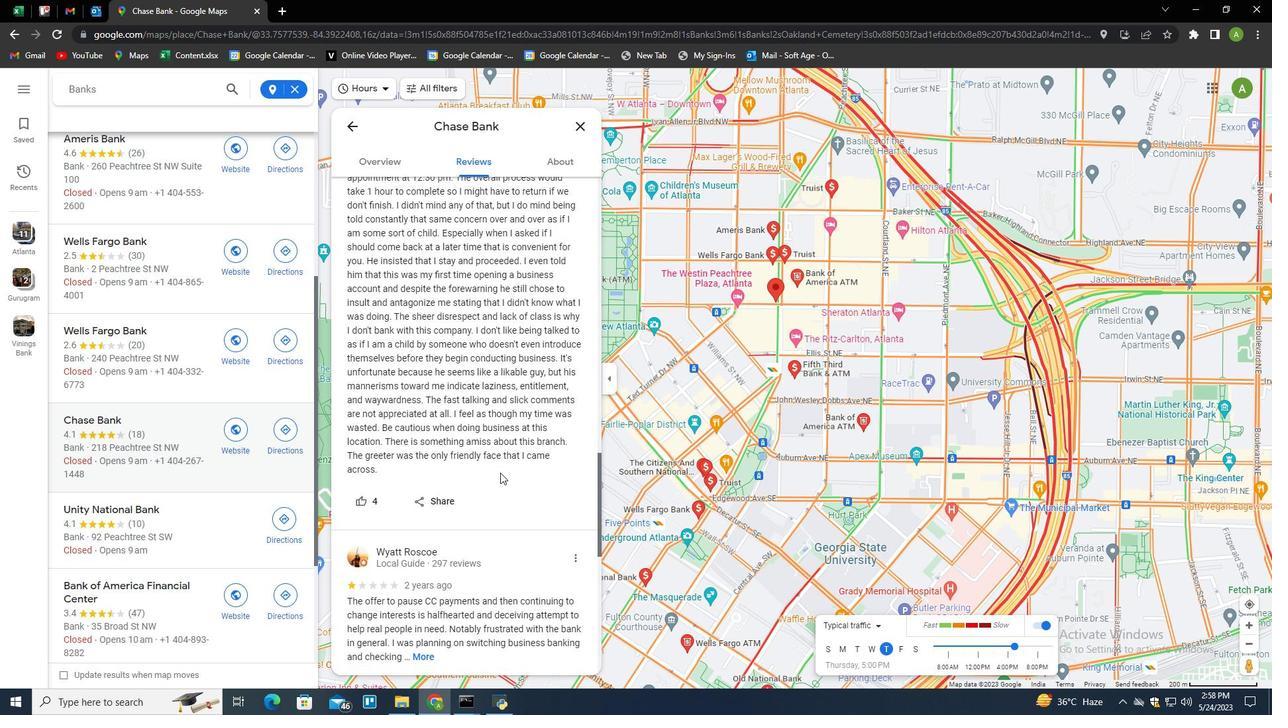 
Action: Mouse scrolled (498, 479) with delta (0, 0)
Screenshot: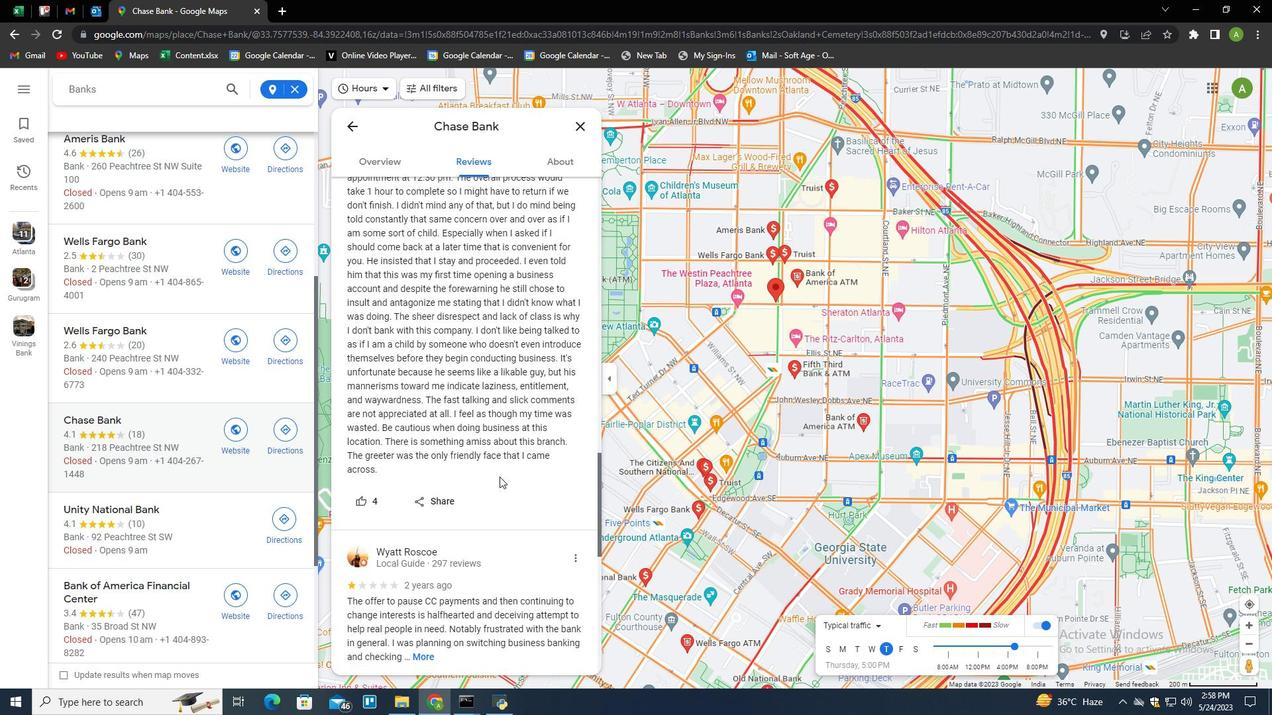 
Action: Mouse moved to (422, 525)
Screenshot: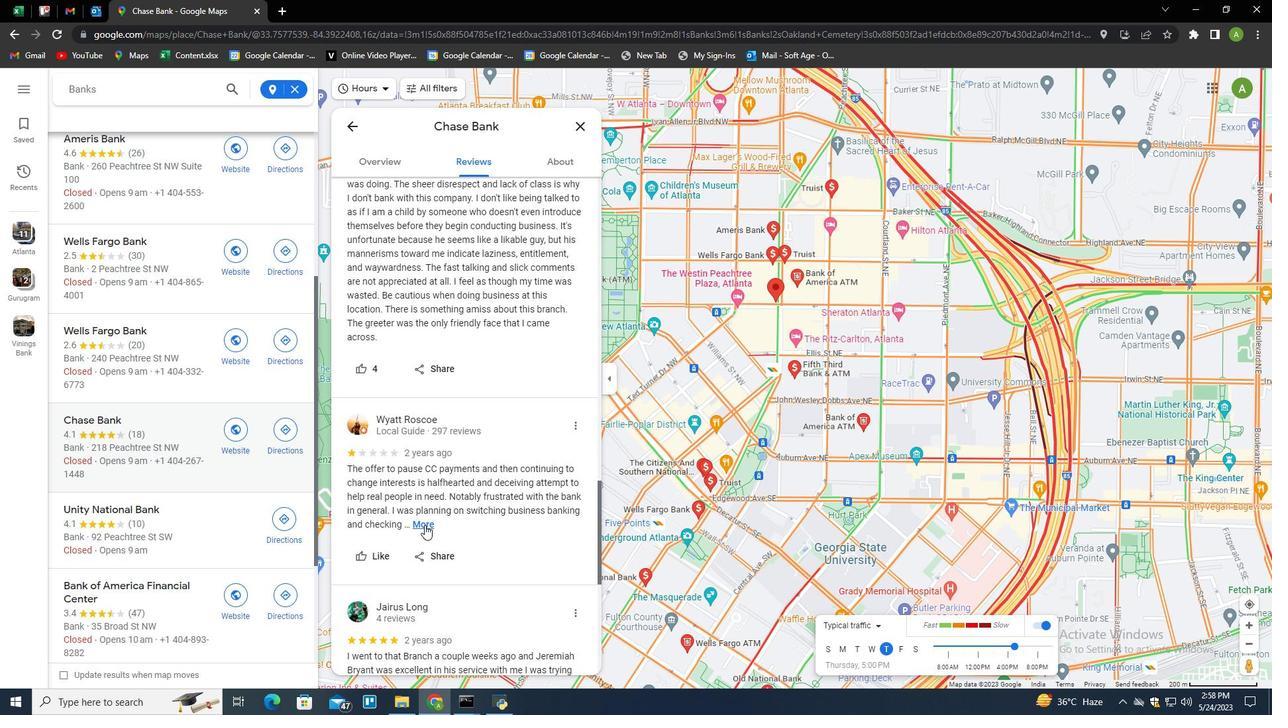 
Action: Mouse pressed left at (422, 525)
Screenshot: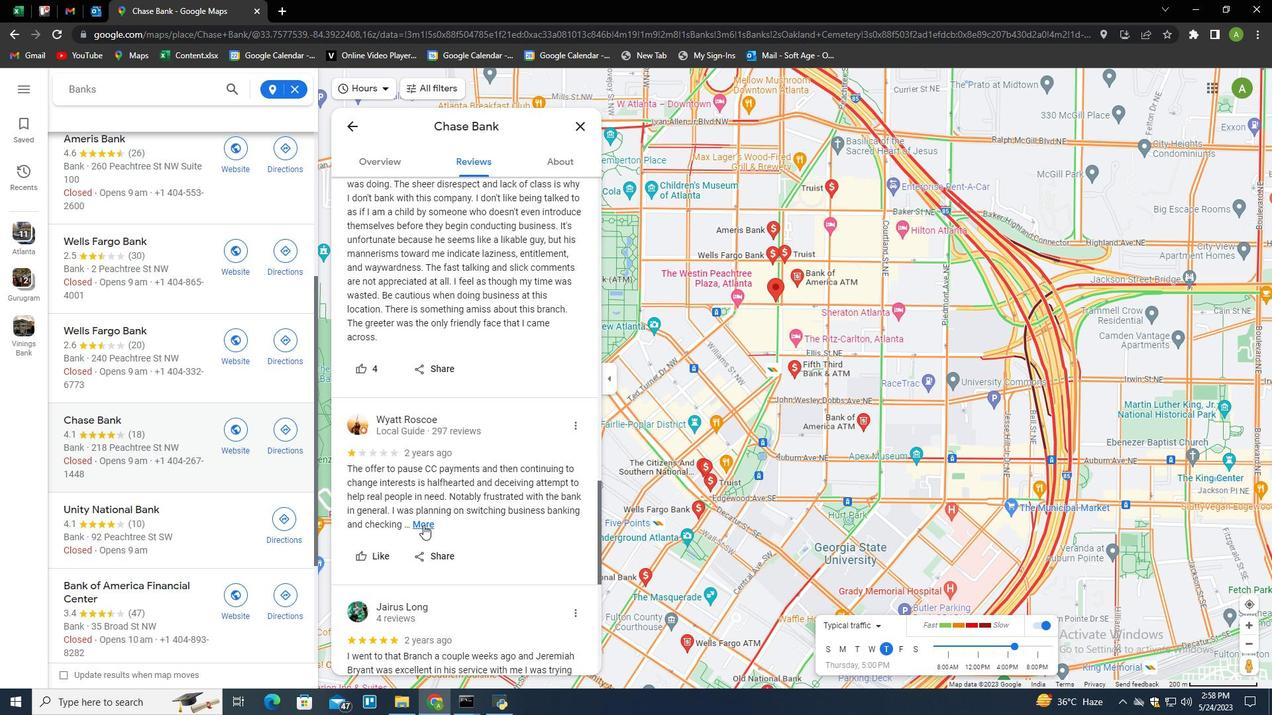 
Action: Mouse moved to (451, 504)
Screenshot: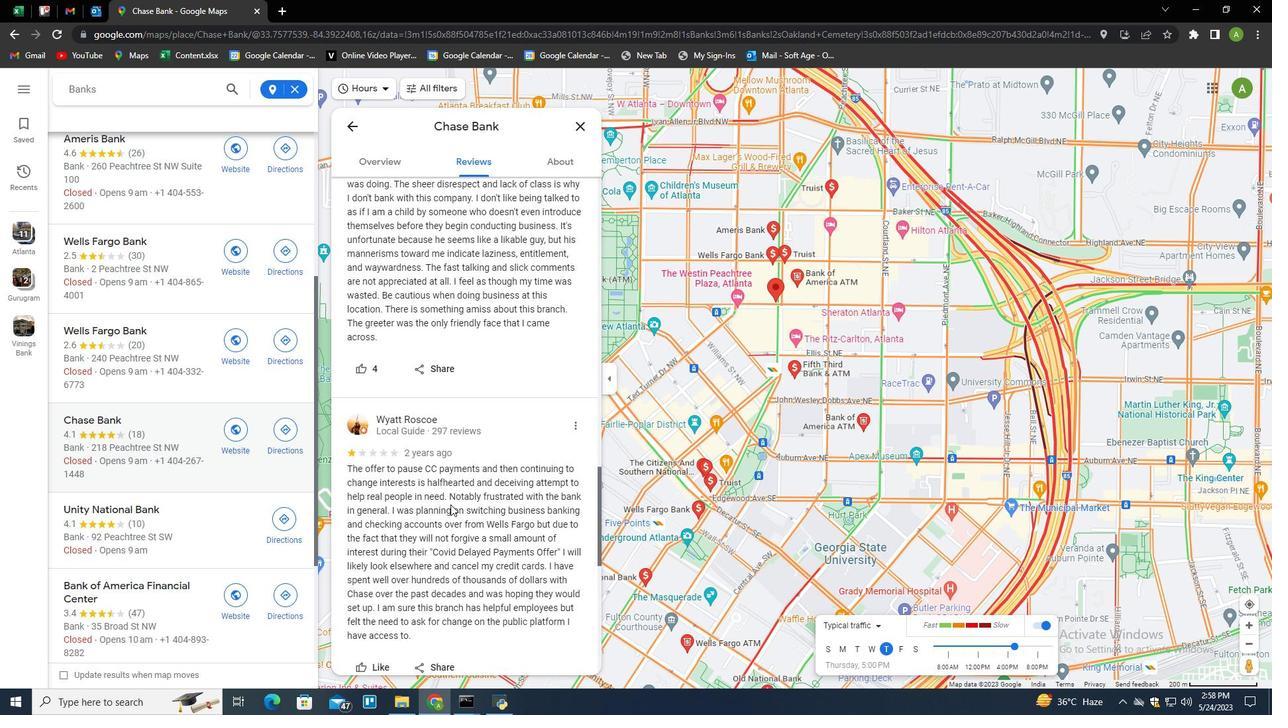 
Action: Mouse scrolled (451, 503) with delta (0, 0)
Screenshot: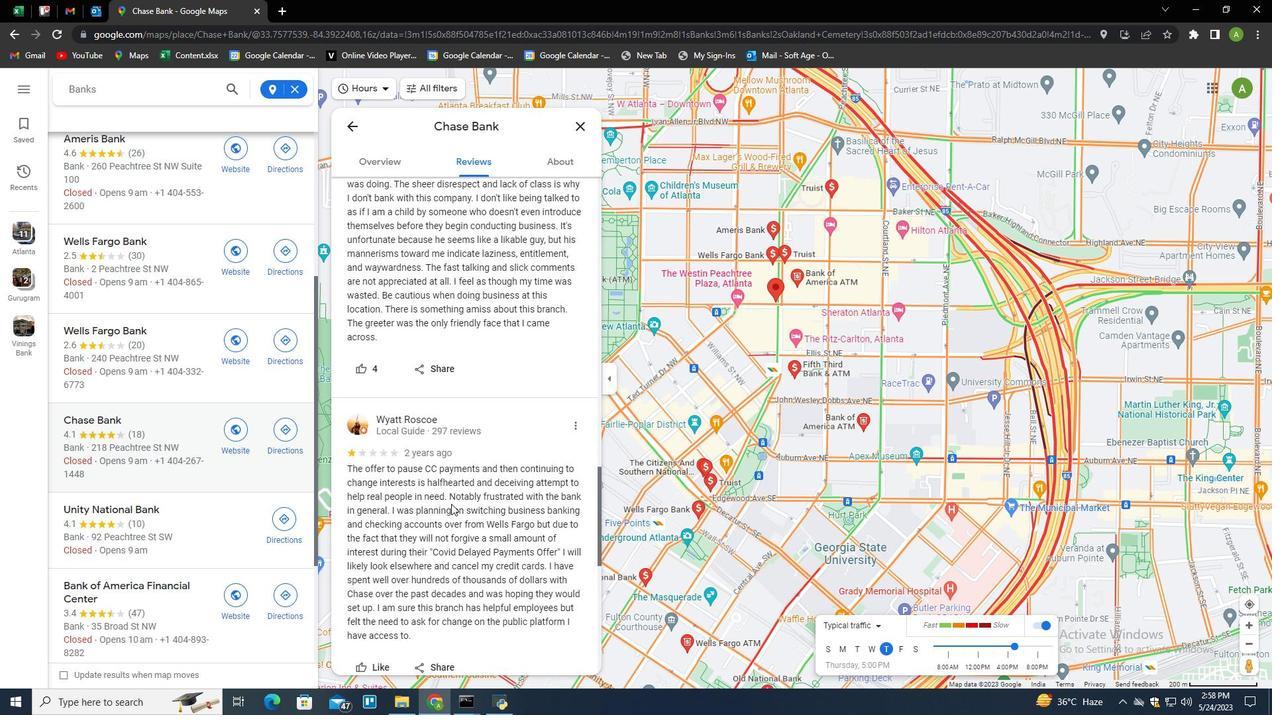 
Action: Mouse scrolled (451, 503) with delta (0, 0)
Screenshot: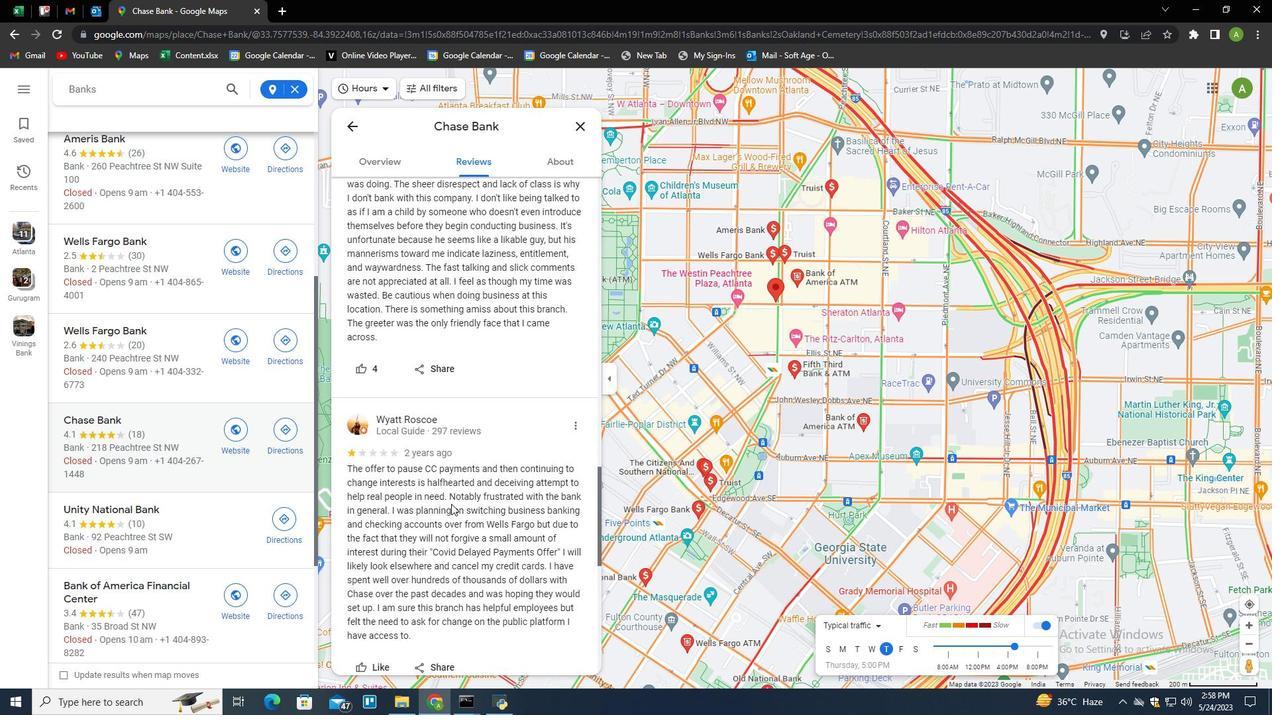 
Action: Mouse scrolled (451, 503) with delta (0, 0)
Screenshot: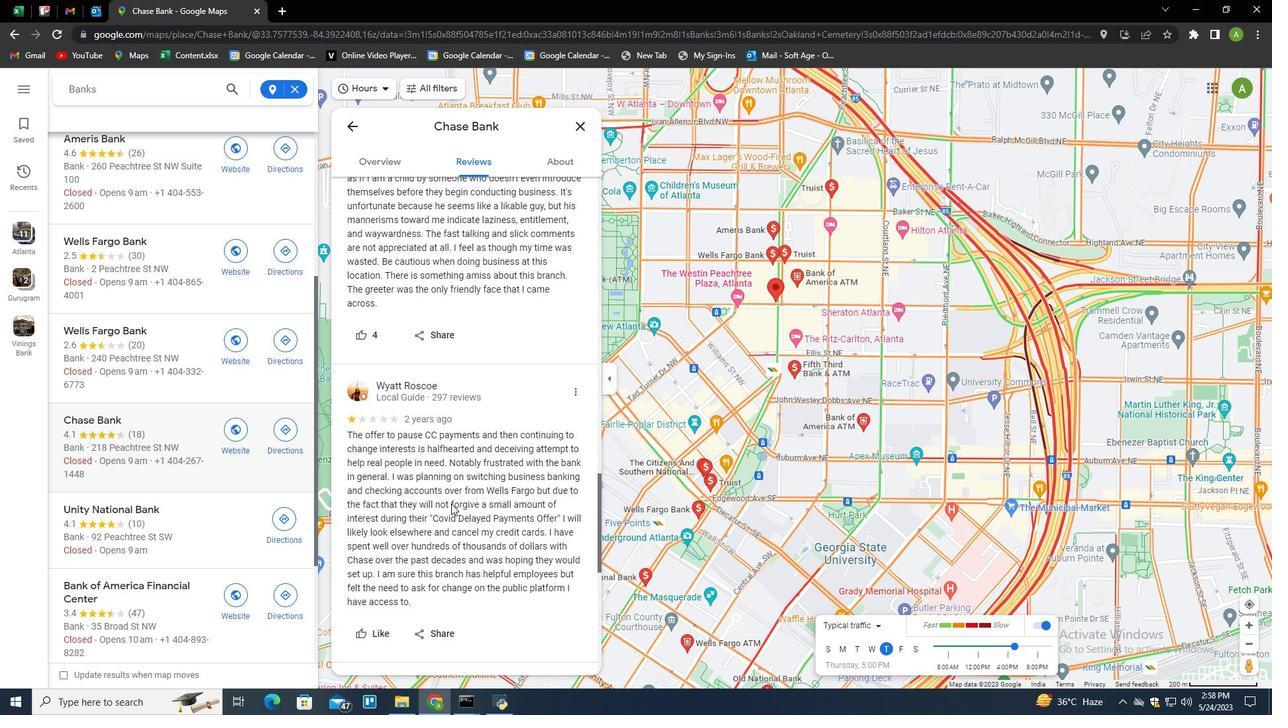 
Action: Mouse moved to (553, 428)
Screenshot: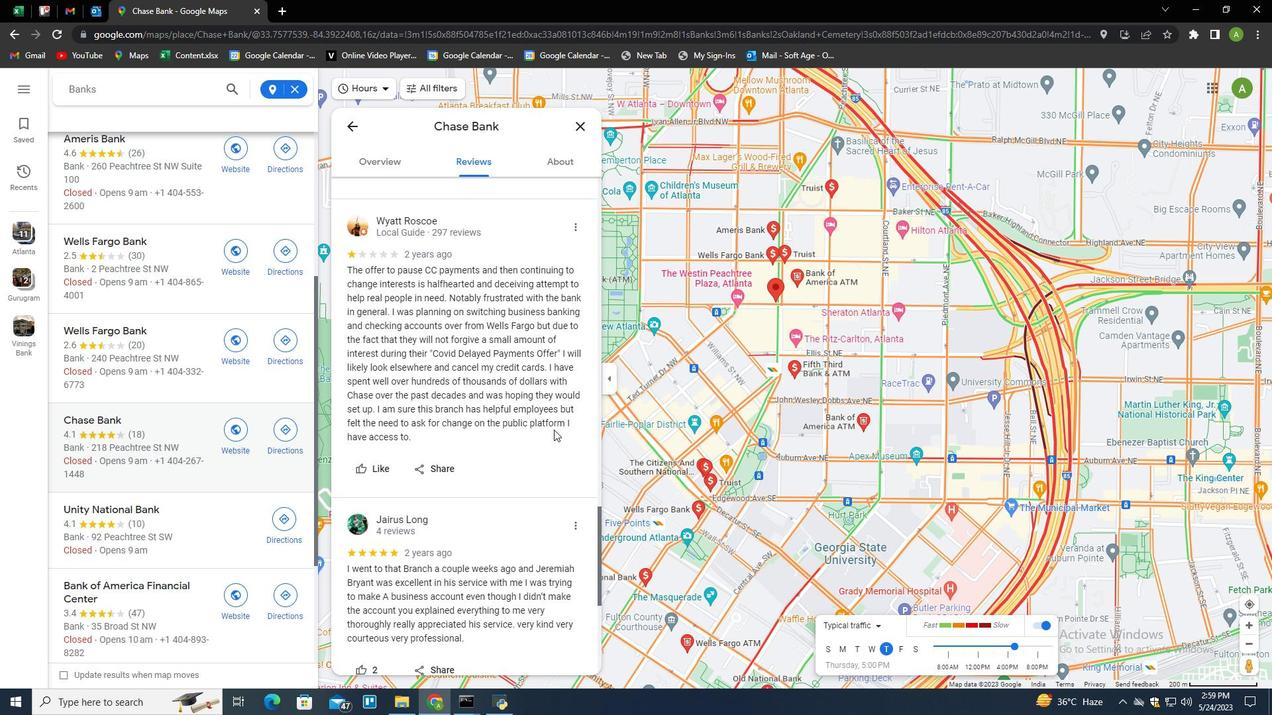 
Action: Mouse scrolled (553, 428) with delta (0, 0)
Screenshot: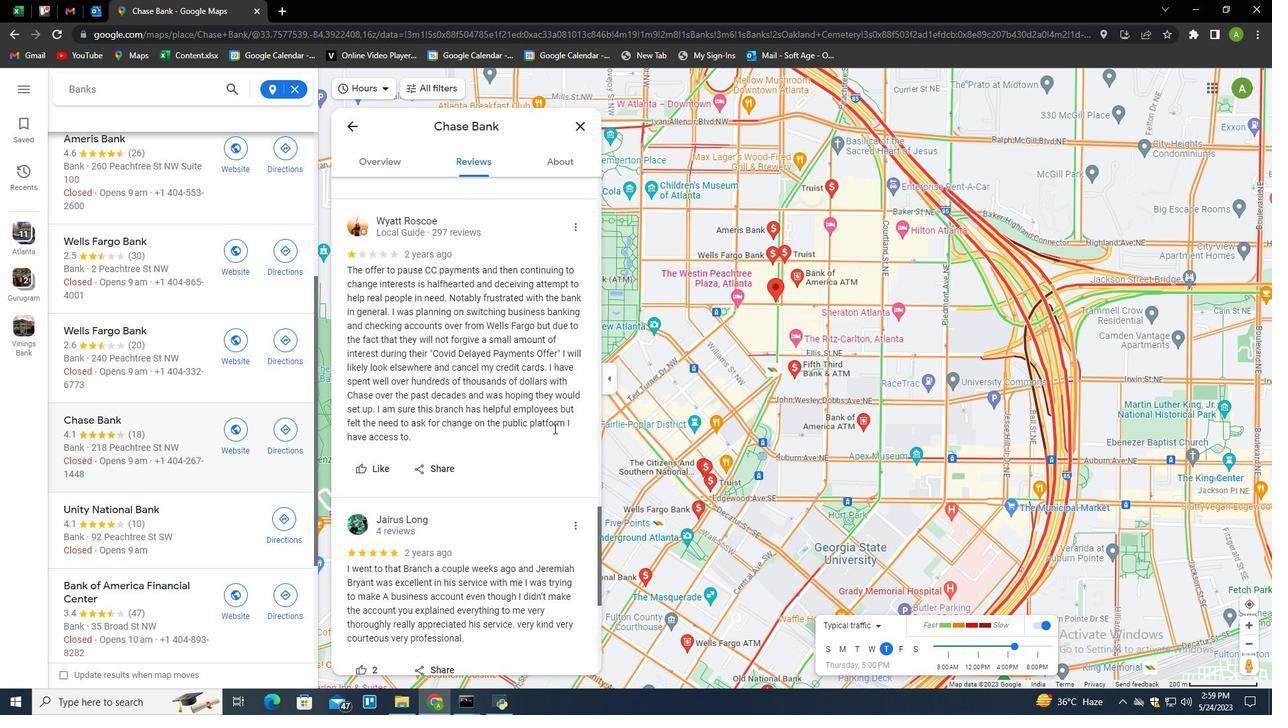
Action: Mouse moved to (553, 428)
Screenshot: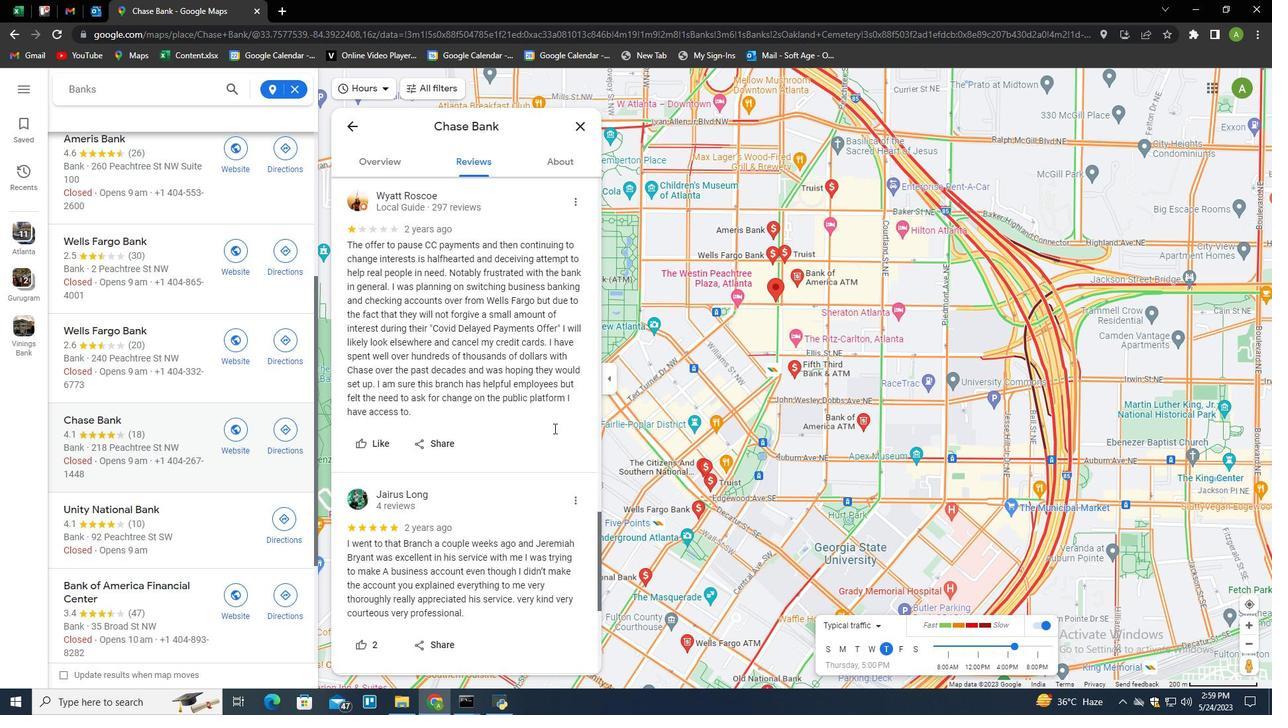 
Action: Mouse scrolled (553, 428) with delta (0, 0)
Screenshot: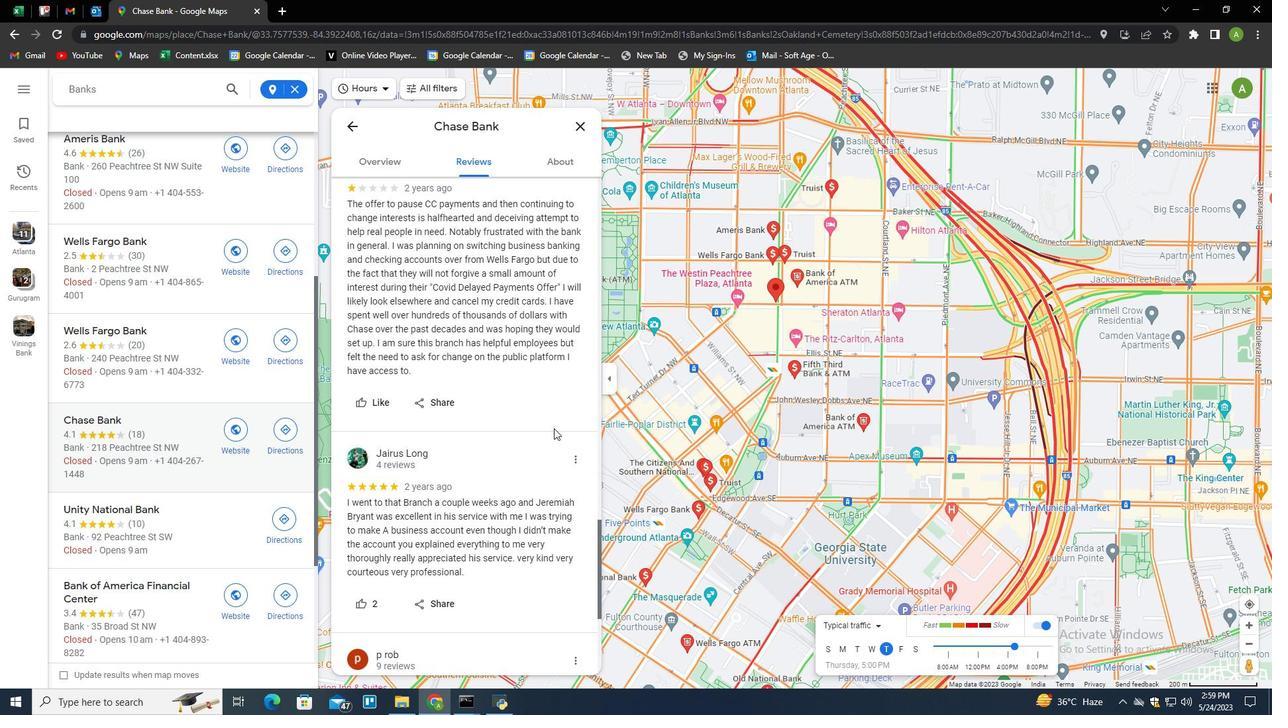 
Action: Mouse scrolled (553, 428) with delta (0, 0)
Screenshot: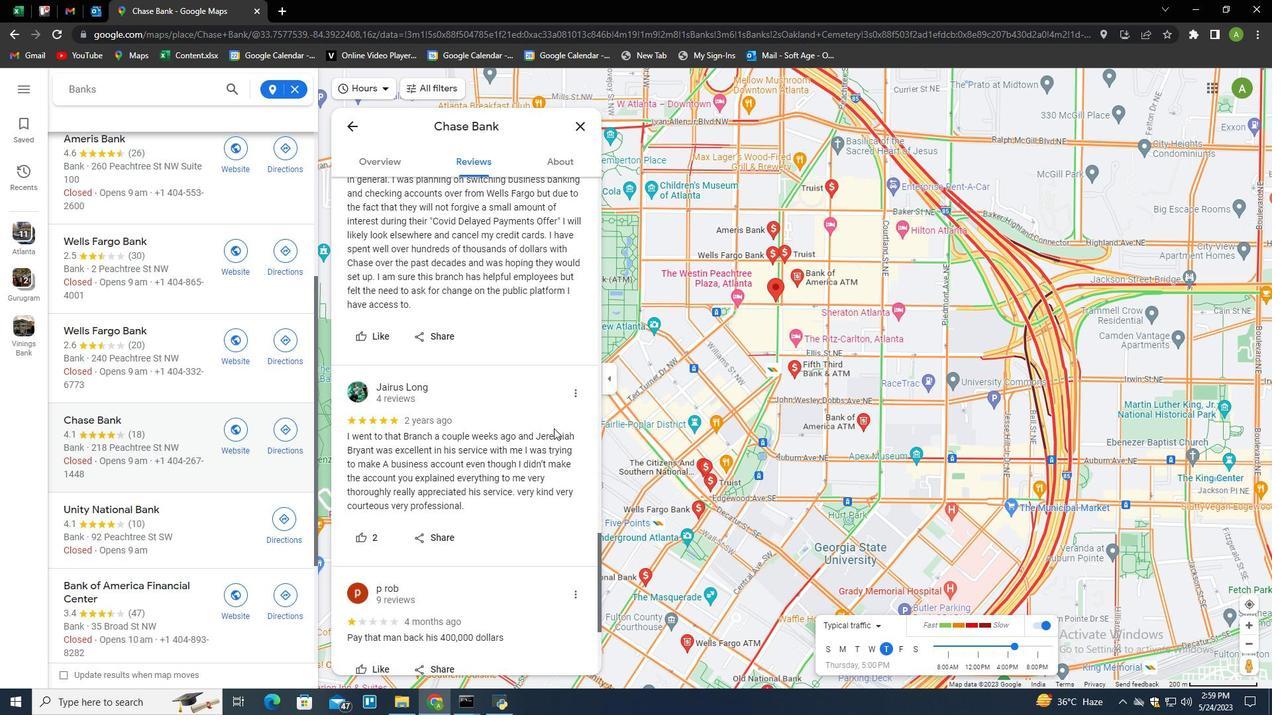 
Action: Mouse moved to (554, 428)
Screenshot: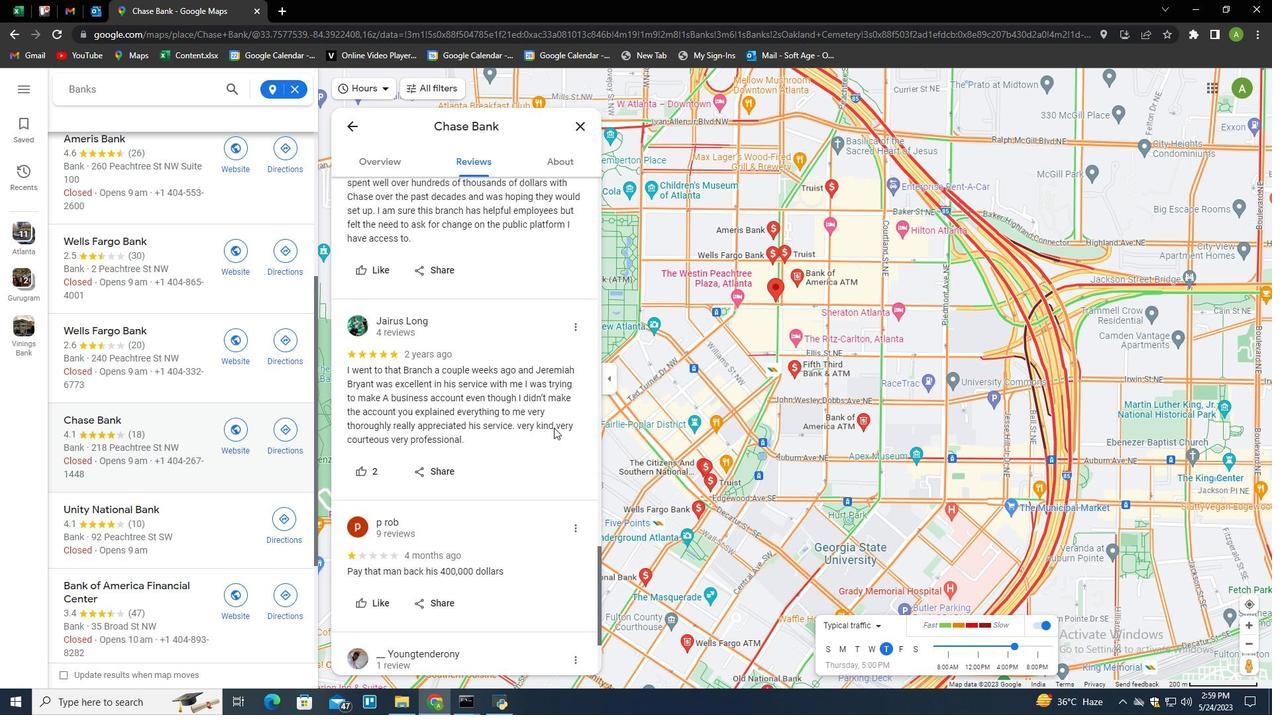 
Action: Mouse scrolled (554, 427) with delta (0, 0)
Screenshot: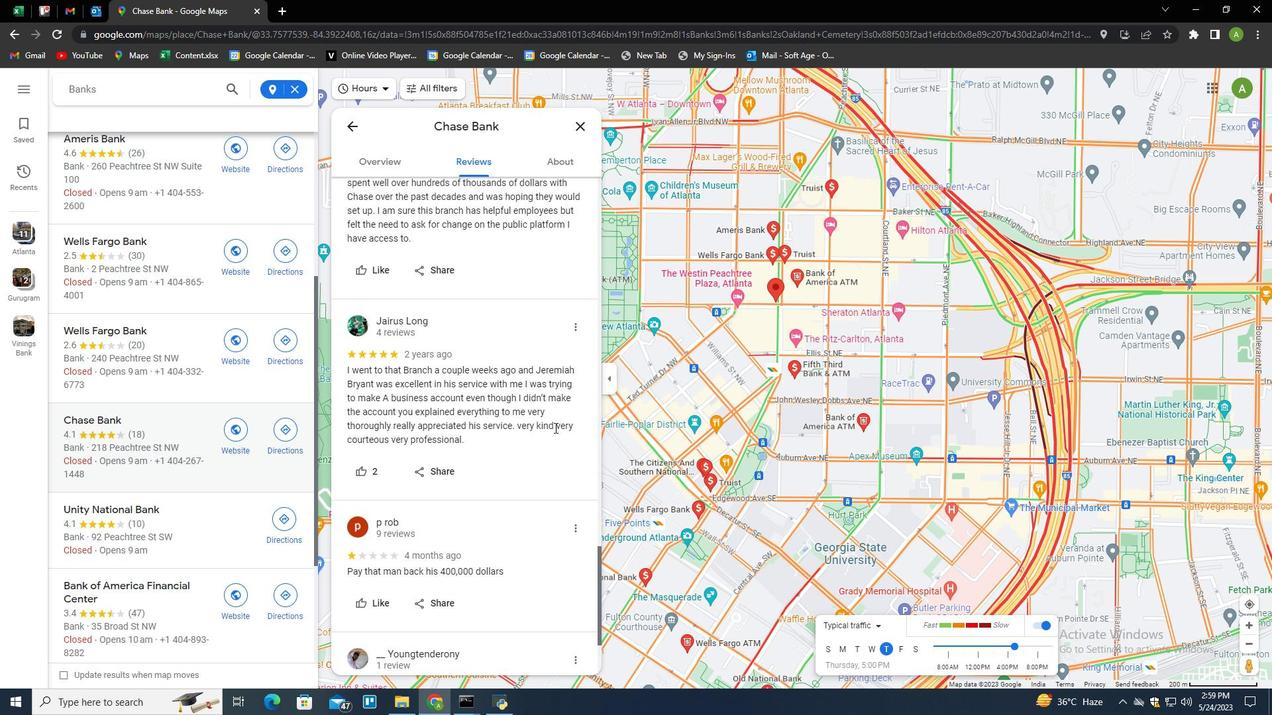 
Action: Mouse scrolled (554, 427) with delta (0, 0)
Screenshot: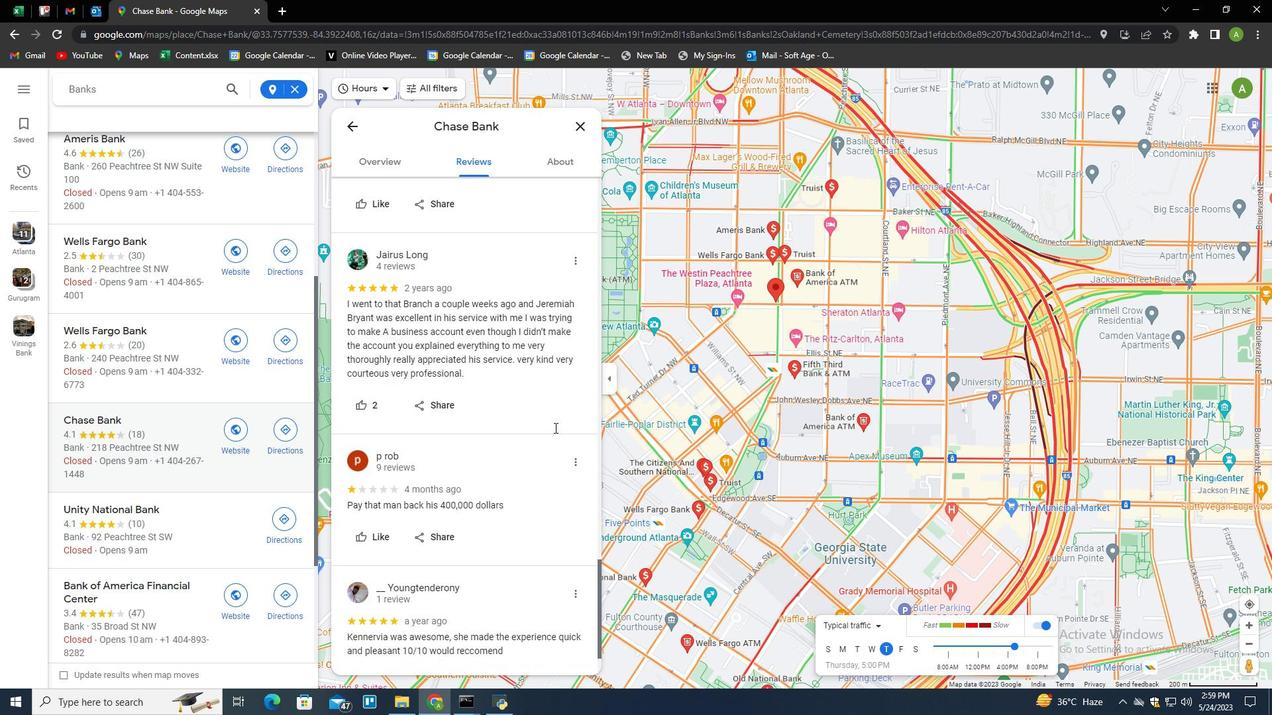 
Action: Mouse scrolled (554, 427) with delta (0, 0)
Screenshot: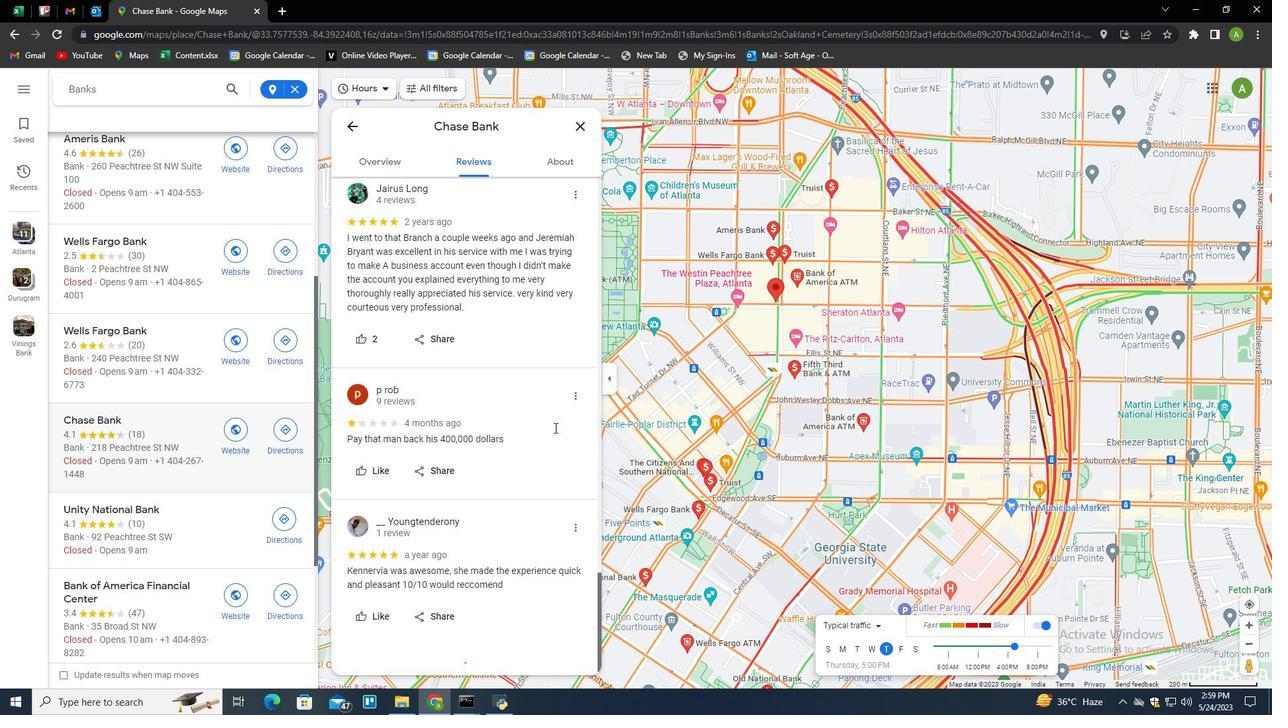 
Action: Mouse moved to (93, 534)
Screenshot: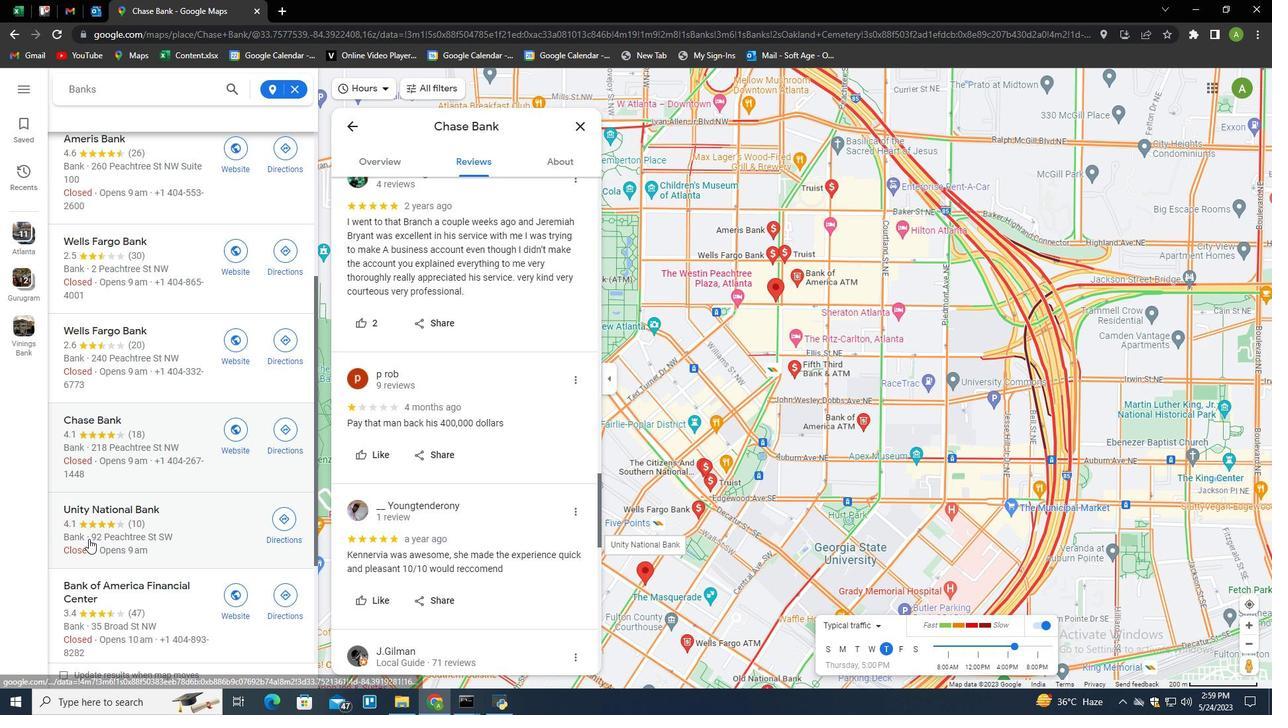 
Action: Mouse pressed left at (93, 534)
Screenshot: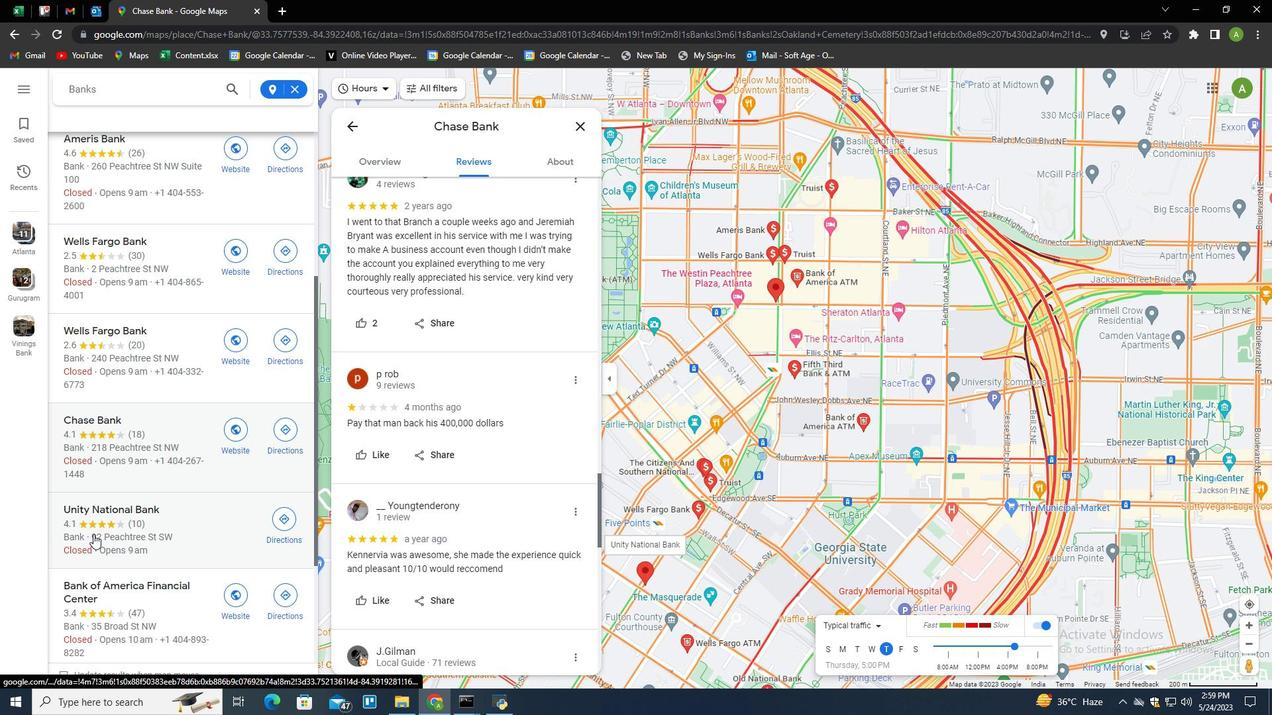 
Action: Mouse moved to (491, 493)
Screenshot: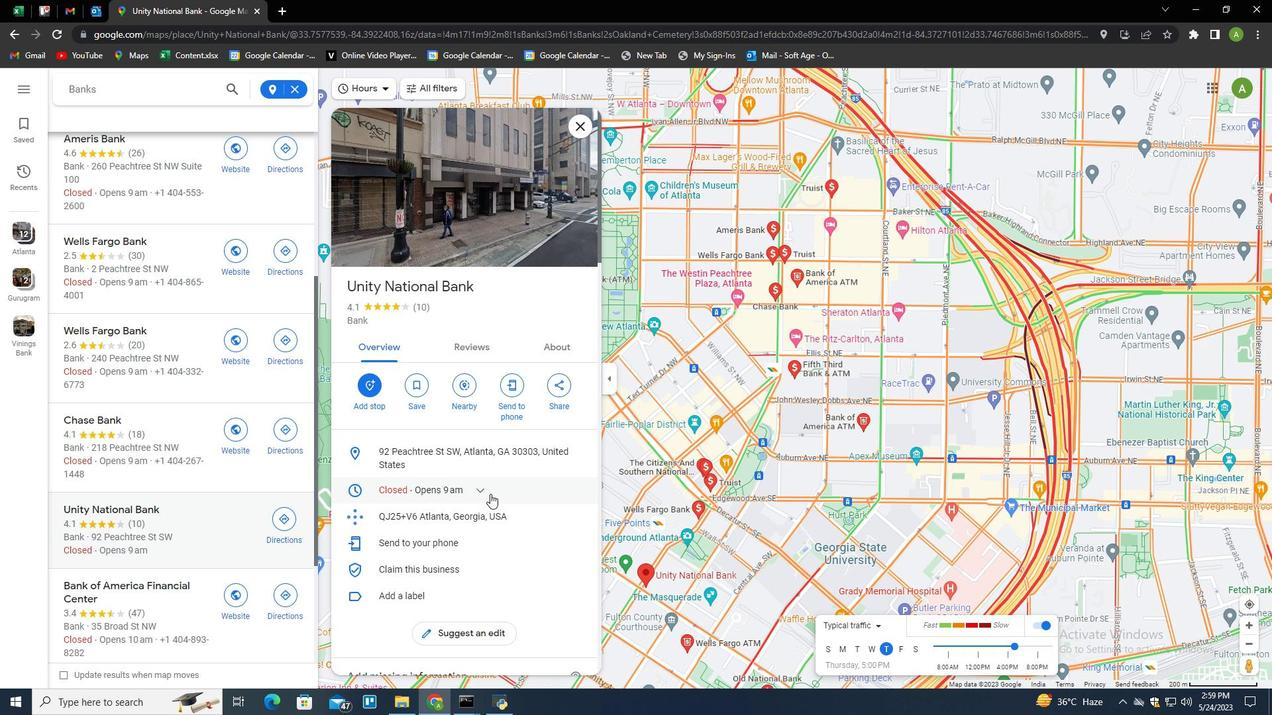 
Action: Mouse scrolled (491, 493) with delta (0, 0)
Screenshot: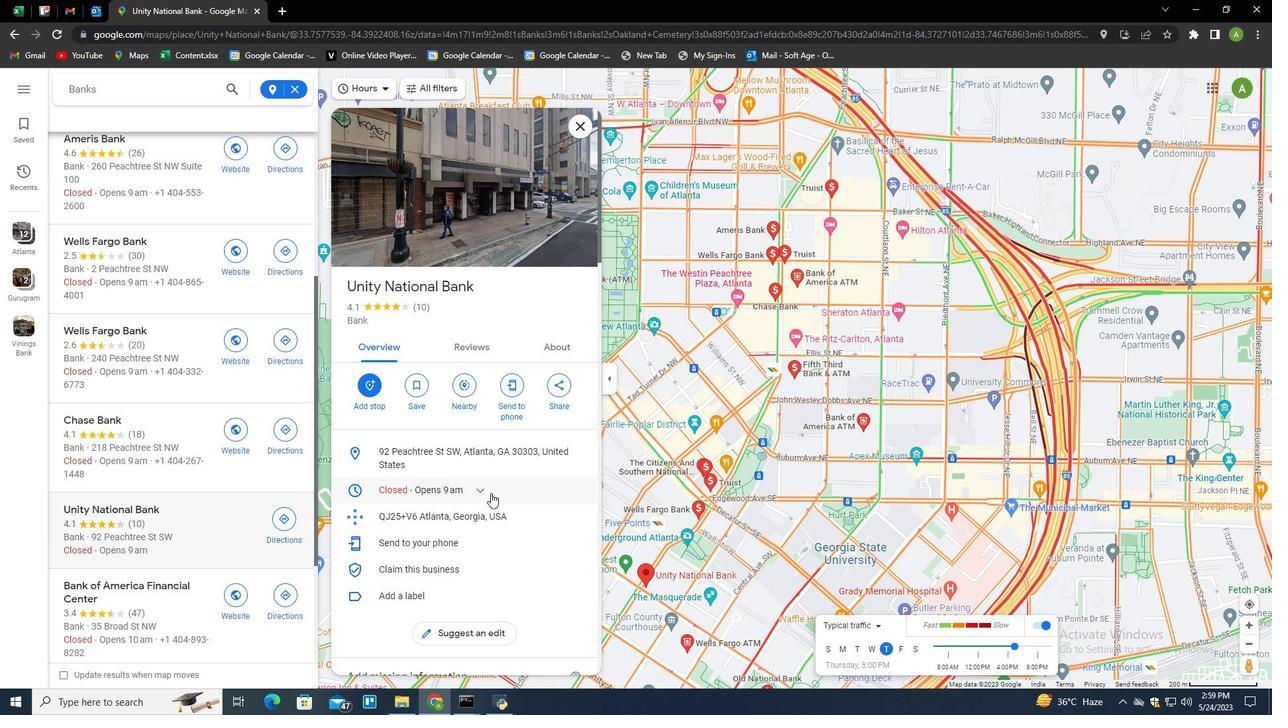 
Action: Mouse moved to (465, 184)
Screenshot: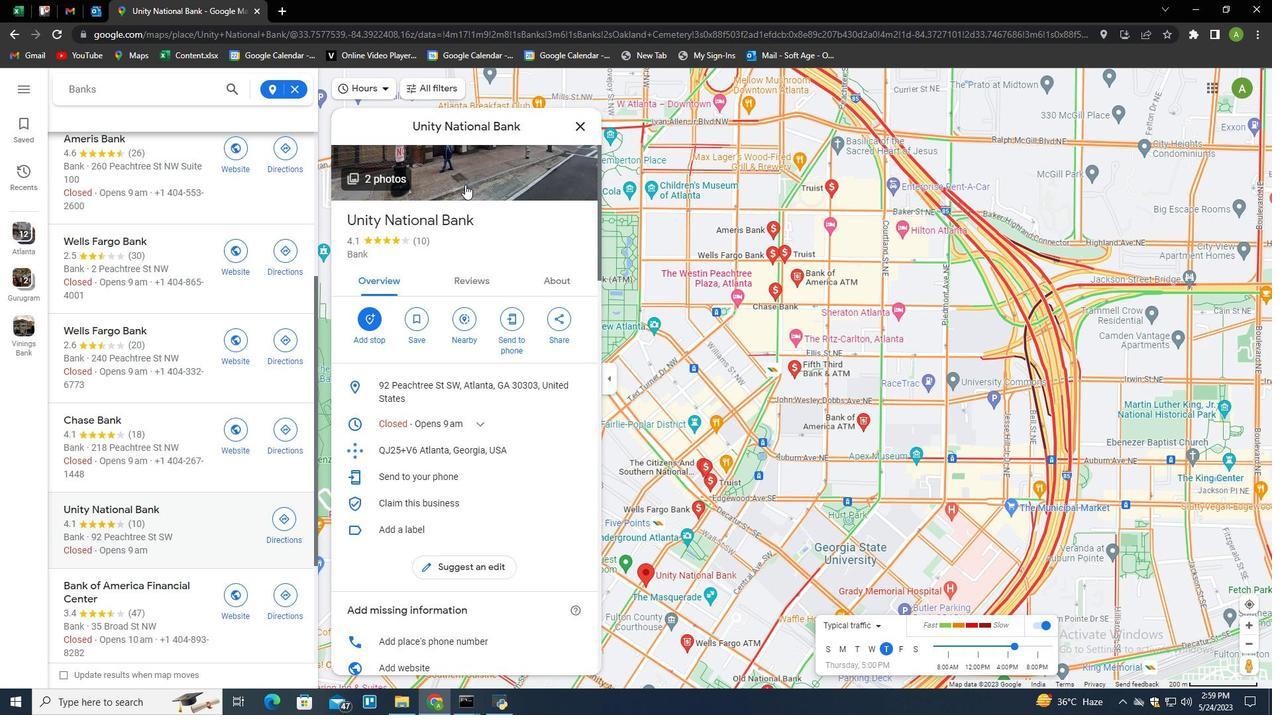 
Action: Mouse pressed left at (465, 184)
Screenshot: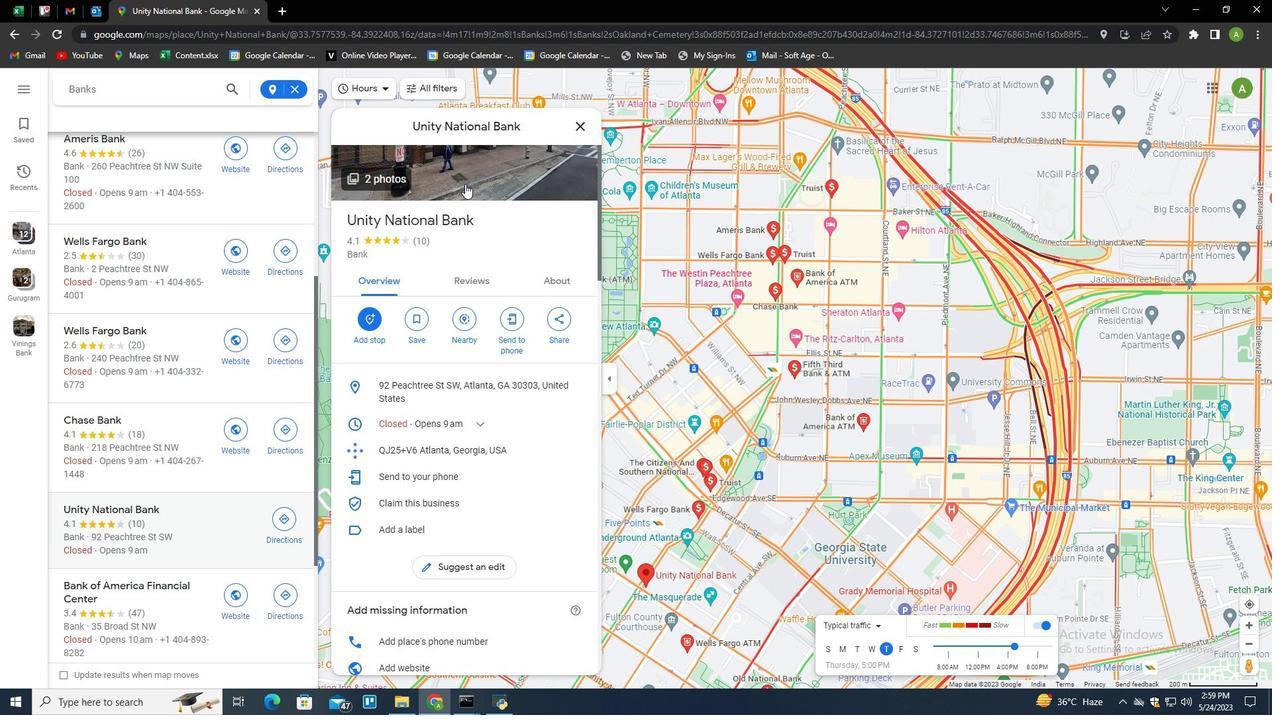 
Action: Mouse moved to (624, 440)
Screenshot: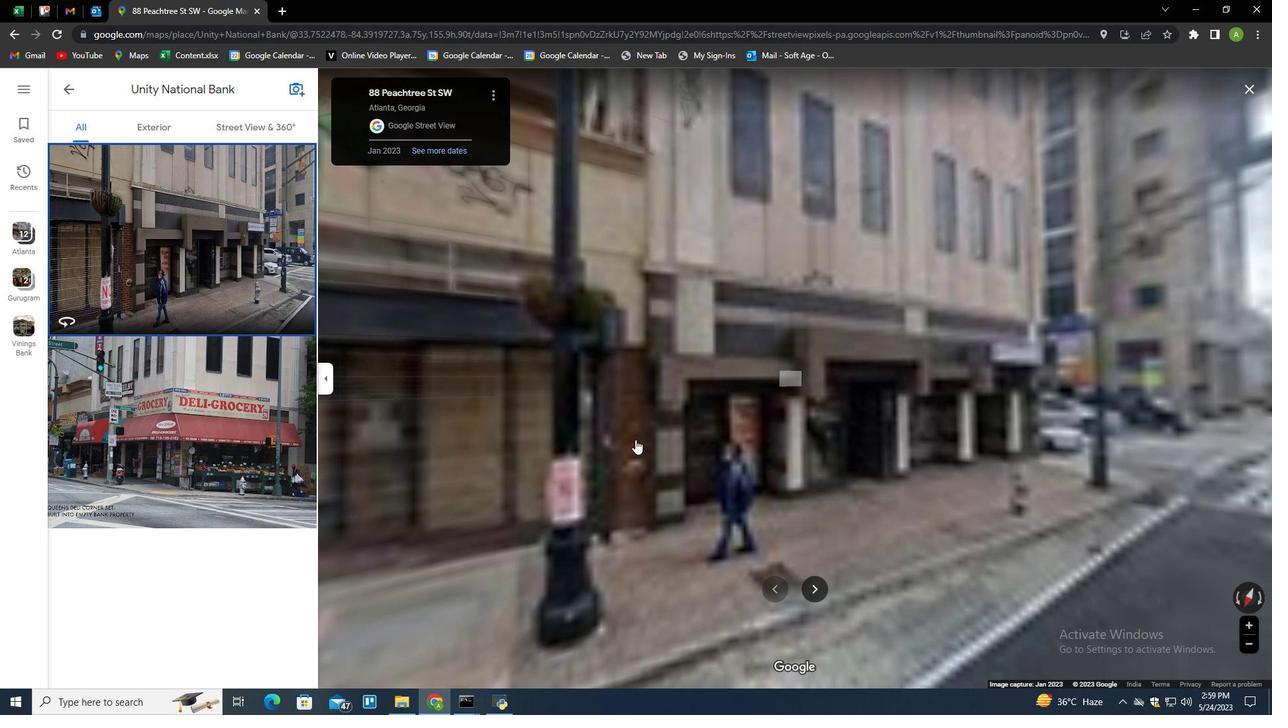 
Action: Mouse pressed left at (624, 440)
Screenshot: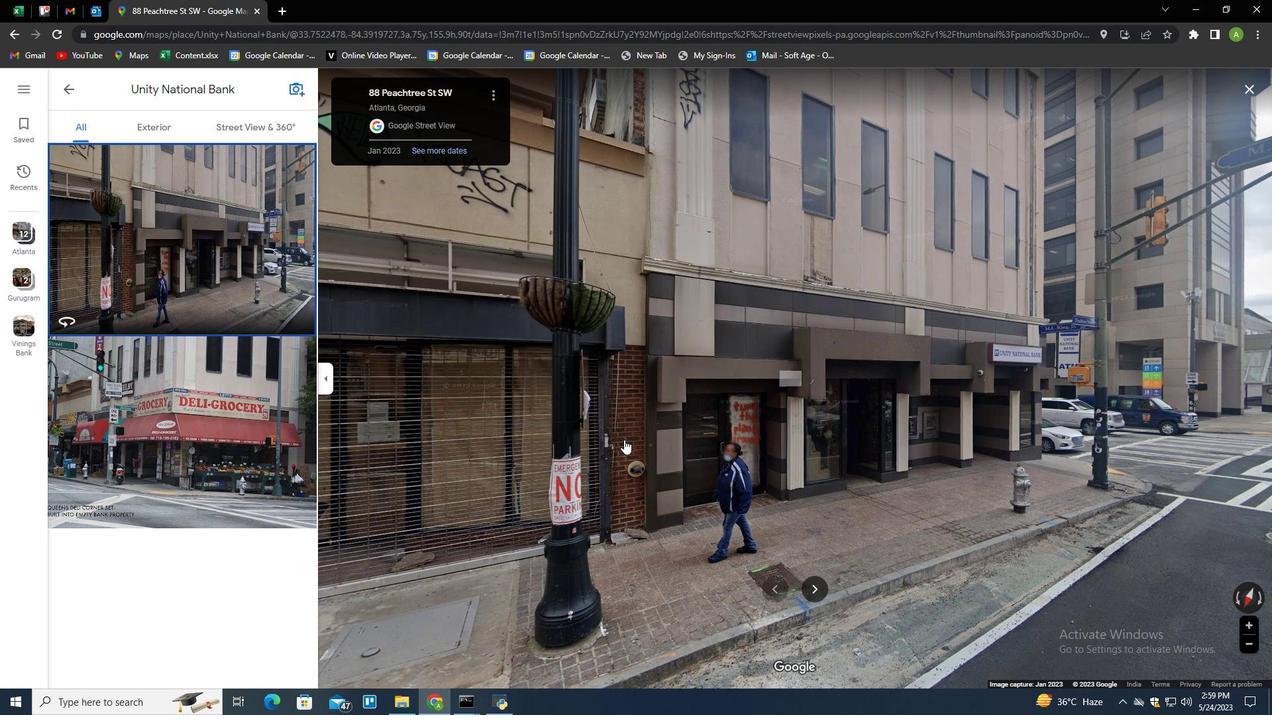 
Action: Mouse moved to (582, 407)
Screenshot: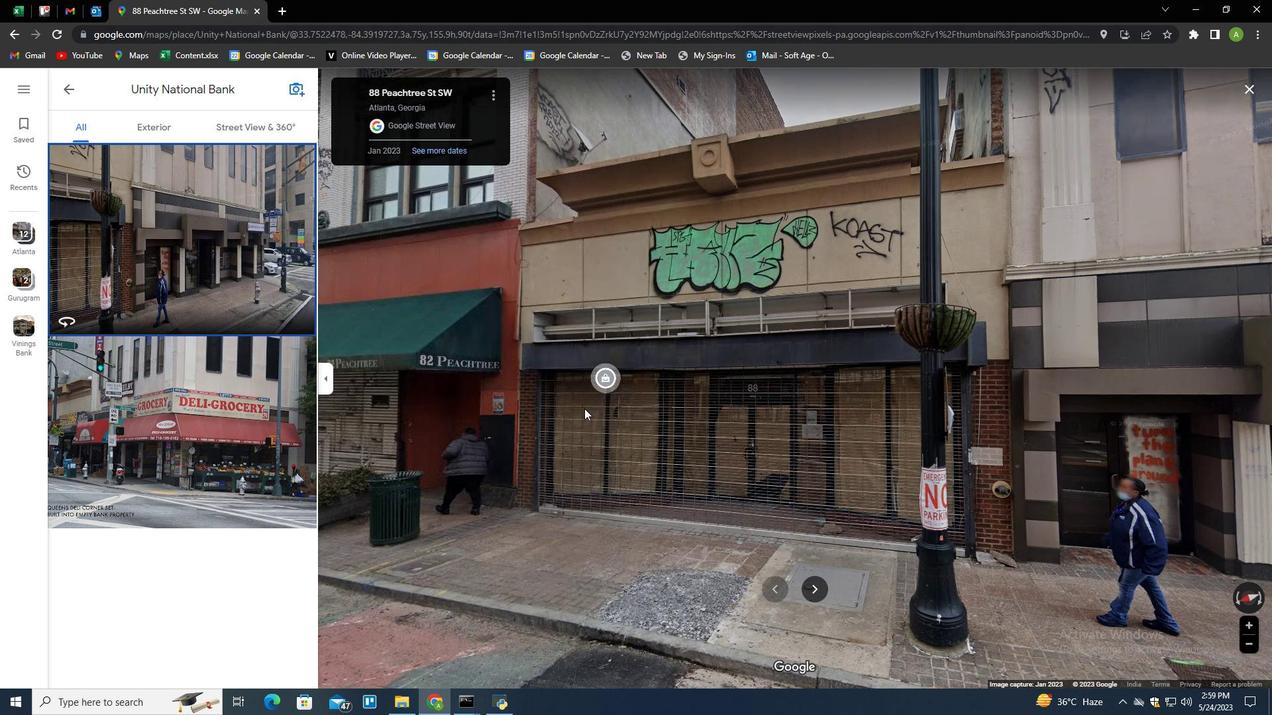 
Action: Mouse pressed left at (582, 407)
Screenshot: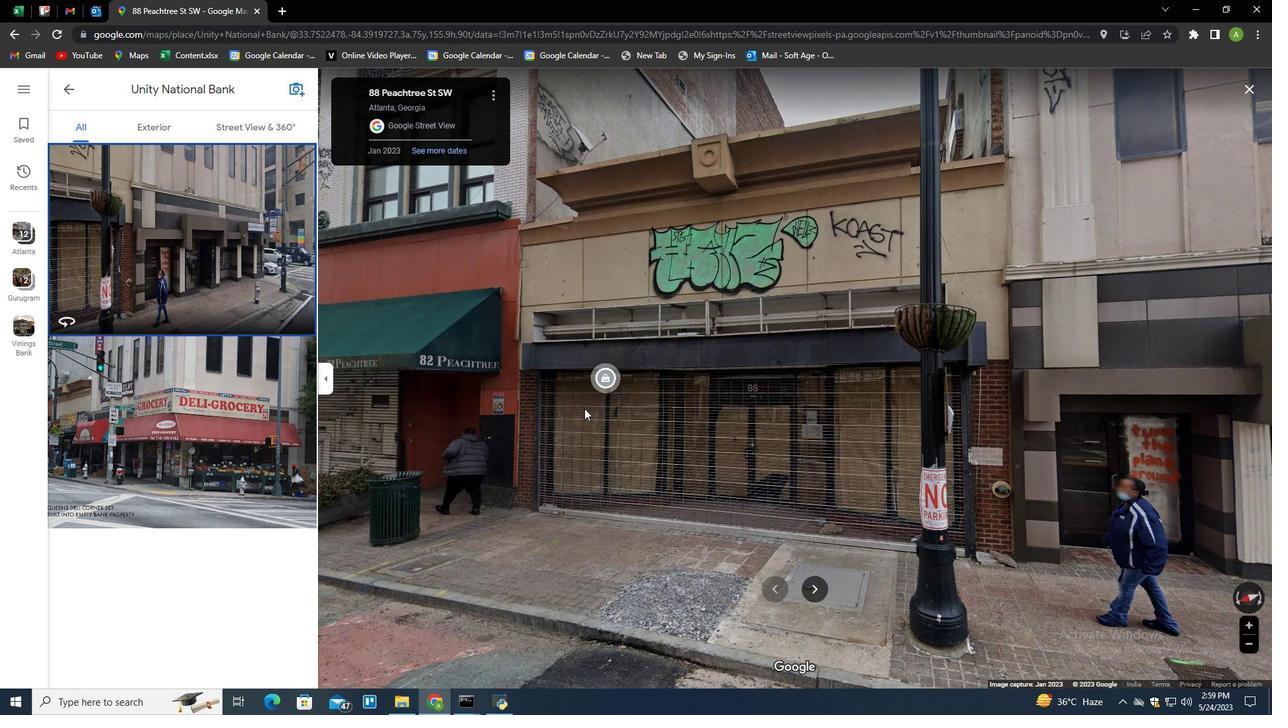 
Action: Mouse moved to (536, 432)
Screenshot: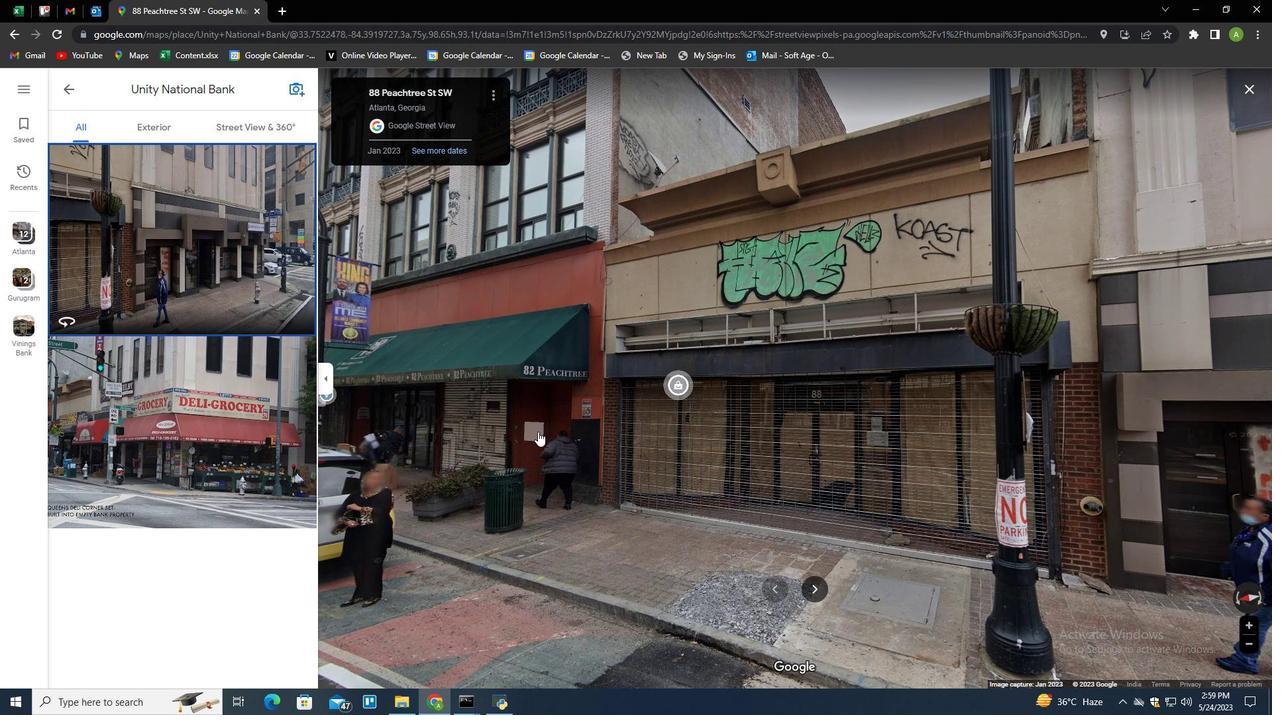 
Action: Mouse pressed left at (536, 432)
Screenshot: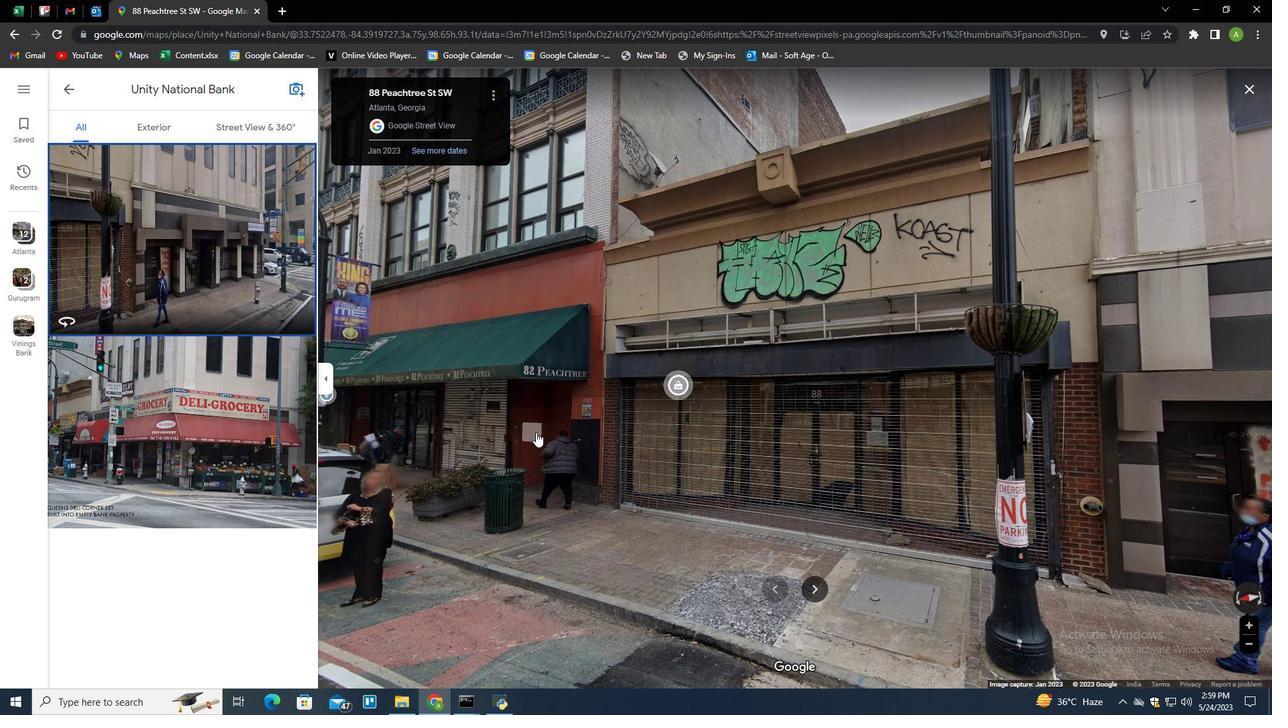 
Action: Mouse moved to (523, 475)
Screenshot: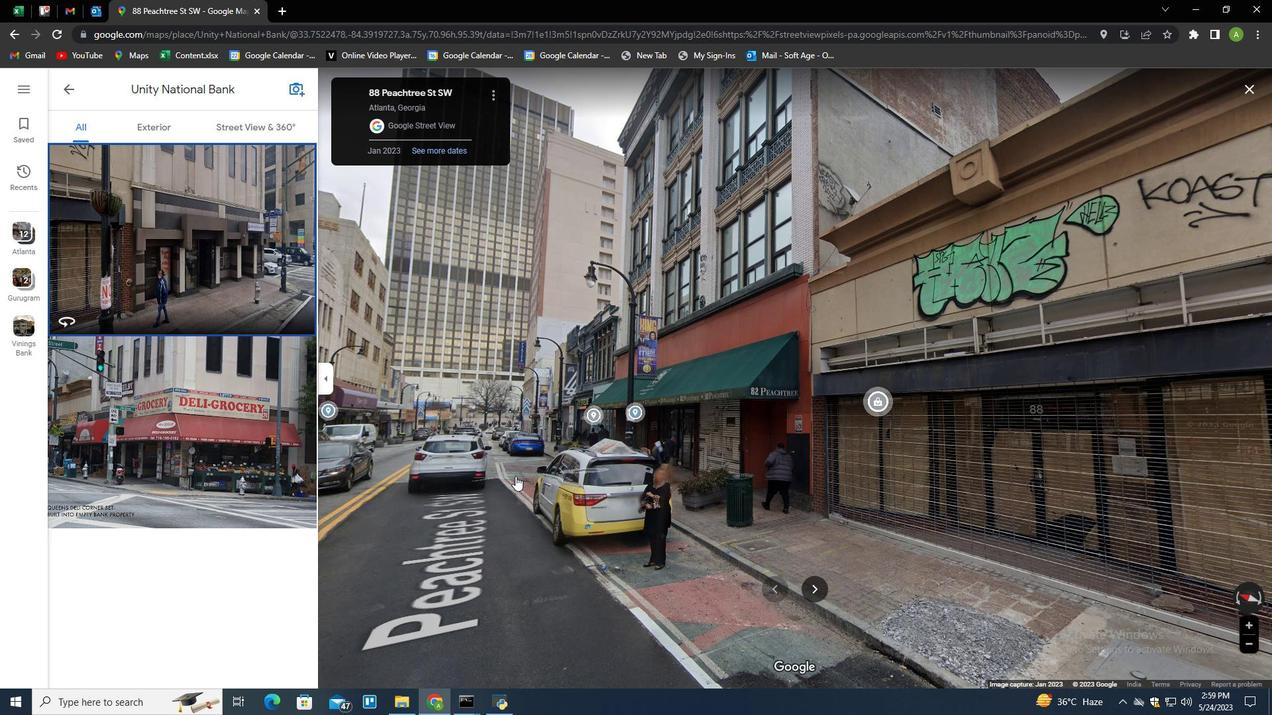 
Action: Mouse pressed left at (515, 476)
Screenshot: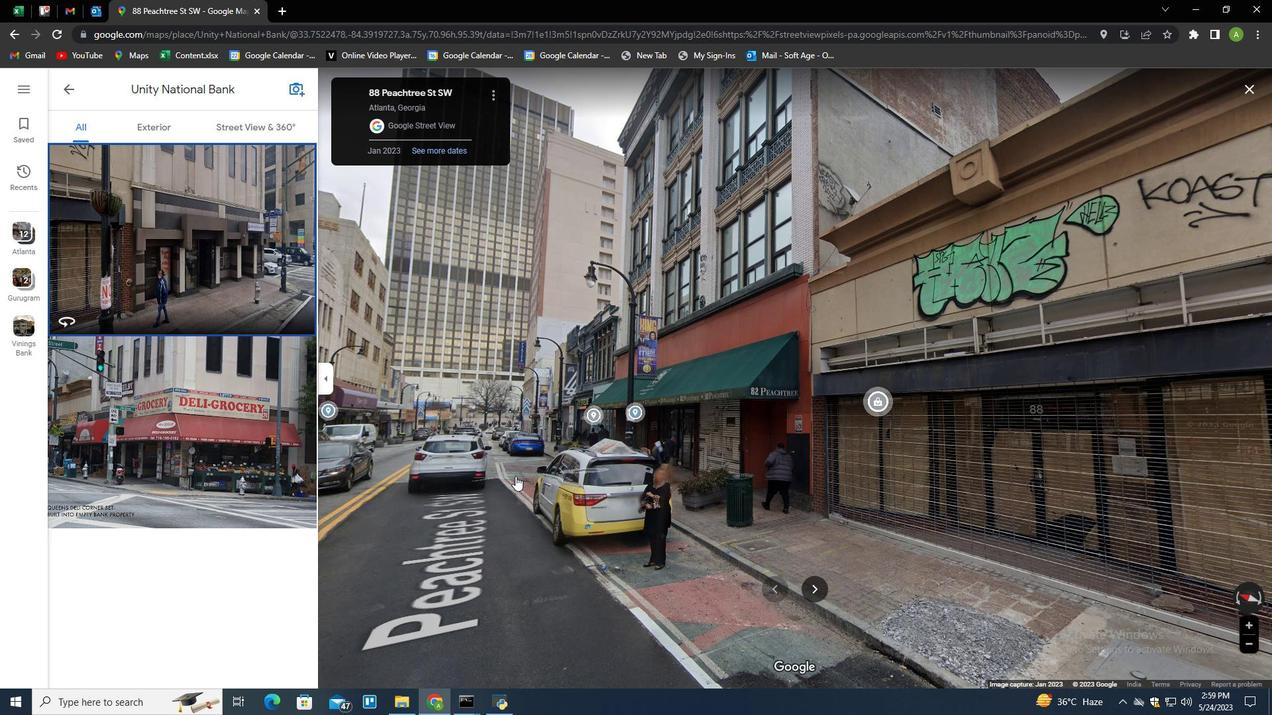 
Action: Mouse moved to (665, 466)
Screenshot: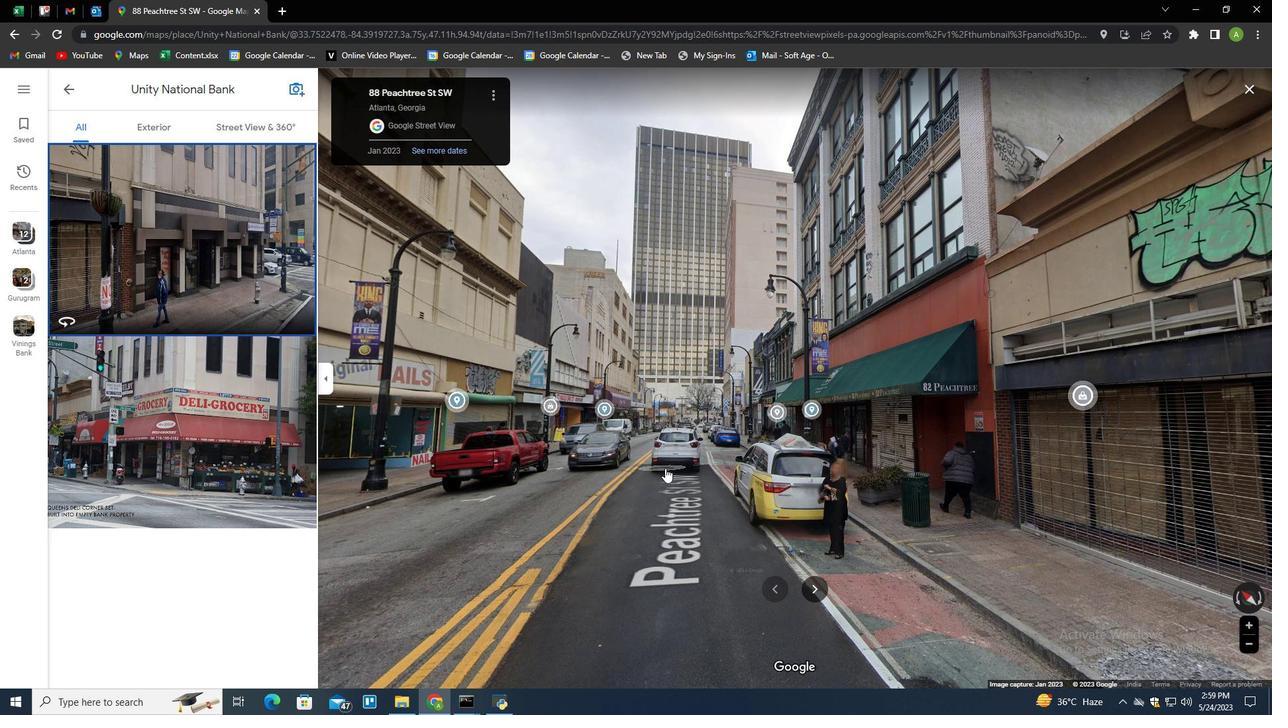 
Action: Mouse pressed left at (665, 466)
Screenshot: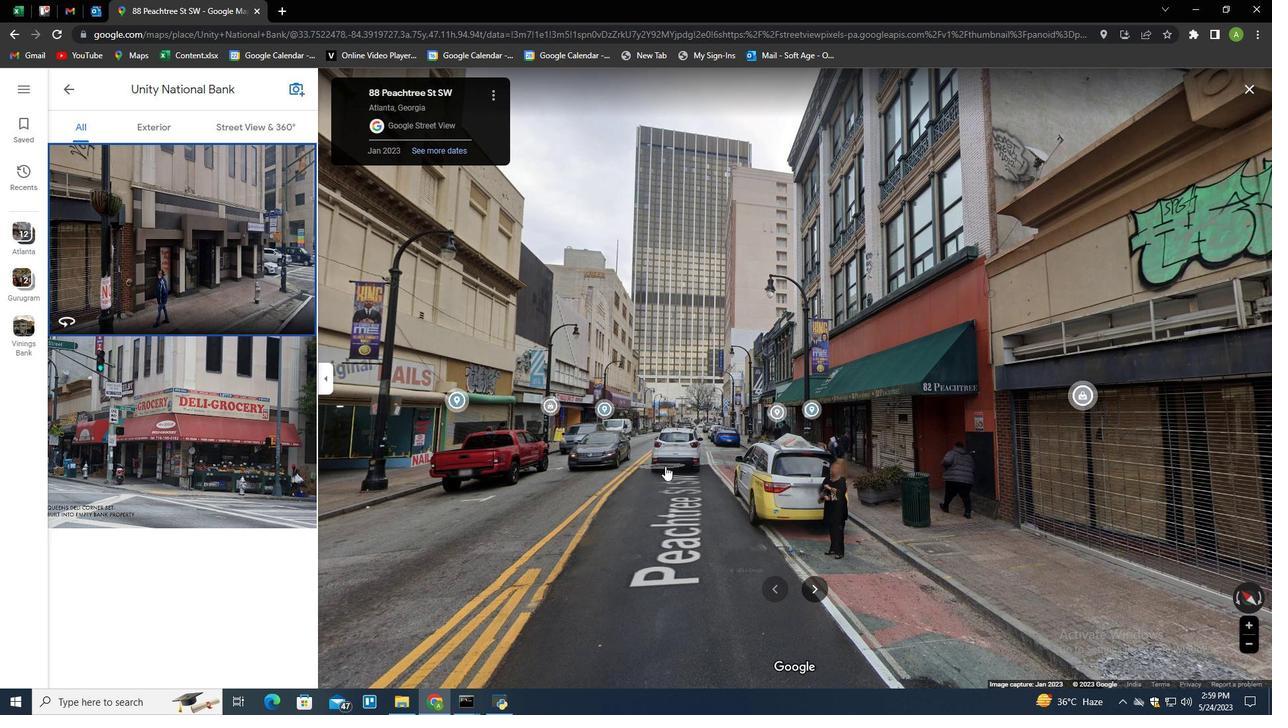 
Action: Mouse moved to (706, 471)
Screenshot: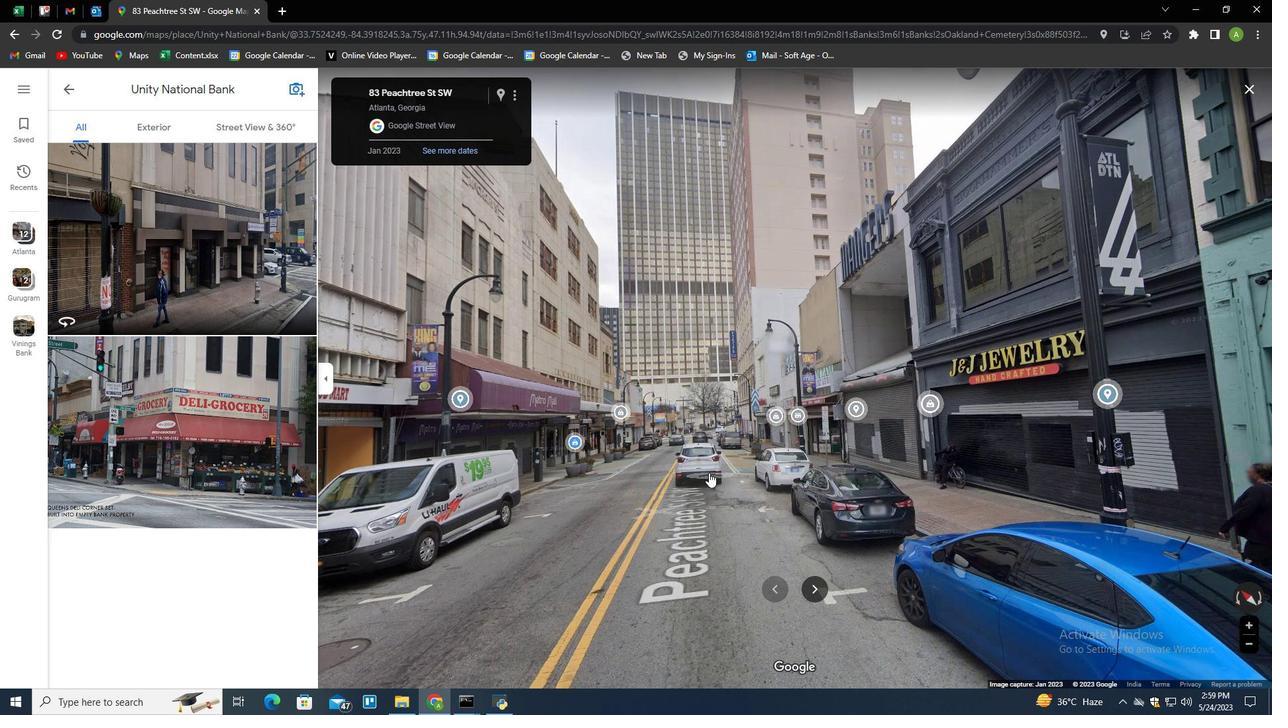 
Action: Mouse pressed left at (706, 471)
Screenshot: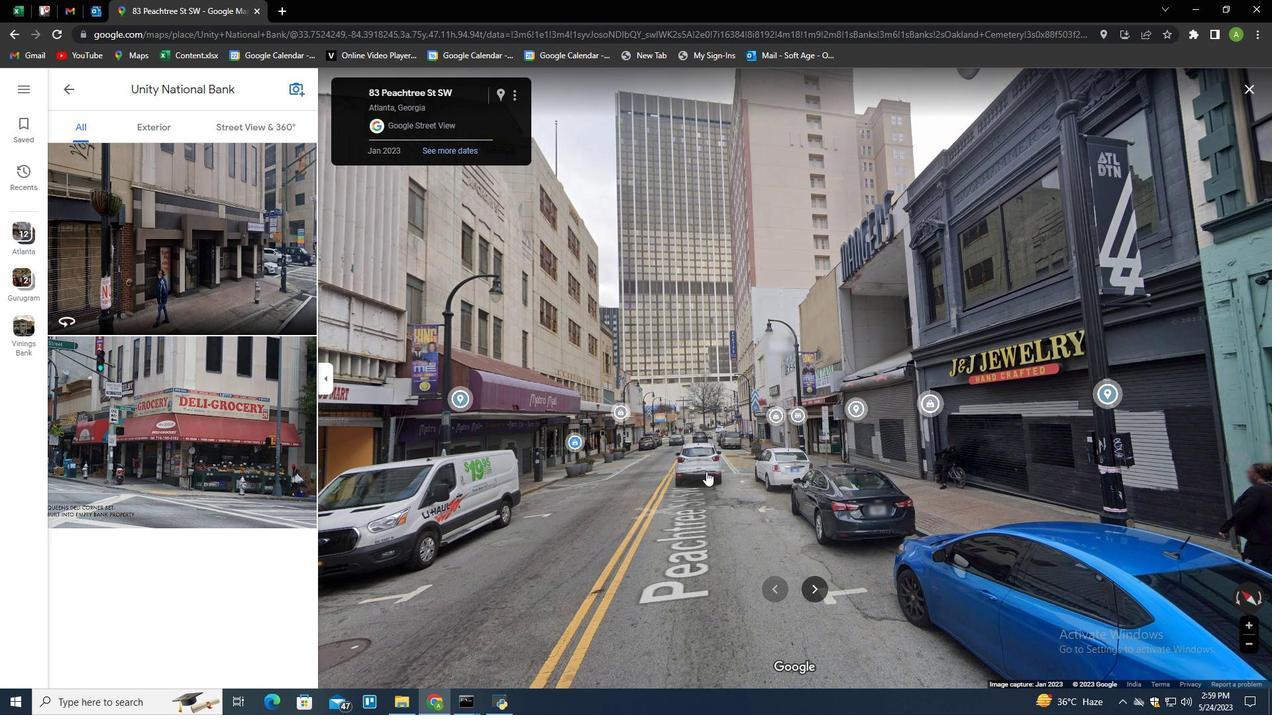 
Action: Mouse moved to (703, 451)
Screenshot: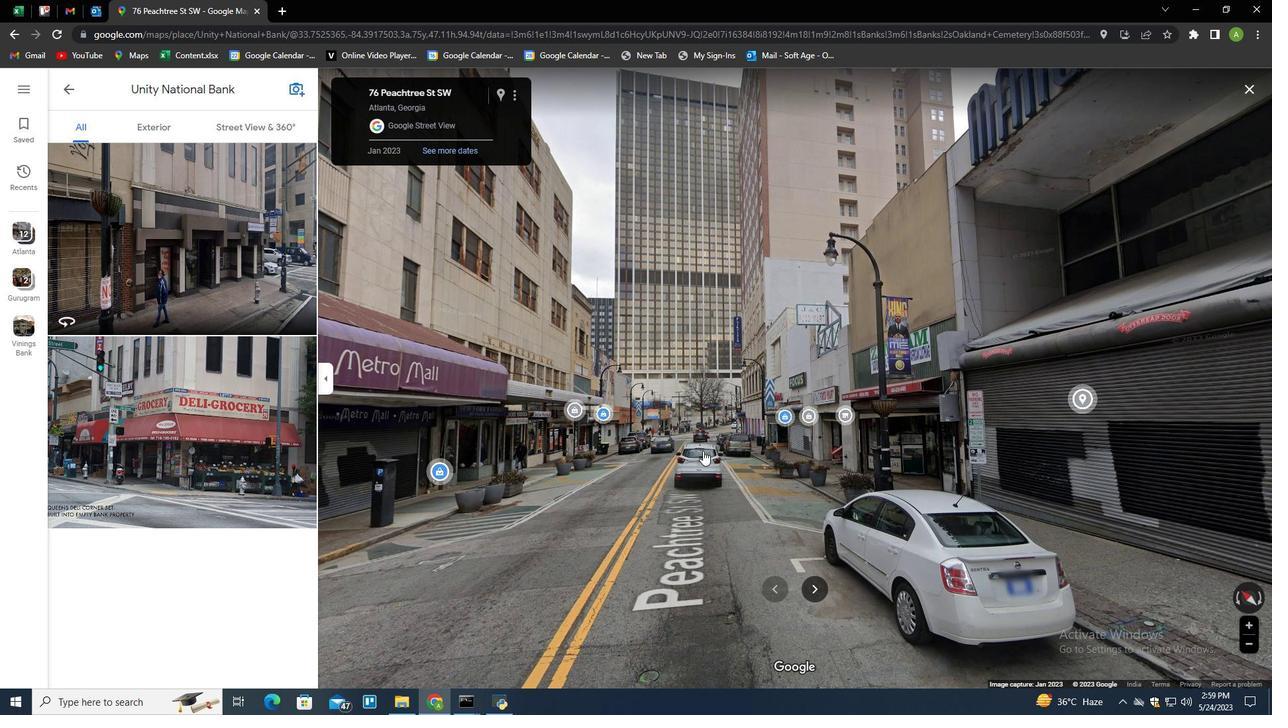
Action: Mouse pressed left at (703, 451)
Screenshot: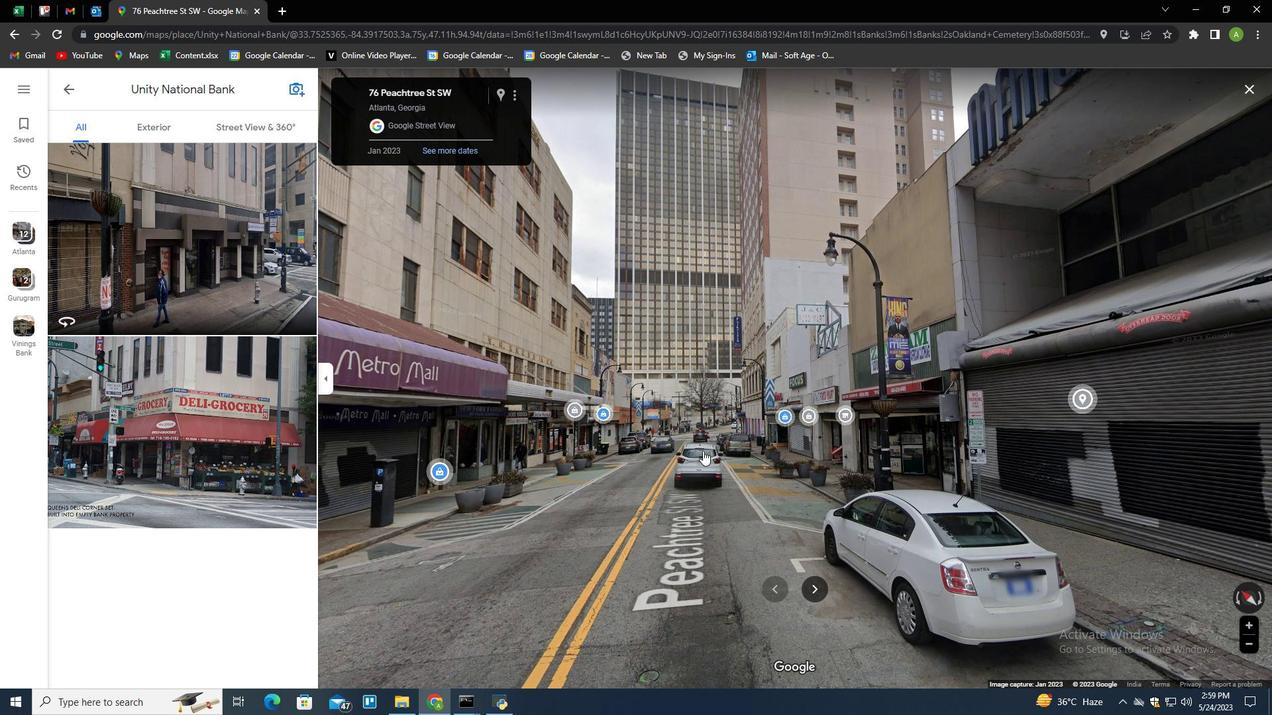 
Action: Mouse moved to (64, 323)
Screenshot: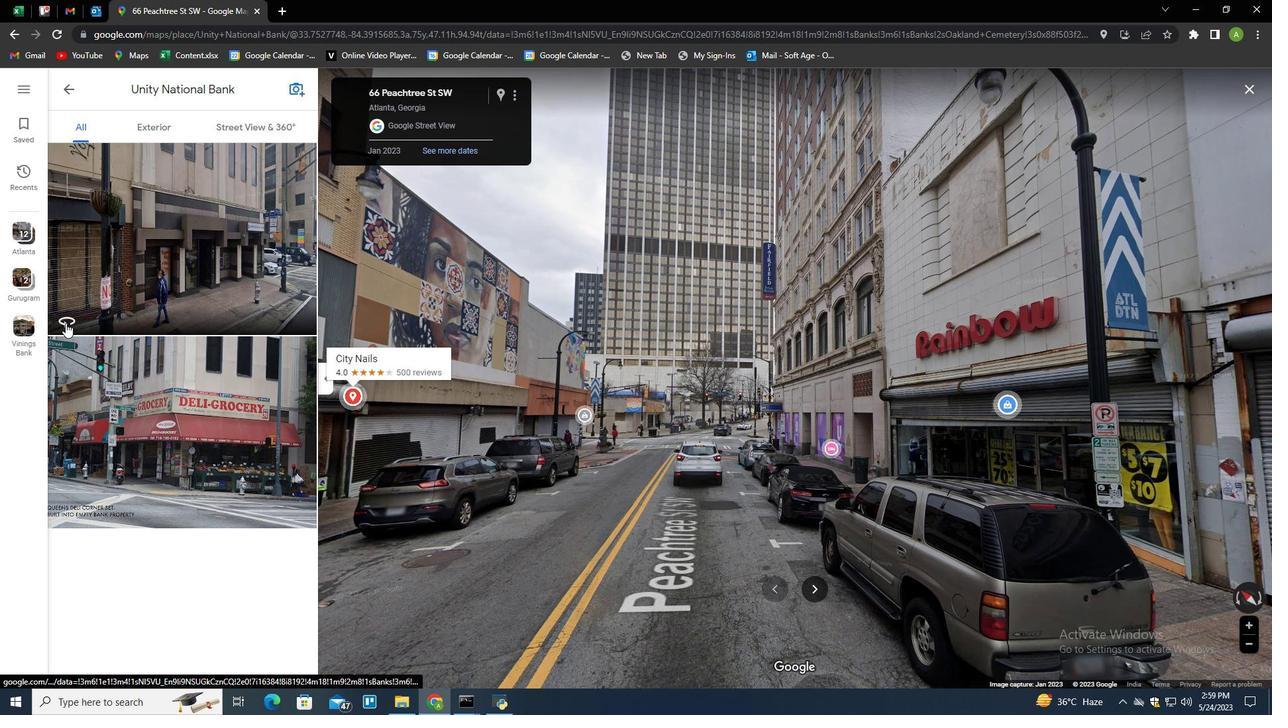 
Action: Mouse pressed left at (64, 323)
Screenshot: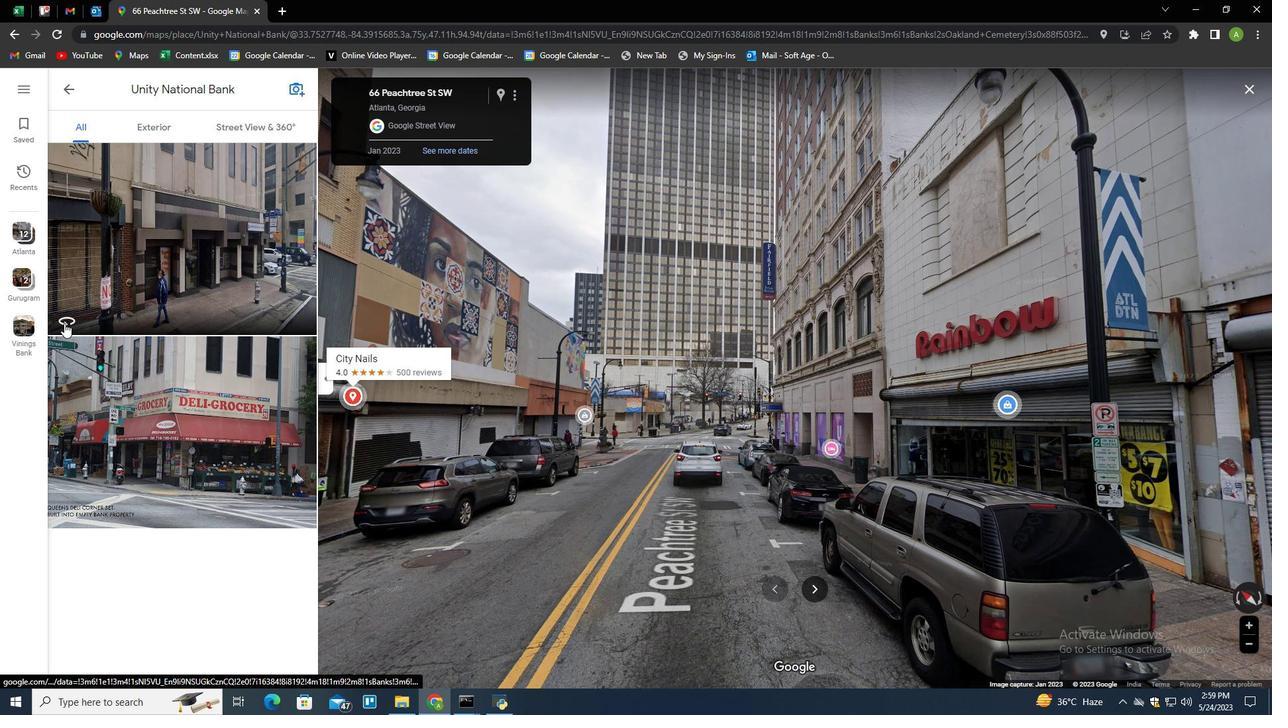 
Action: Mouse pressed left at (64, 323)
Screenshot: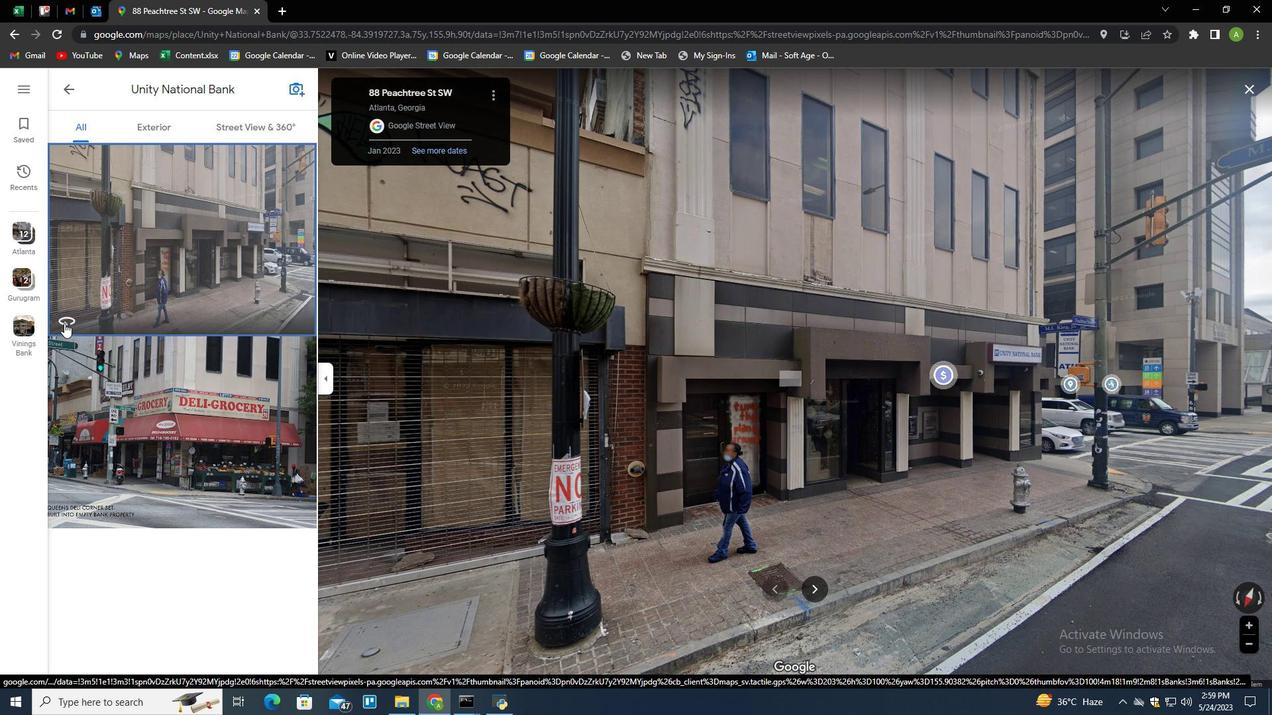 
Action: Mouse moved to (809, 502)
Screenshot: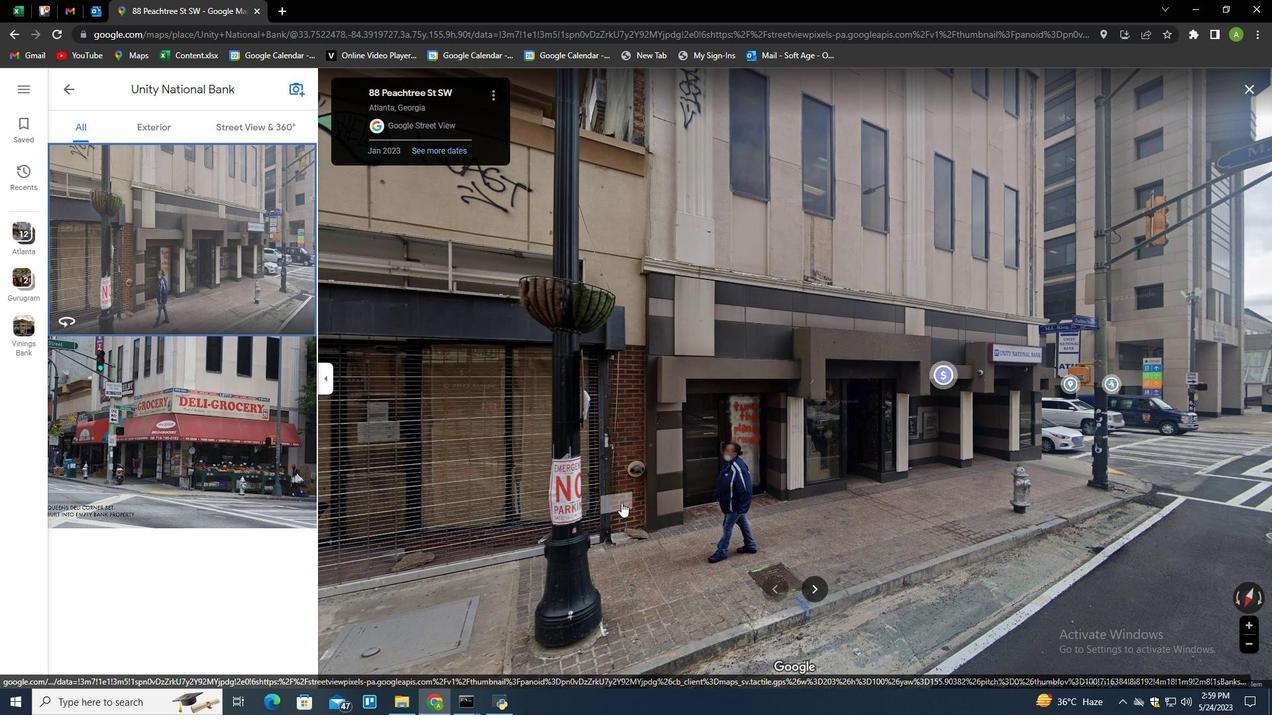 
Action: Mouse pressed left at (809, 502)
Screenshot: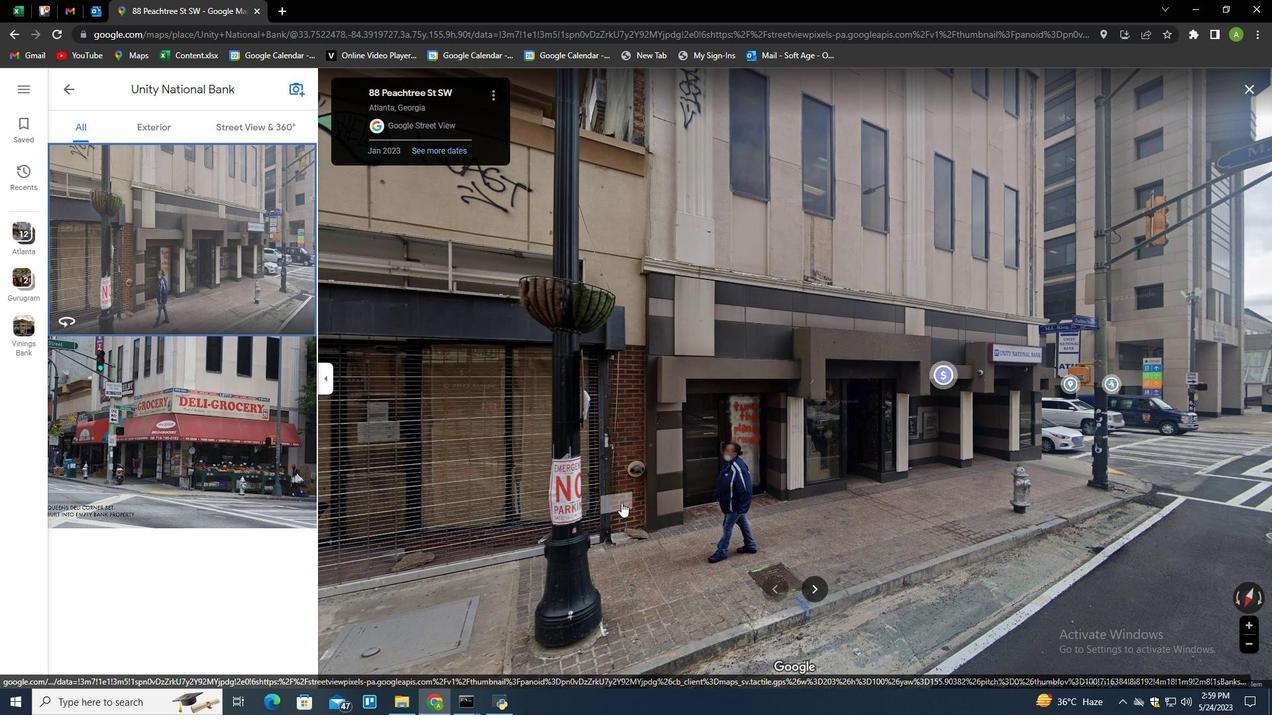 
Action: Mouse moved to (809, 502)
Screenshot: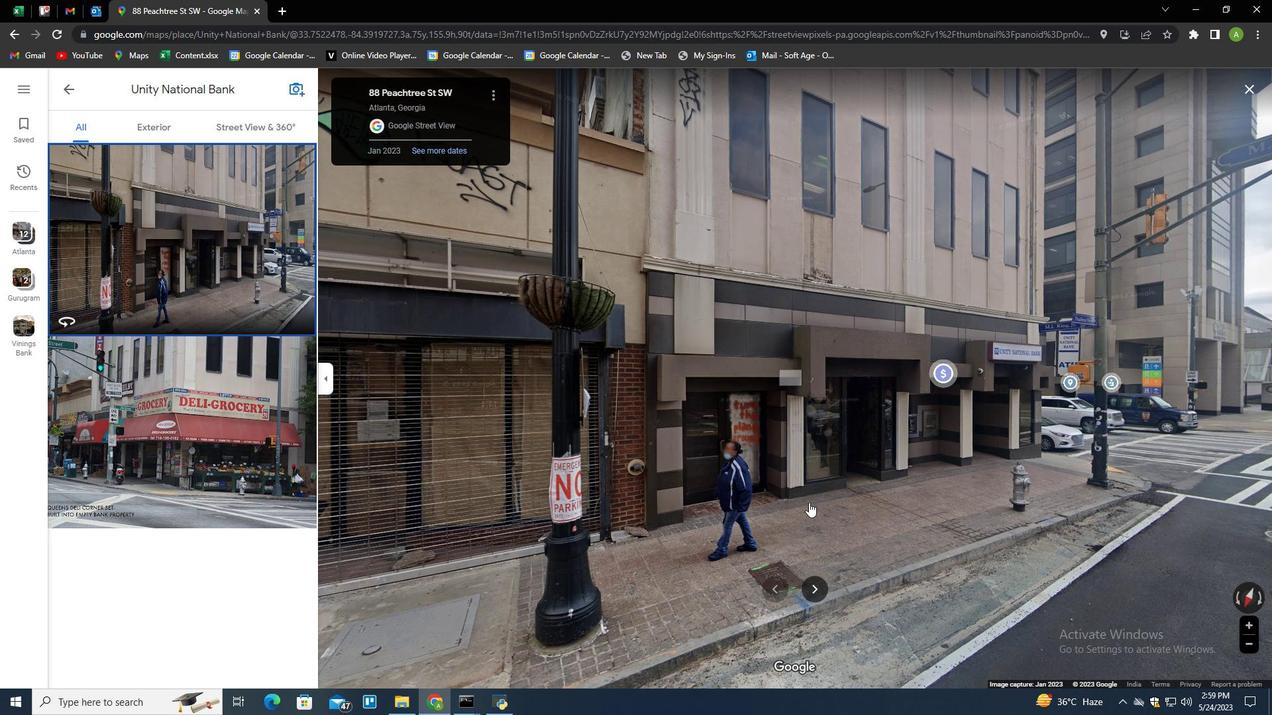 
Action: Key pressed <Key.right>
Screenshot: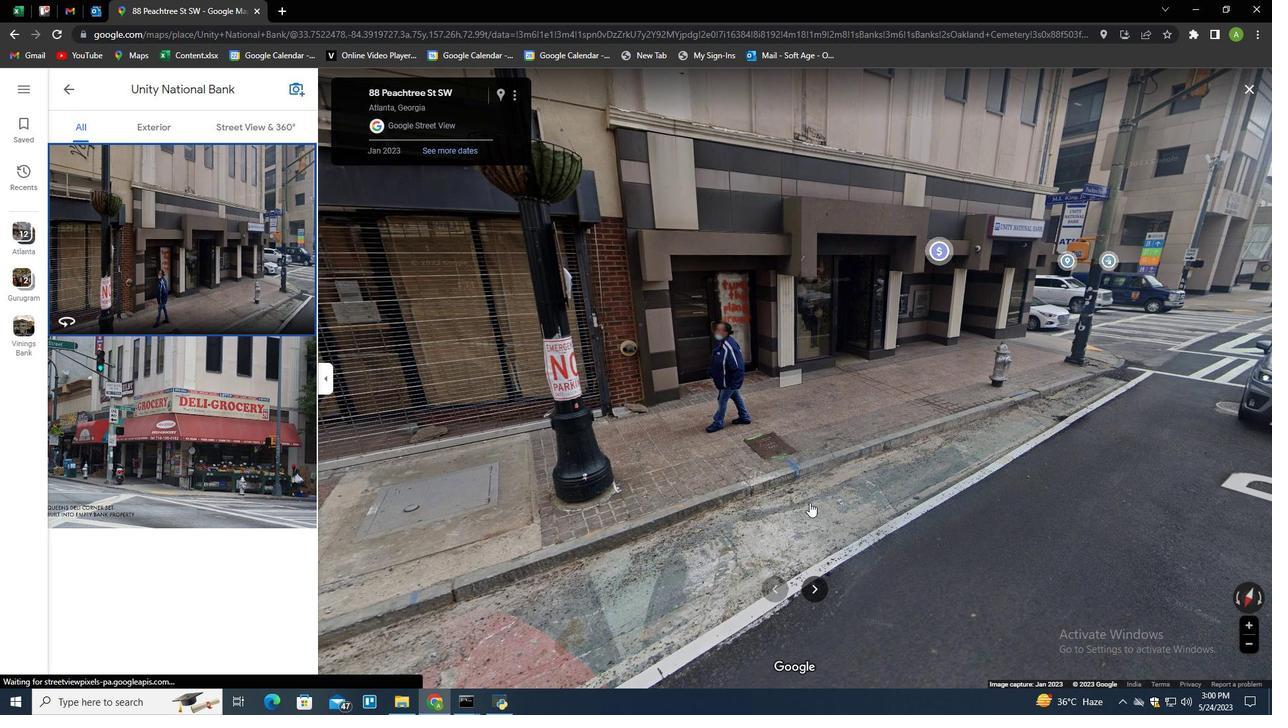 
Action: Mouse moved to (75, 87)
Screenshot: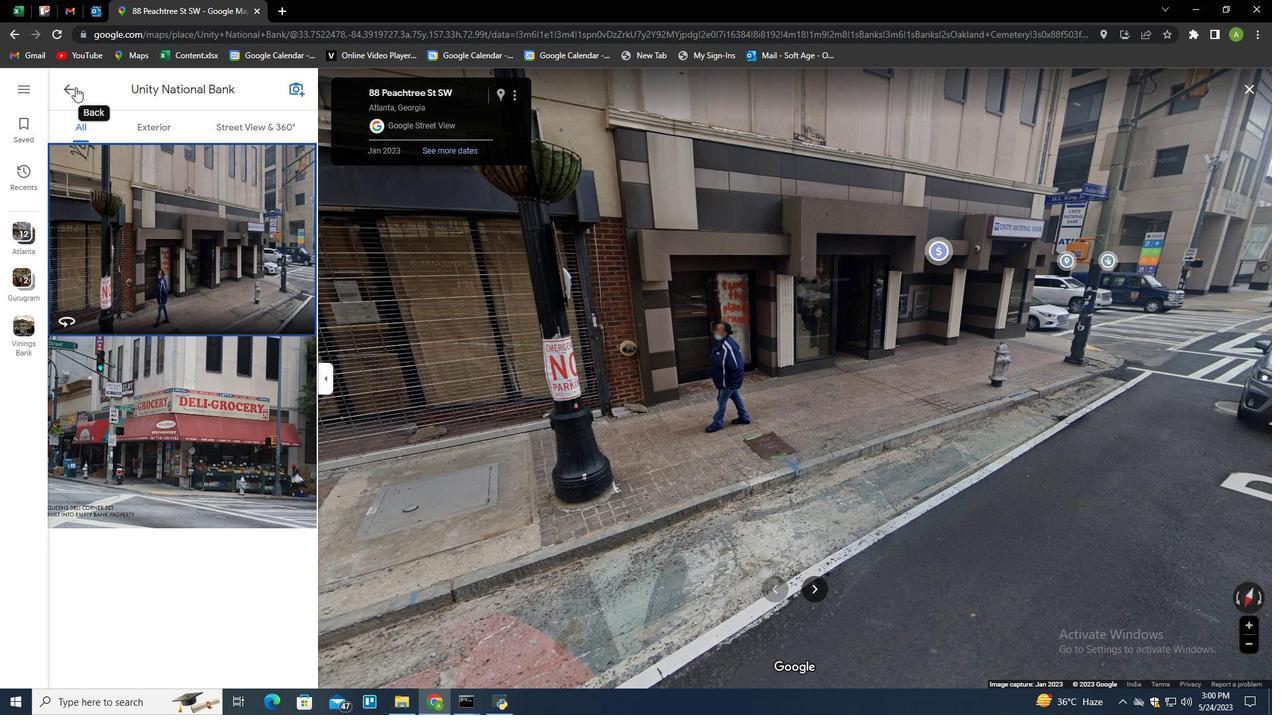 
Action: Mouse pressed left at (75, 87)
Screenshot: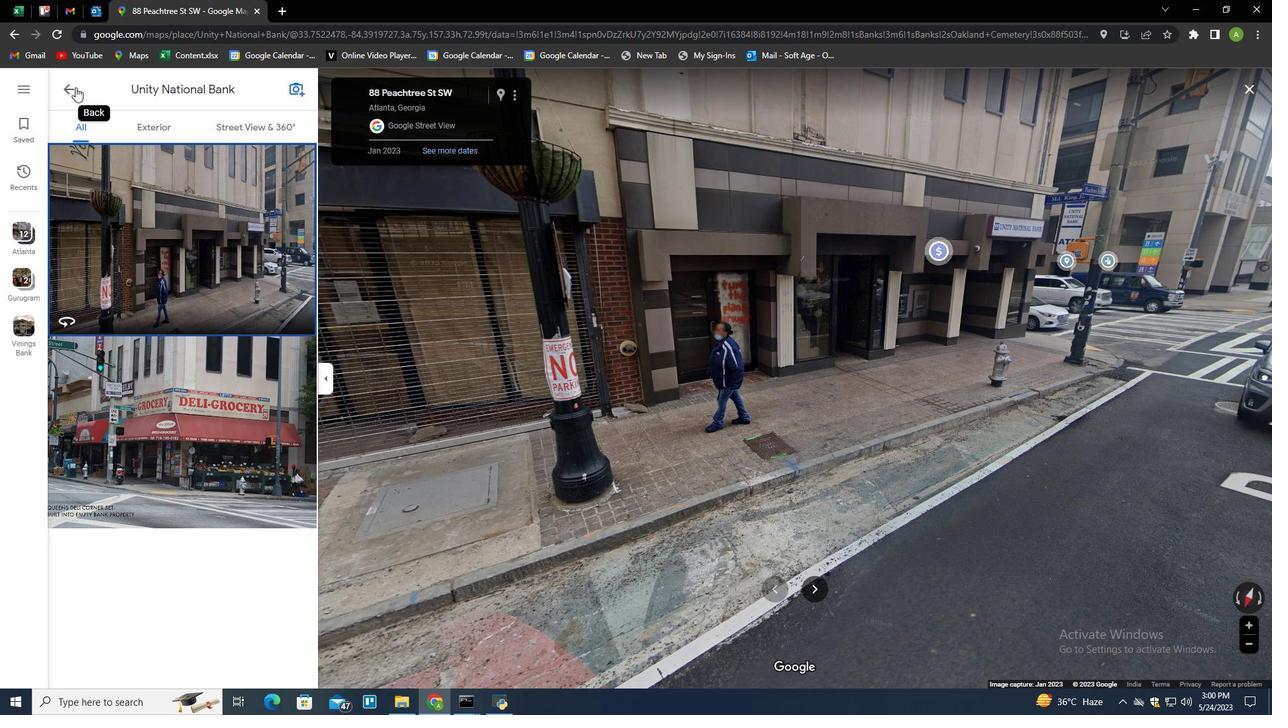 
Action: Mouse pressed left at (75, 87)
Screenshot: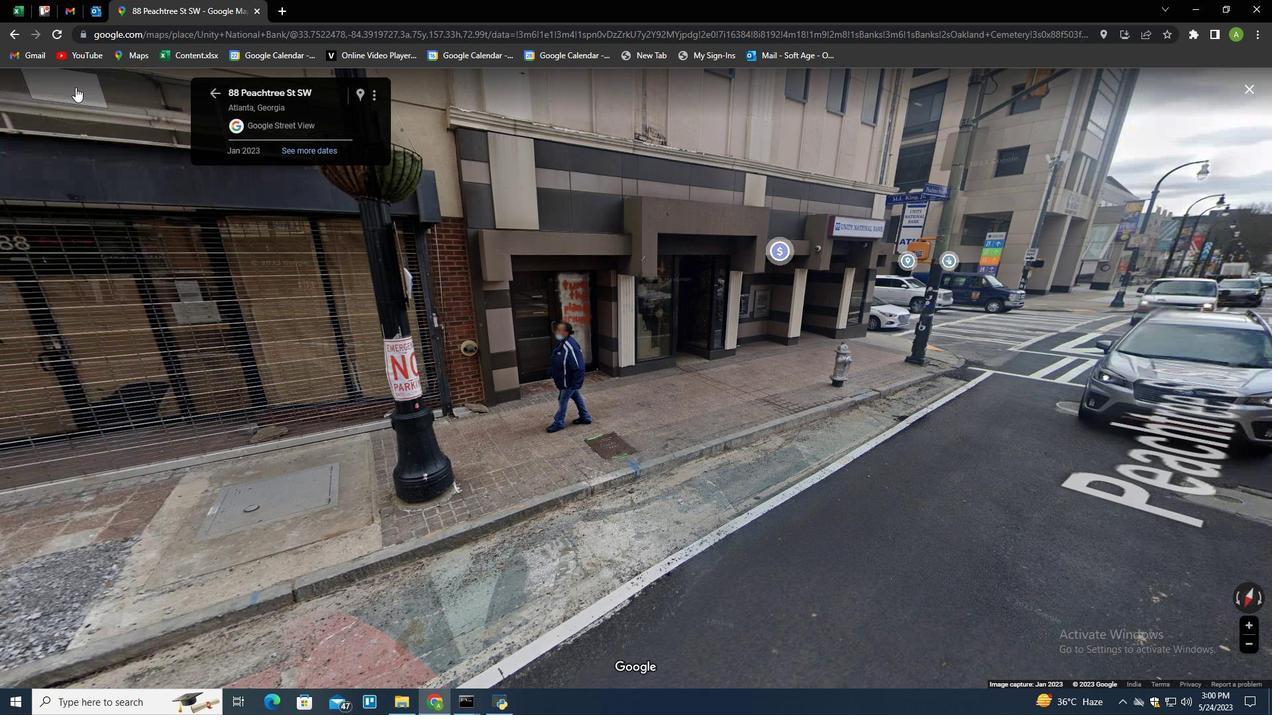 
Action: Mouse moved to (291, 93)
Screenshot: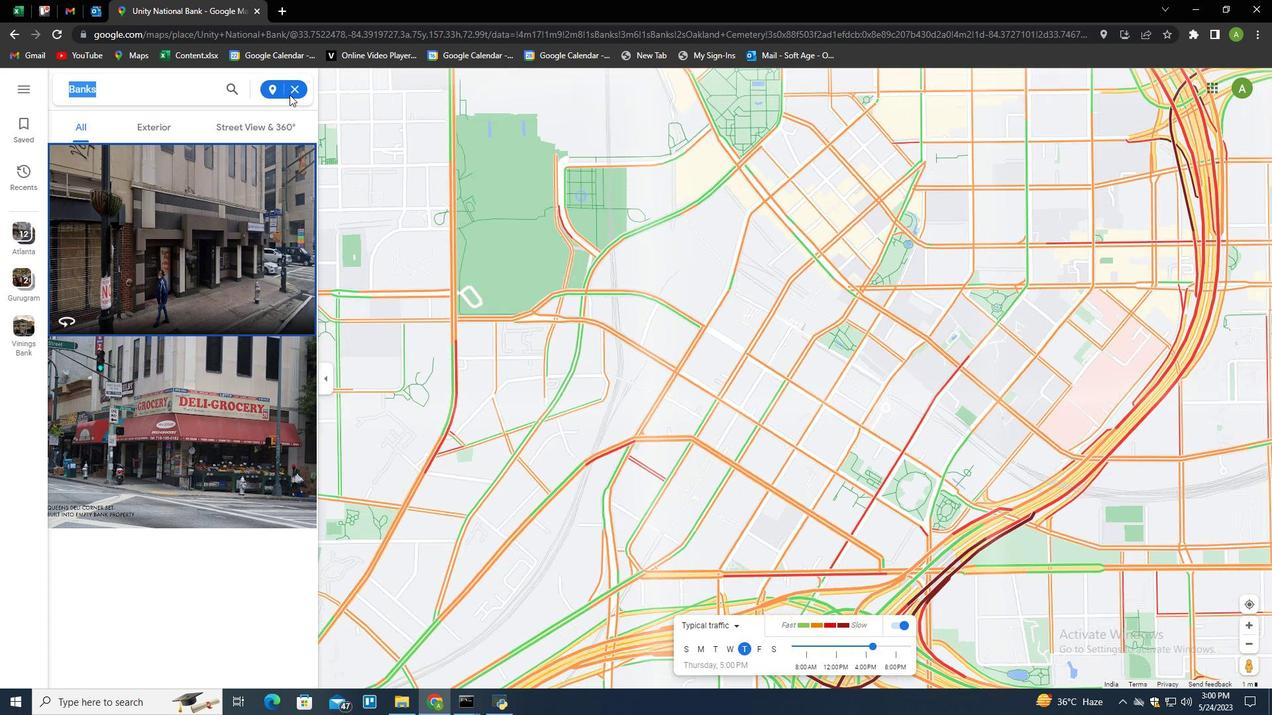 
Action: Mouse pressed left at (291, 93)
Screenshot: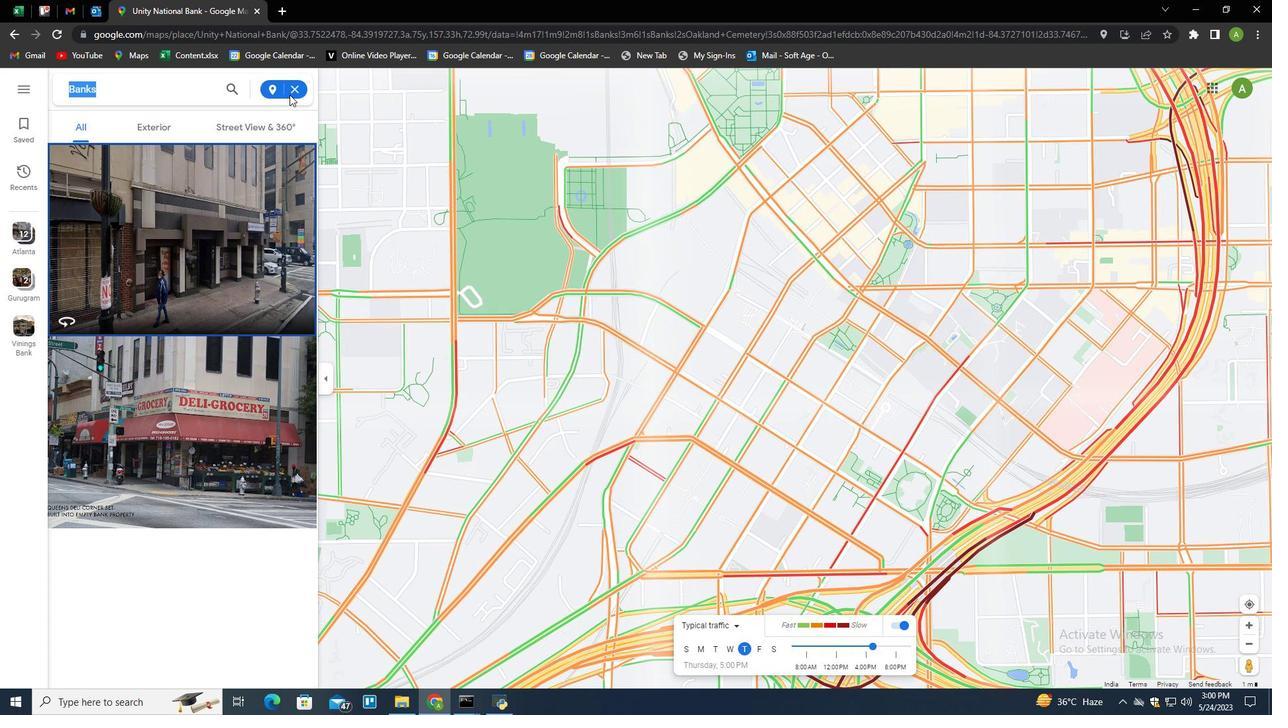 
Action: Mouse moved to (343, 269)
Screenshot: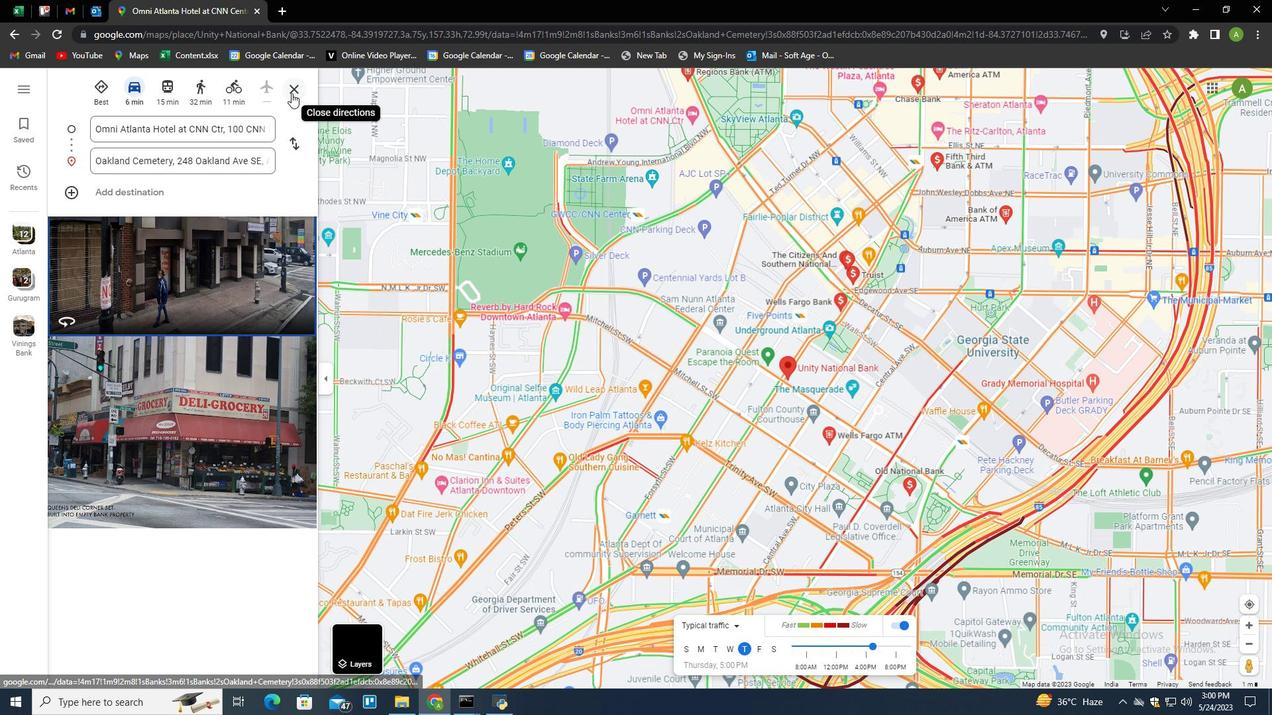 
